 Task: Find and review baby clothing options on Amazon.
Action: Mouse moved to (313, 29)
Screenshot: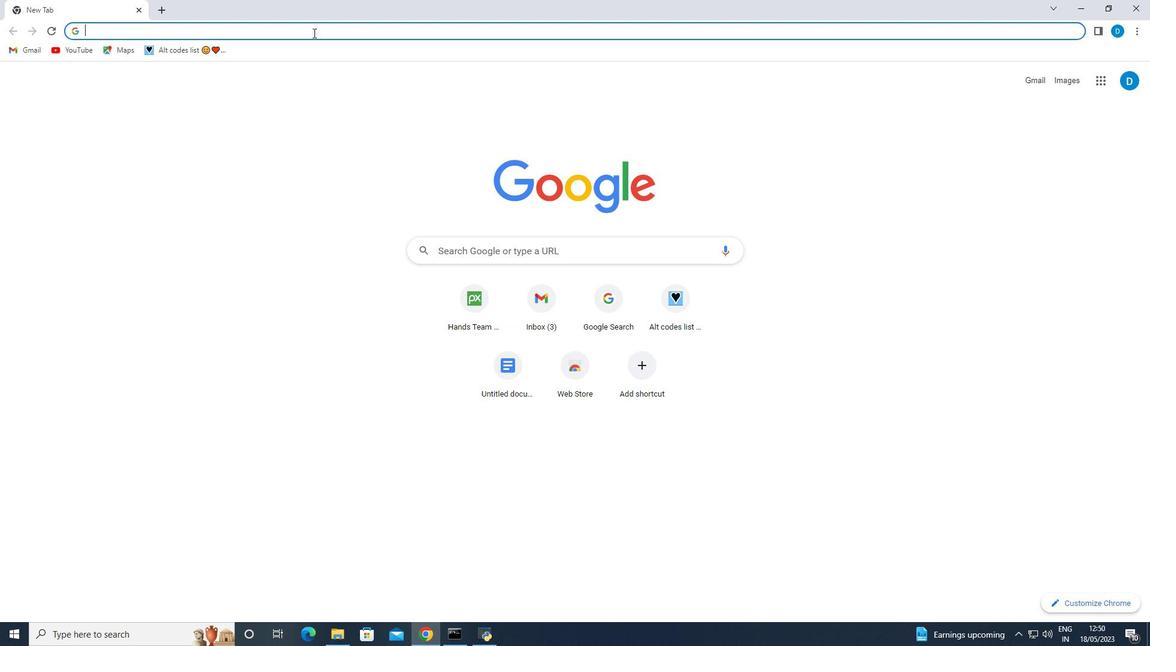 
Action: Mouse pressed left at (313, 29)
Screenshot: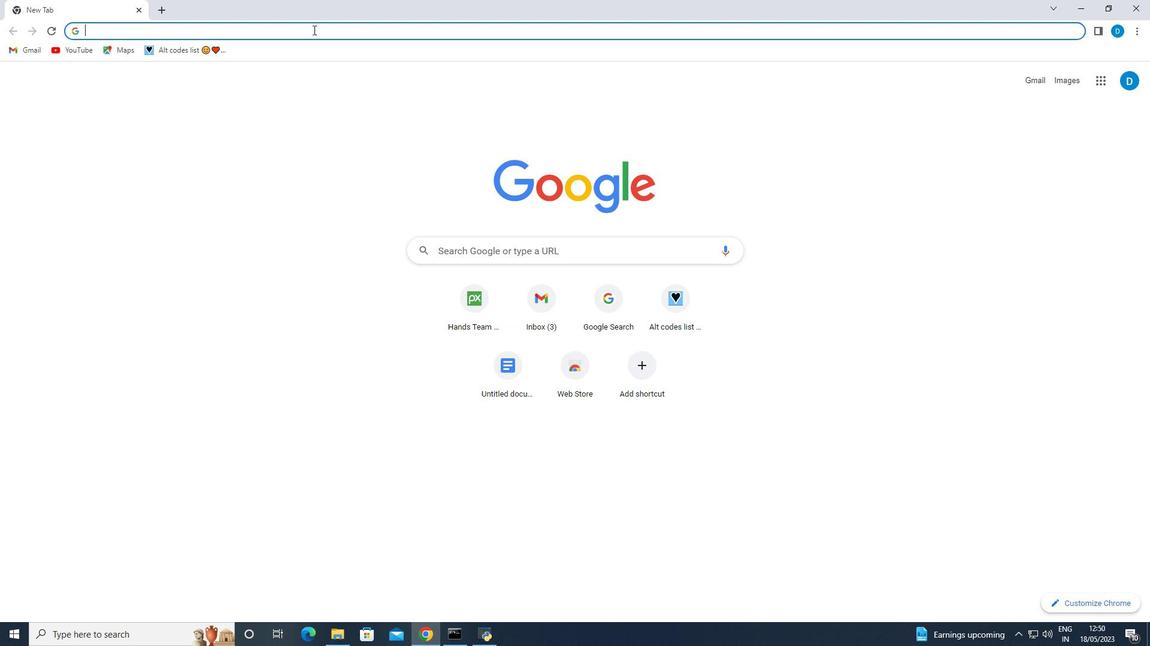
Action: Key pressed amazone<Key.enter>
Screenshot: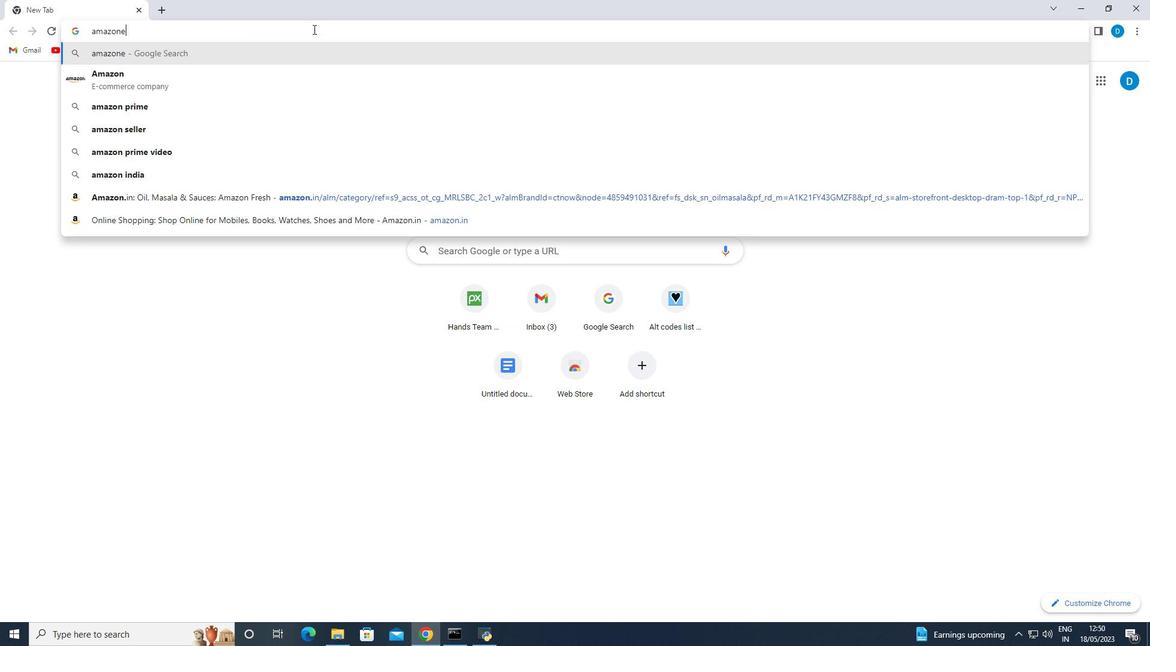 
Action: Mouse moved to (176, 331)
Screenshot: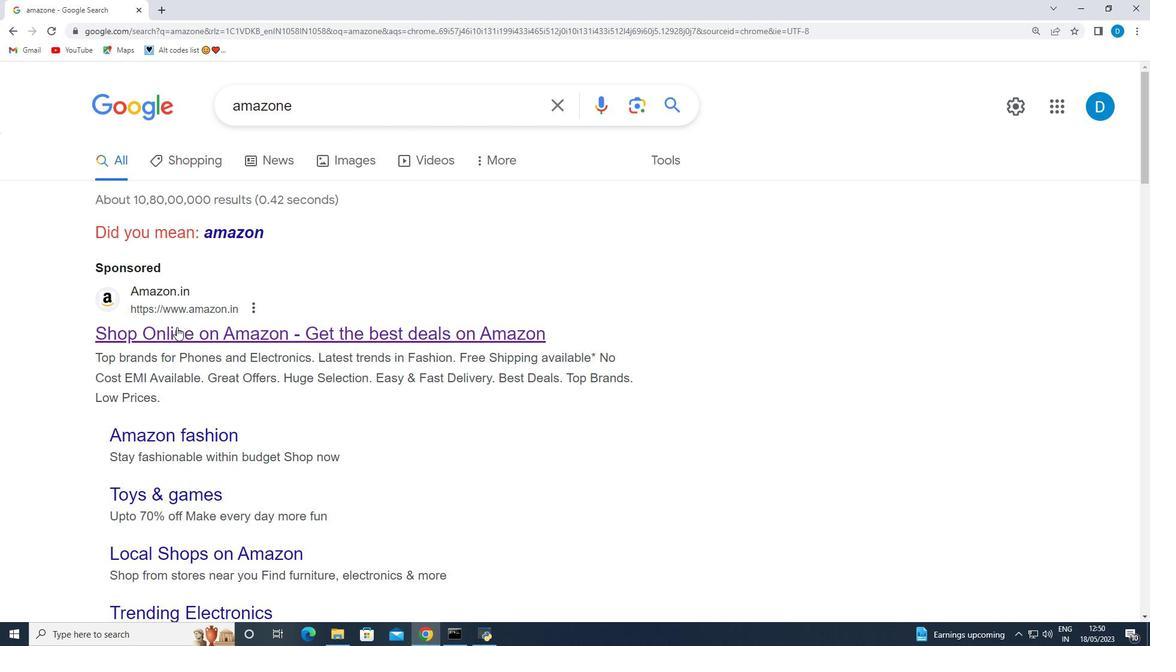 
Action: Mouse pressed left at (176, 331)
Screenshot: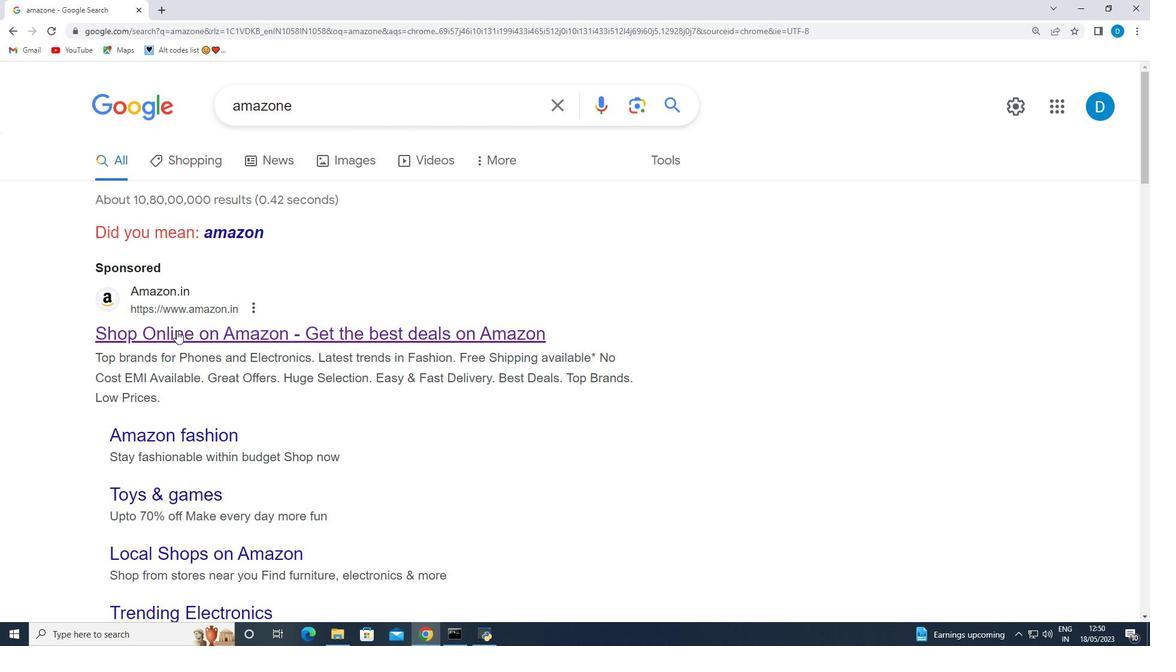 
Action: Mouse moved to (329, 76)
Screenshot: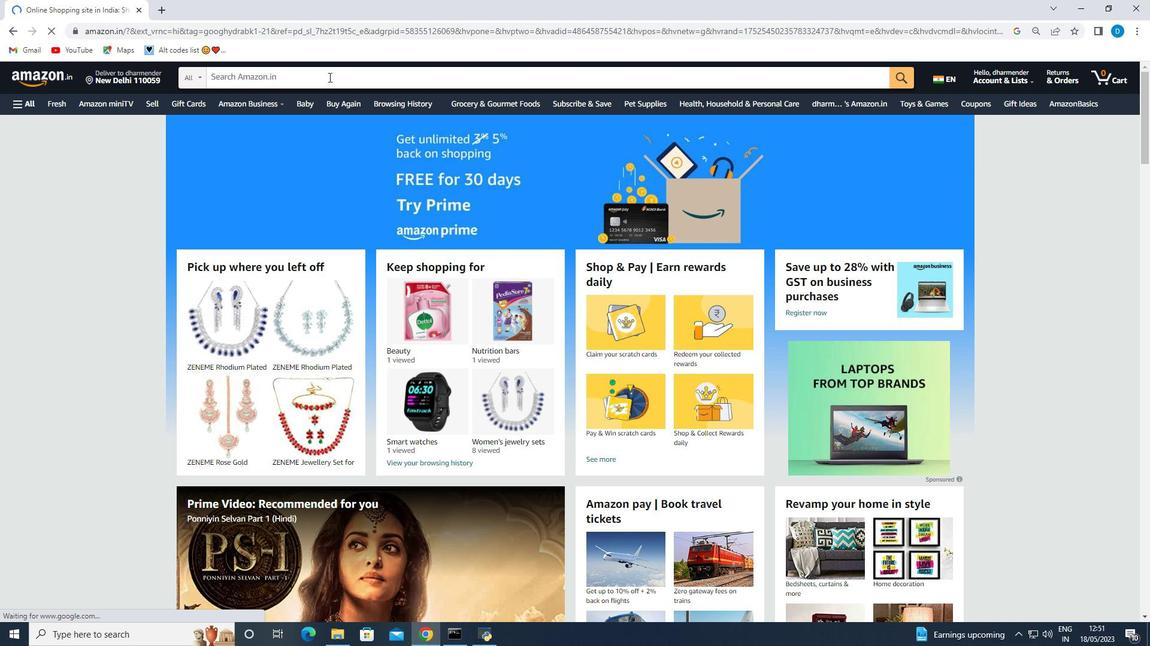 
Action: Mouse pressed left at (329, 76)
Screenshot: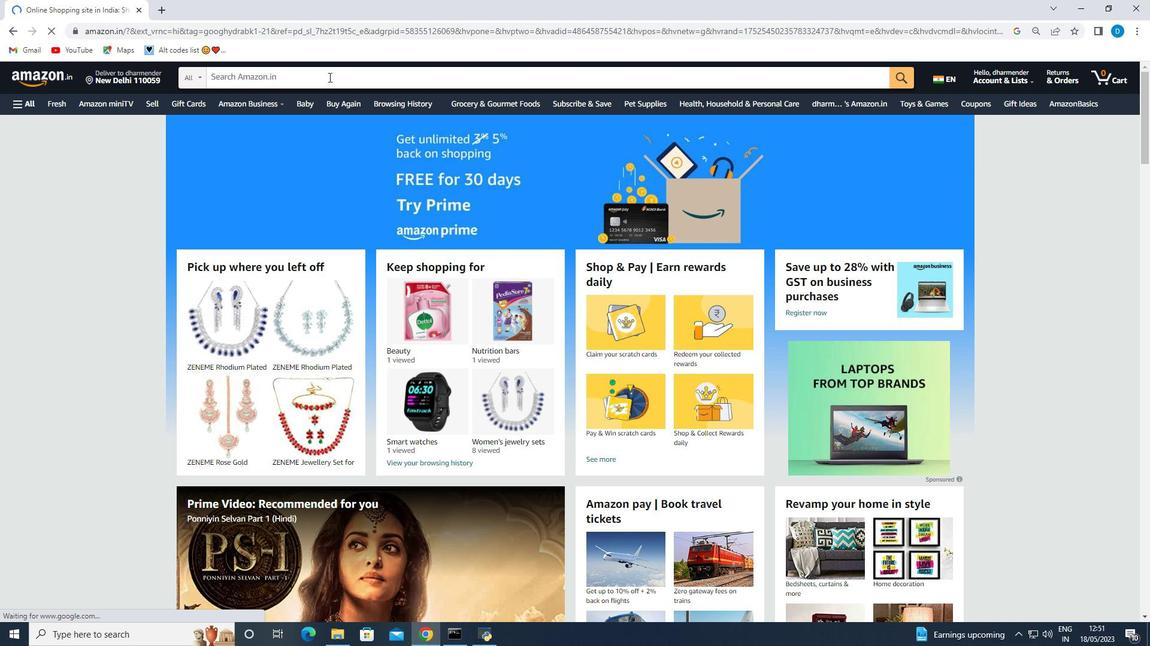 
Action: Mouse moved to (119, 205)
Screenshot: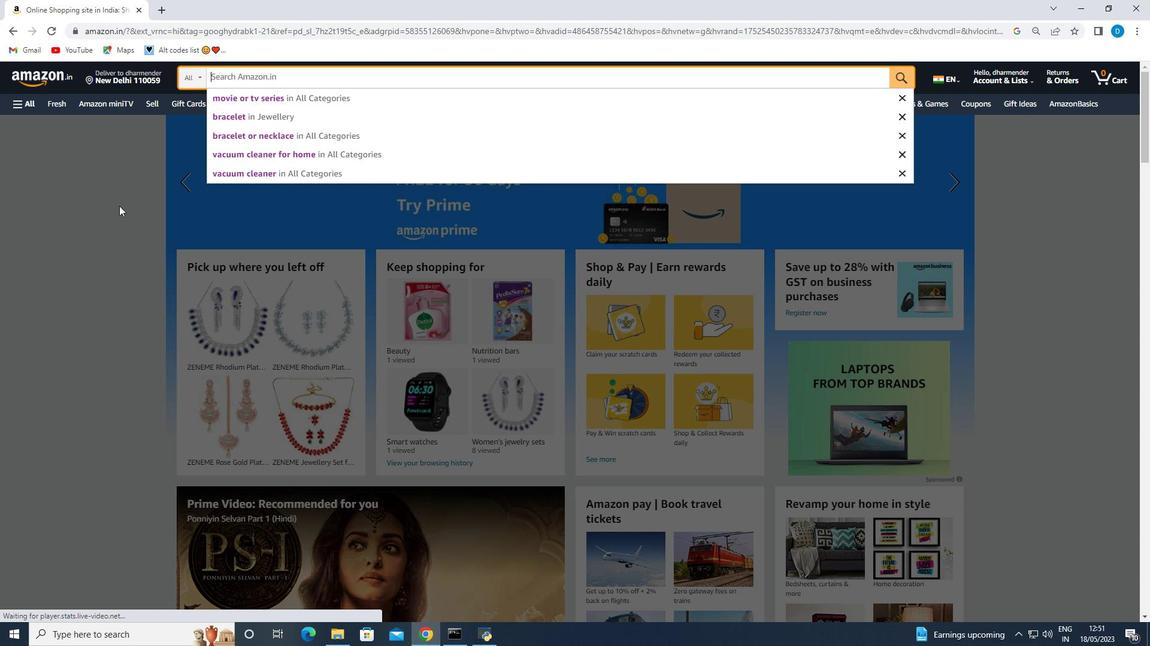 
Action: Mouse pressed left at (119, 205)
Screenshot: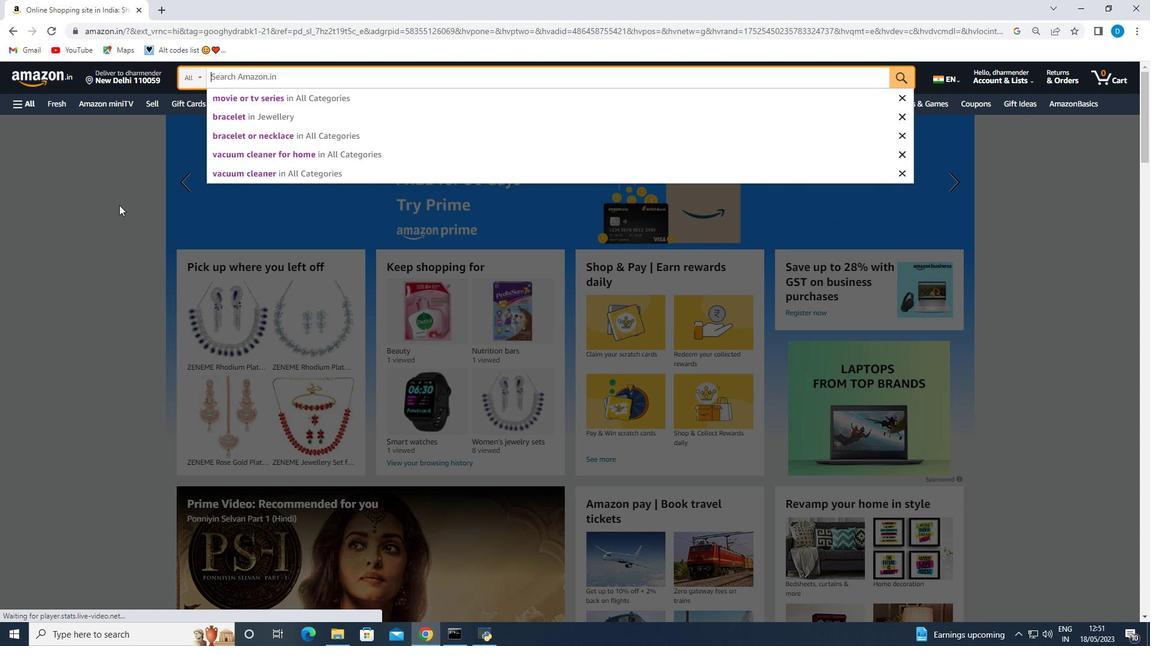 
Action: Mouse moved to (297, 76)
Screenshot: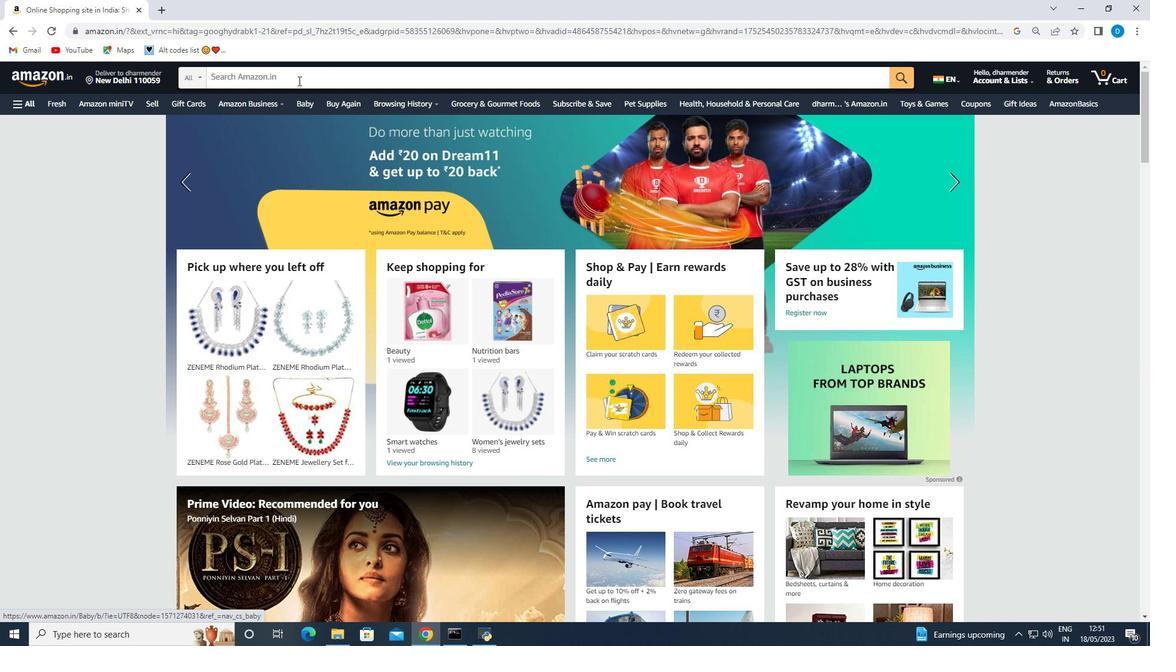 
Action: Mouse pressed left at (297, 76)
Screenshot: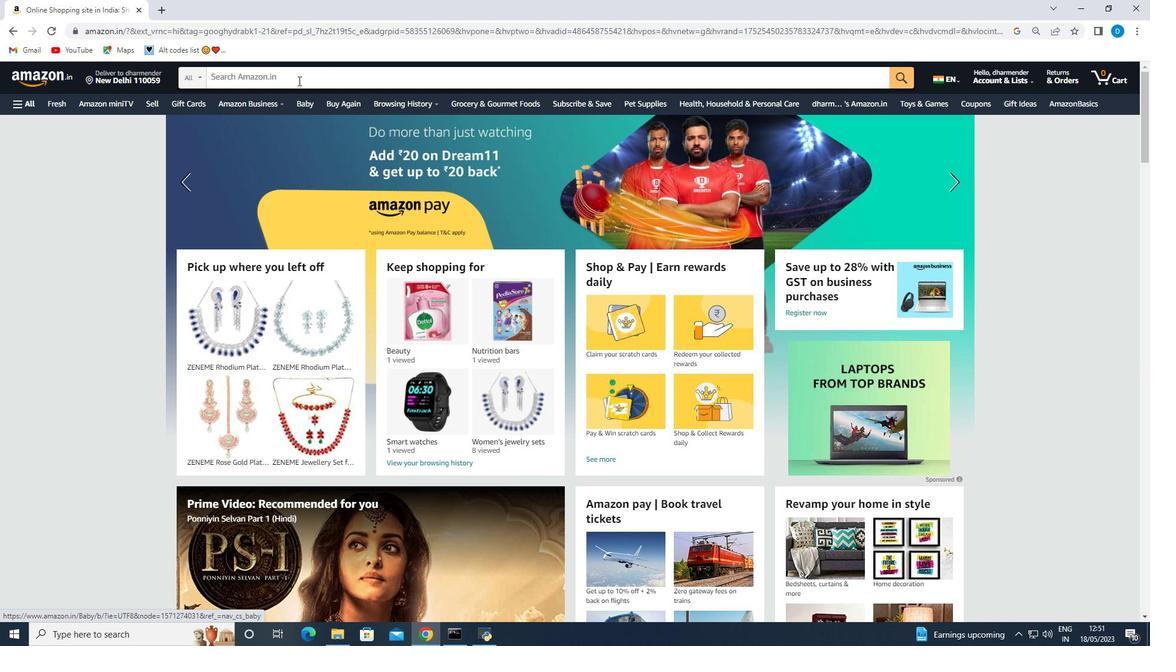 
Action: Mouse moved to (297, 82)
Screenshot: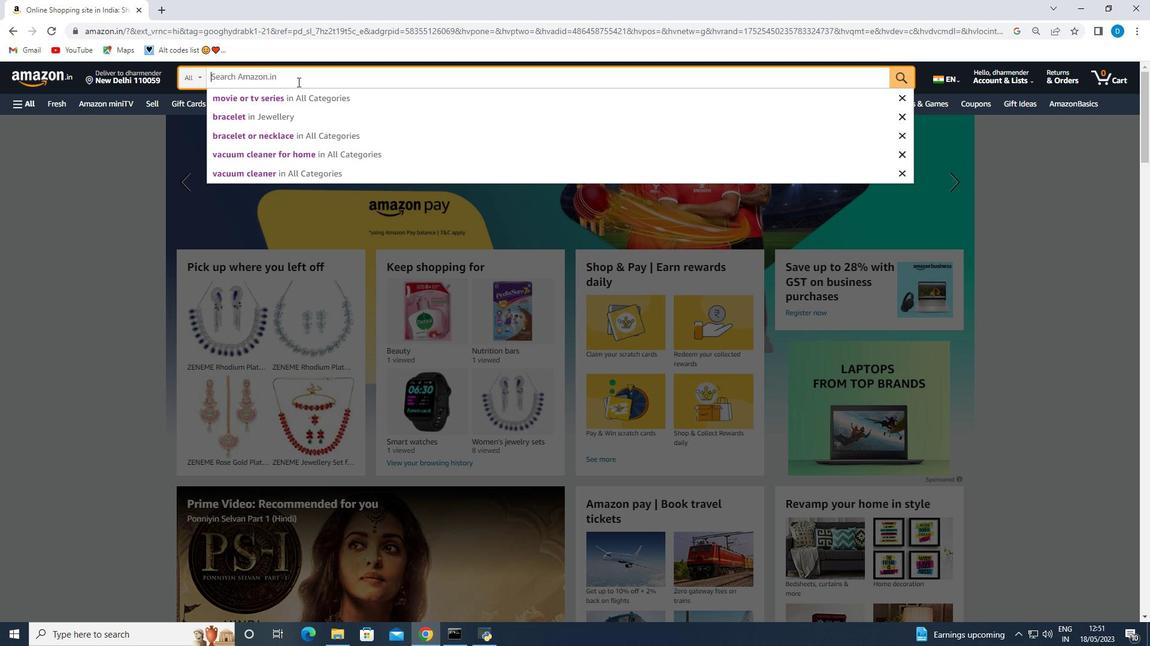 
Action: Key pressed baby
Screenshot: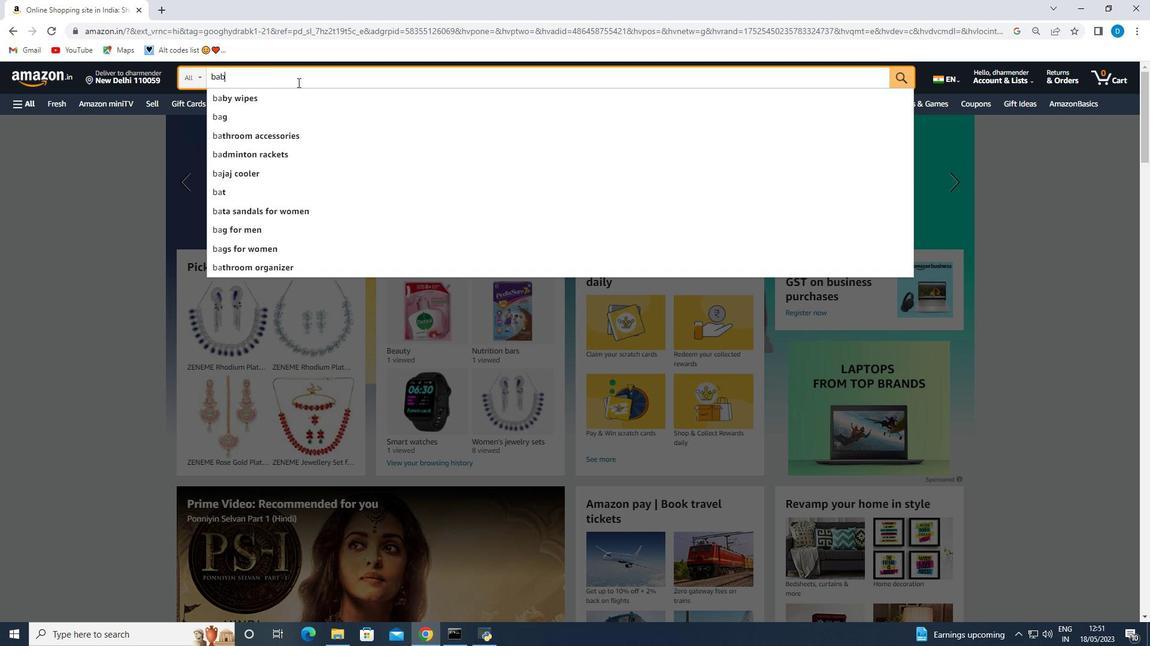 
Action: Mouse moved to (297, 82)
Screenshot: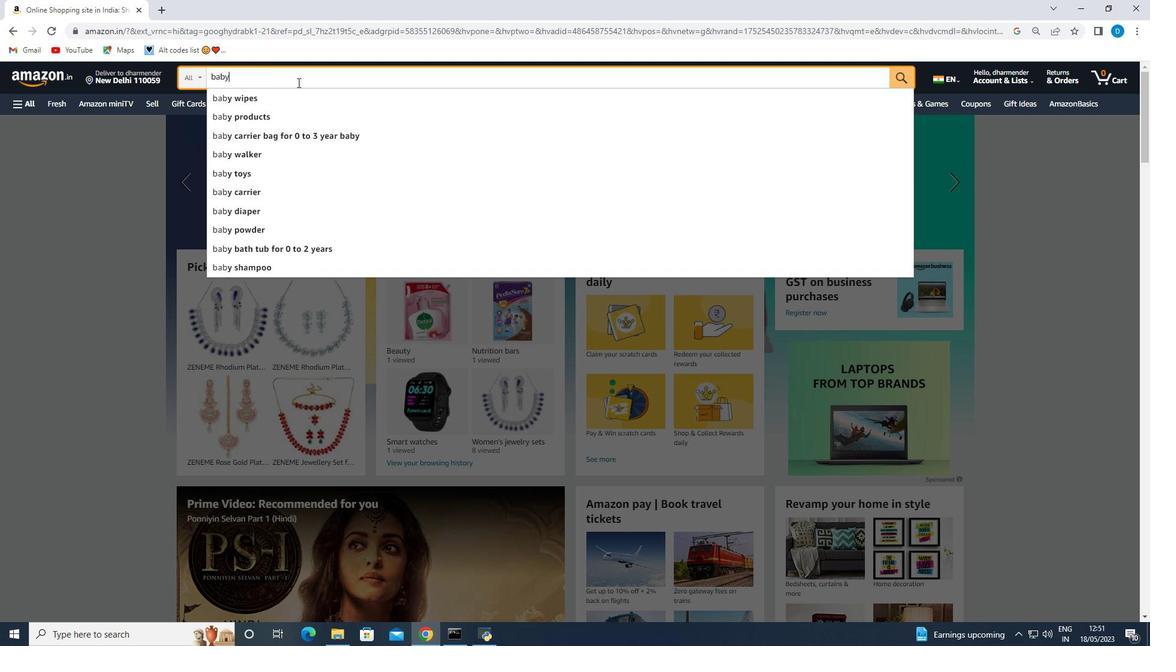 
Action: Key pressed <Key.space>clothing<Key.enter>
Screenshot: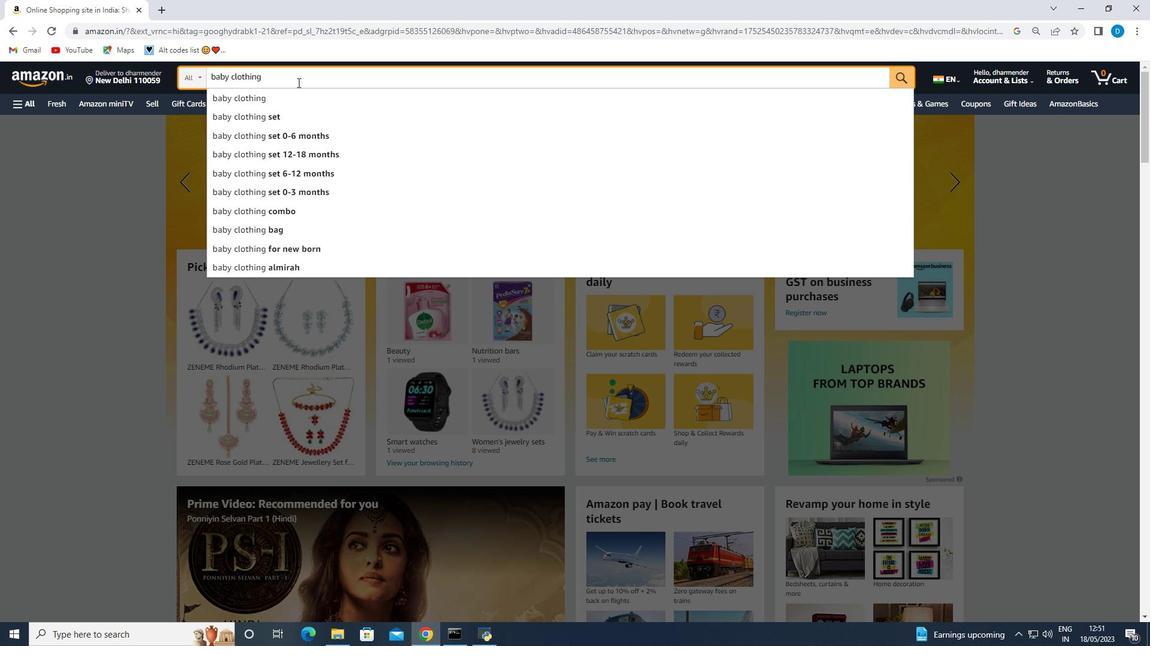 
Action: Mouse moved to (91, 455)
Screenshot: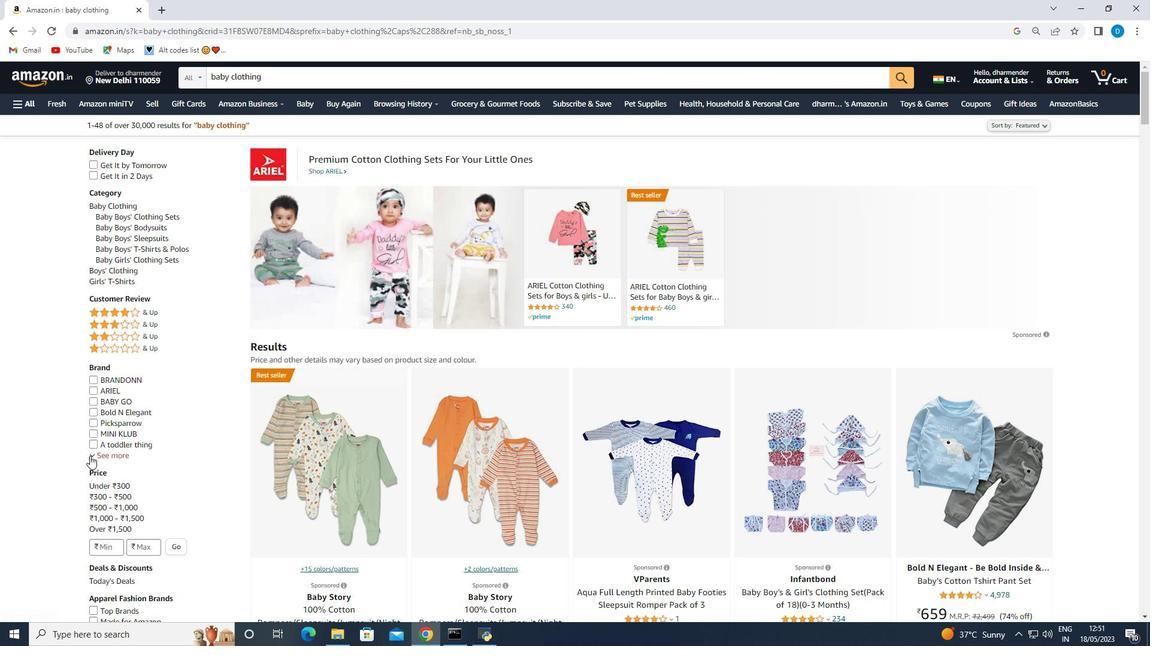 
Action: Mouse pressed left at (91, 455)
Screenshot: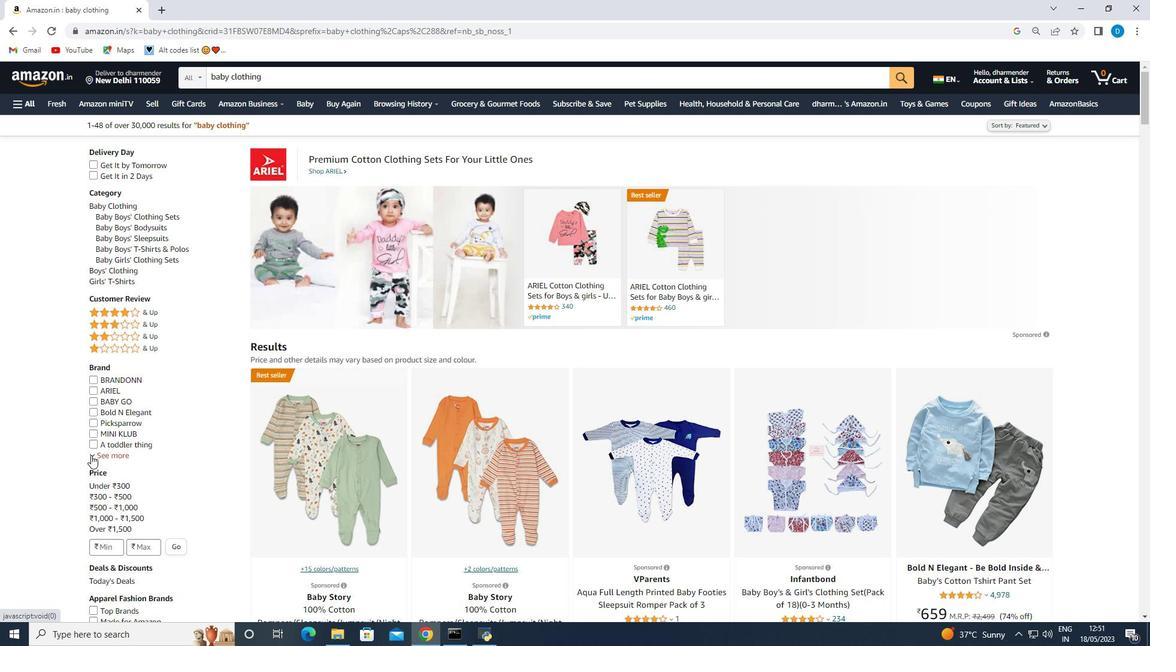 
Action: Mouse moved to (96, 458)
Screenshot: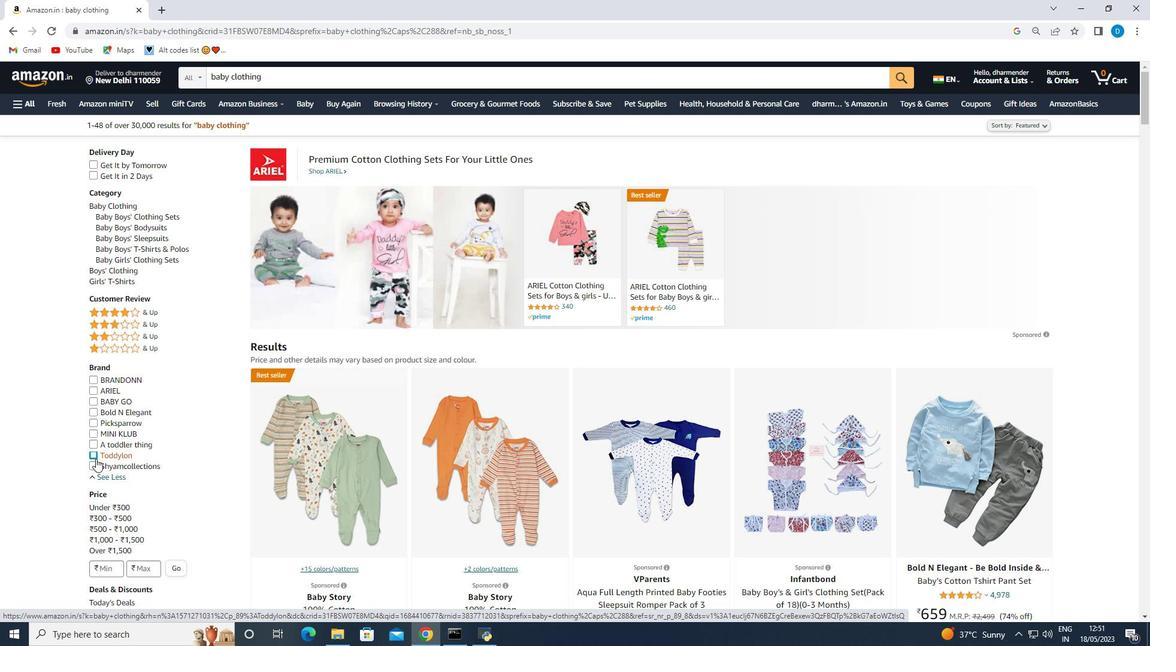 
Action: Mouse pressed left at (96, 458)
Screenshot: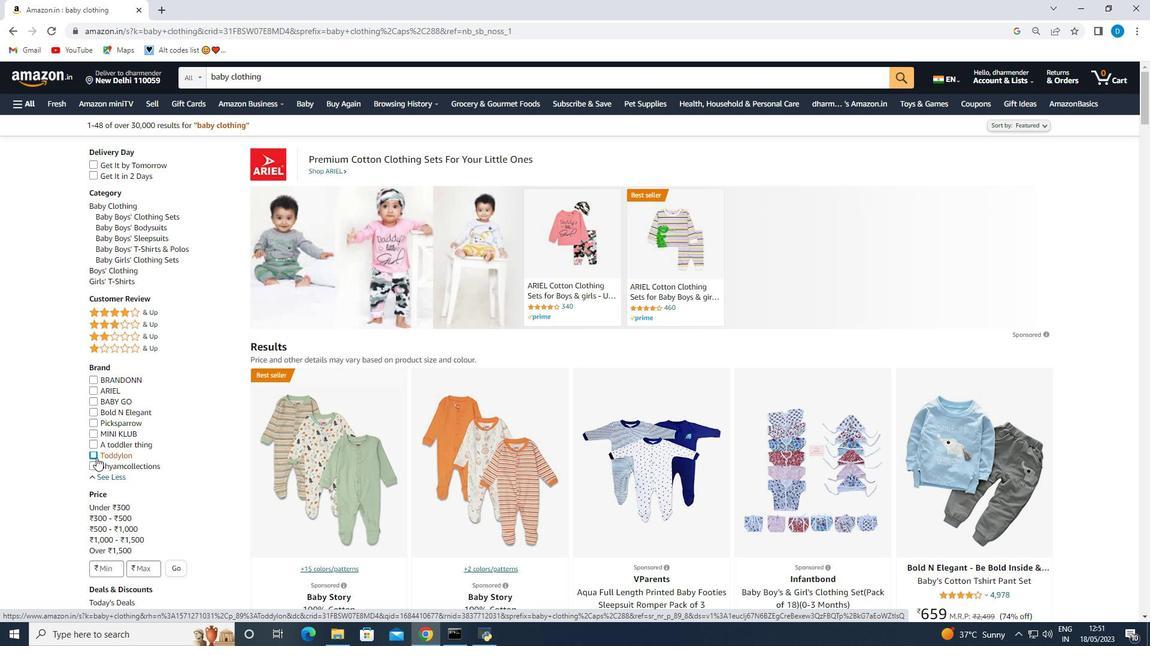 
Action: Mouse moved to (374, 371)
Screenshot: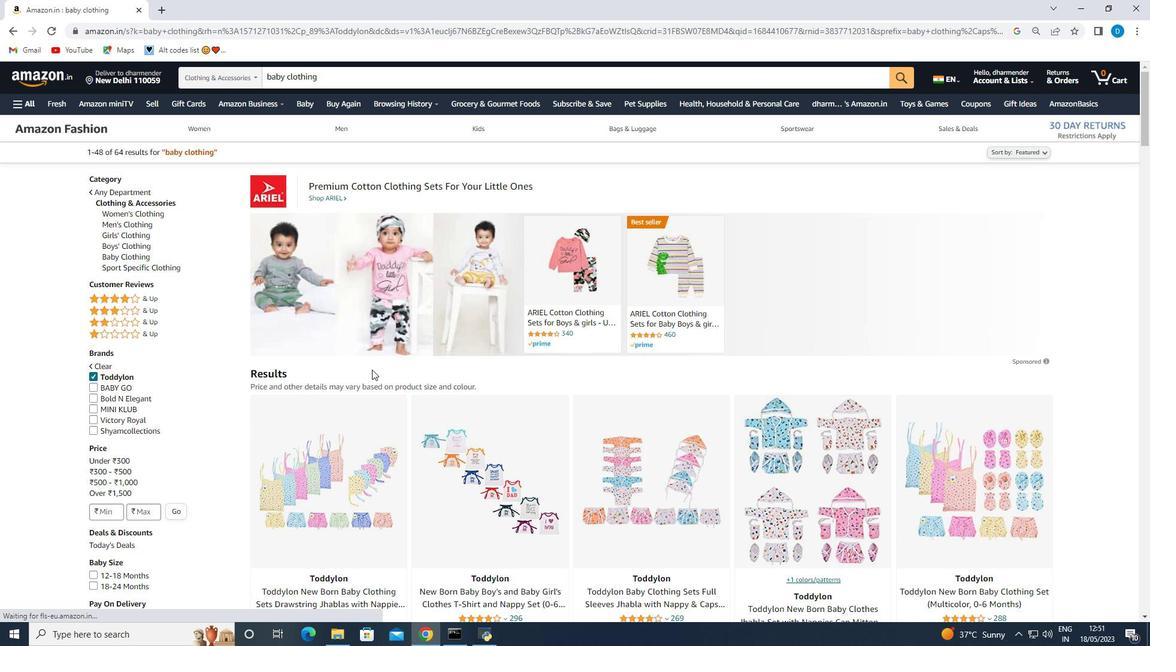 
Action: Mouse scrolled (374, 370) with delta (0, 0)
Screenshot: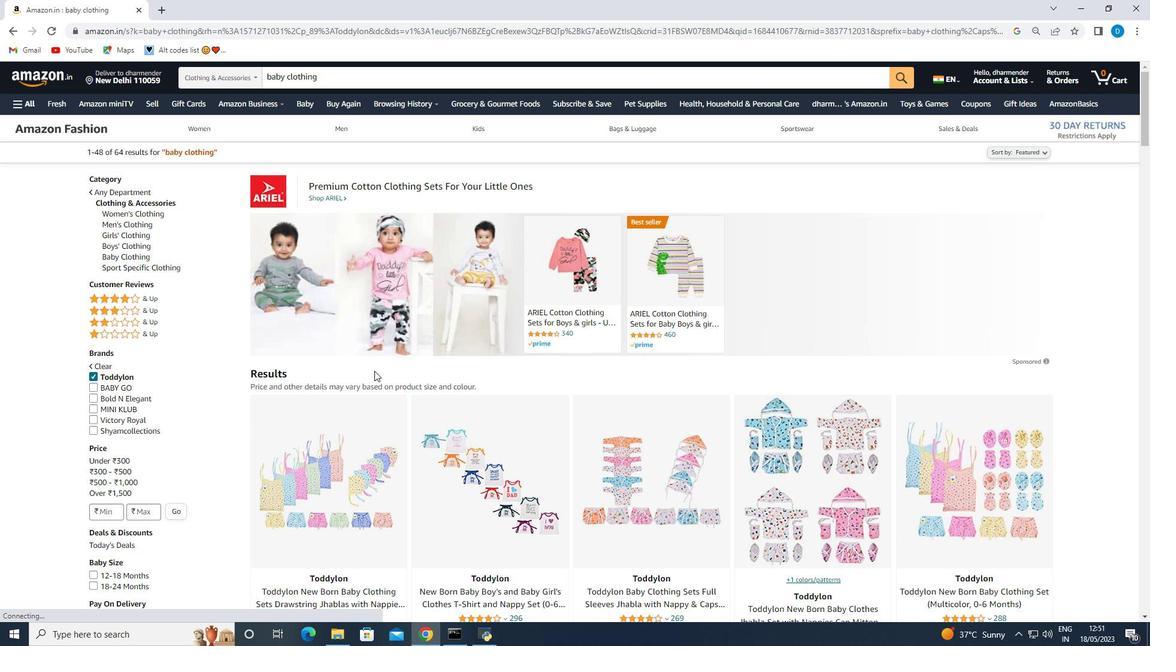 
Action: Mouse scrolled (374, 370) with delta (0, 0)
Screenshot: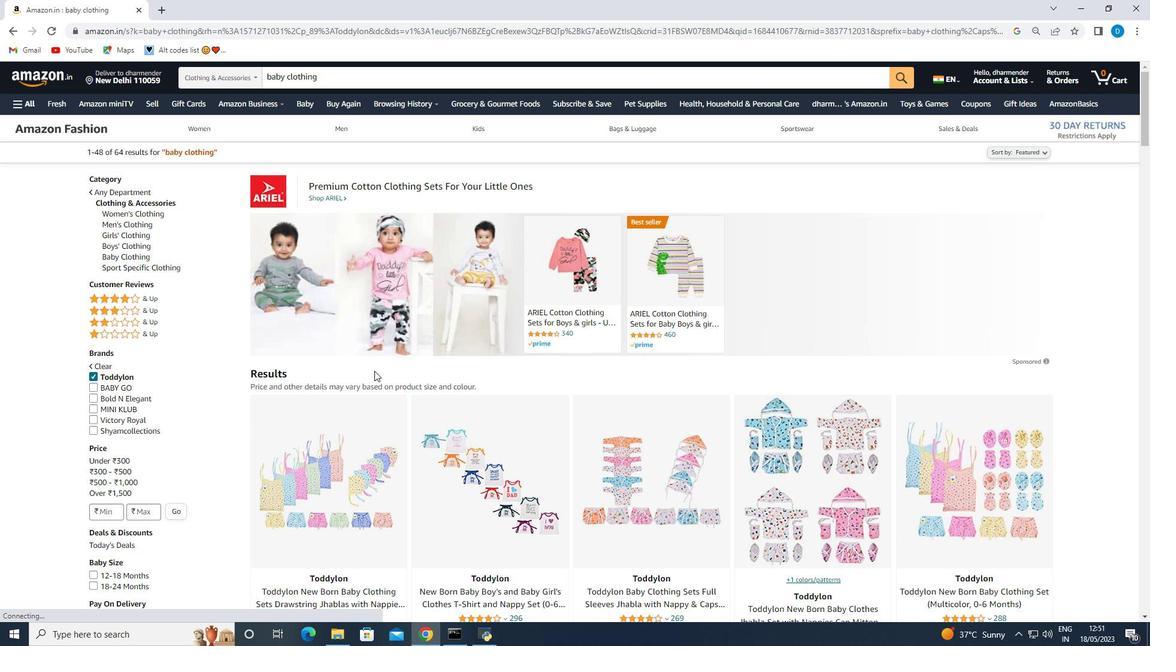 
Action: Mouse scrolled (374, 370) with delta (0, 0)
Screenshot: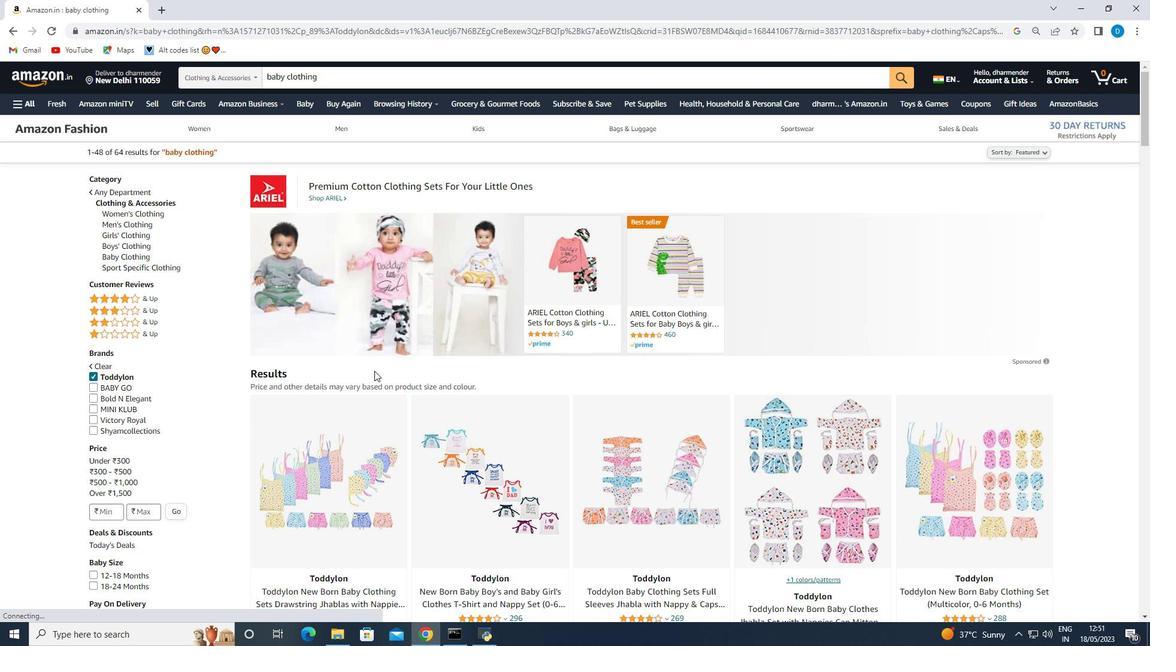 
Action: Mouse scrolled (374, 370) with delta (0, 0)
Screenshot: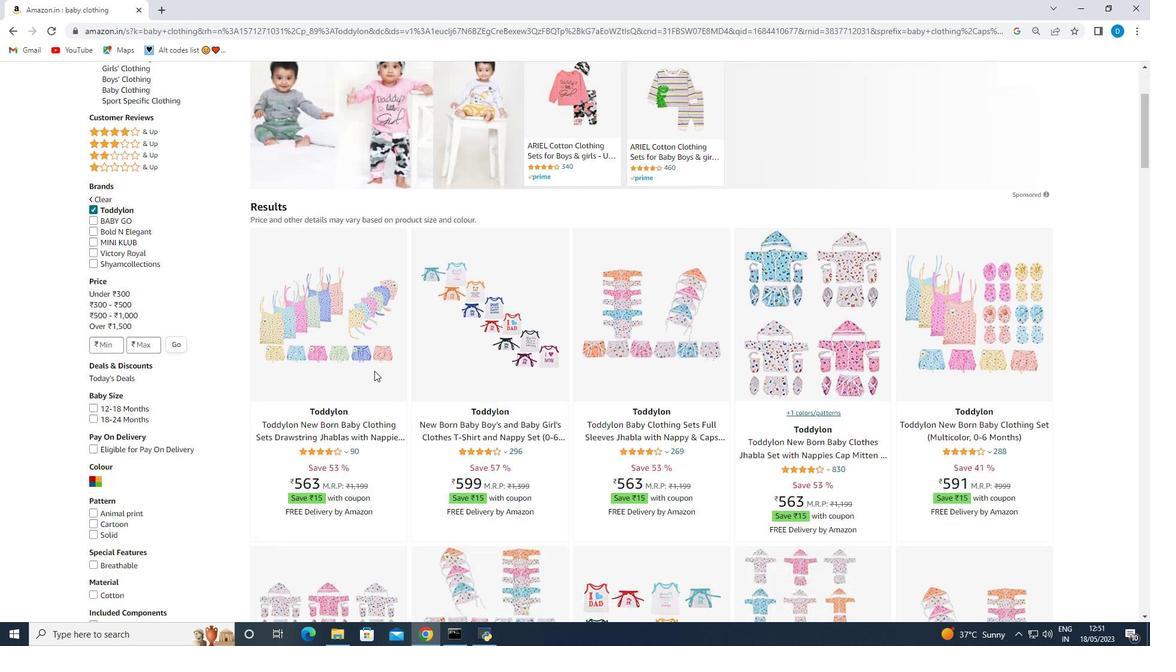 
Action: Mouse scrolled (374, 370) with delta (0, 0)
Screenshot: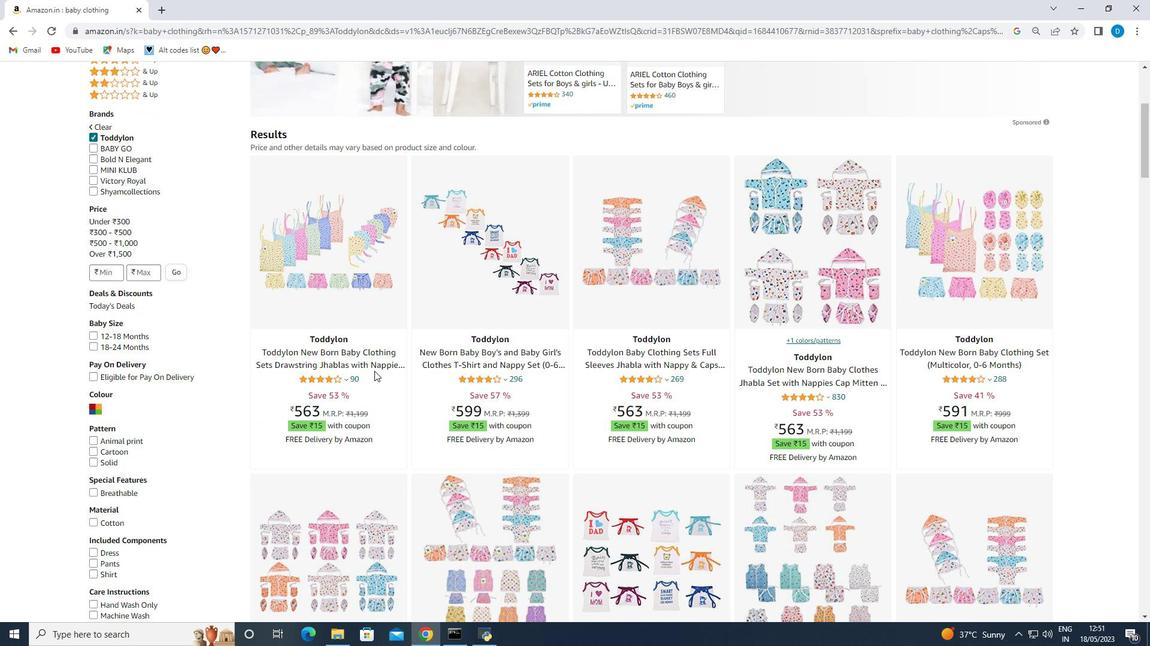 
Action: Mouse scrolled (374, 370) with delta (0, 0)
Screenshot: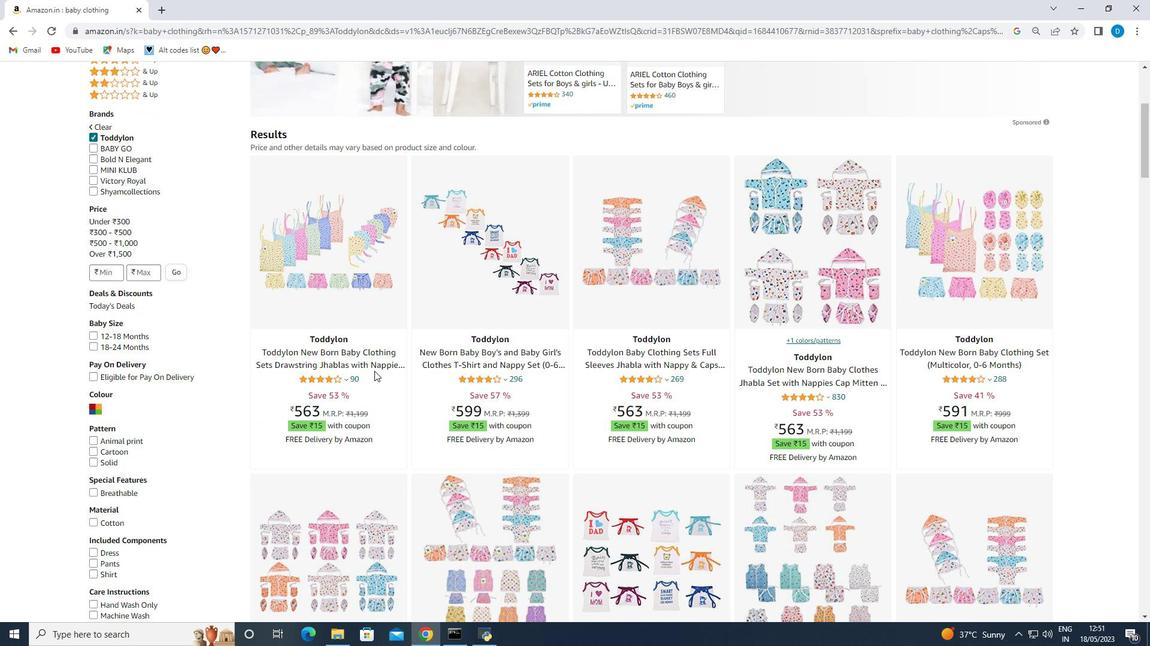 
Action: Mouse scrolled (374, 370) with delta (0, 0)
Screenshot: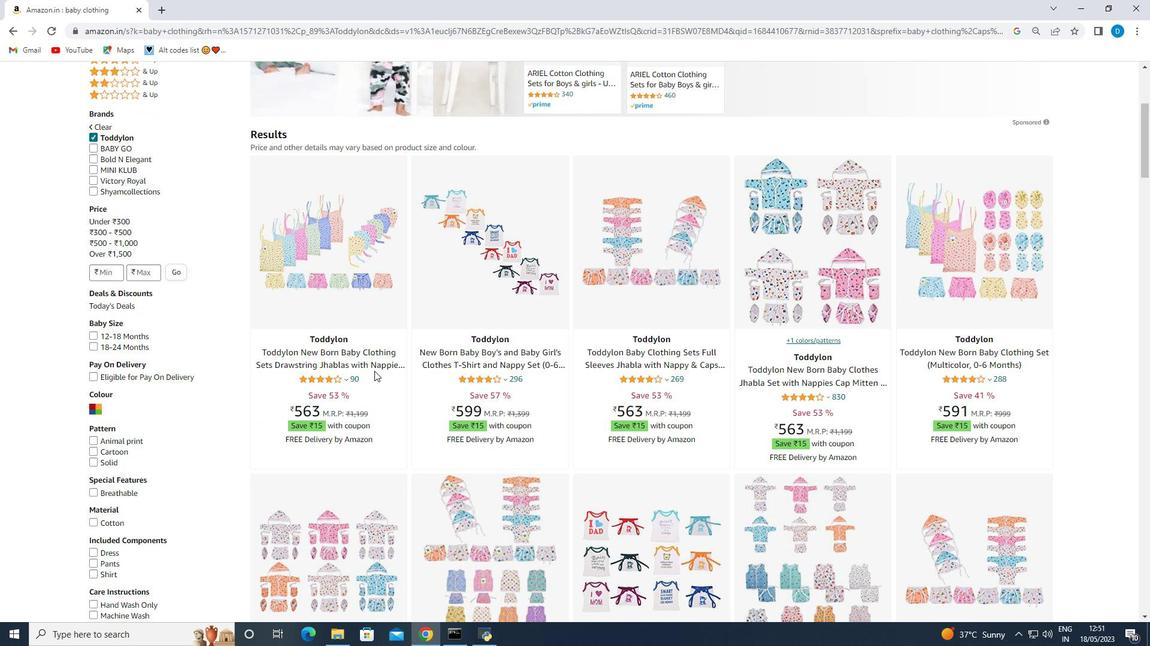 
Action: Mouse scrolled (374, 370) with delta (0, 0)
Screenshot: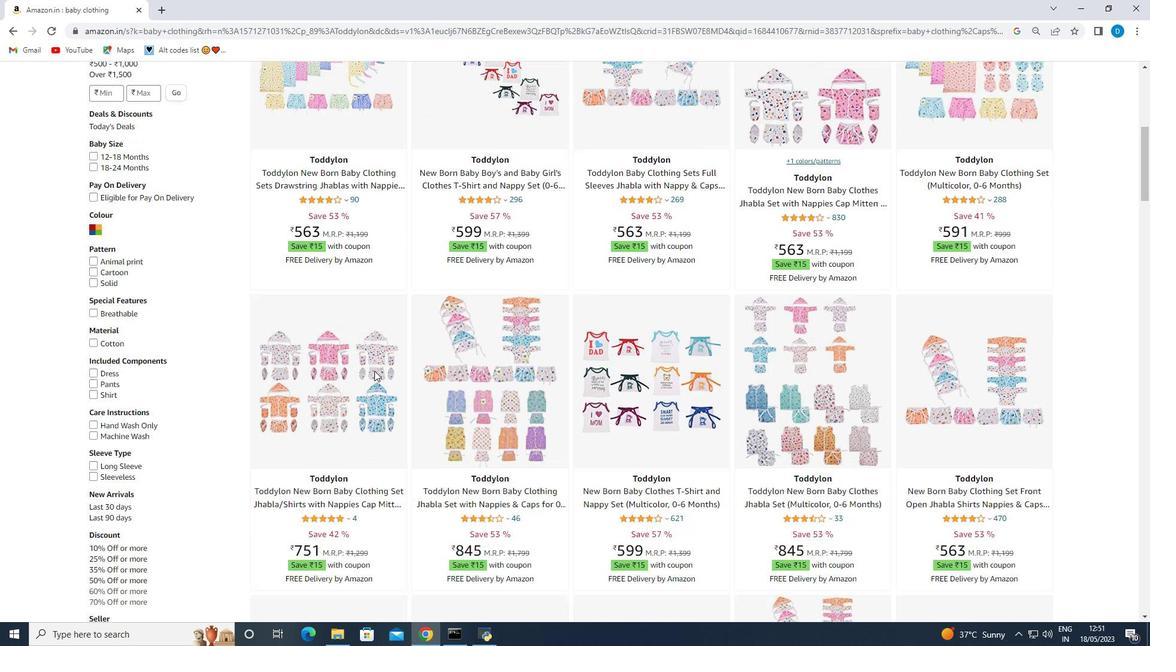 
Action: Mouse scrolled (374, 370) with delta (0, 0)
Screenshot: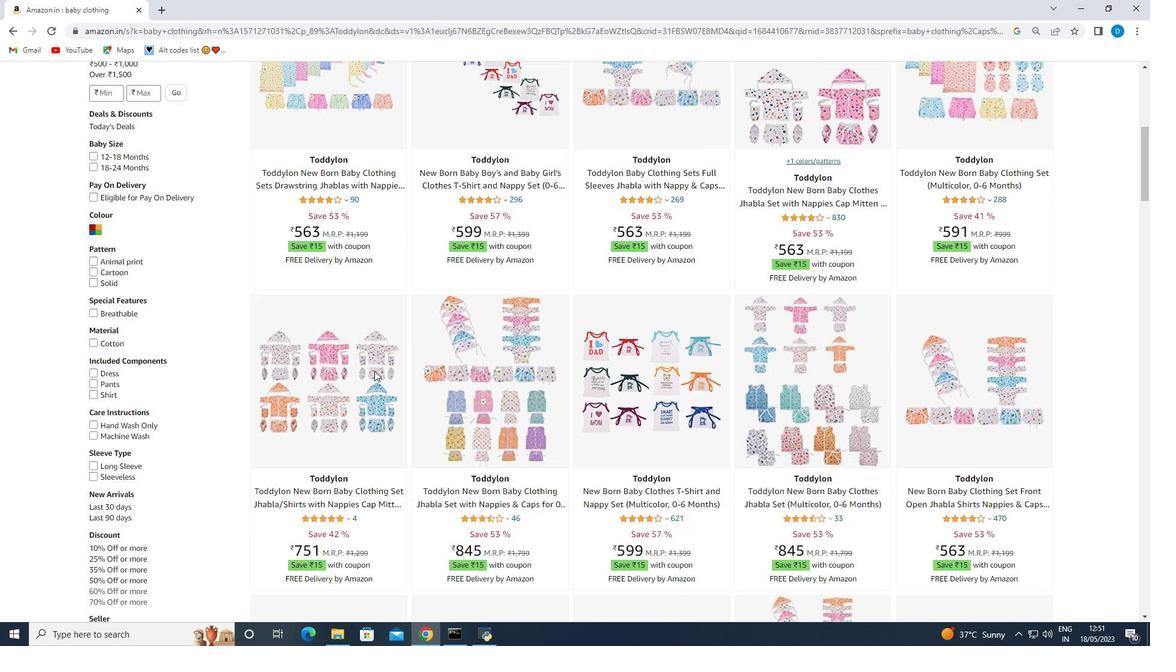 
Action: Mouse scrolled (374, 370) with delta (0, 0)
Screenshot: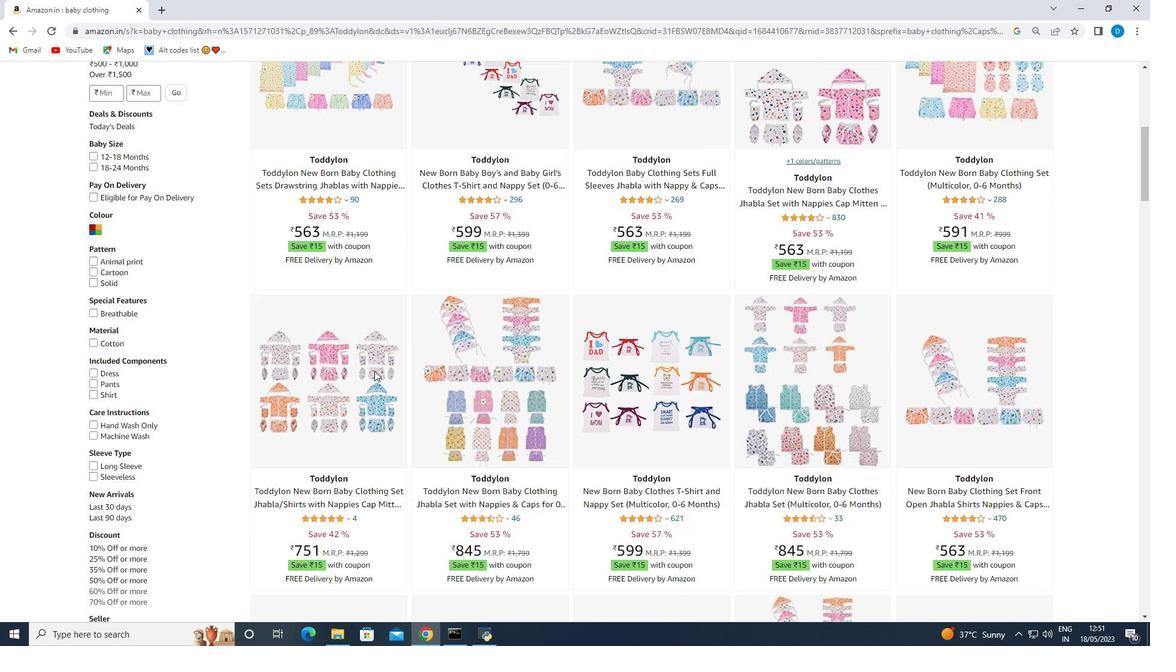
Action: Mouse scrolled (374, 370) with delta (0, 0)
Screenshot: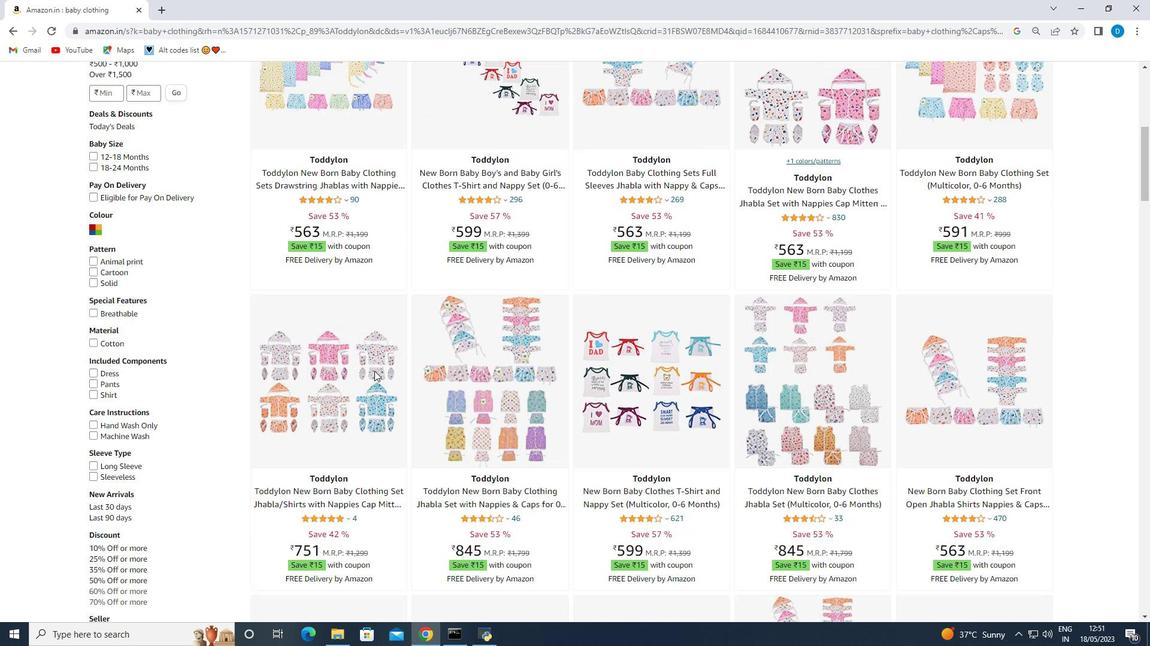 
Action: Mouse scrolled (374, 370) with delta (0, 0)
Screenshot: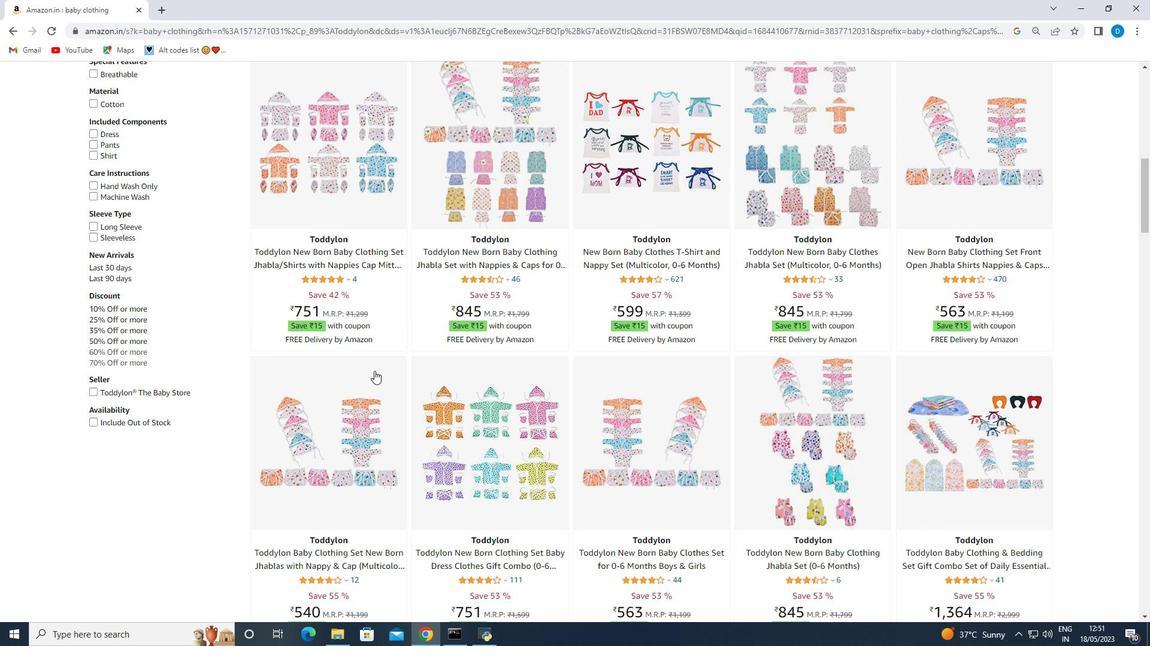 
Action: Mouse scrolled (374, 370) with delta (0, 0)
Screenshot: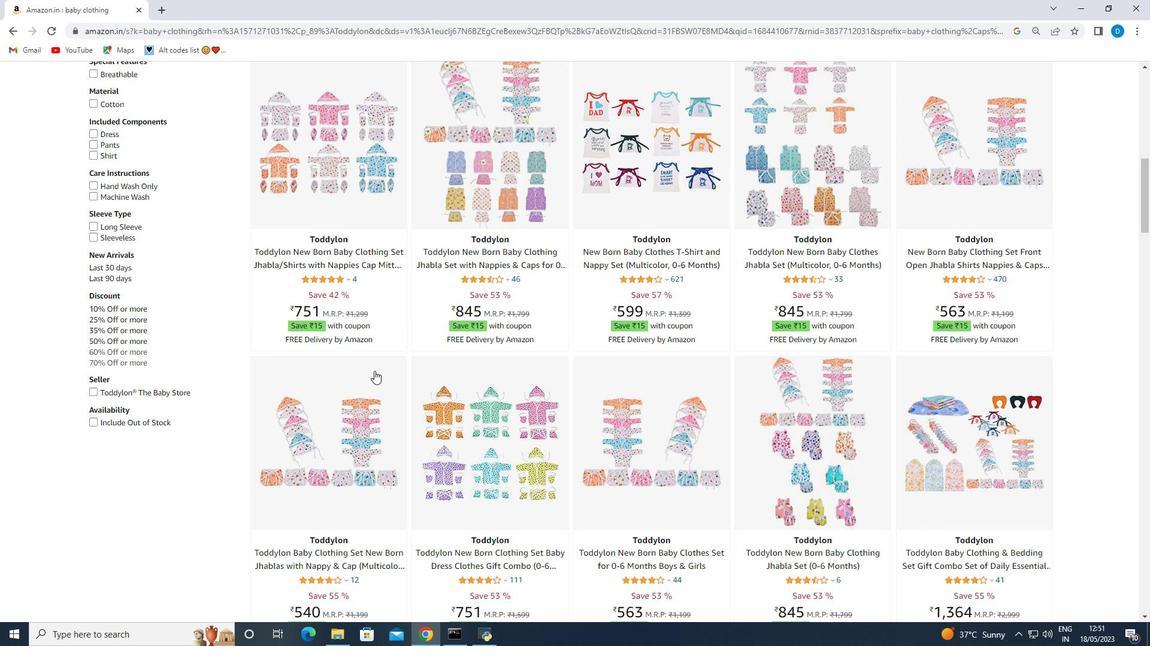 
Action: Mouse scrolled (374, 370) with delta (0, 0)
Screenshot: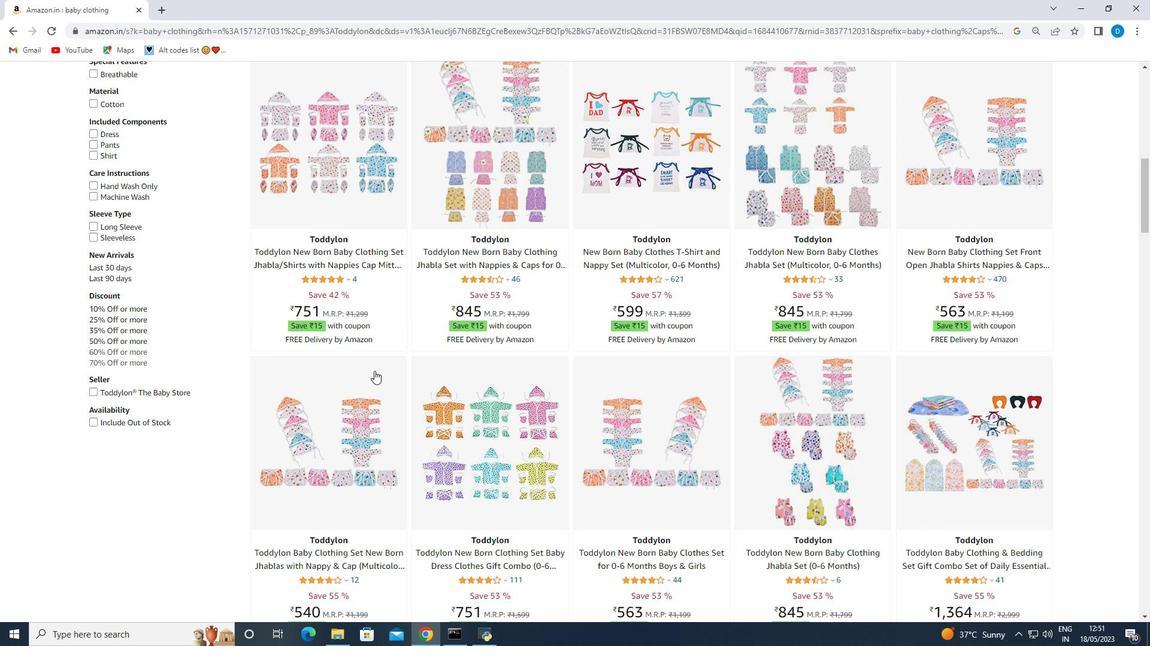 
Action: Mouse scrolled (374, 370) with delta (0, 0)
Screenshot: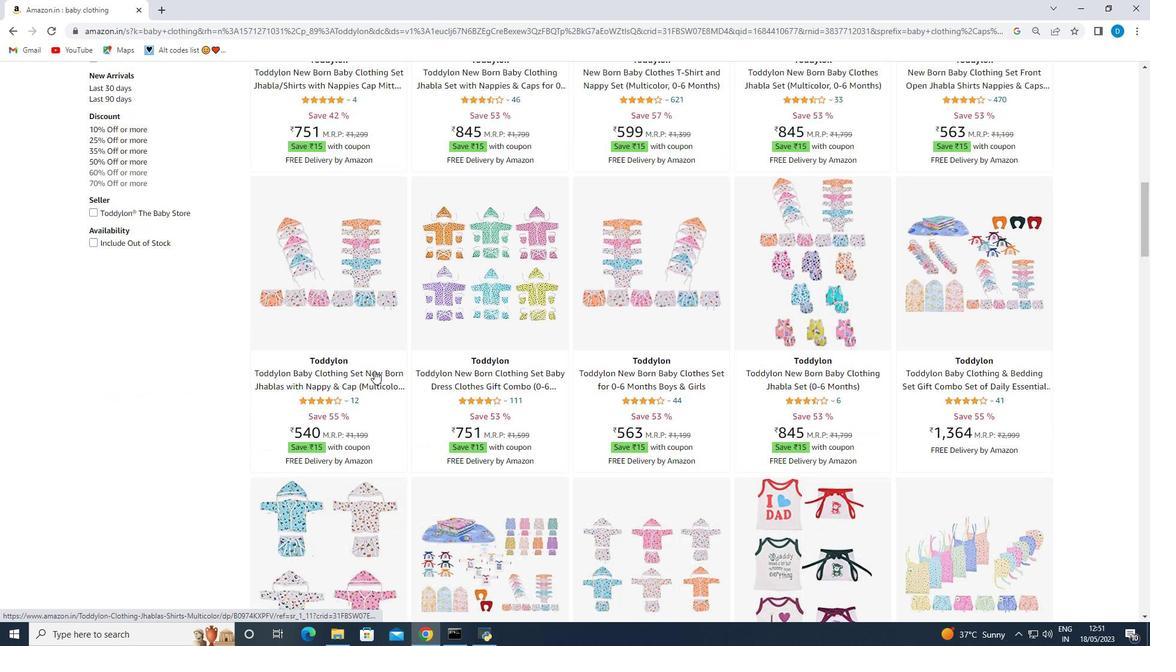 
Action: Mouse scrolled (374, 370) with delta (0, 0)
Screenshot: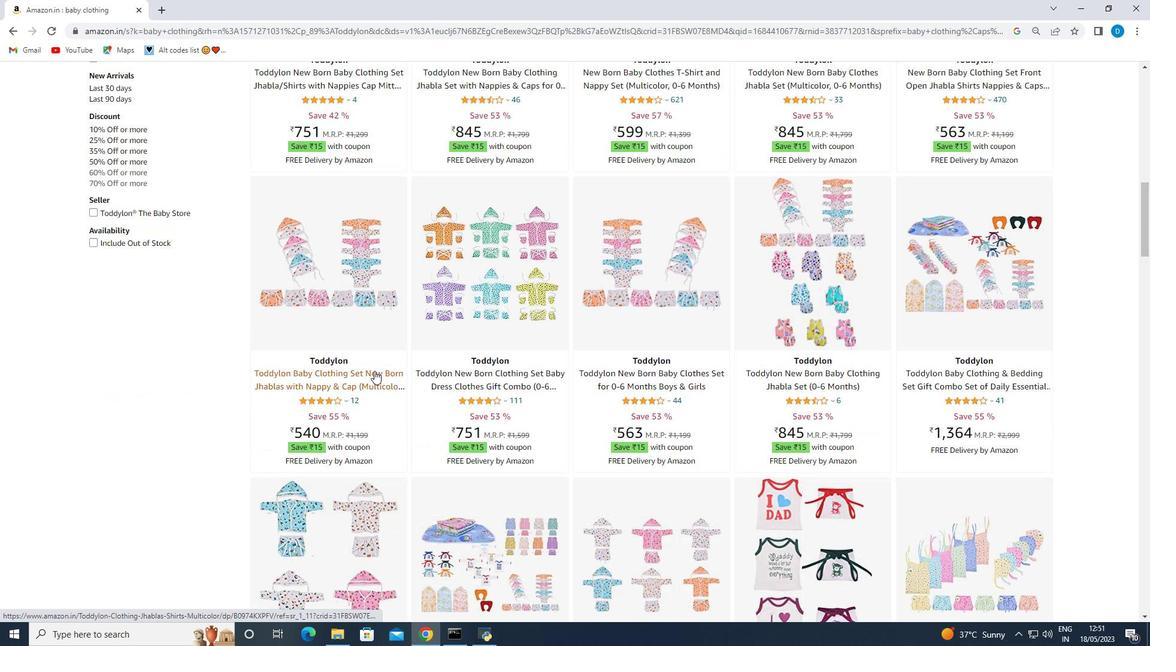 
Action: Mouse scrolled (374, 370) with delta (0, 0)
Screenshot: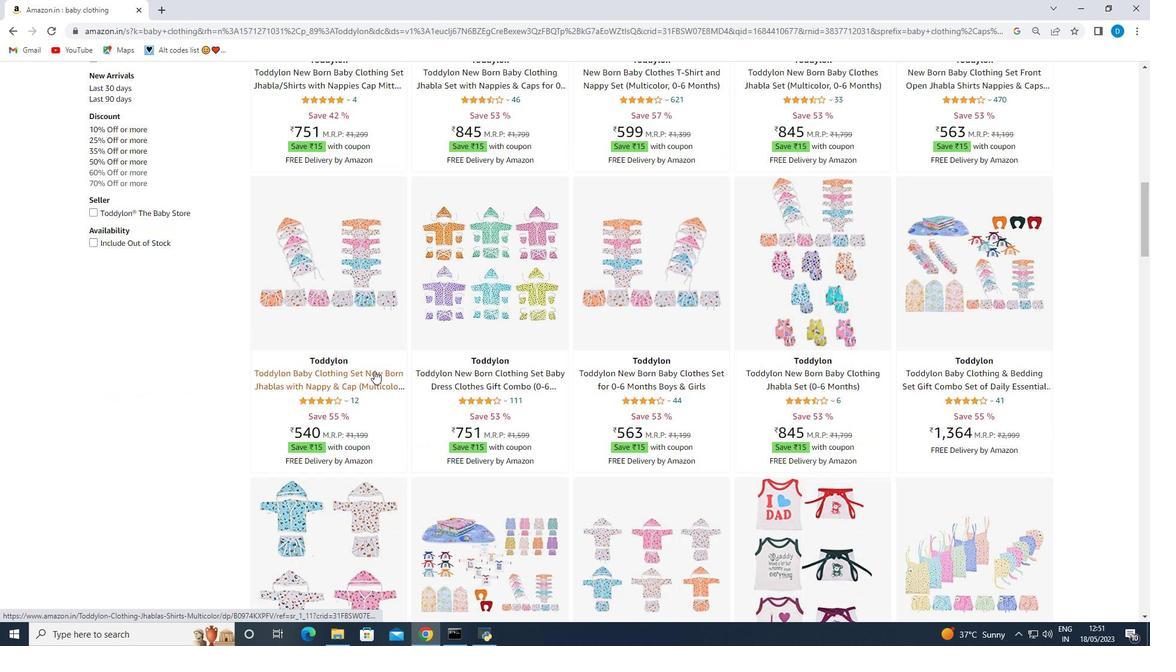 
Action: Mouse scrolled (374, 370) with delta (0, 0)
Screenshot: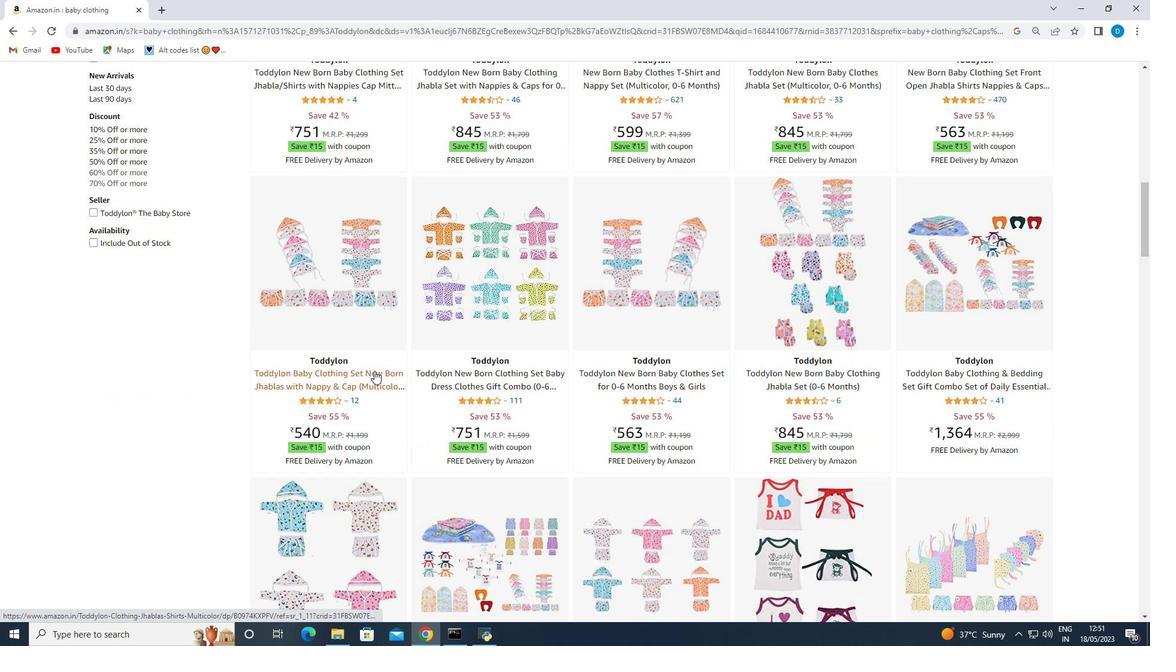 
Action: Mouse scrolled (374, 370) with delta (0, 0)
Screenshot: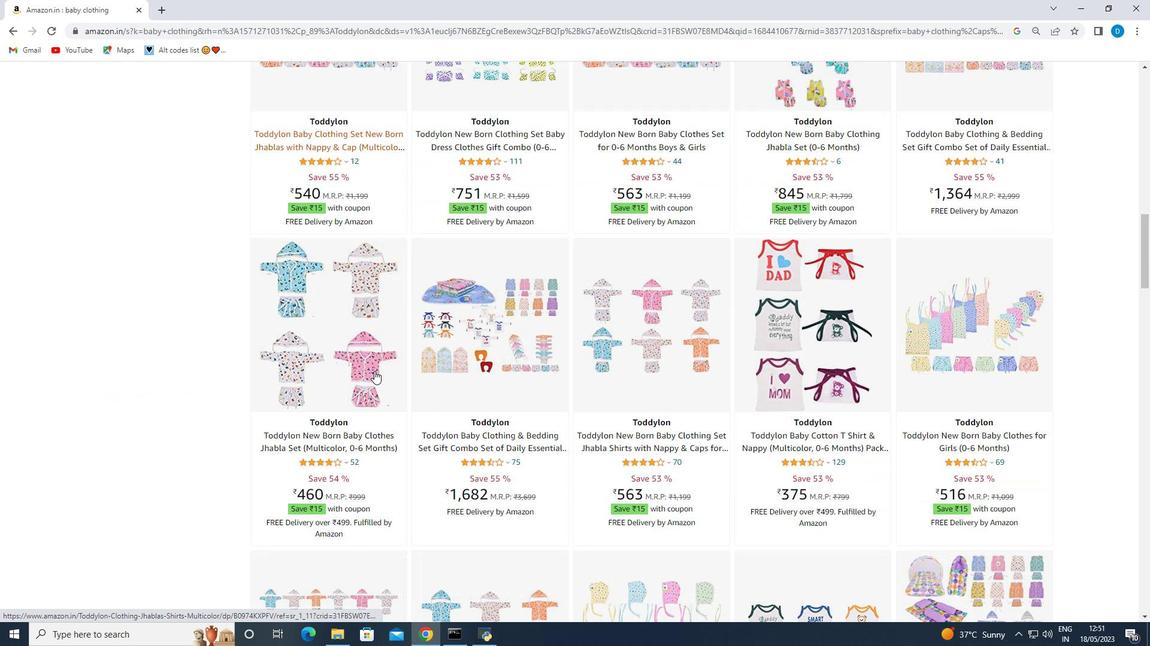 
Action: Mouse scrolled (374, 370) with delta (0, 0)
Screenshot: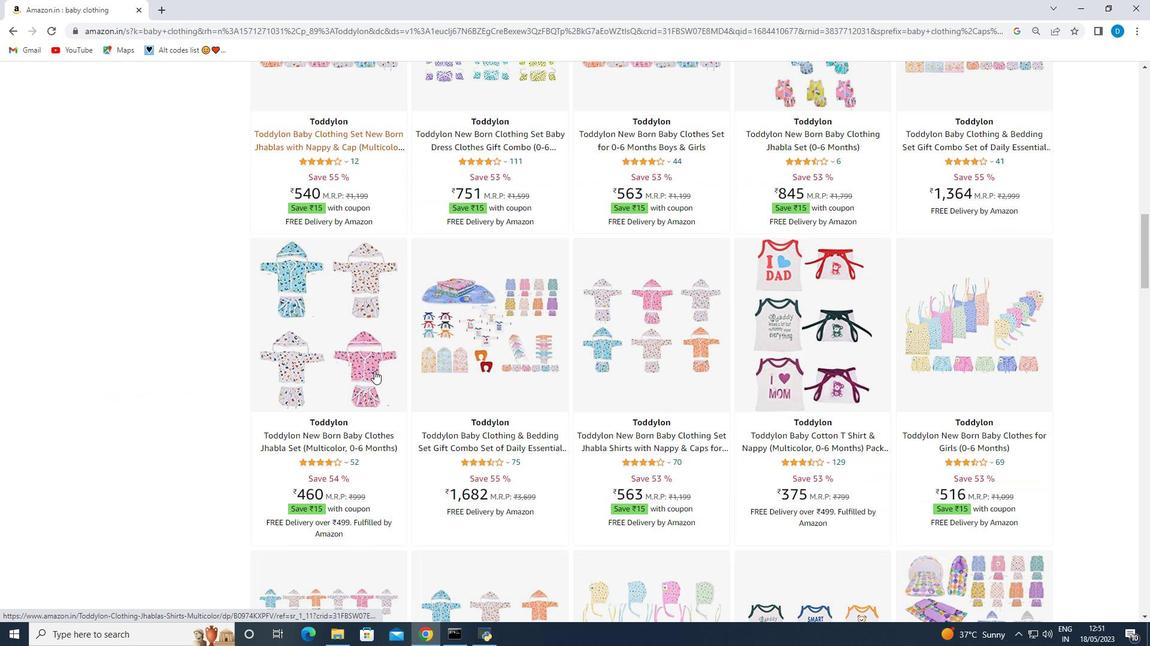 
Action: Mouse scrolled (374, 370) with delta (0, 0)
Screenshot: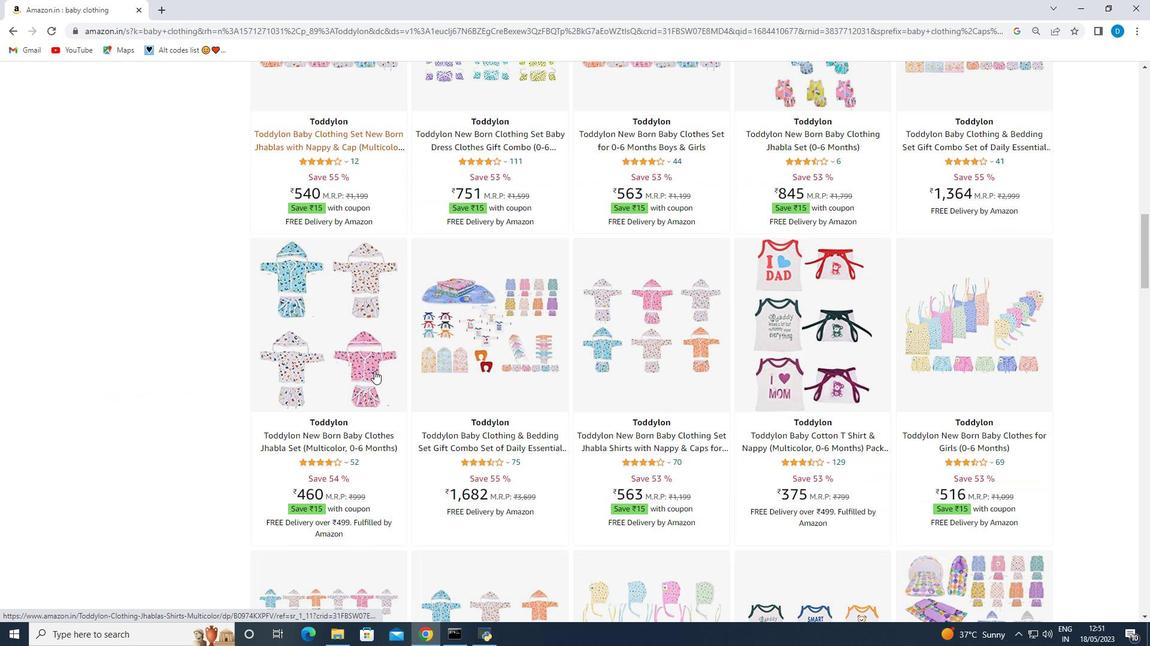 
Action: Mouse scrolled (374, 370) with delta (0, 0)
Screenshot: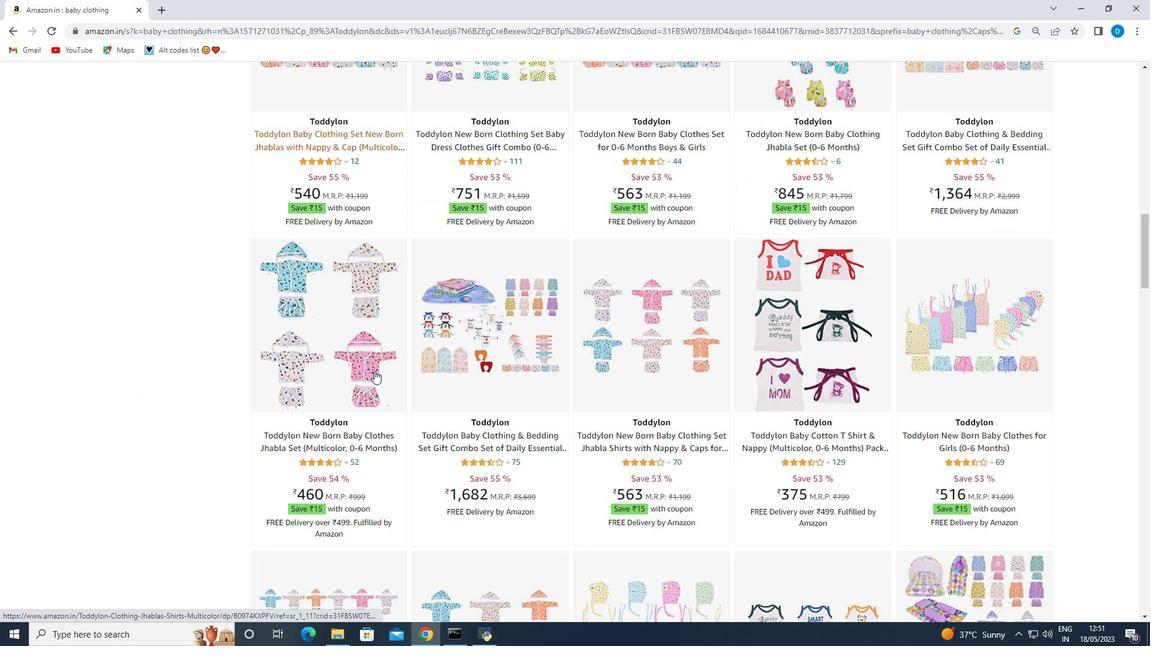 
Action: Mouse scrolled (374, 370) with delta (0, 0)
Screenshot: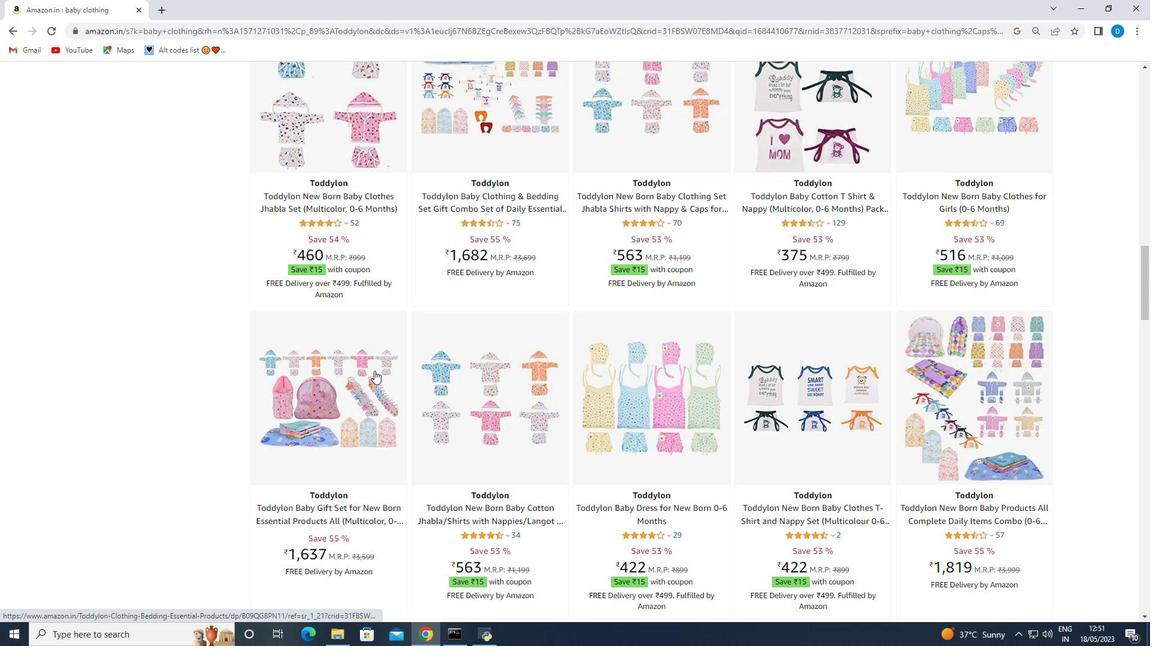 
Action: Mouse scrolled (374, 370) with delta (0, 0)
Screenshot: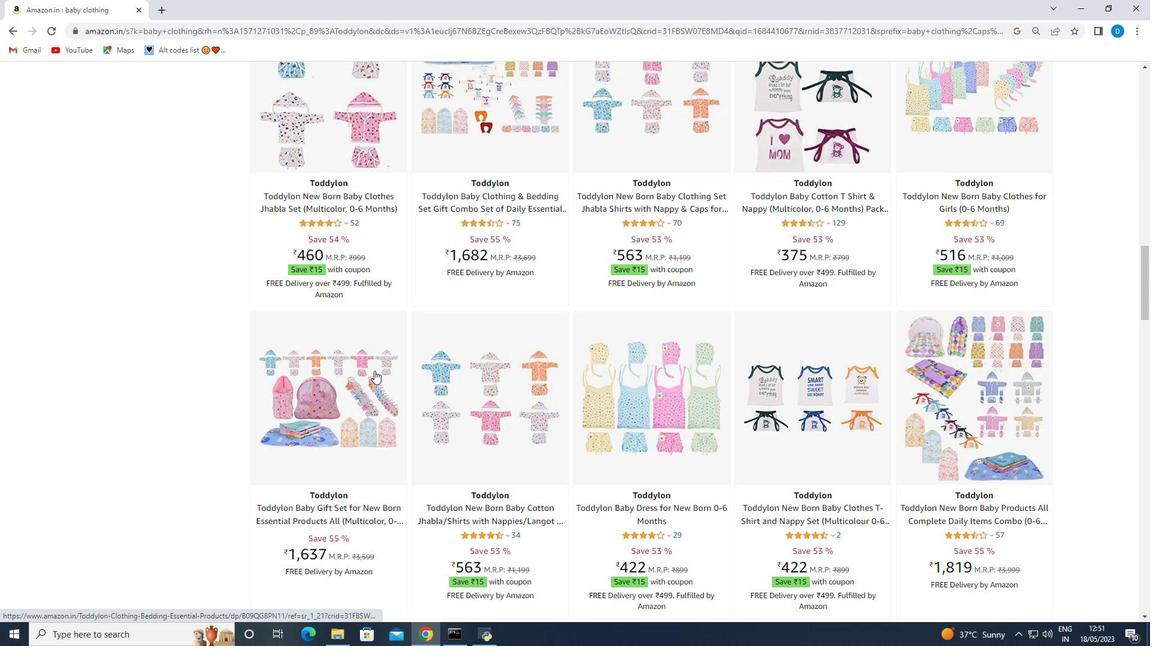
Action: Mouse scrolled (374, 370) with delta (0, 0)
Screenshot: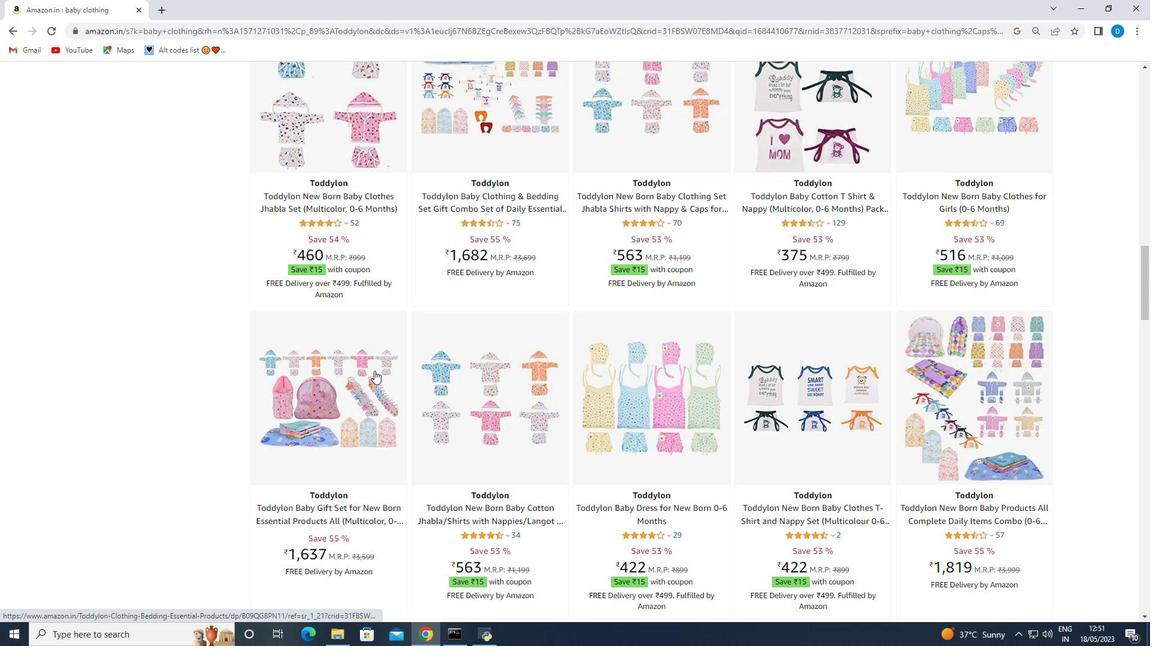 
Action: Mouse scrolled (374, 370) with delta (0, 0)
Screenshot: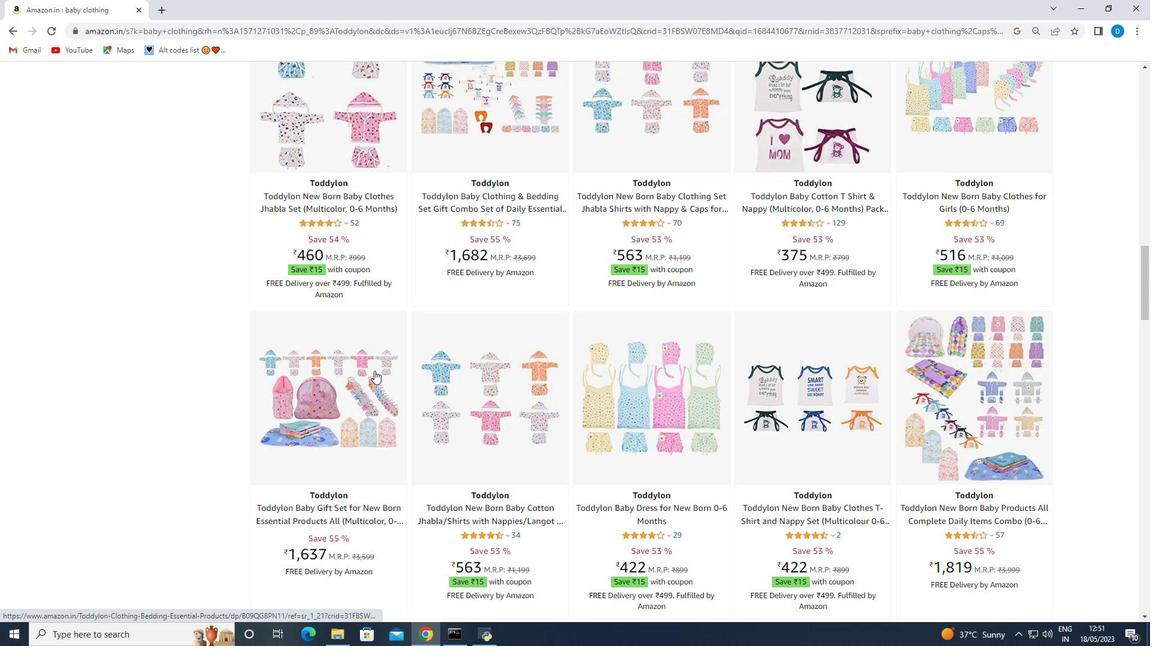
Action: Mouse scrolled (374, 370) with delta (0, 0)
Screenshot: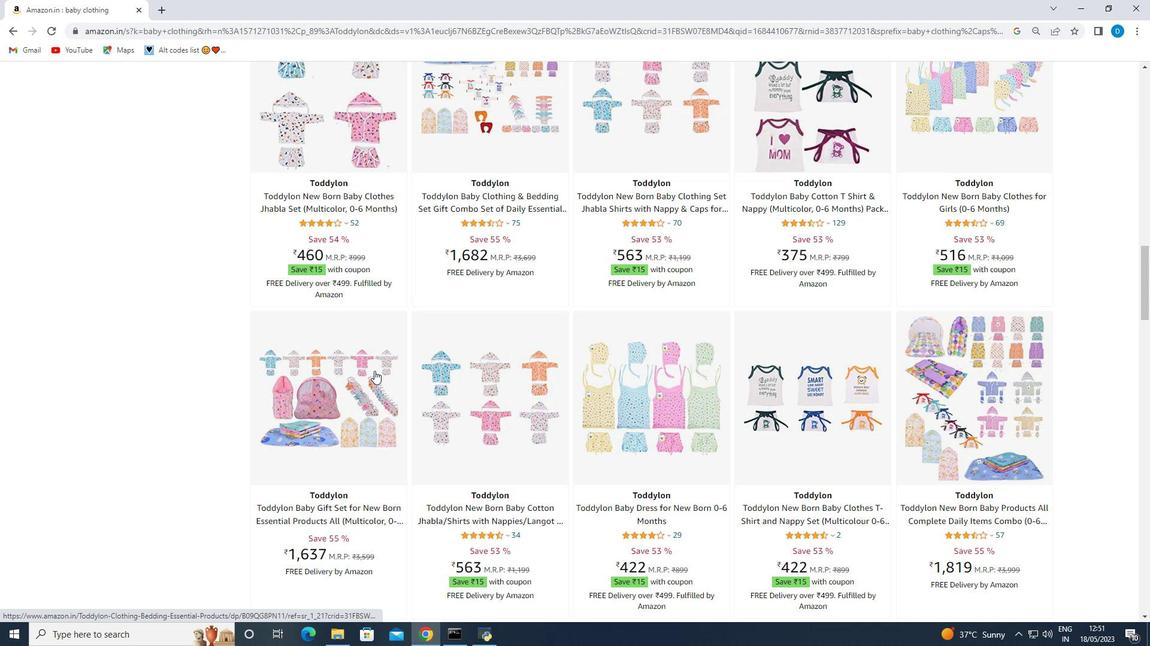 
Action: Mouse scrolled (374, 370) with delta (0, 0)
Screenshot: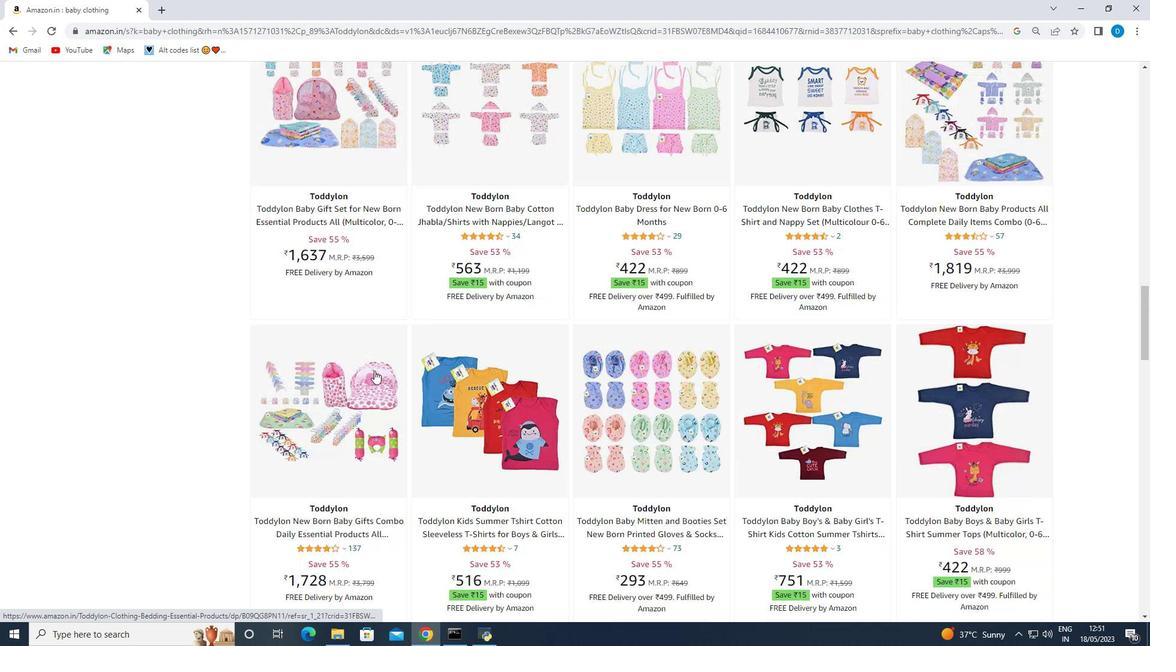 
Action: Mouse scrolled (374, 370) with delta (0, 0)
Screenshot: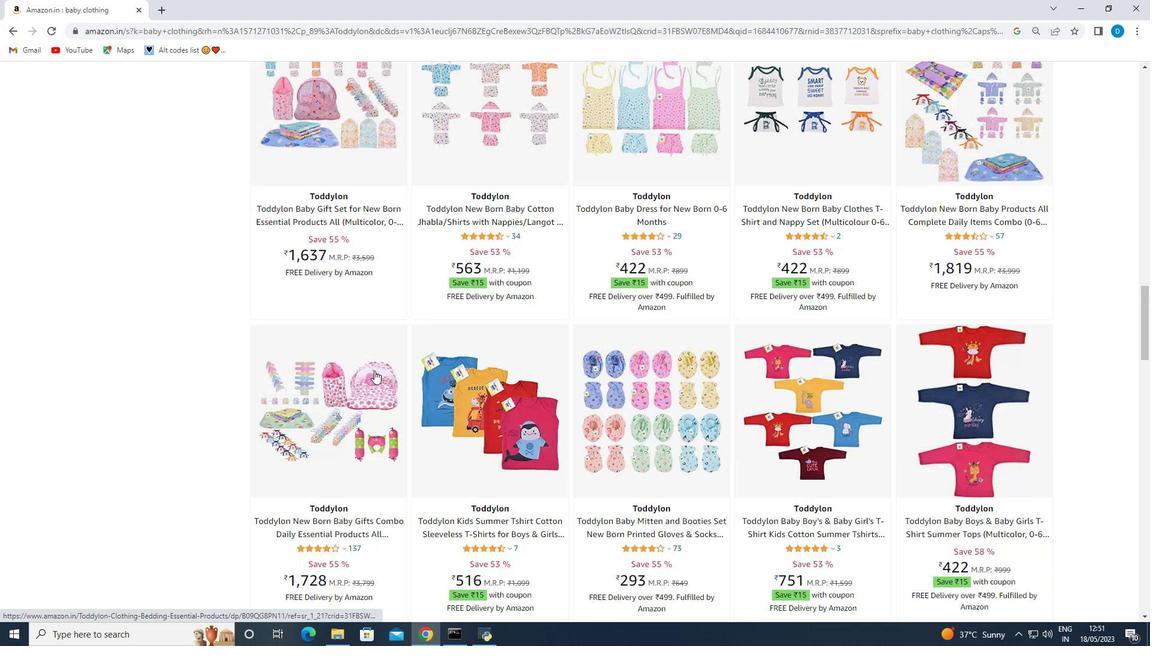 
Action: Mouse scrolled (374, 370) with delta (0, 0)
Screenshot: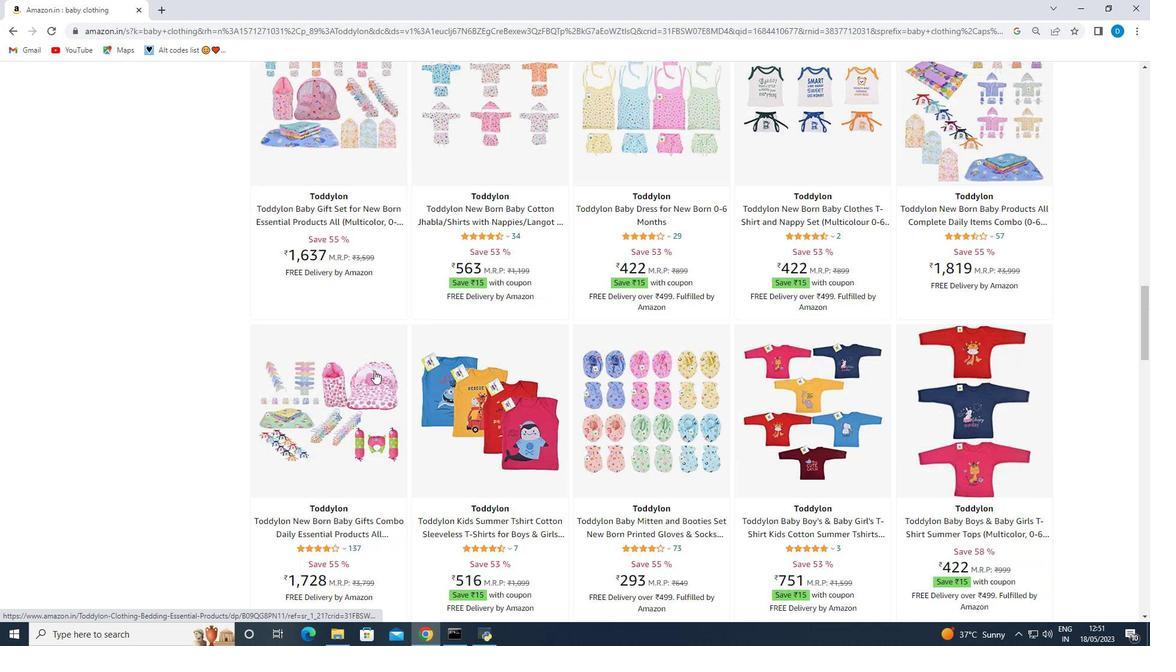 
Action: Mouse scrolled (374, 370) with delta (0, 0)
Screenshot: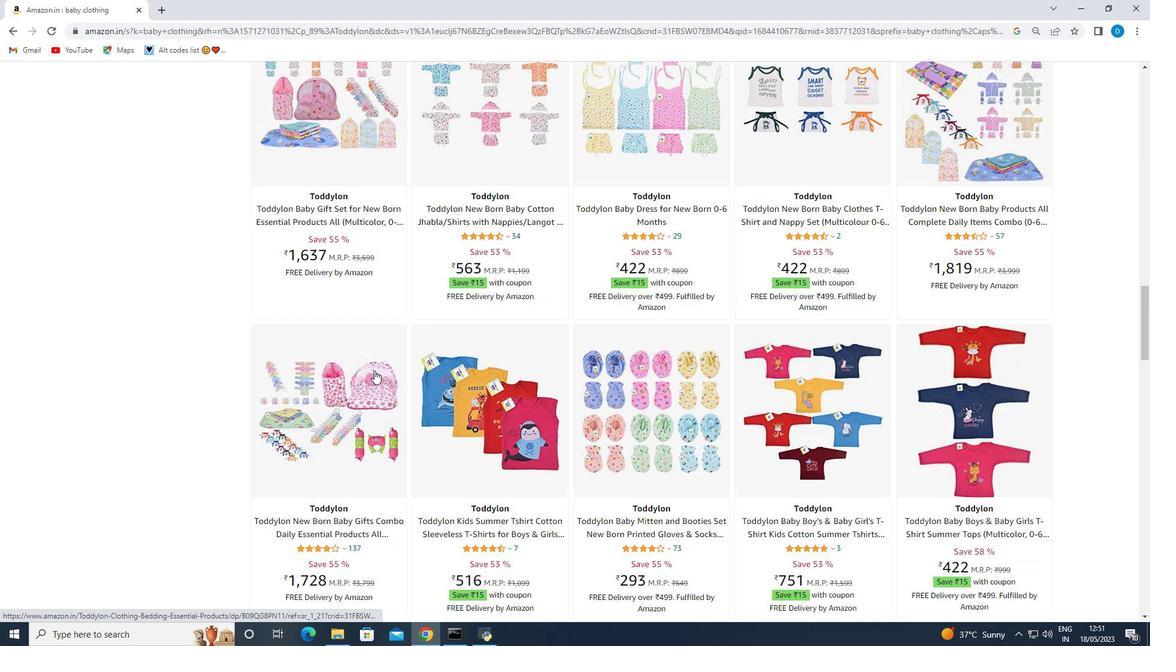 
Action: Mouse scrolled (374, 372) with delta (0, 0)
Screenshot: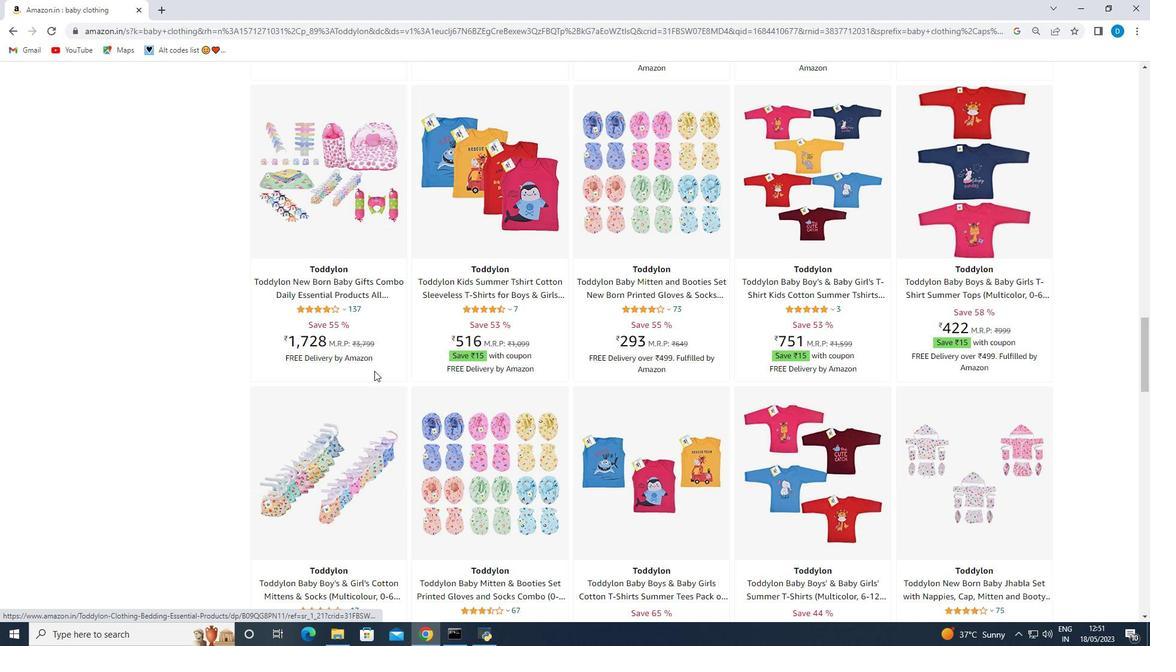 
Action: Mouse scrolled (374, 372) with delta (0, 0)
Screenshot: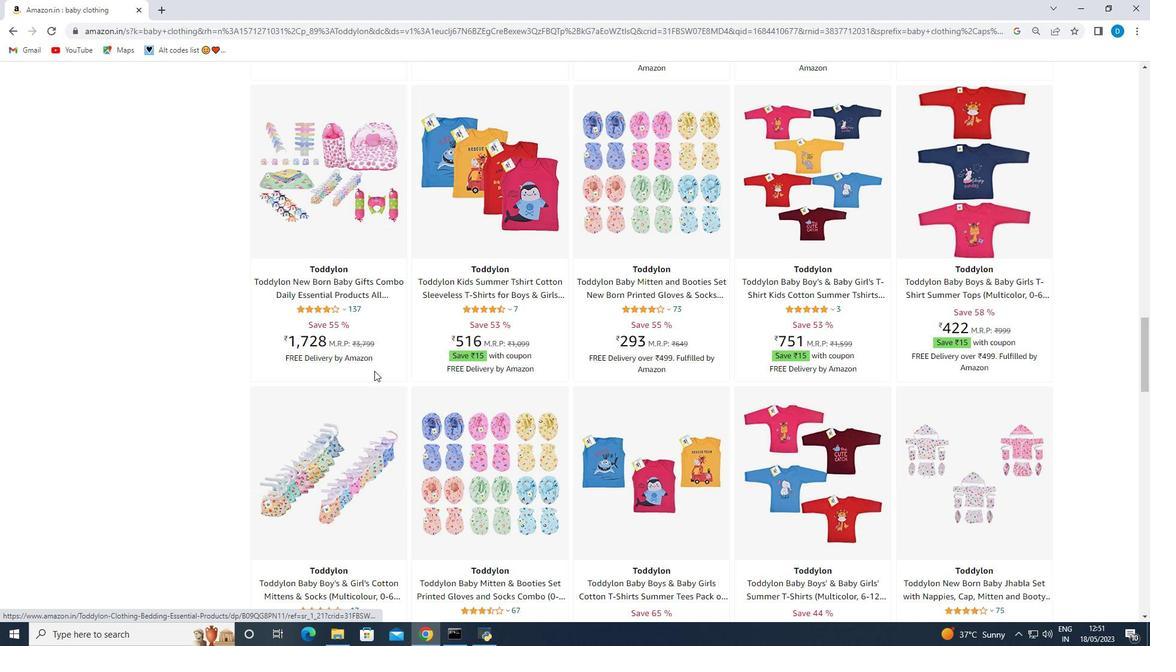 
Action: Mouse scrolled (374, 372) with delta (0, 0)
Screenshot: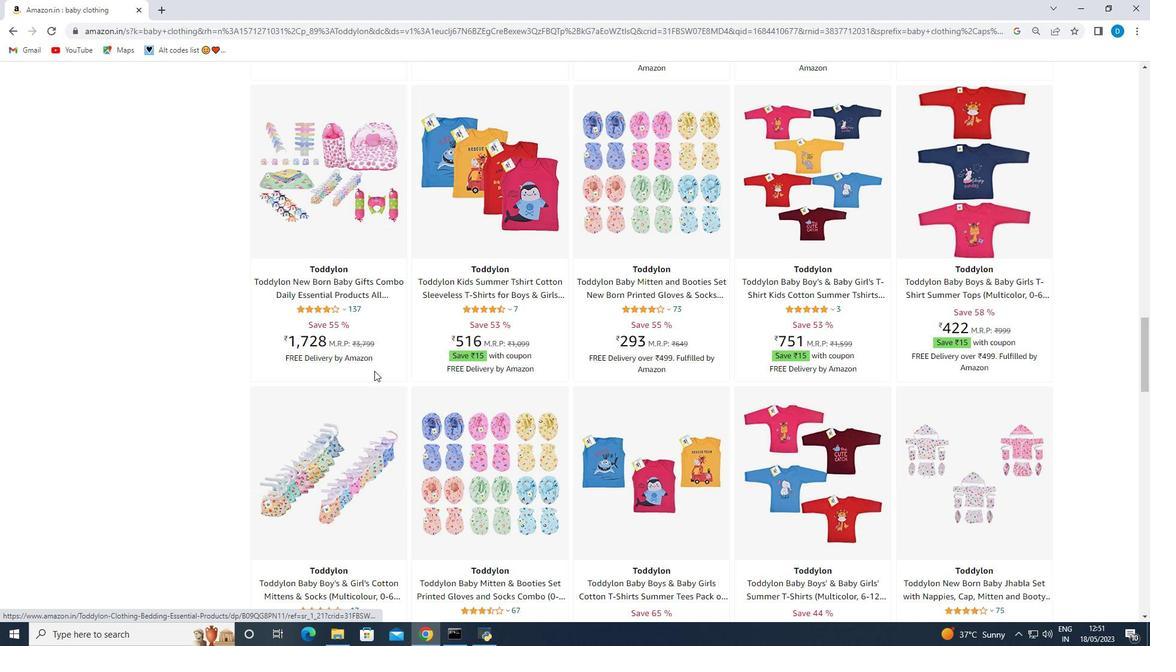 
Action: Mouse scrolled (374, 372) with delta (0, 0)
Screenshot: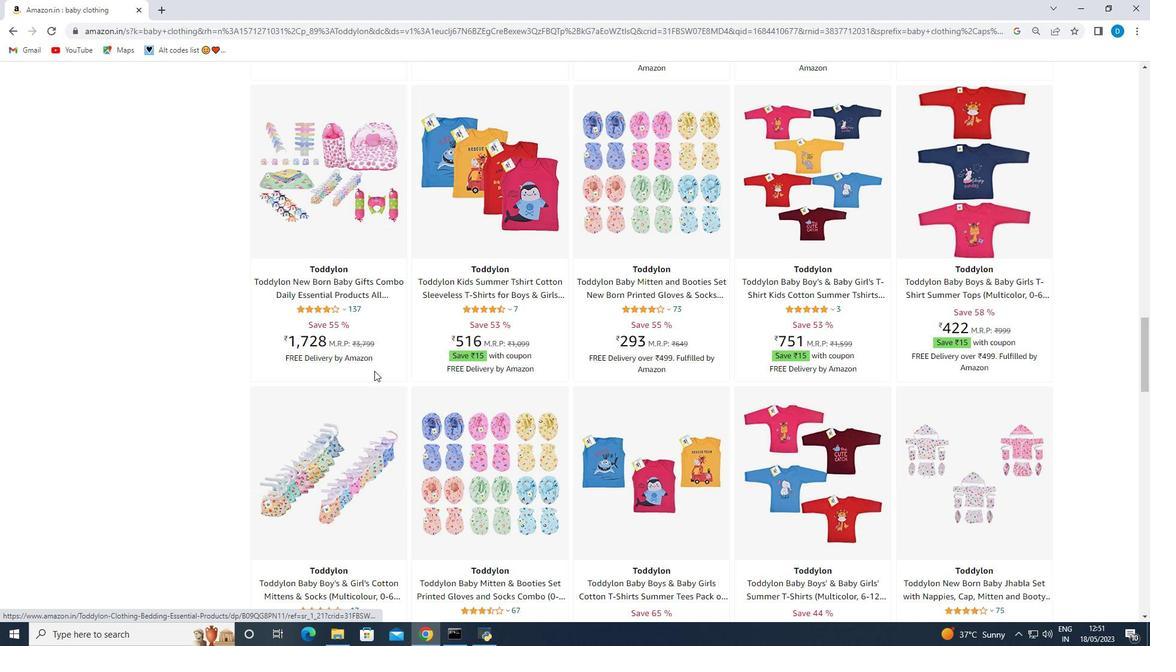 
Action: Mouse moved to (352, 372)
Screenshot: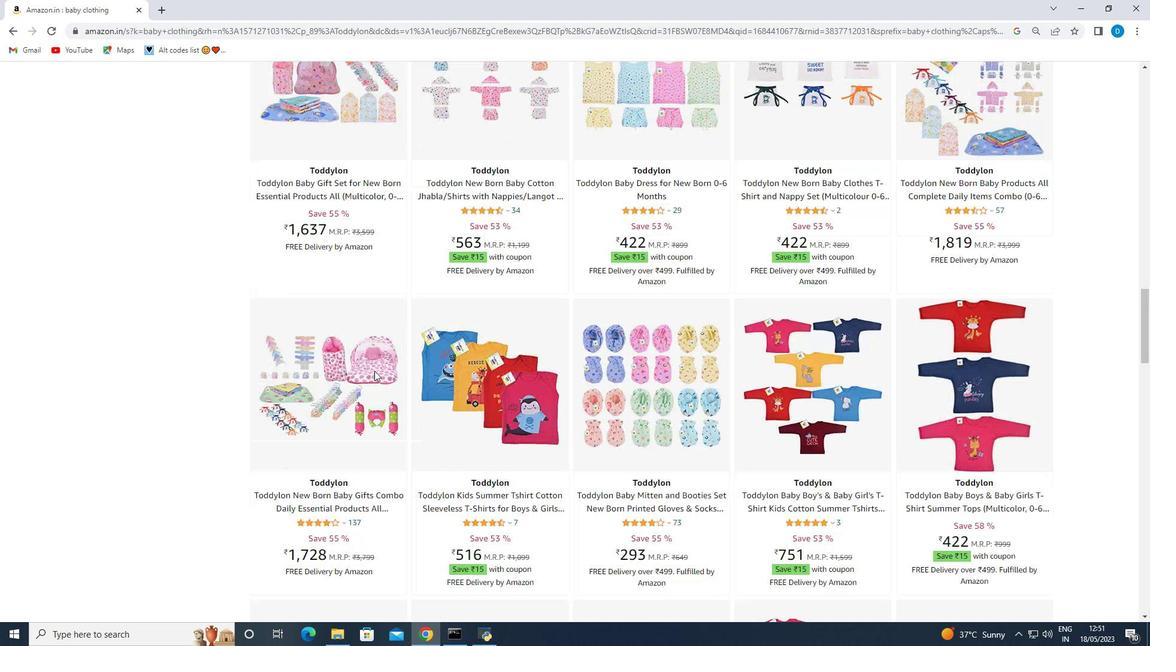 
Action: Mouse scrolled (352, 372) with delta (0, 0)
Screenshot: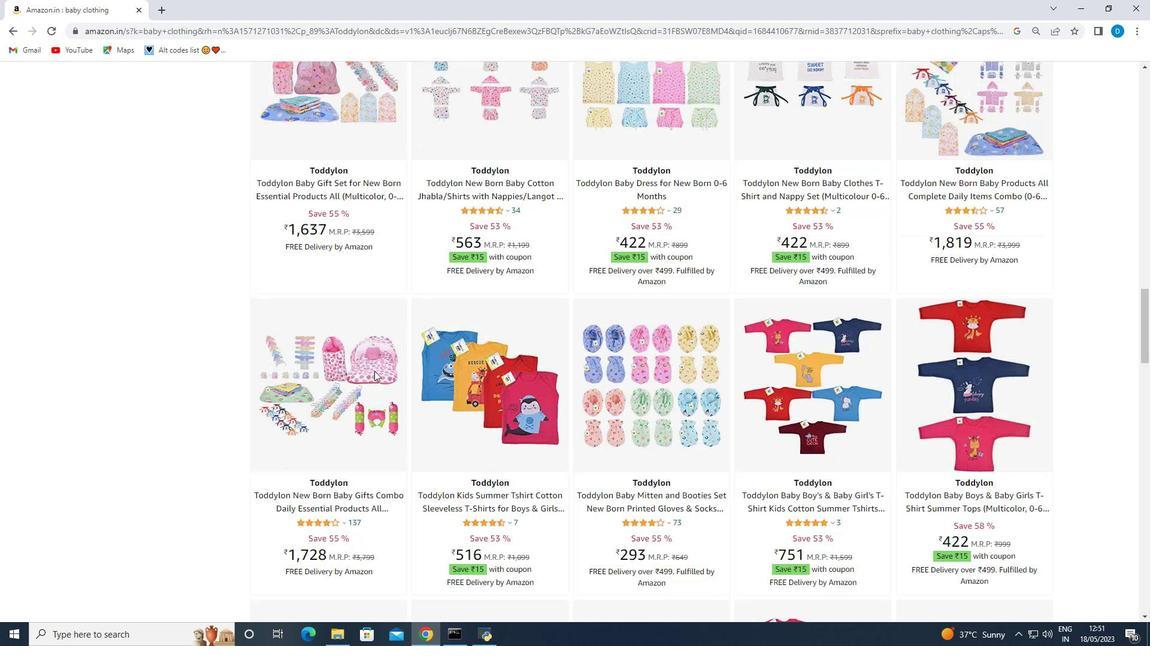 
Action: Mouse scrolled (352, 372) with delta (0, 0)
Screenshot: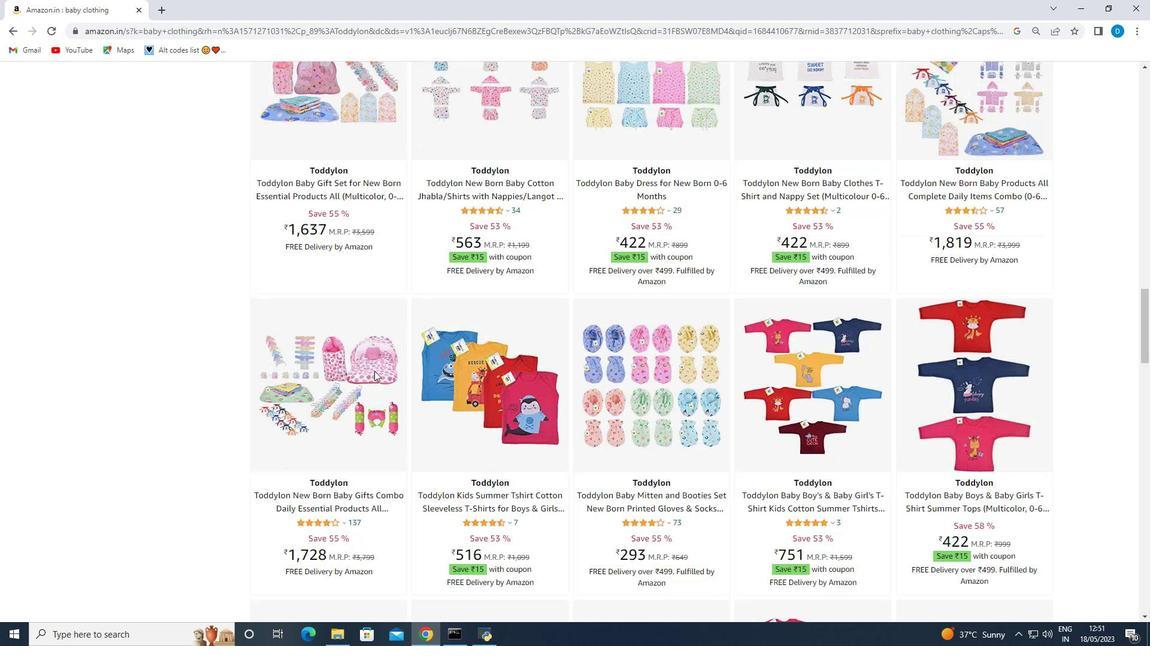 
Action: Mouse scrolled (352, 372) with delta (0, 0)
Screenshot: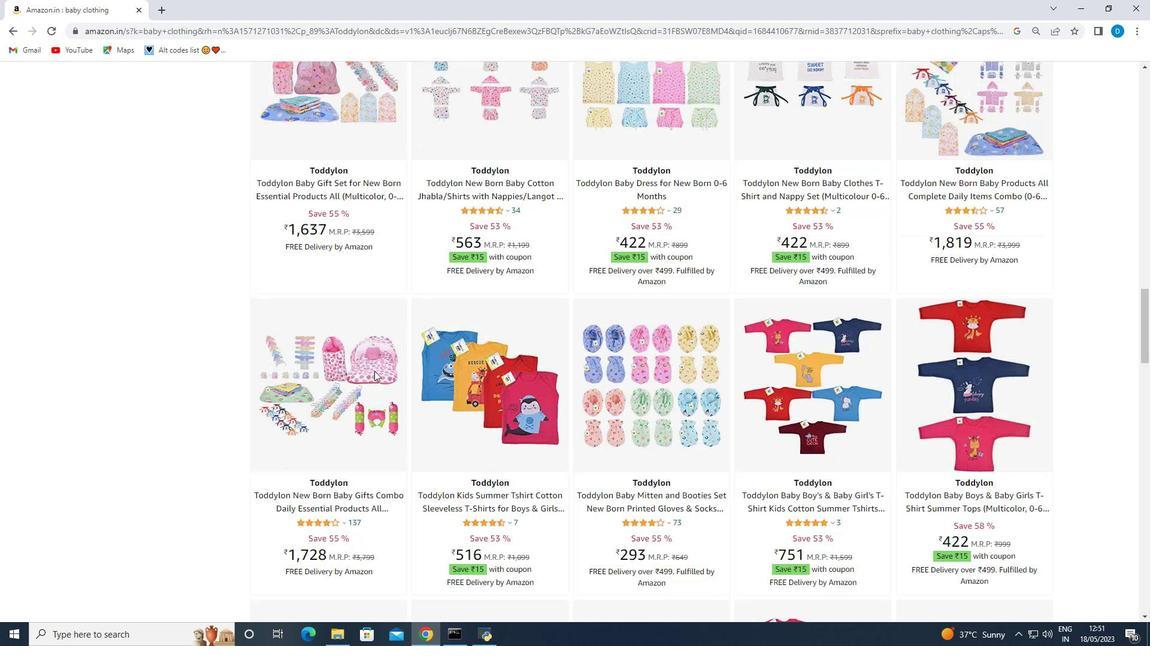 
Action: Mouse scrolled (352, 372) with delta (0, 0)
Screenshot: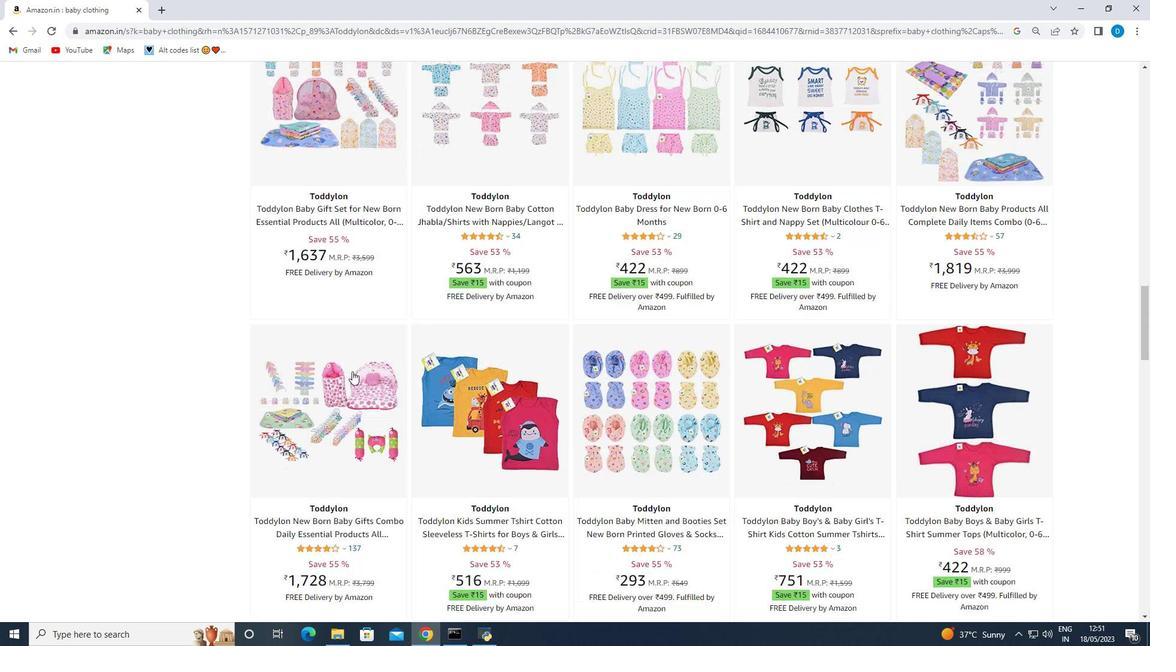 
Action: Mouse scrolled (352, 372) with delta (0, 0)
Screenshot: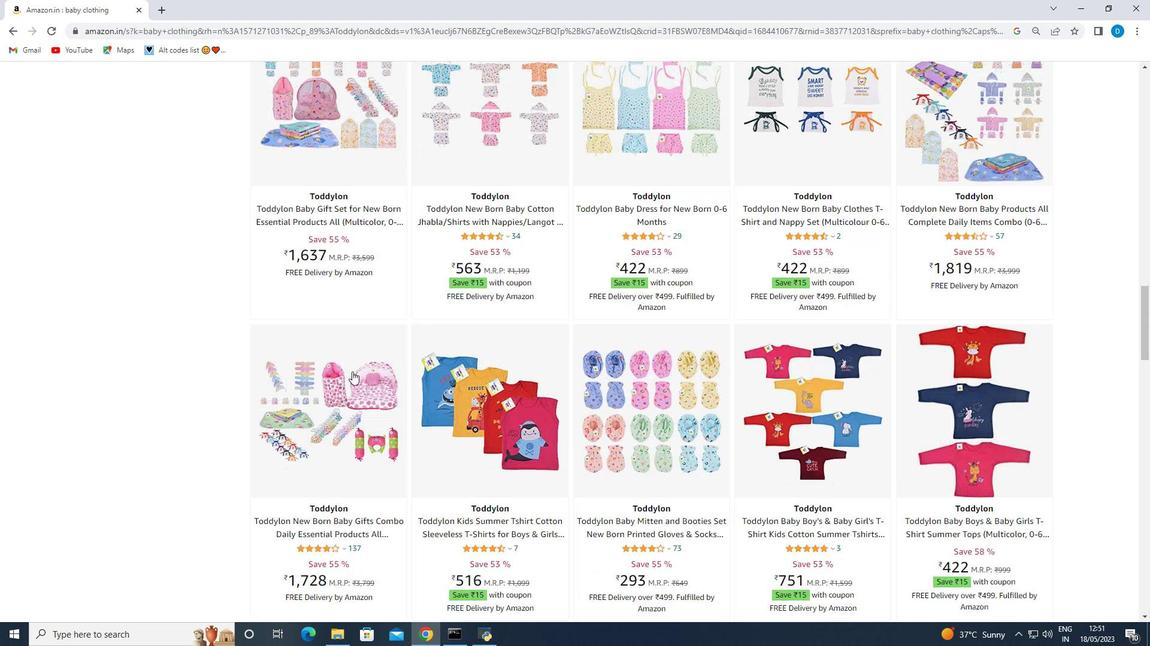 
Action: Mouse moved to (236, 339)
Screenshot: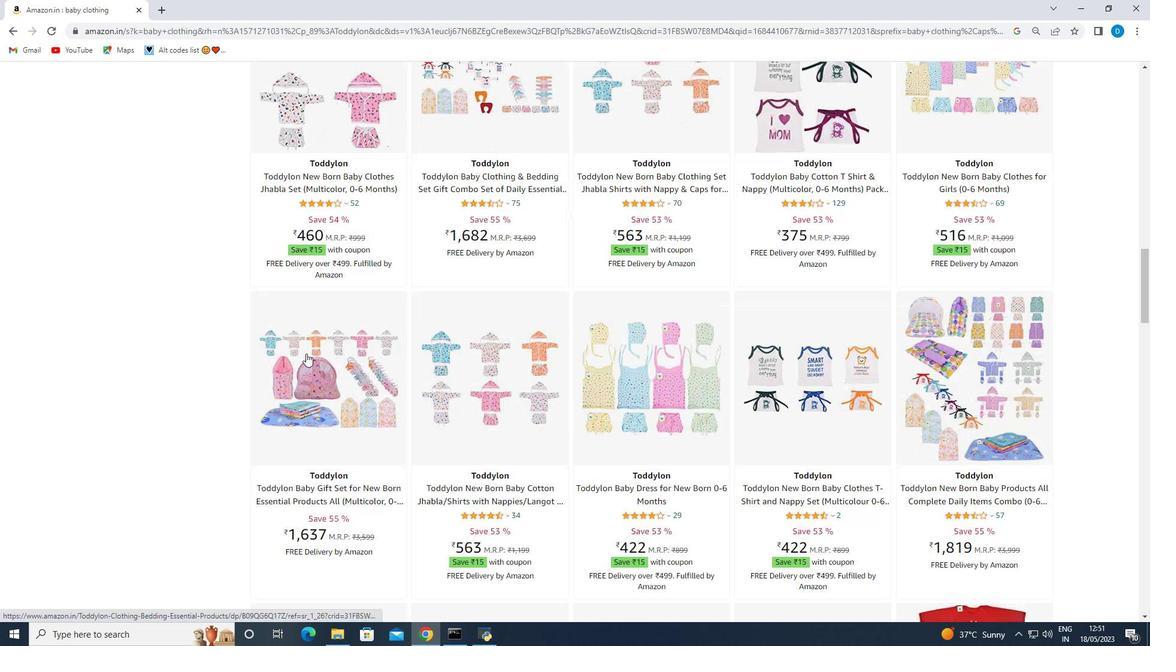 
Action: Mouse scrolled (236, 340) with delta (0, 0)
Screenshot: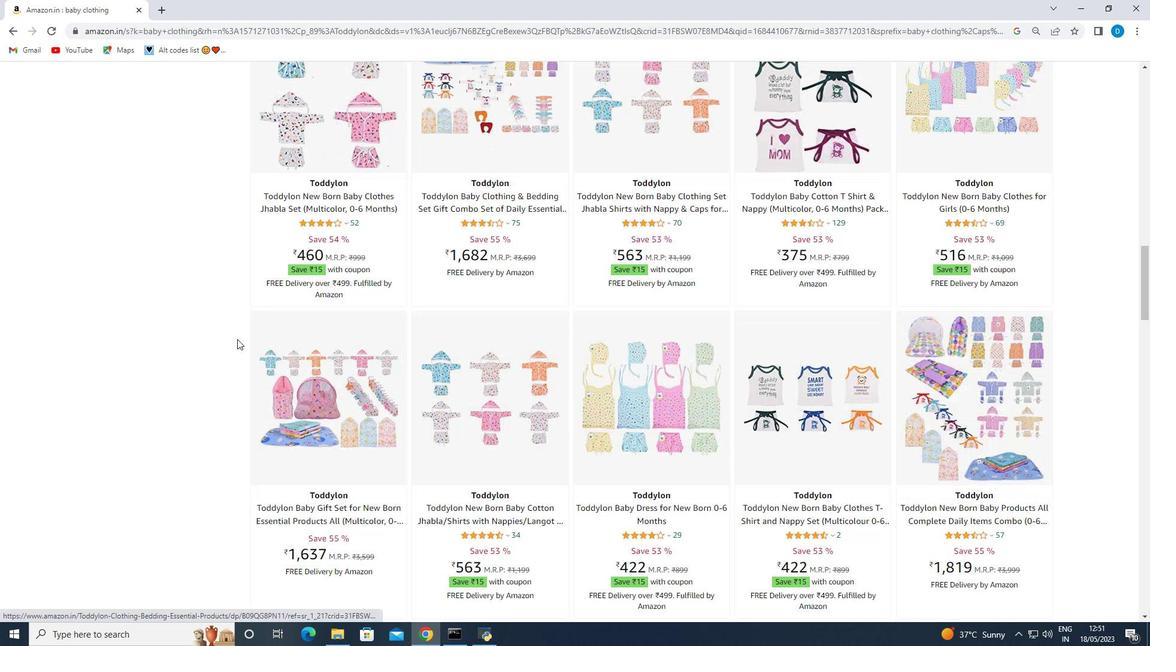 
Action: Mouse scrolled (236, 340) with delta (0, 0)
Screenshot: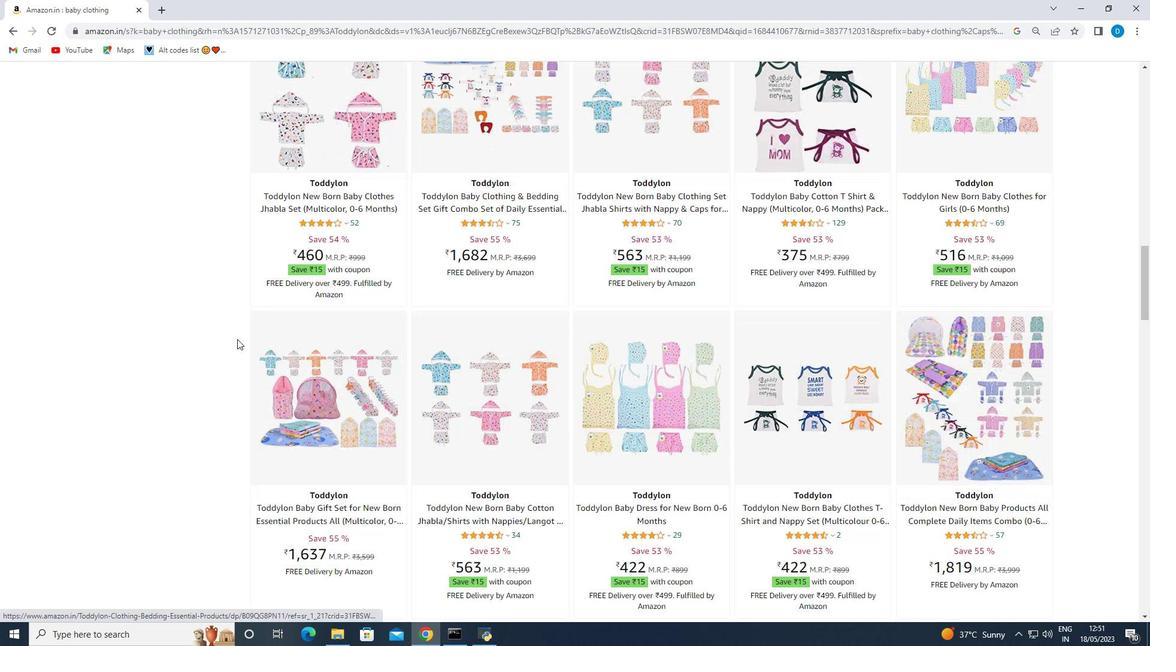 
Action: Mouse scrolled (236, 340) with delta (0, 0)
Screenshot: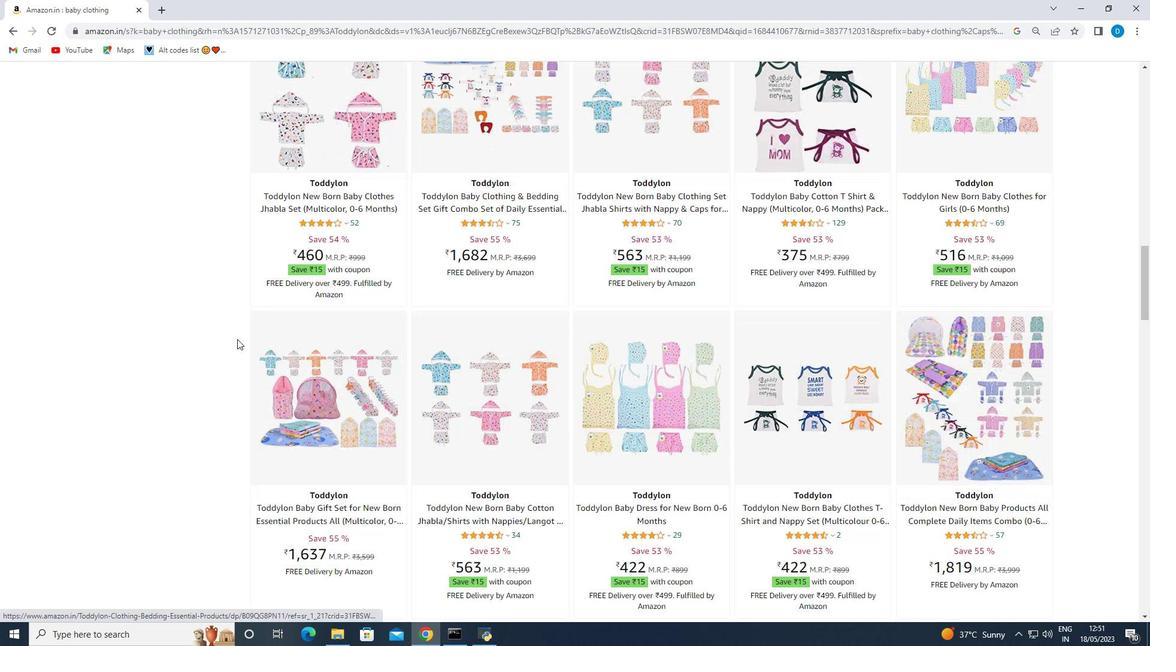 
Action: Mouse scrolled (236, 340) with delta (0, 0)
Screenshot: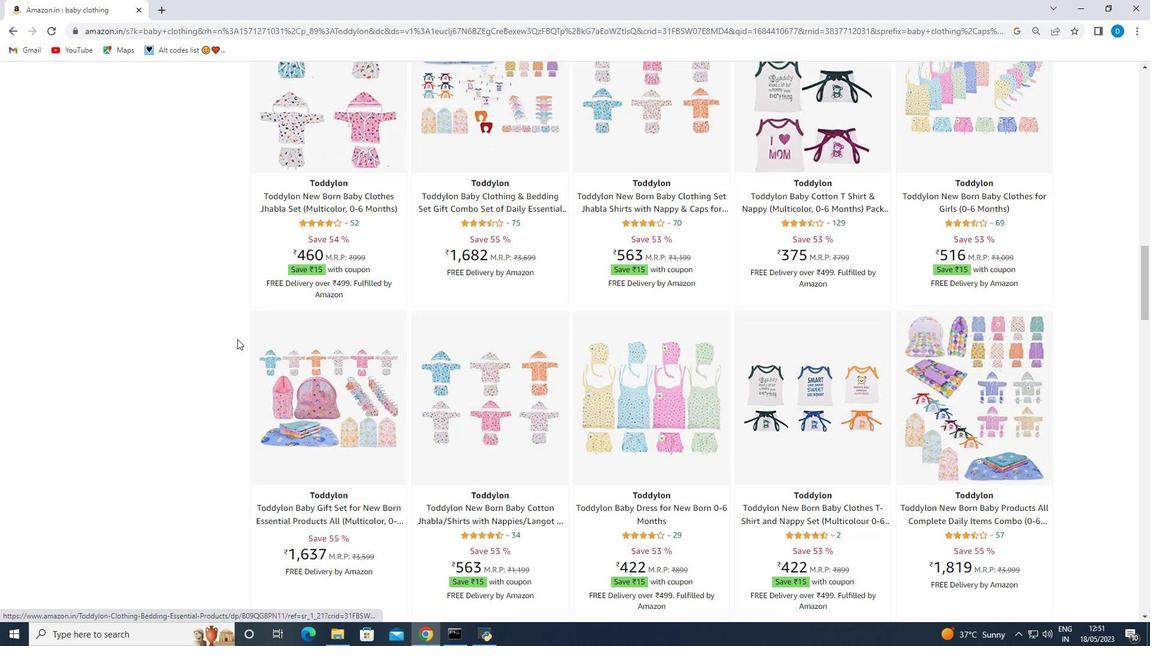 
Action: Mouse scrolled (236, 340) with delta (0, 0)
Screenshot: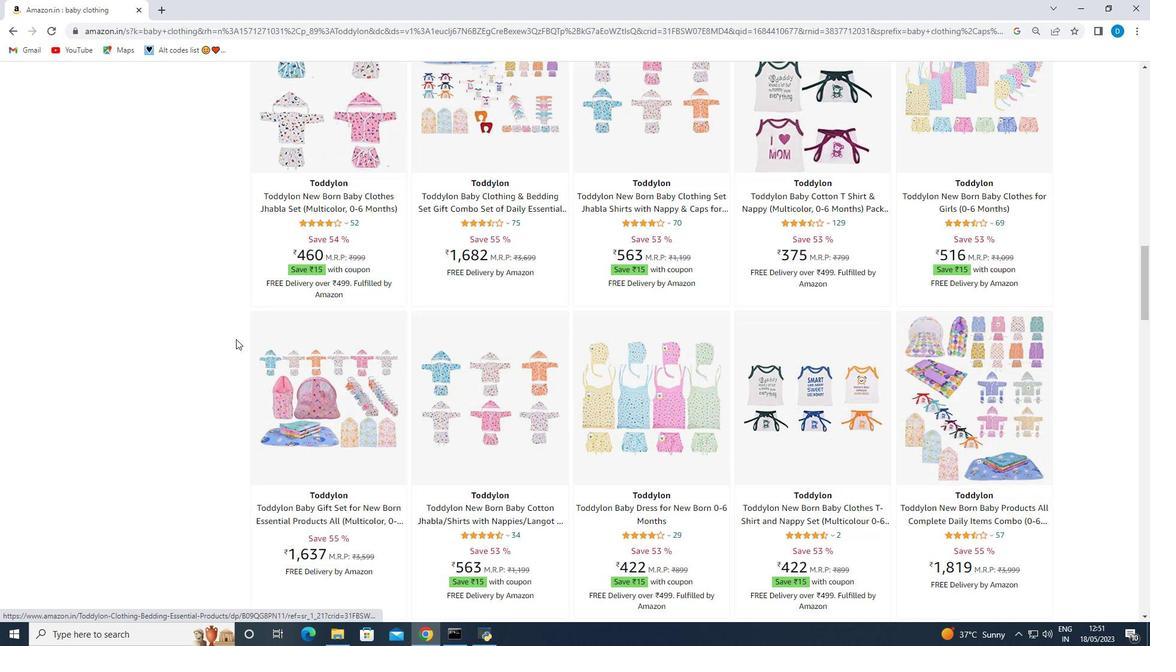 
Action: Mouse moved to (153, 316)
Screenshot: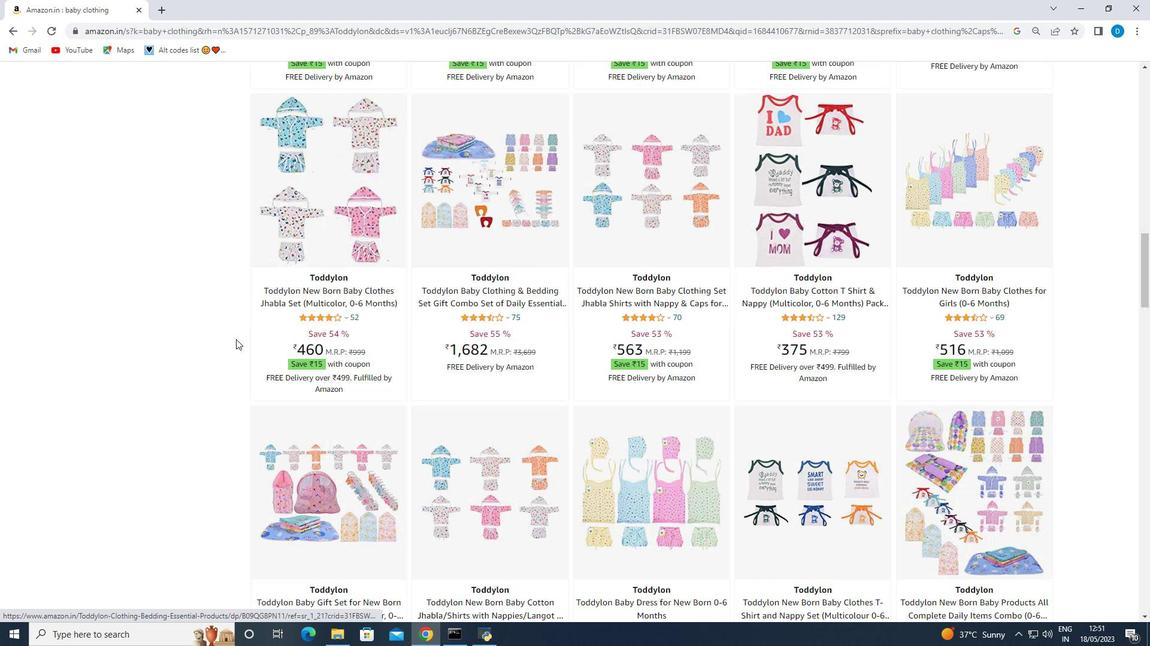 
Action: Mouse scrolled (153, 317) with delta (0, 0)
Screenshot: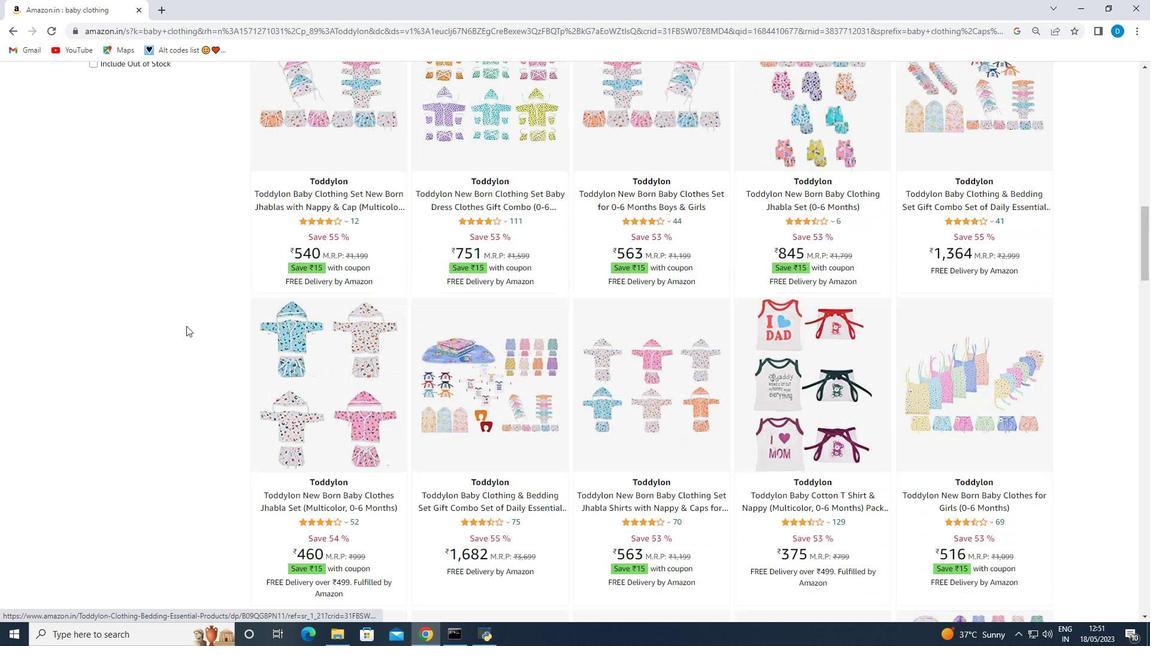 
Action: Mouse scrolled (153, 317) with delta (0, 0)
Screenshot: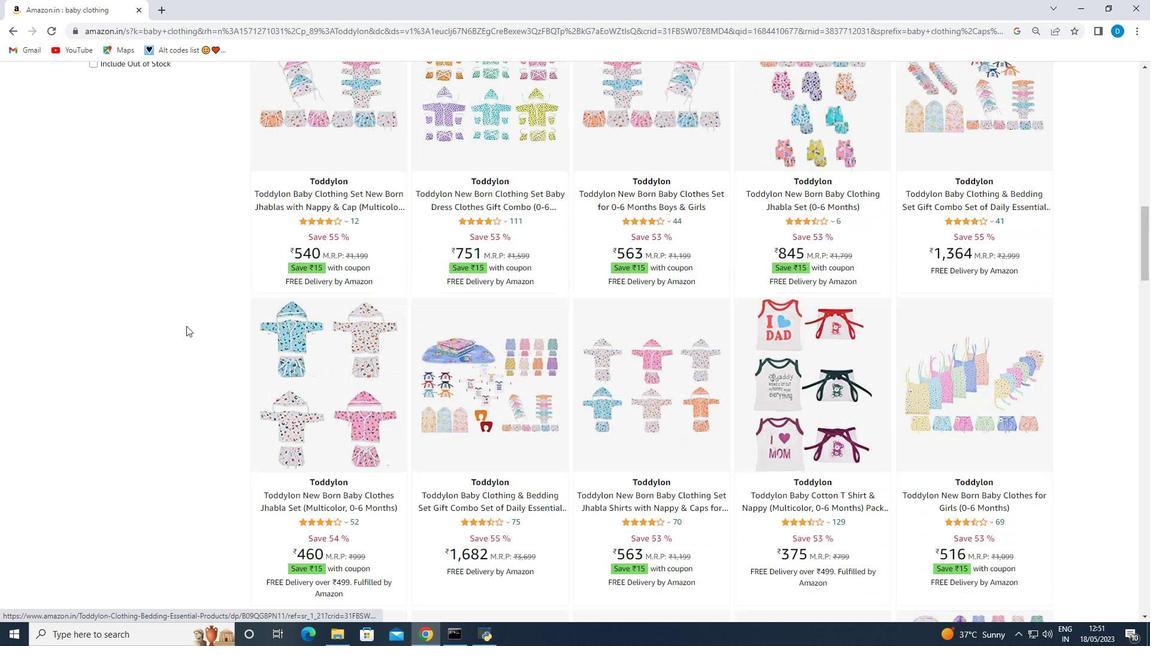 
Action: Mouse scrolled (153, 317) with delta (0, 0)
Screenshot: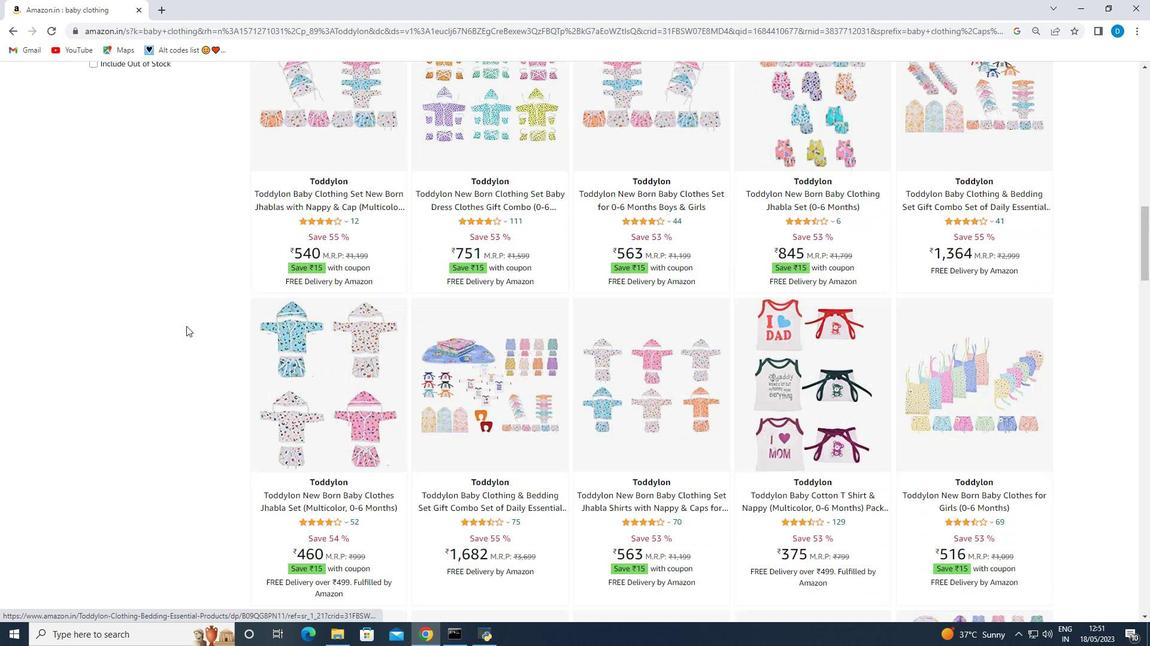 
Action: Mouse scrolled (153, 317) with delta (0, 0)
Screenshot: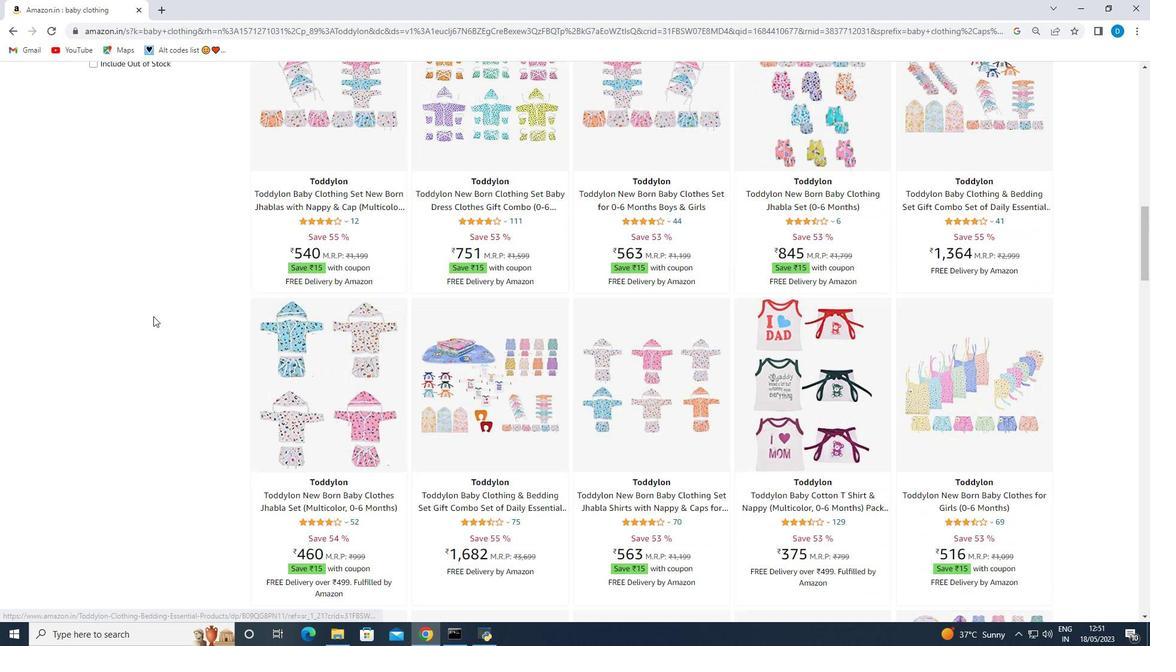 
Action: Mouse scrolled (153, 317) with delta (0, 0)
Screenshot: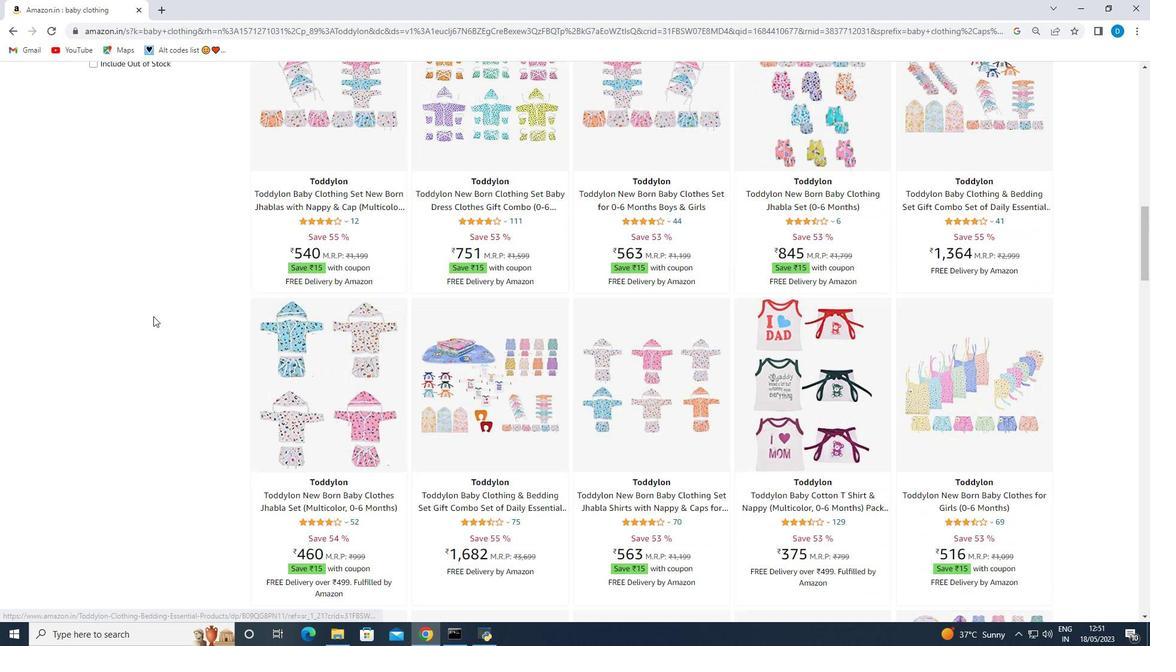 
Action: Mouse scrolled (153, 317) with delta (0, 0)
Screenshot: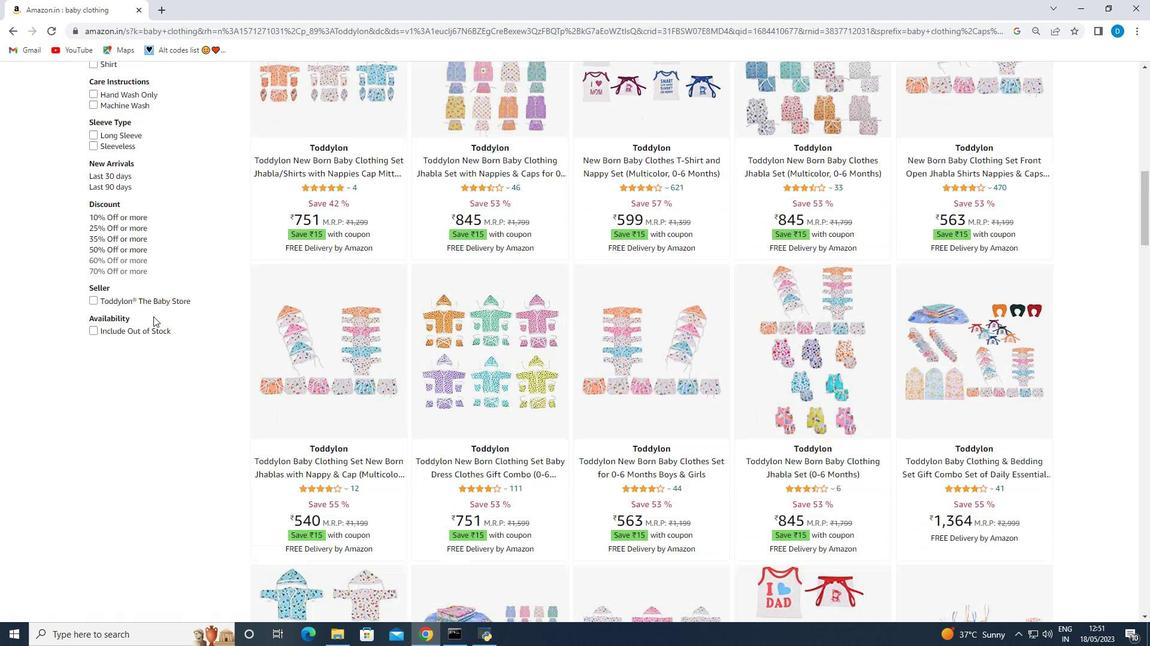 
Action: Mouse scrolled (153, 317) with delta (0, 0)
Screenshot: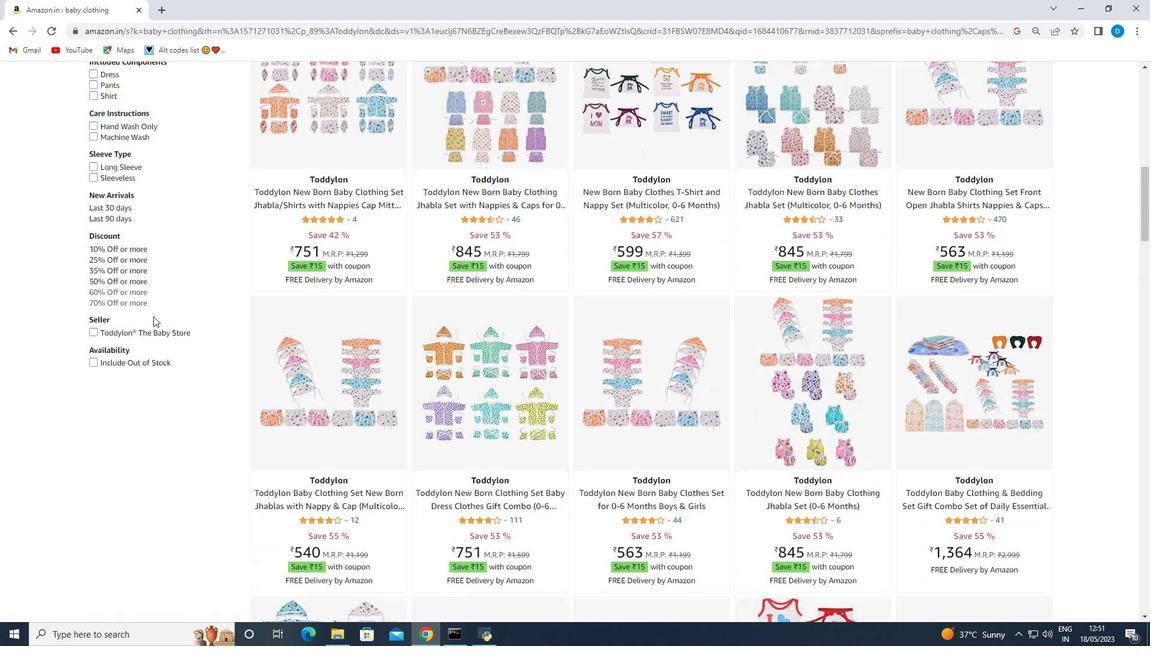 
Action: Mouse scrolled (153, 317) with delta (0, 0)
Screenshot: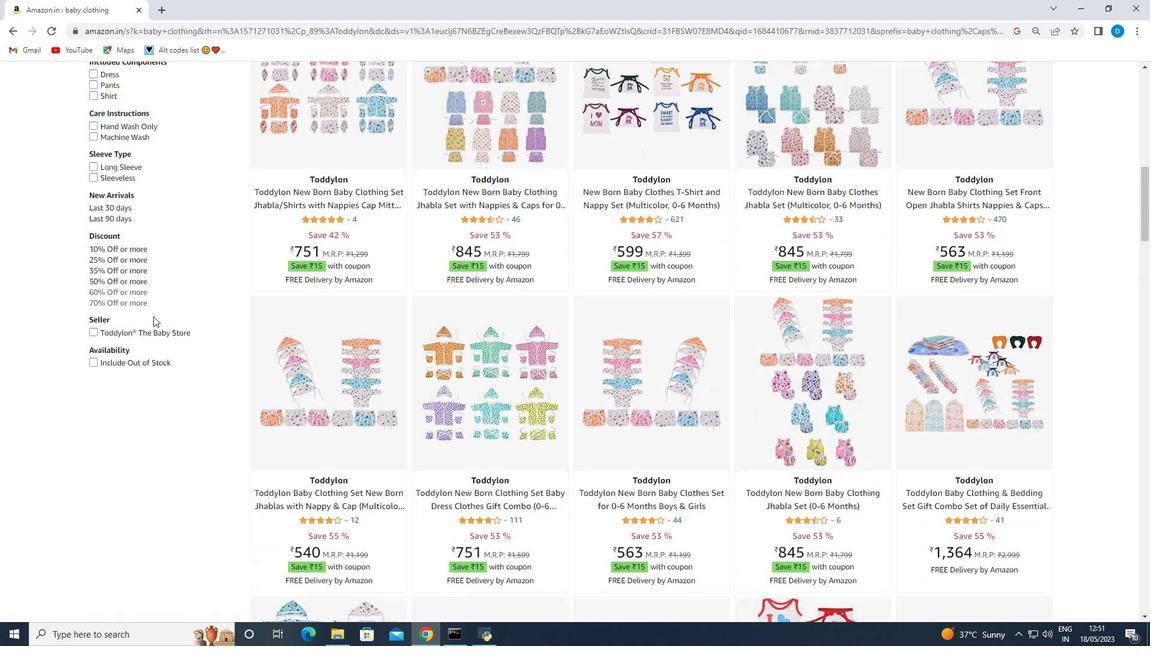 
Action: Mouse scrolled (153, 317) with delta (0, 0)
Screenshot: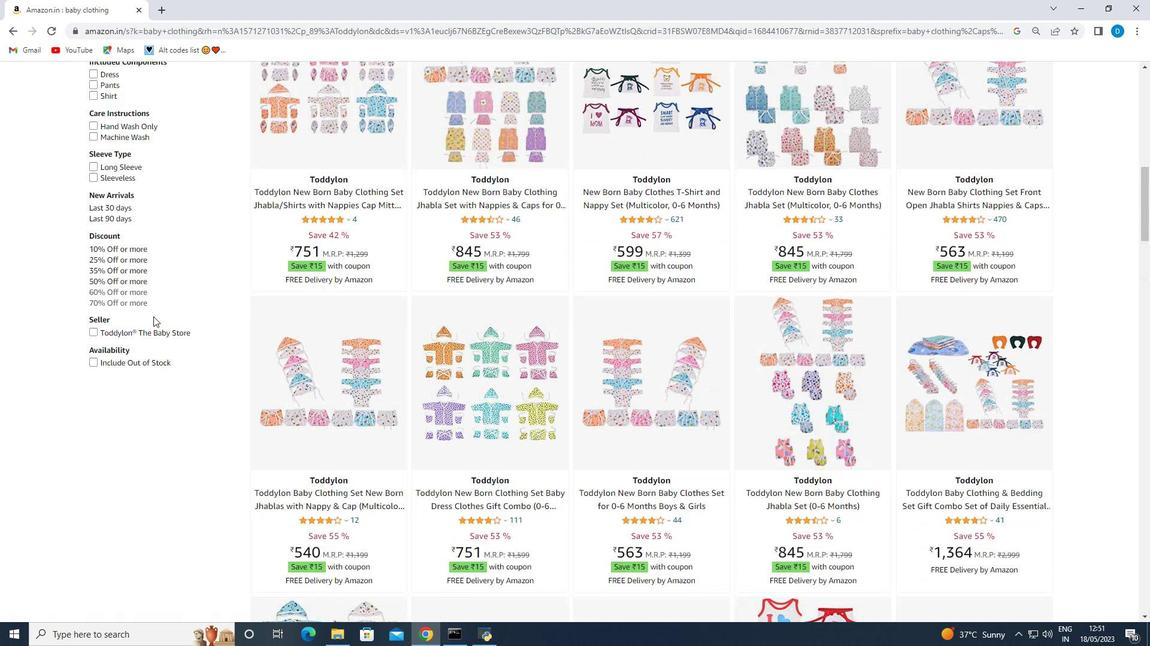 
Action: Mouse scrolled (153, 317) with delta (0, 0)
Screenshot: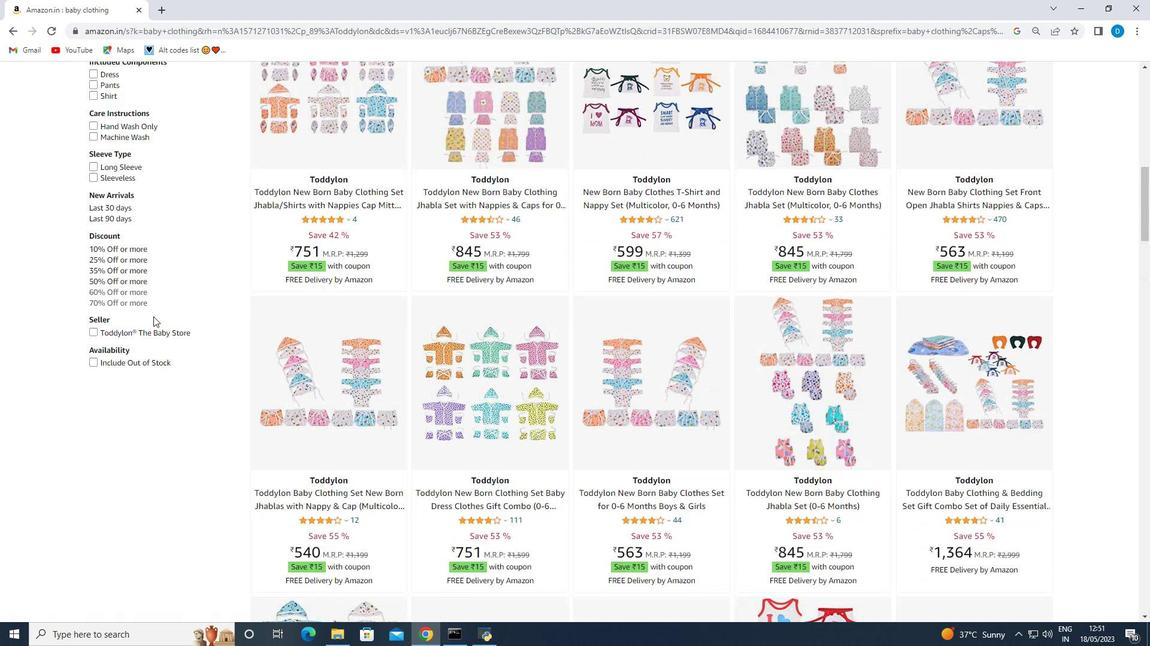 
Action: Mouse scrolled (153, 317) with delta (0, 0)
Screenshot: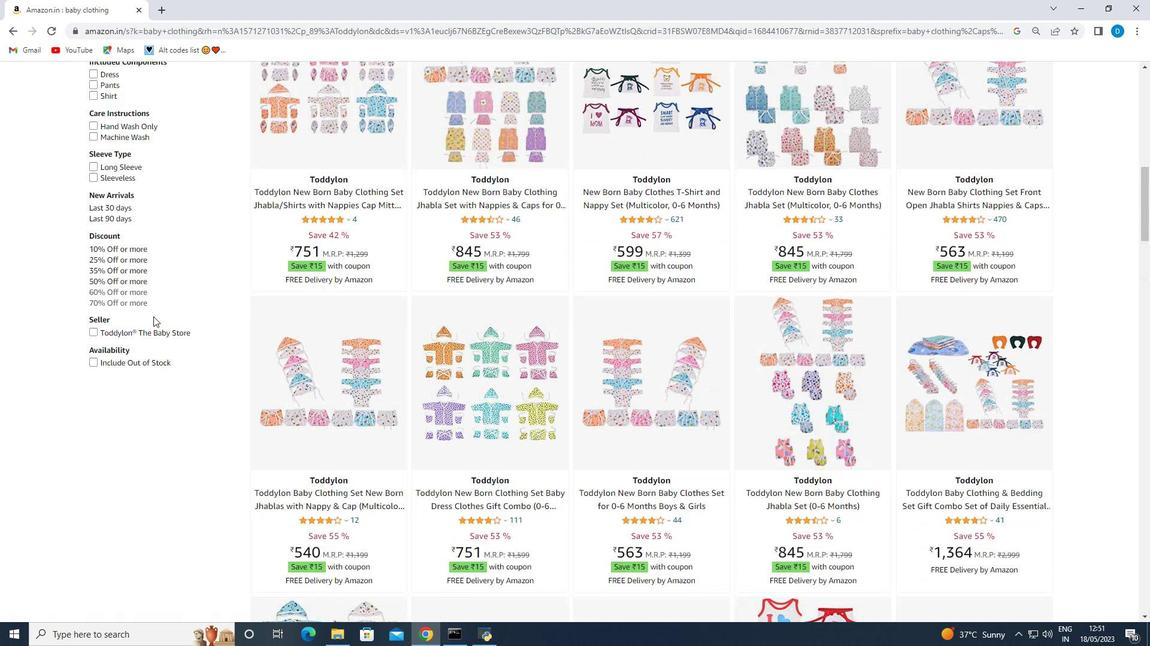 
Action: Mouse moved to (109, 355)
Screenshot: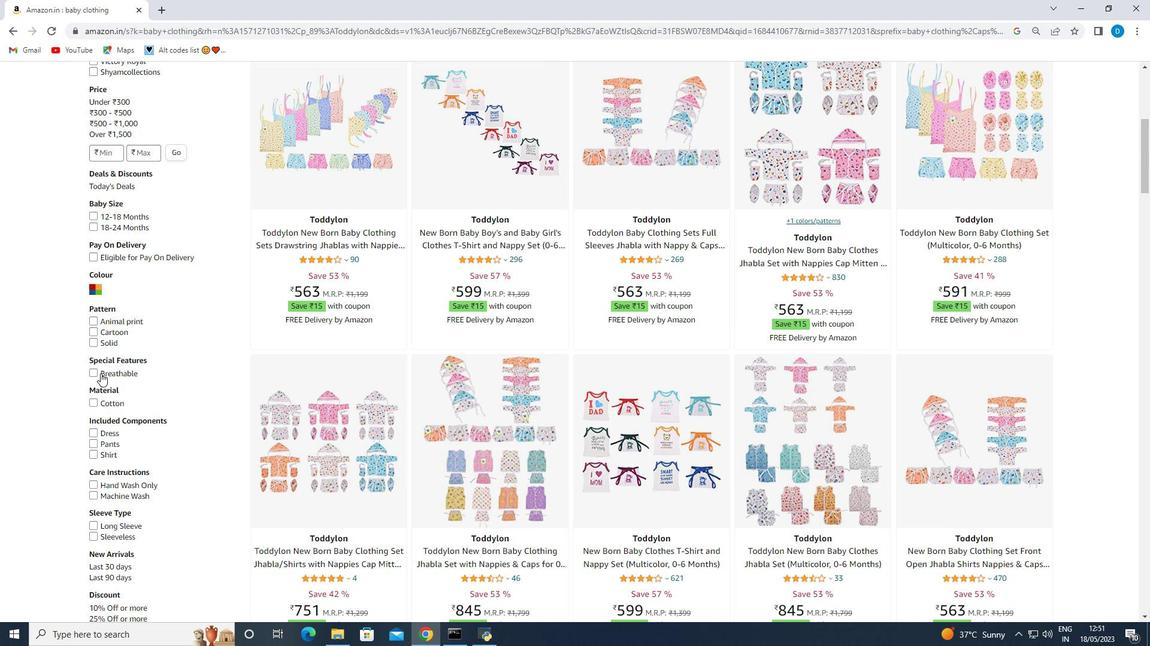 
Action: Mouse scrolled (109, 356) with delta (0, 0)
Screenshot: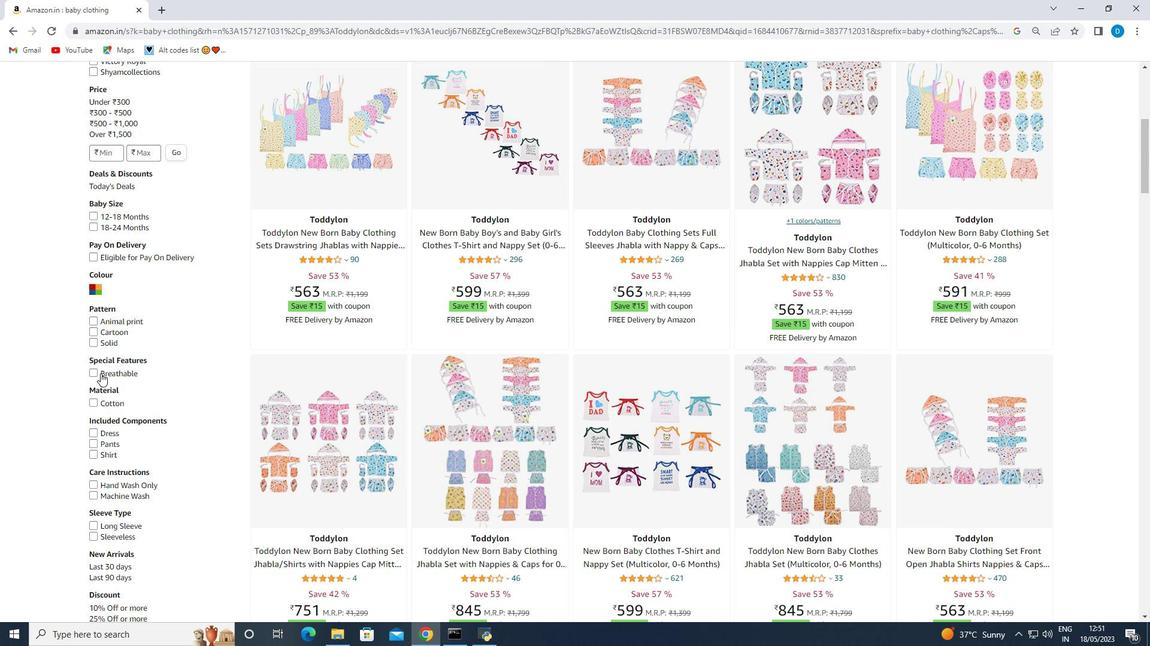 
Action: Mouse scrolled (109, 356) with delta (0, 0)
Screenshot: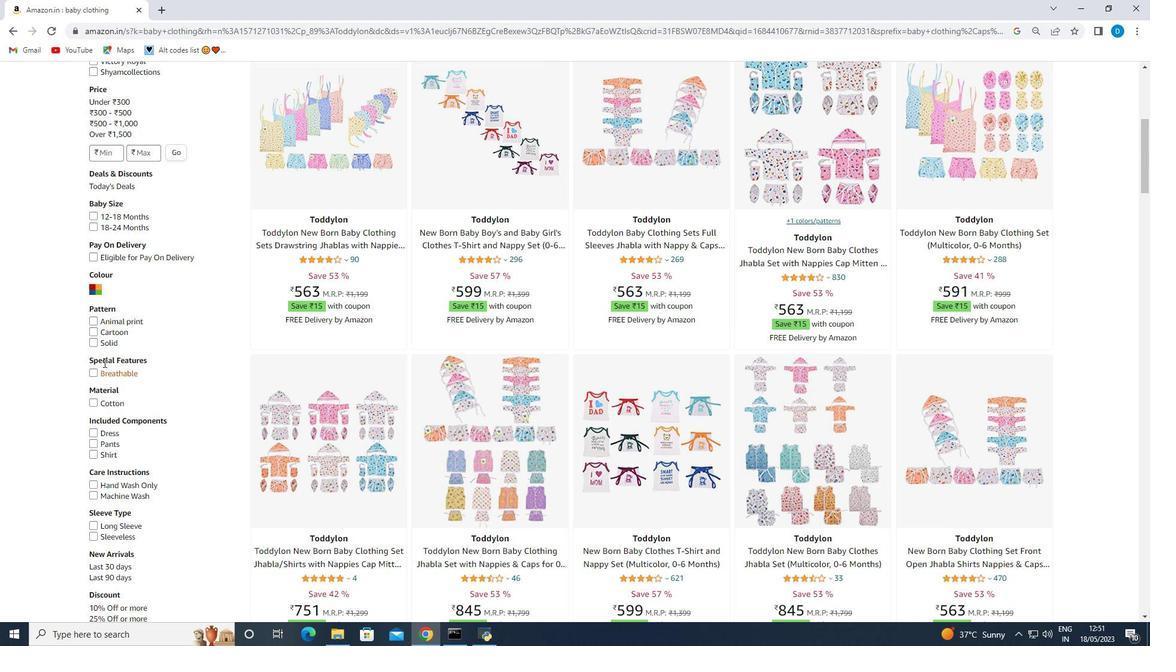 
Action: Mouse scrolled (109, 356) with delta (0, 0)
Screenshot: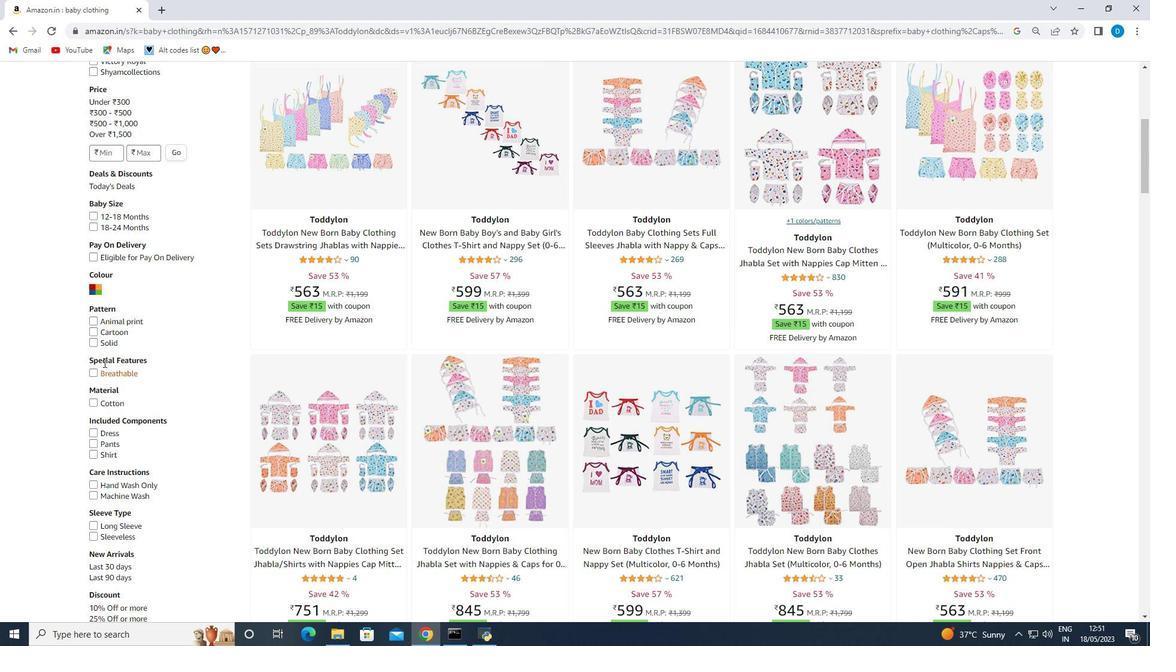 
Action: Mouse moved to (110, 363)
Screenshot: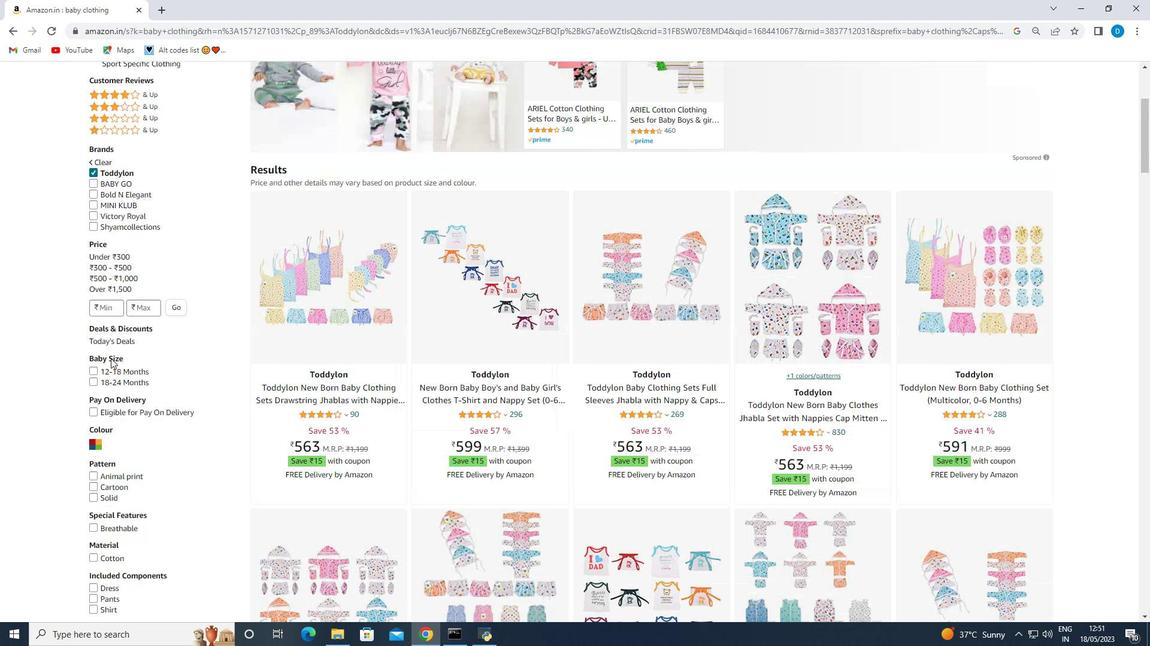 
Action: Mouse scrolled (110, 363) with delta (0, 0)
Screenshot: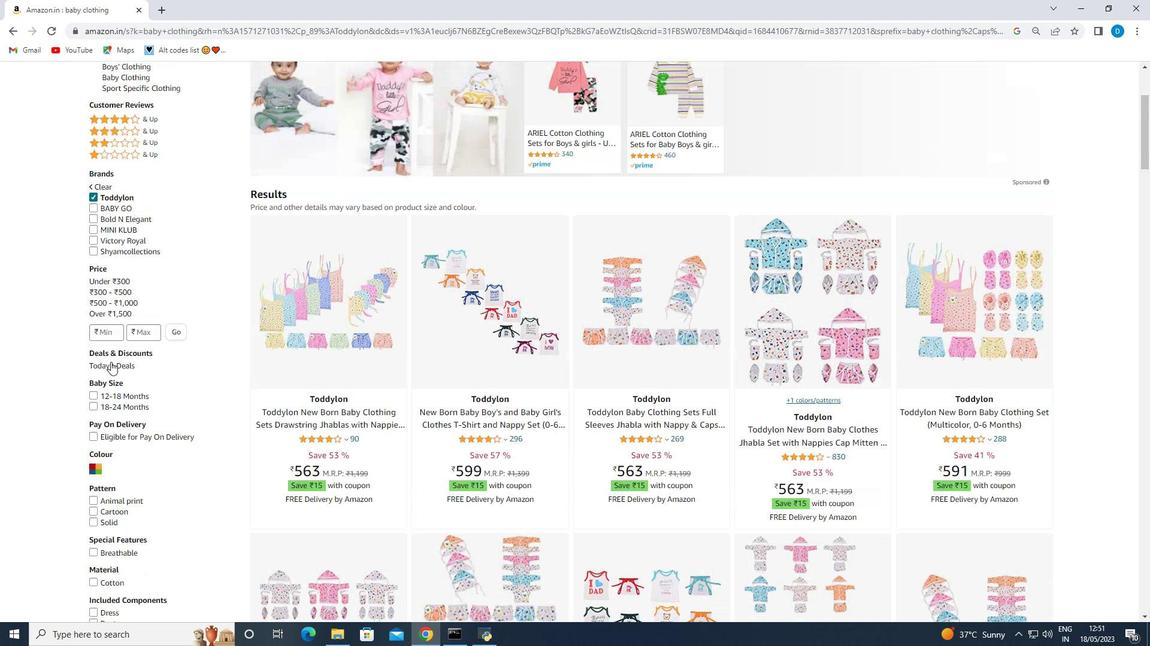 
Action: Mouse scrolled (110, 363) with delta (0, 0)
Screenshot: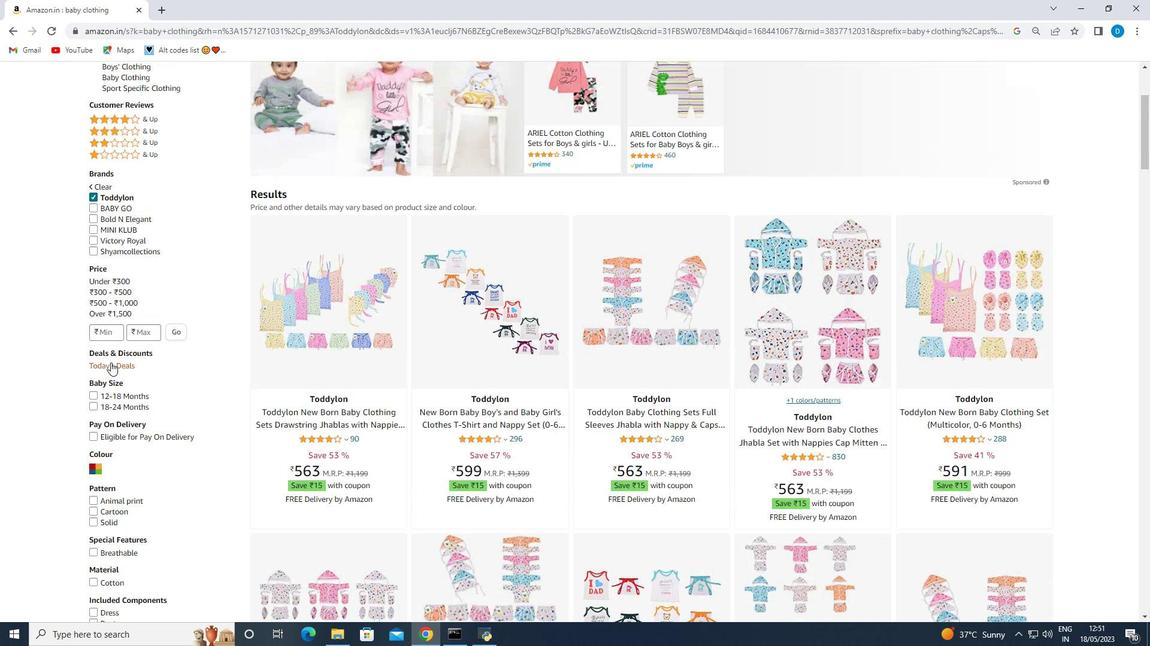
Action: Mouse scrolled (110, 363) with delta (0, 0)
Screenshot: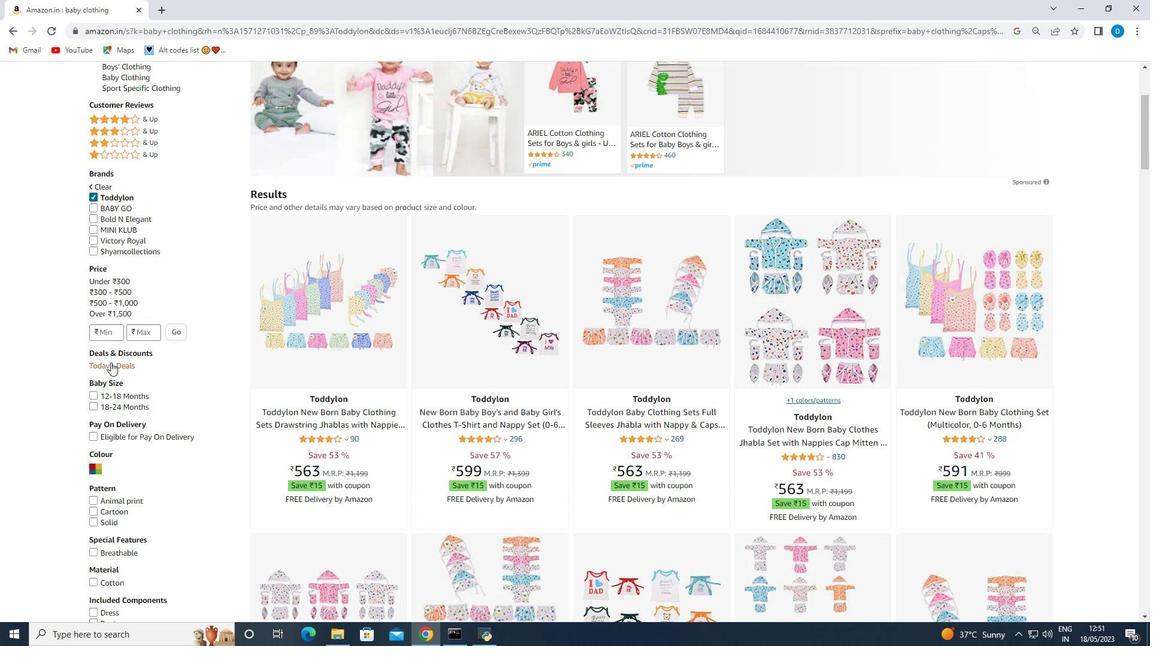 
Action: Mouse moved to (91, 373)
Screenshot: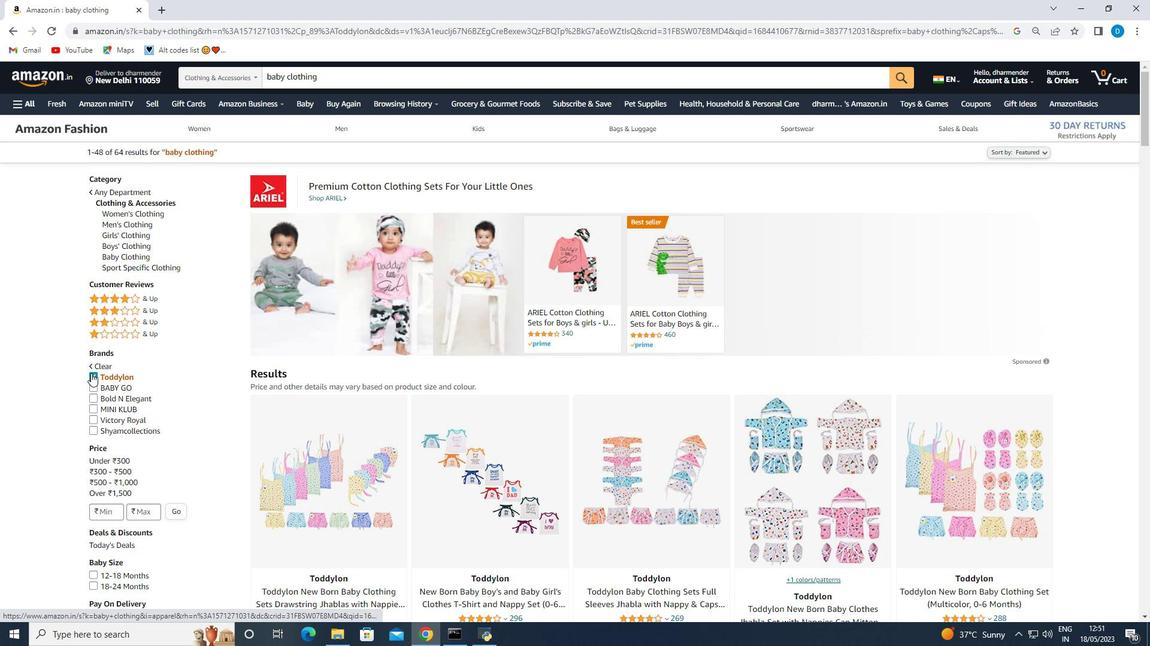 
Action: Mouse pressed left at (91, 373)
Screenshot: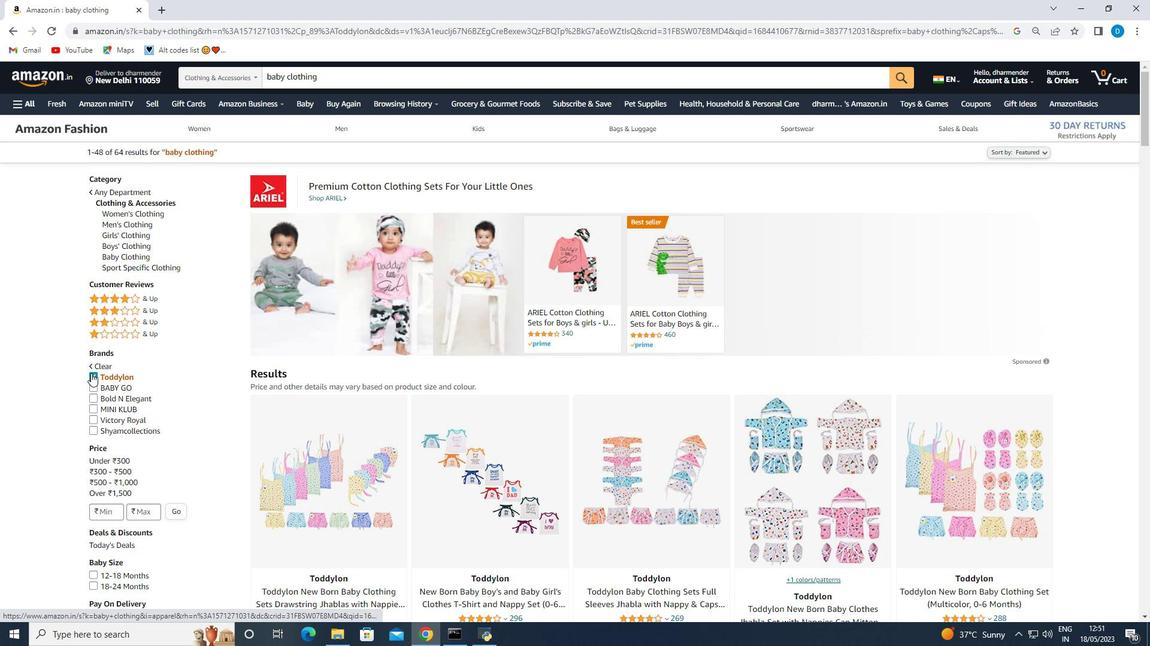 
Action: Mouse moved to (94, 409)
Screenshot: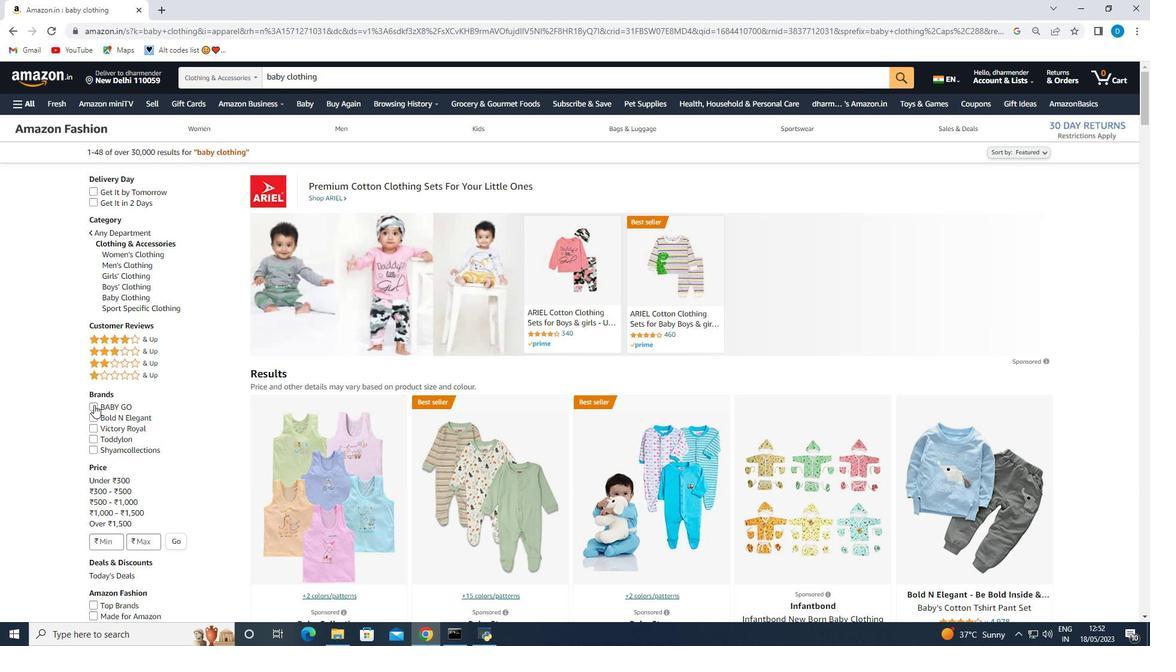
Action: Mouse pressed left at (94, 409)
Screenshot: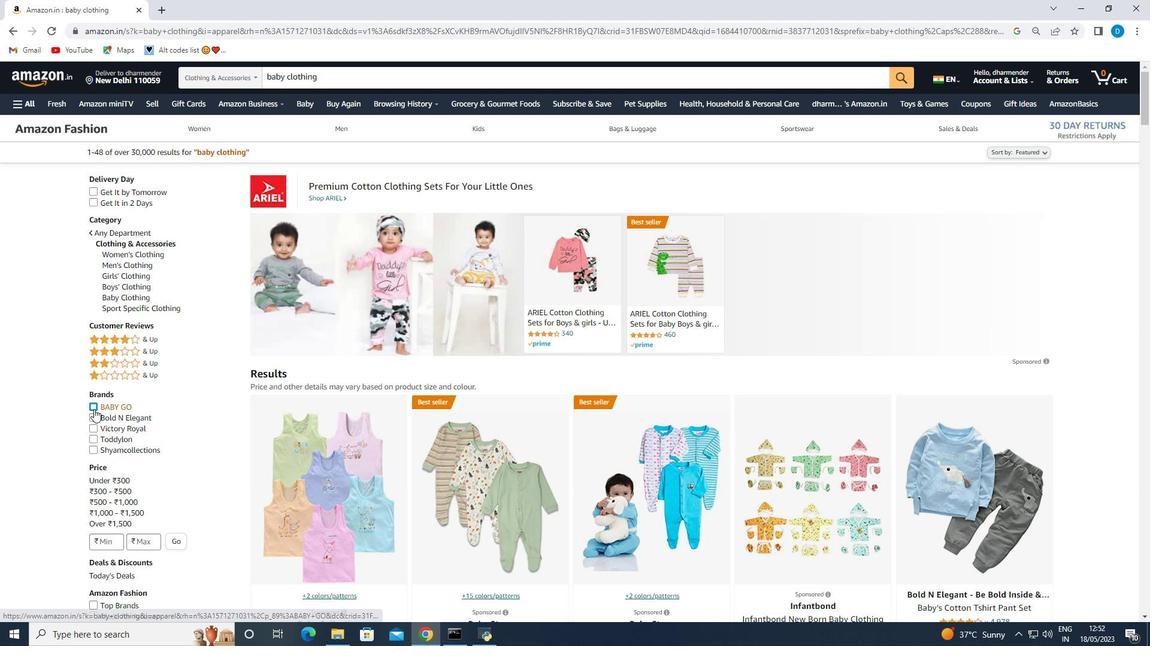 
Action: Mouse moved to (766, 391)
Screenshot: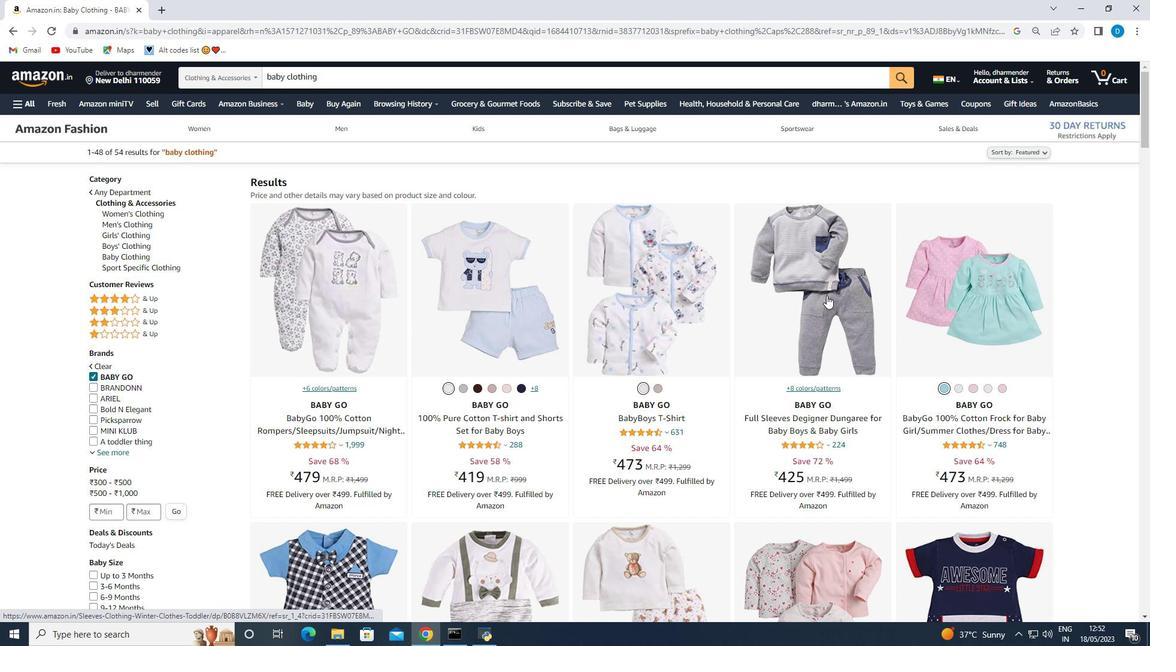 
Action: Mouse scrolled (766, 390) with delta (0, 0)
Screenshot: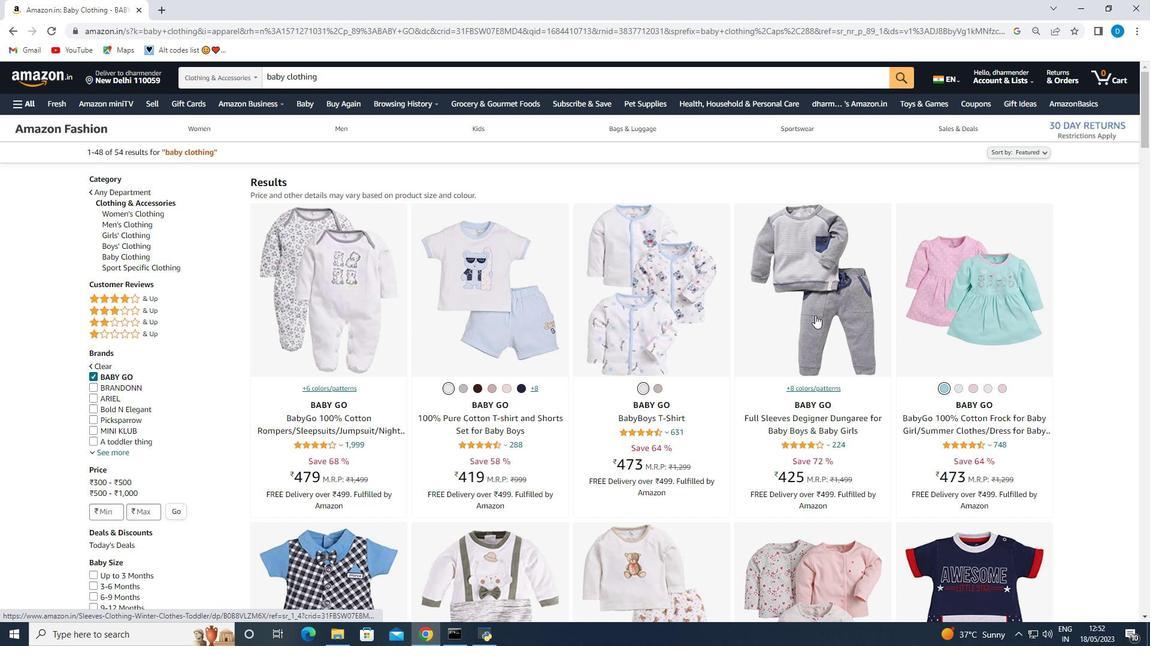 
Action: Mouse moved to (733, 422)
Screenshot: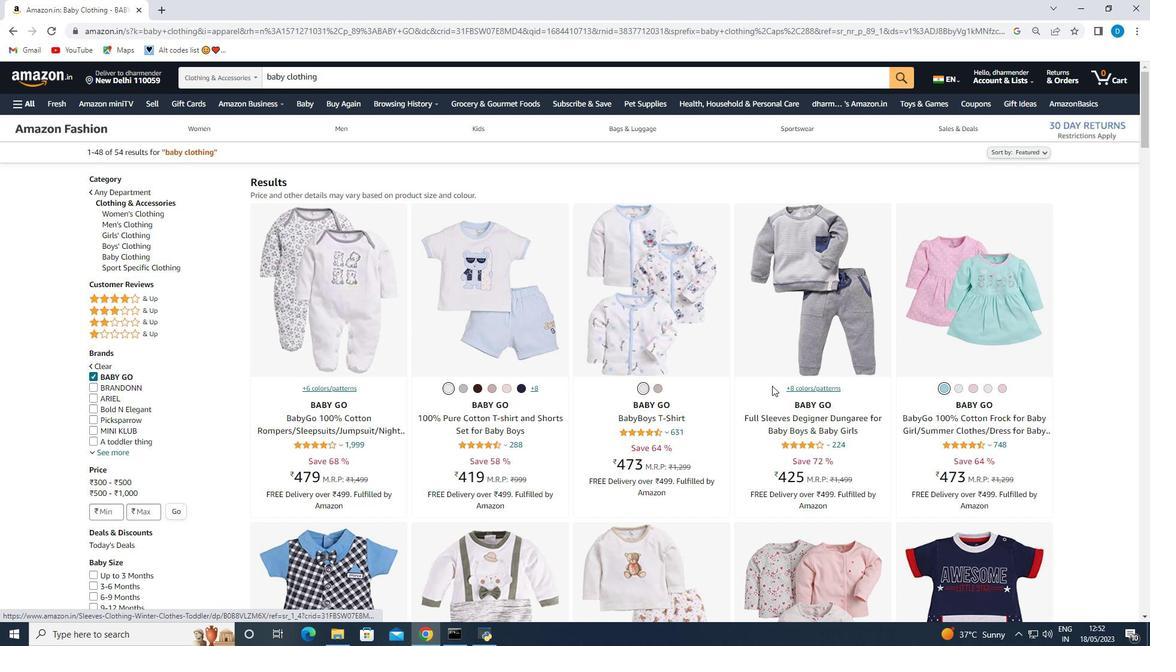 
Action: Mouse scrolled (733, 421) with delta (0, 0)
Screenshot: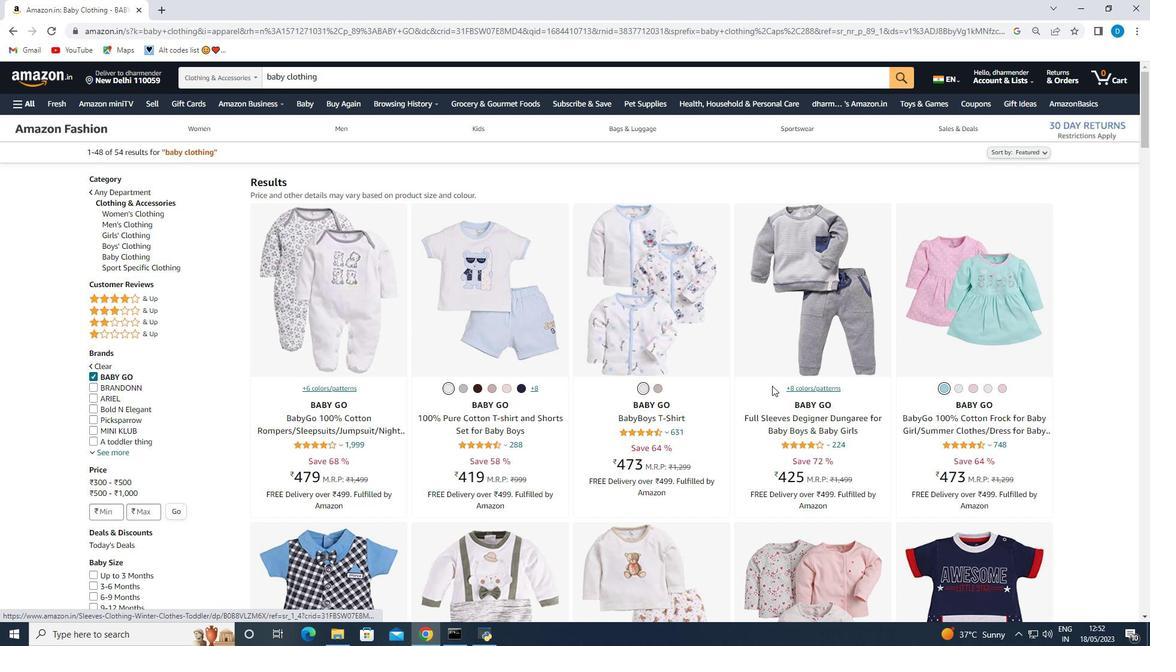 
Action: Mouse moved to (391, 464)
Screenshot: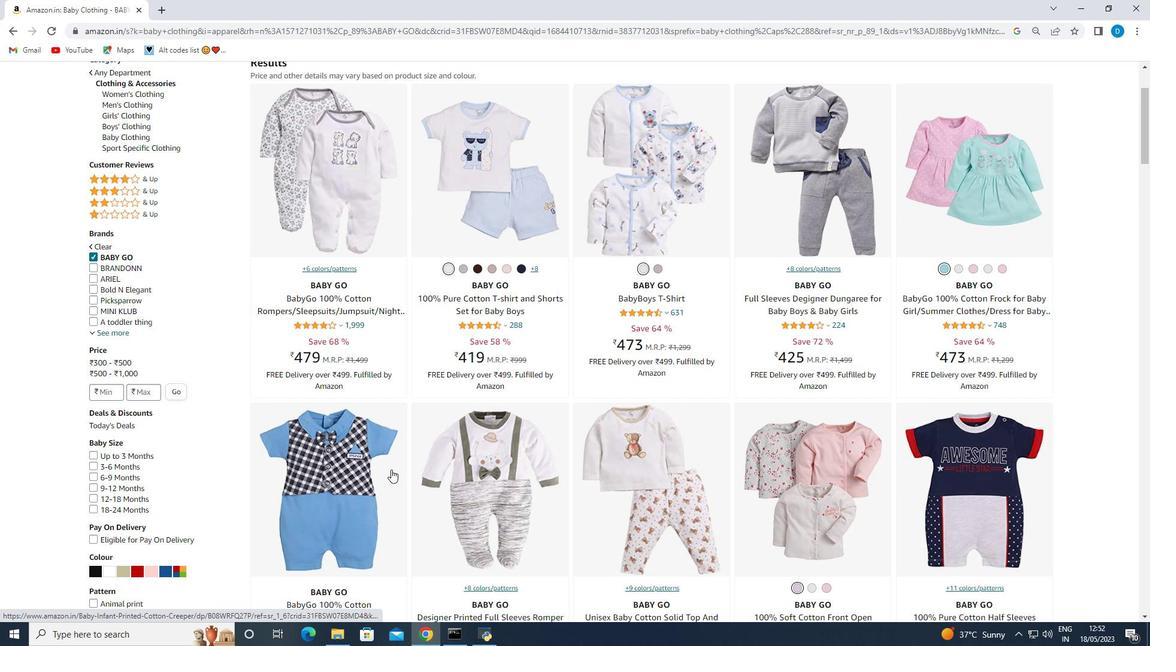 
Action: Mouse scrolled (391, 464) with delta (0, 0)
Screenshot: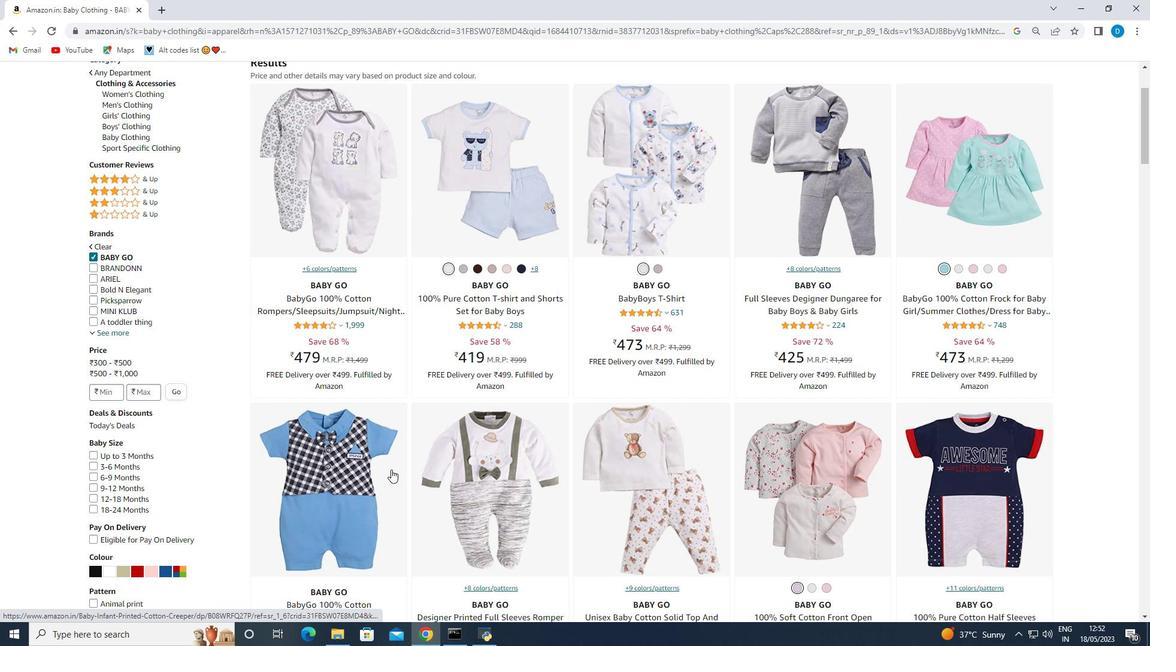 
Action: Mouse moved to (404, 430)
Screenshot: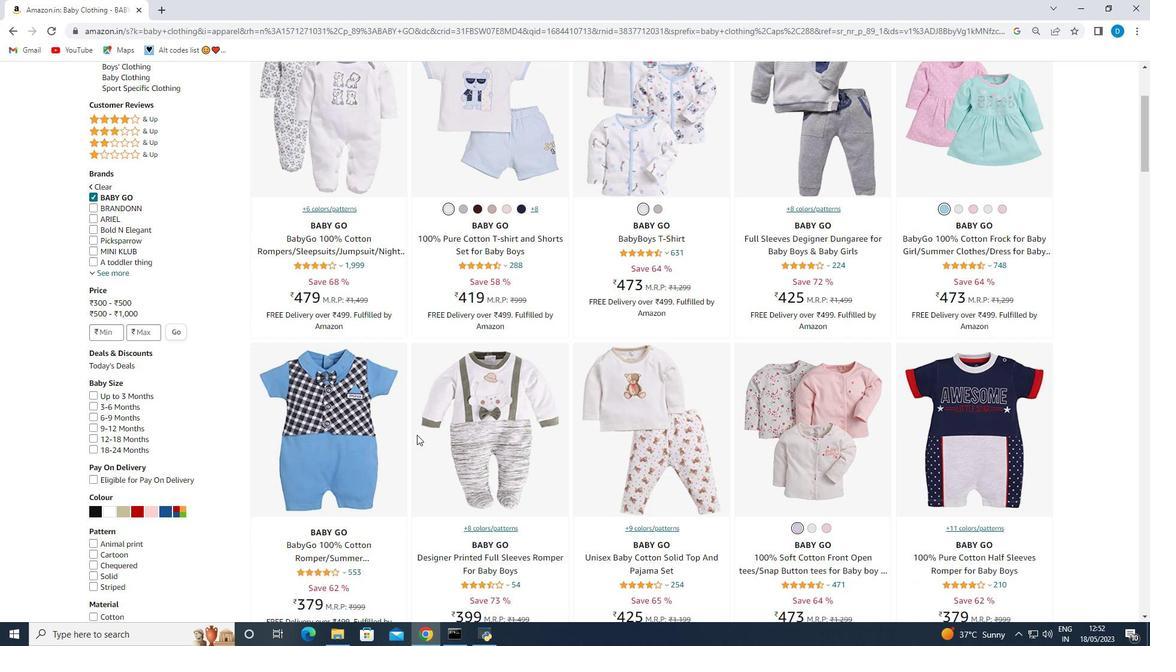
Action: Mouse scrolled (404, 430) with delta (0, 0)
Screenshot: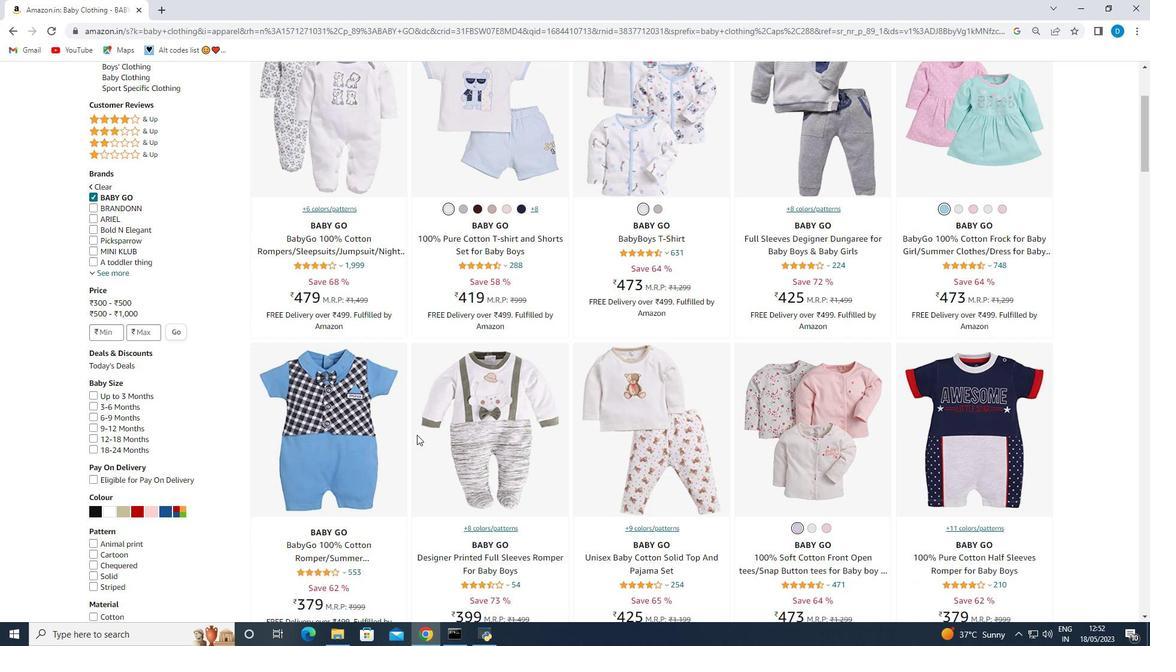 
Action: Mouse scrolled (404, 430) with delta (0, 0)
Screenshot: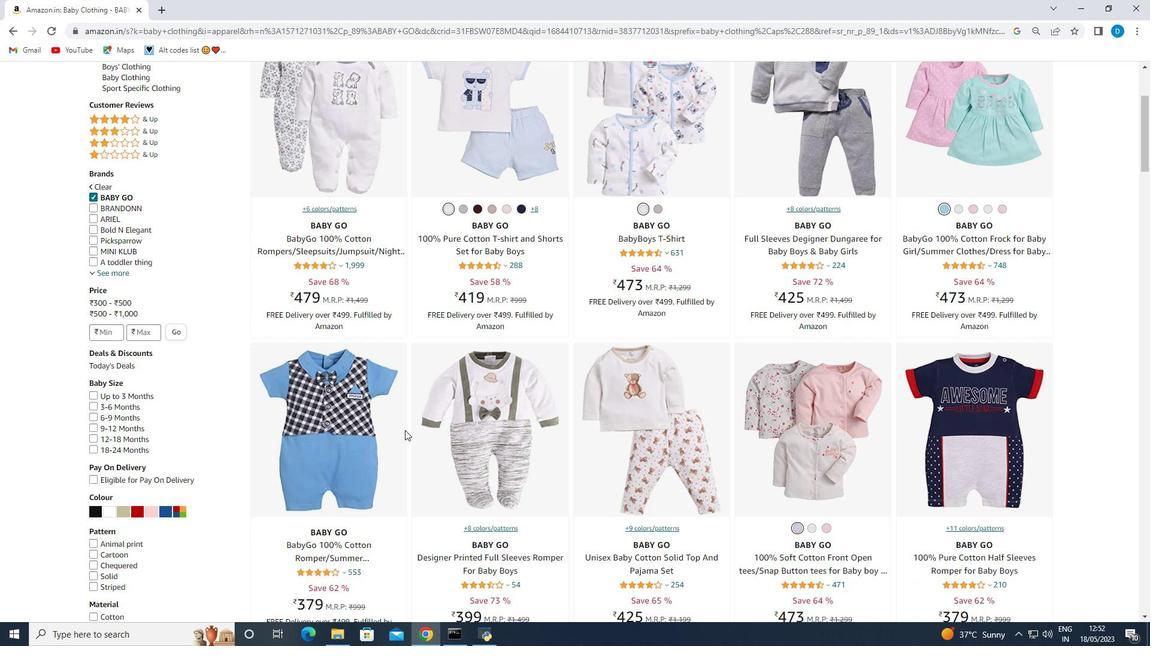 
Action: Mouse moved to (349, 361)
Screenshot: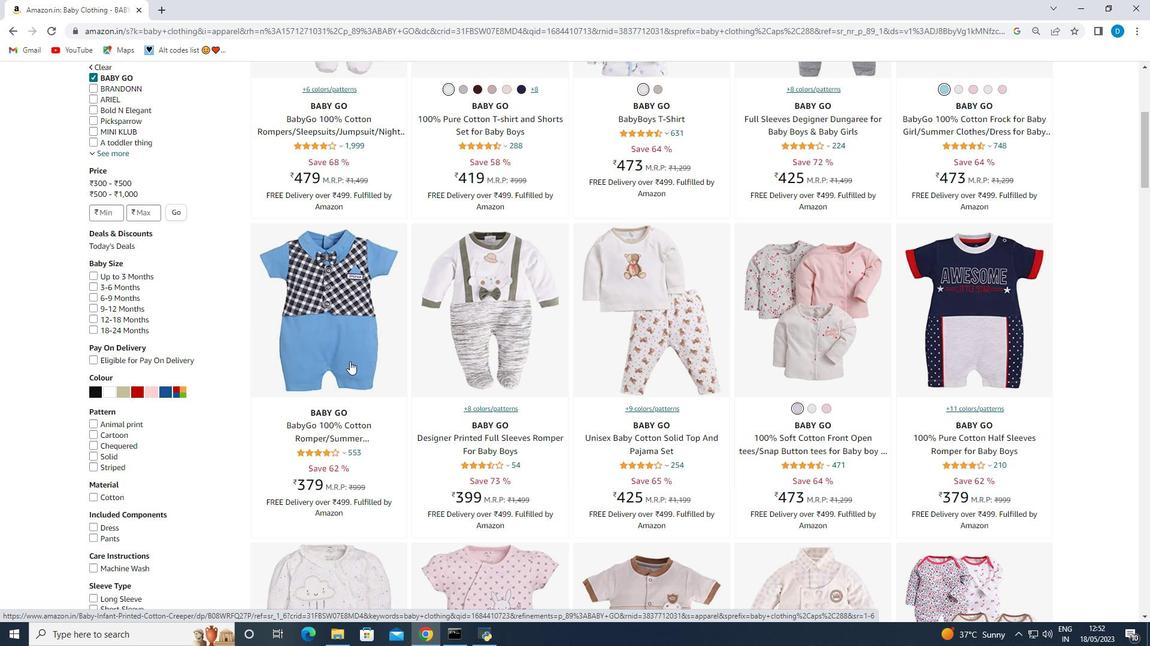 
Action: Mouse pressed left at (349, 361)
Screenshot: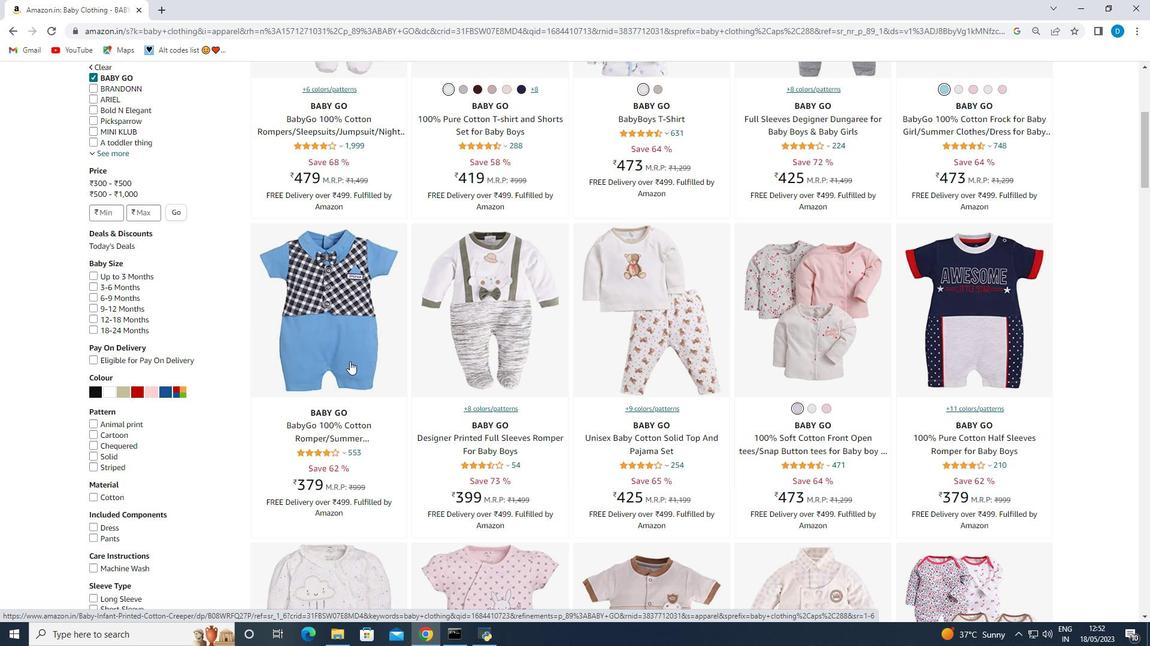 
Action: Mouse moved to (180, 261)
Screenshot: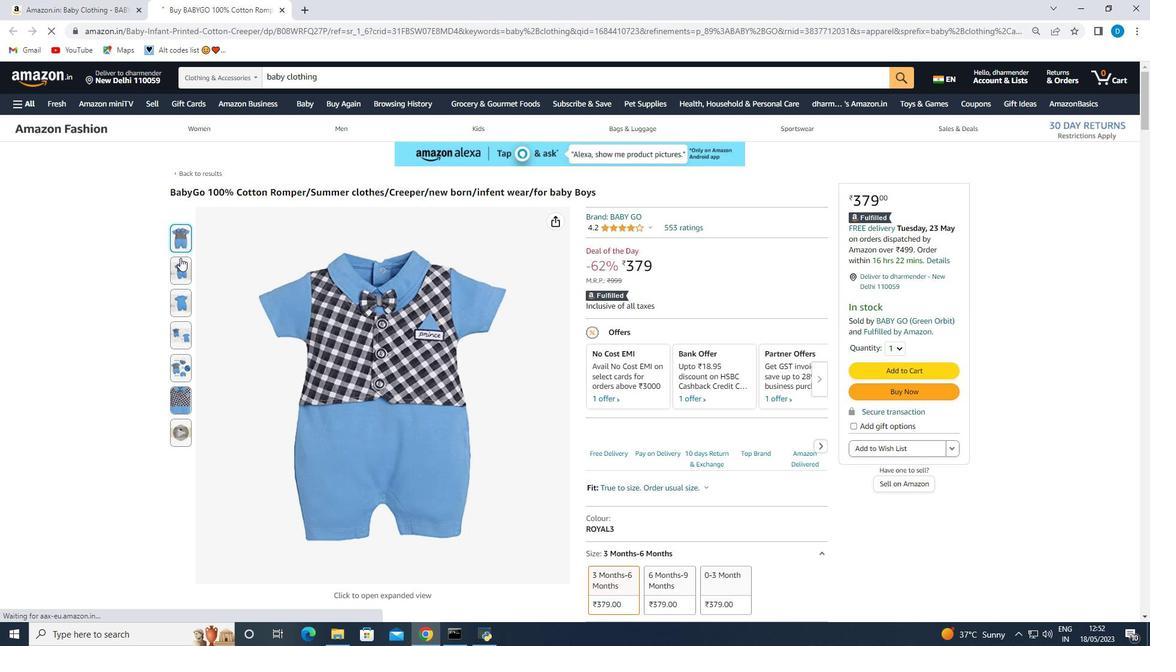 
Action: Mouse pressed left at (180, 261)
Screenshot: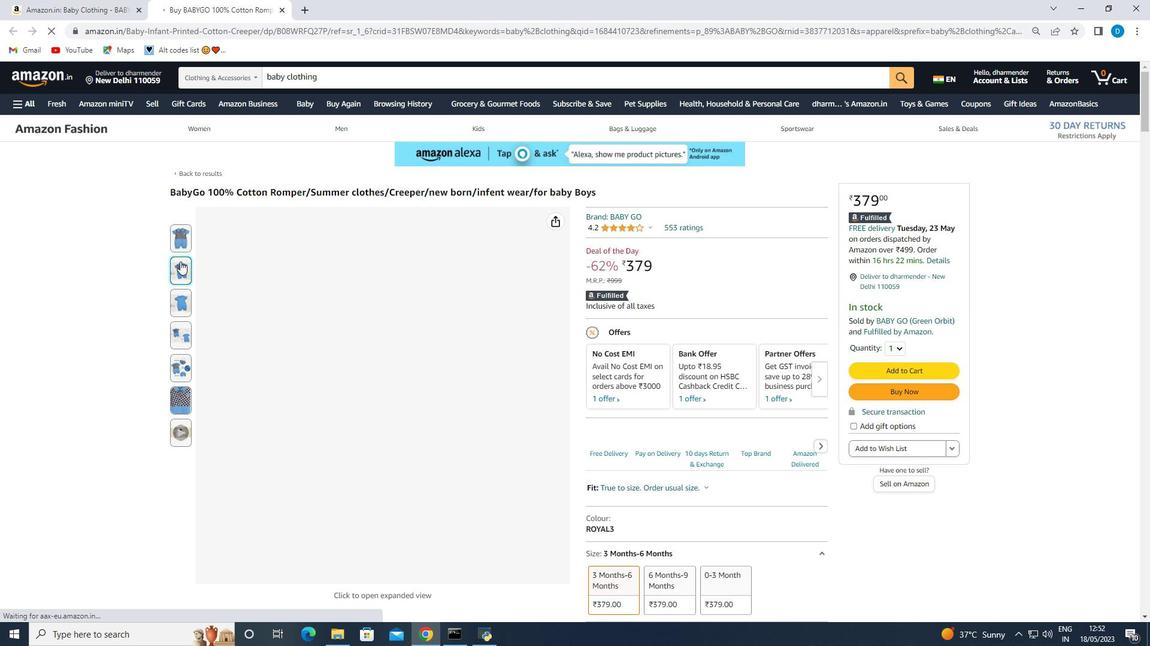 
Action: Mouse moved to (180, 299)
Screenshot: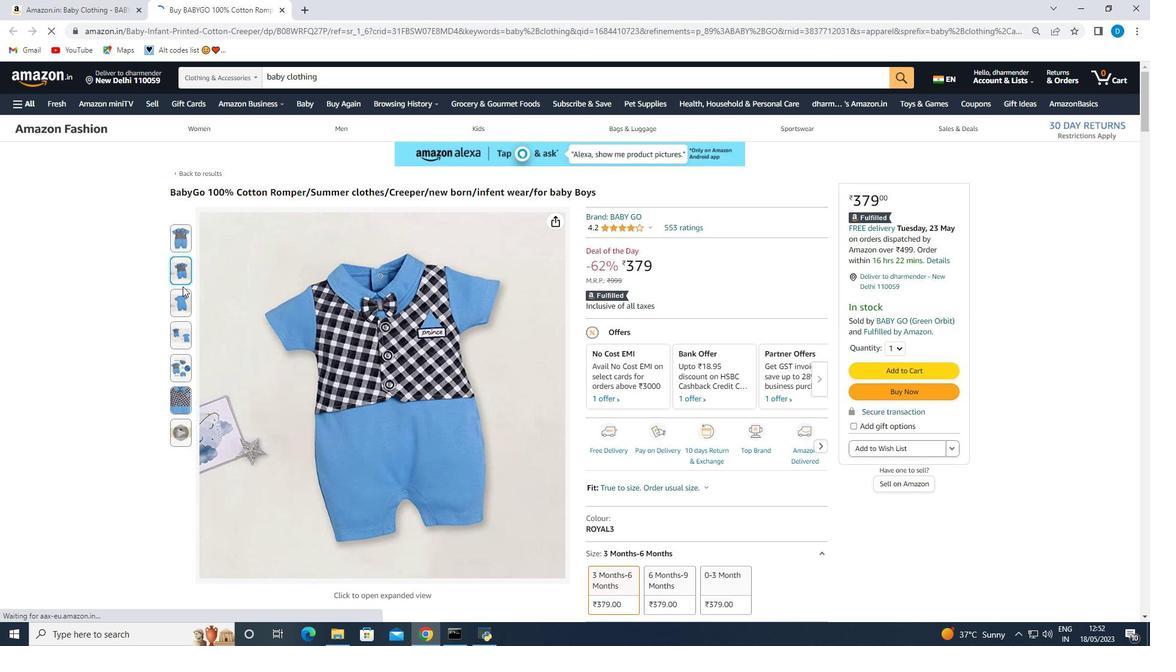 
Action: Mouse pressed left at (180, 299)
Screenshot: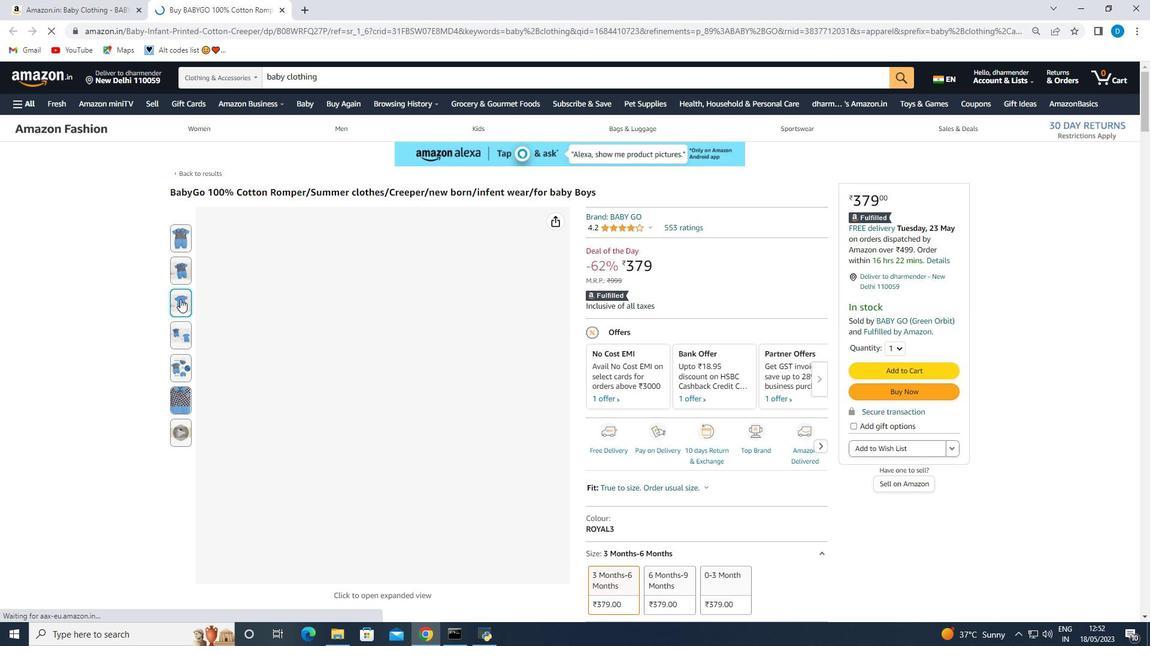 
Action: Mouse moved to (186, 334)
Screenshot: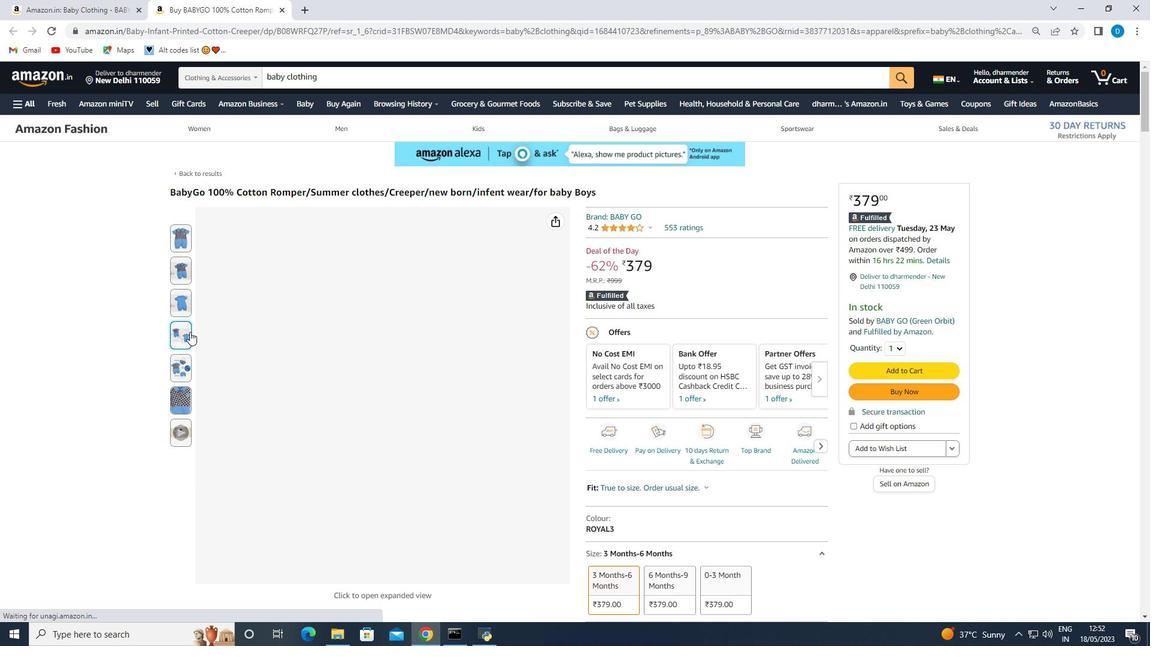
Action: Mouse pressed left at (186, 334)
Screenshot: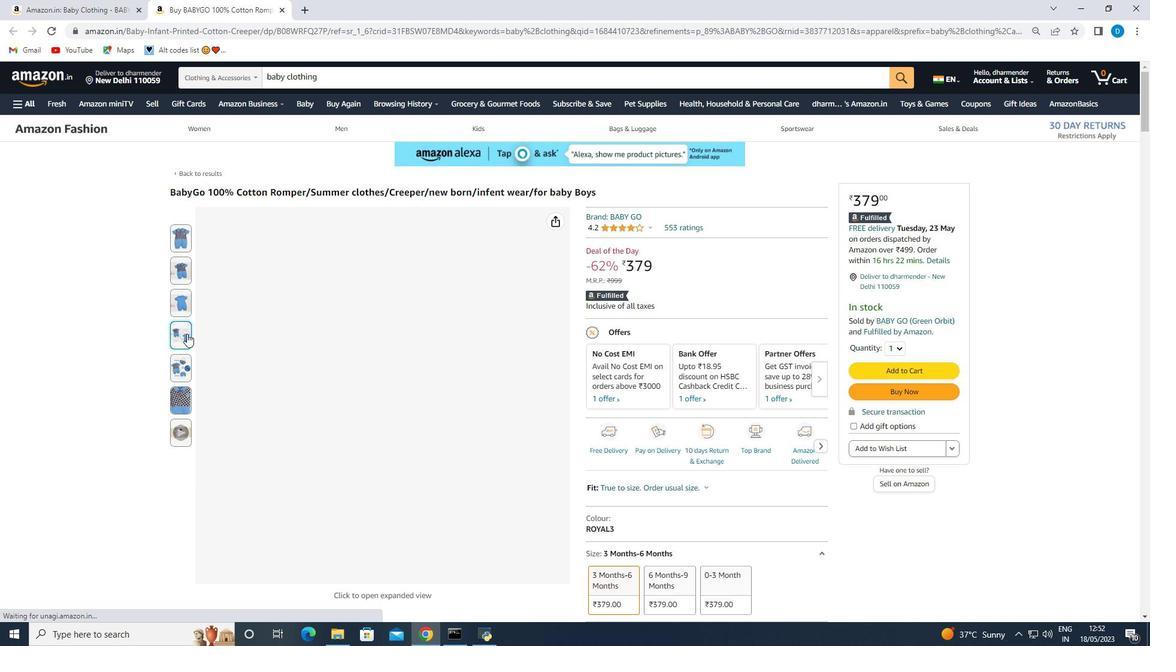 
Action: Mouse moved to (178, 359)
Screenshot: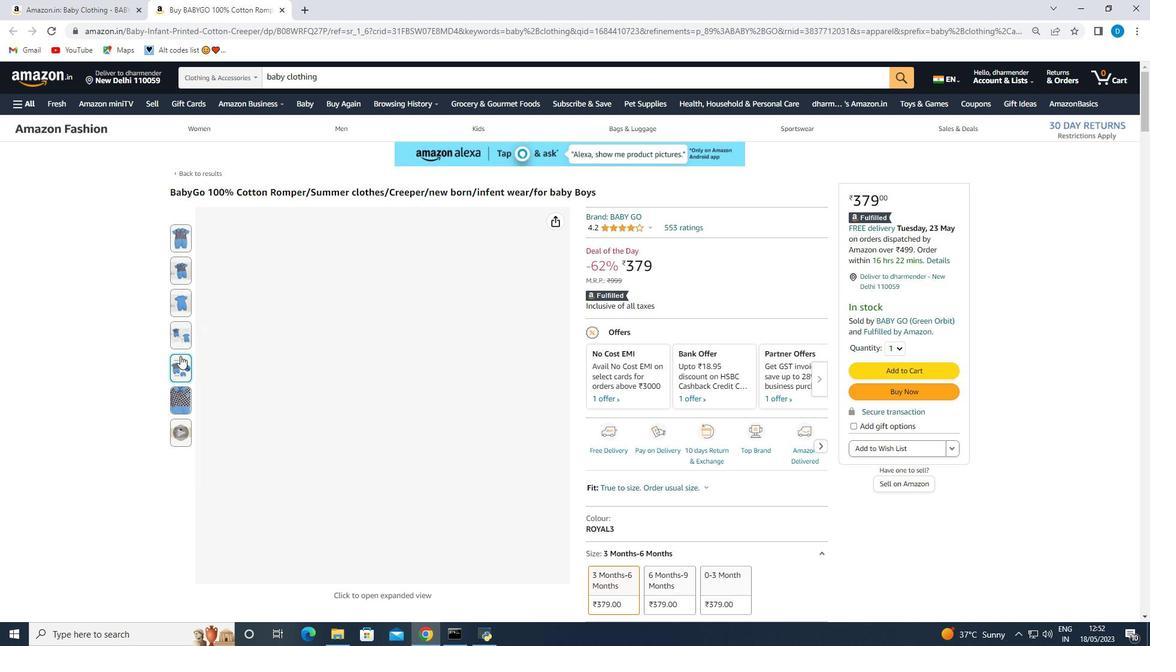 
Action: Mouse pressed left at (178, 359)
Screenshot: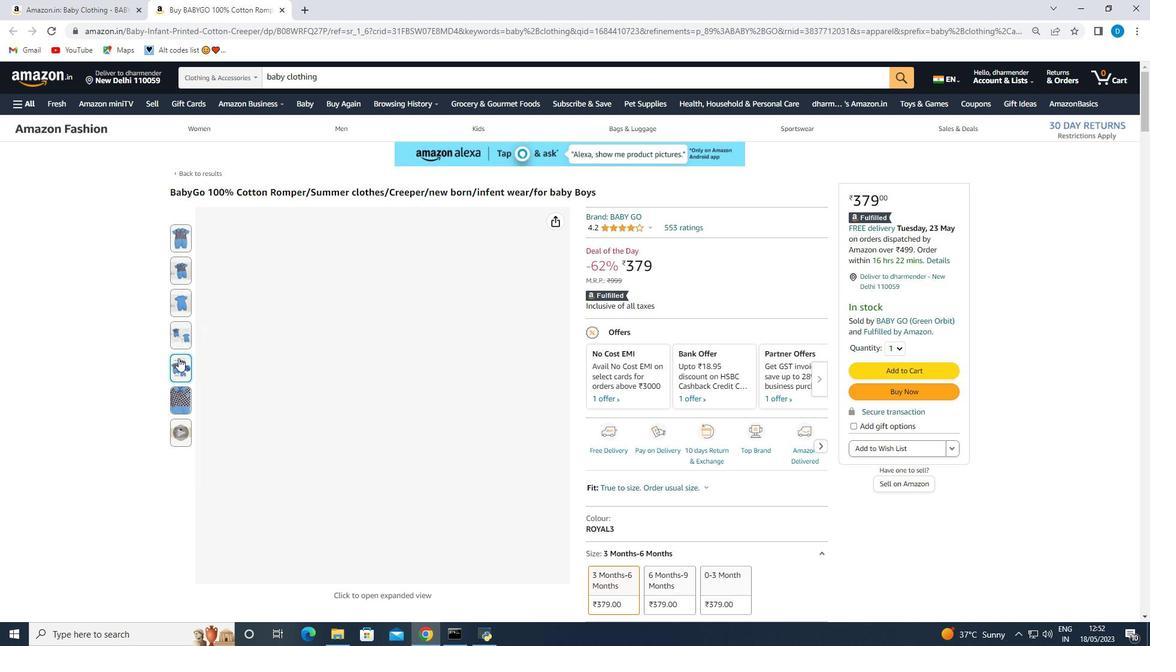 
Action: Mouse moved to (180, 403)
Screenshot: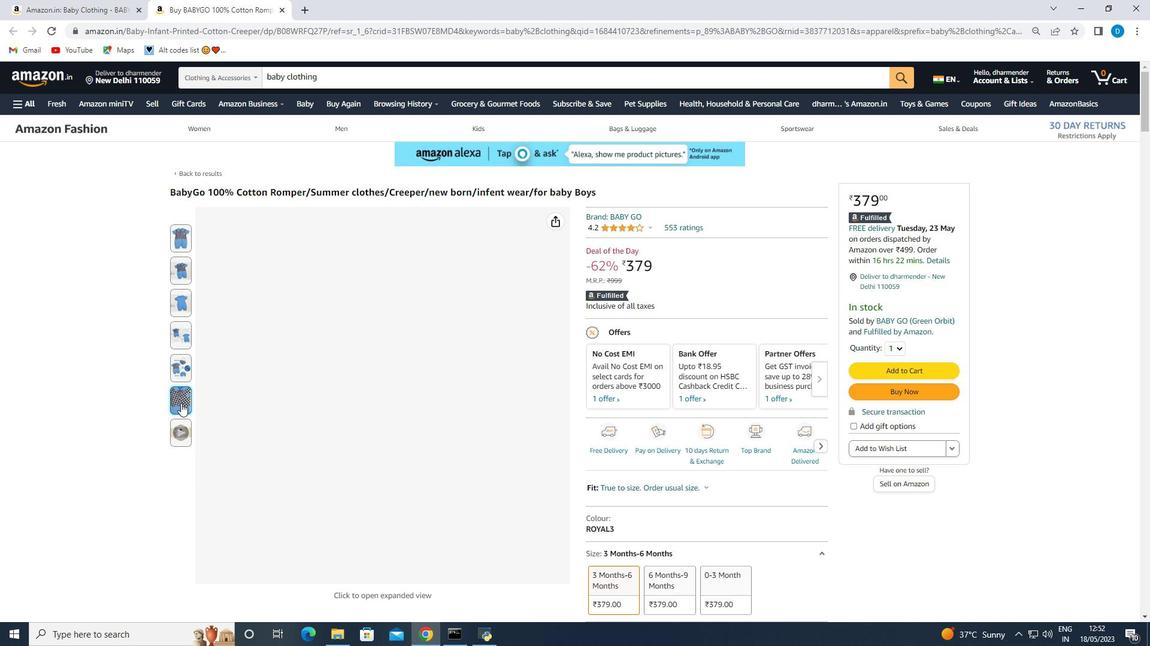 
Action: Mouse pressed left at (180, 403)
Screenshot: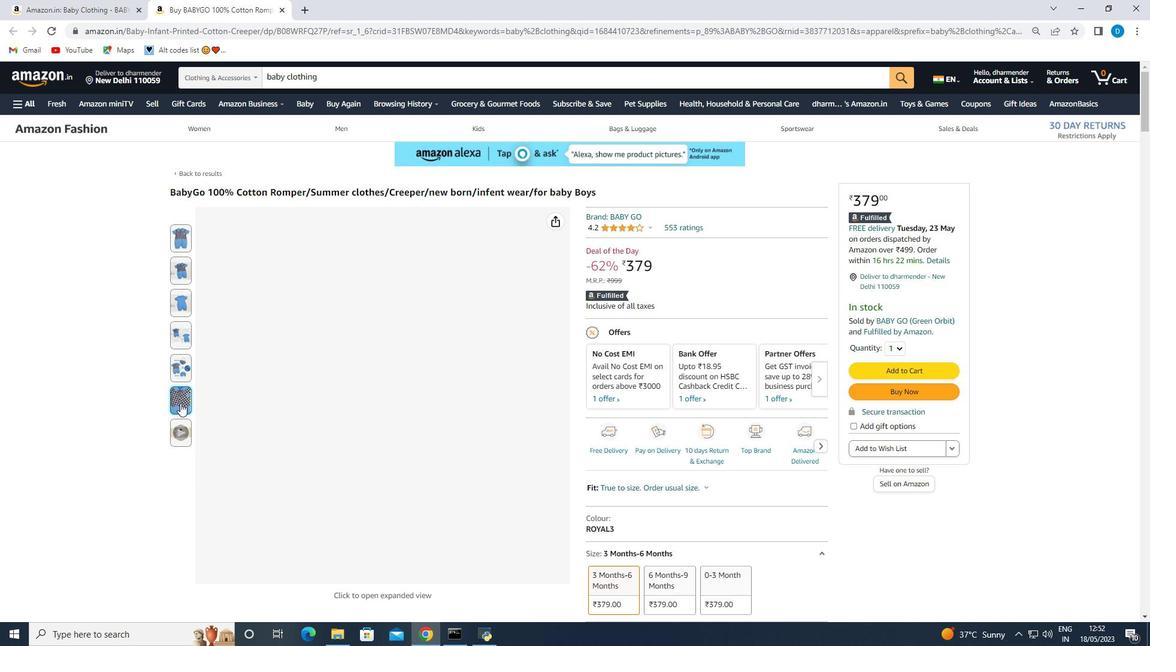 
Action: Mouse moved to (335, 391)
Screenshot: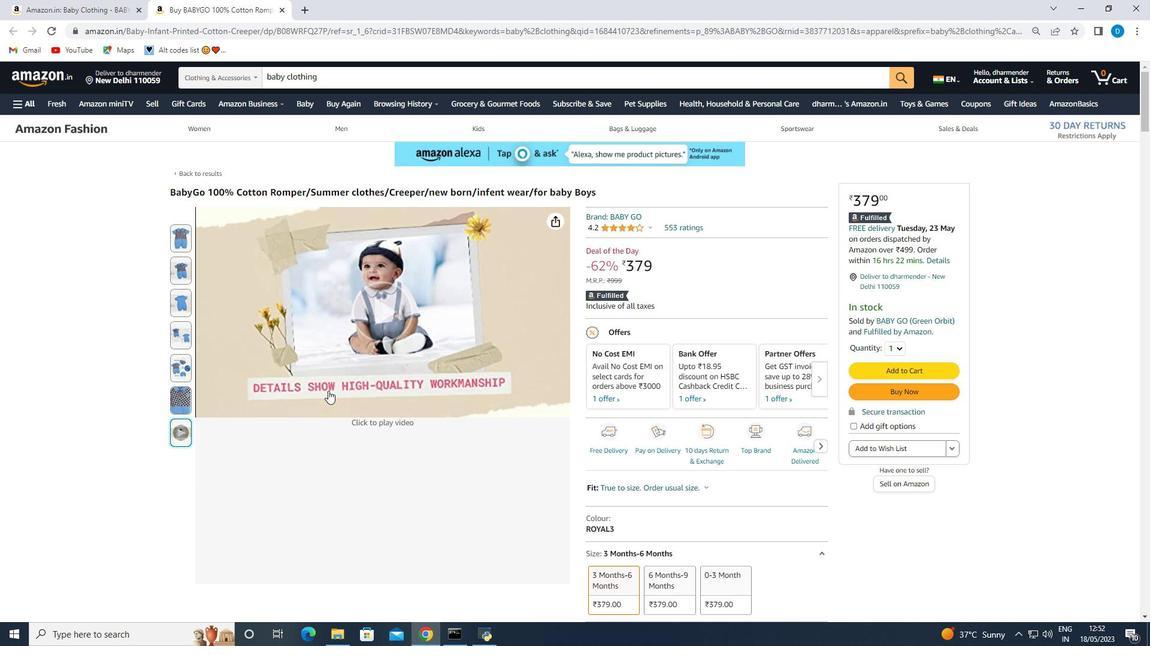 
Action: Mouse scrolled (335, 391) with delta (0, 0)
Screenshot: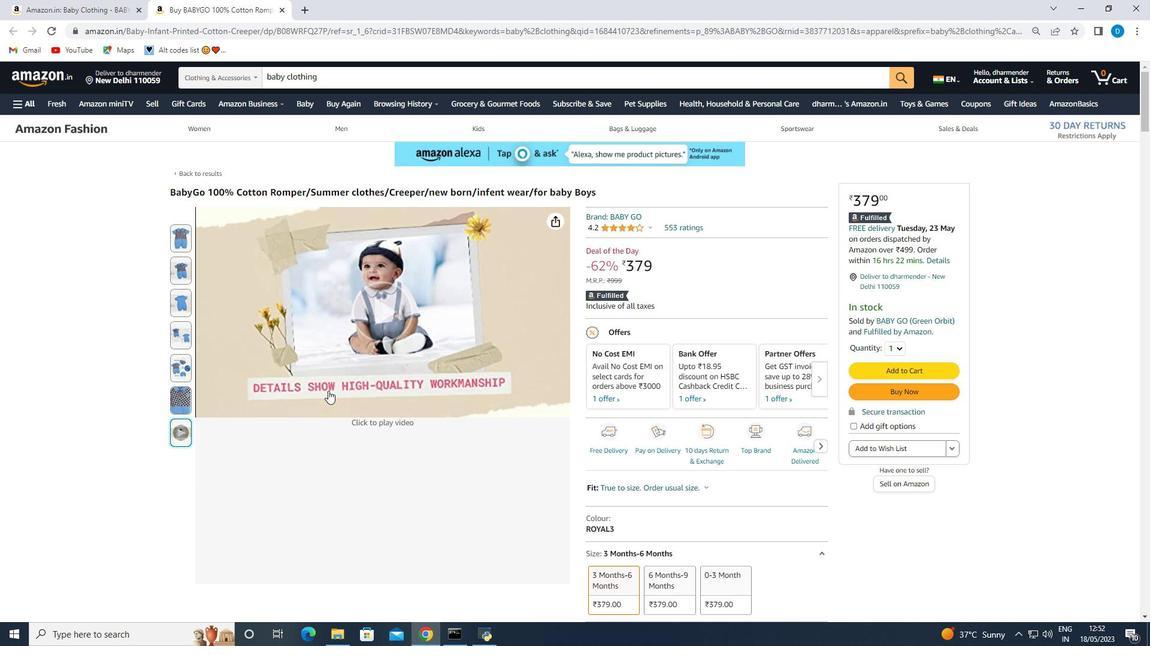 
Action: Mouse moved to (336, 392)
Screenshot: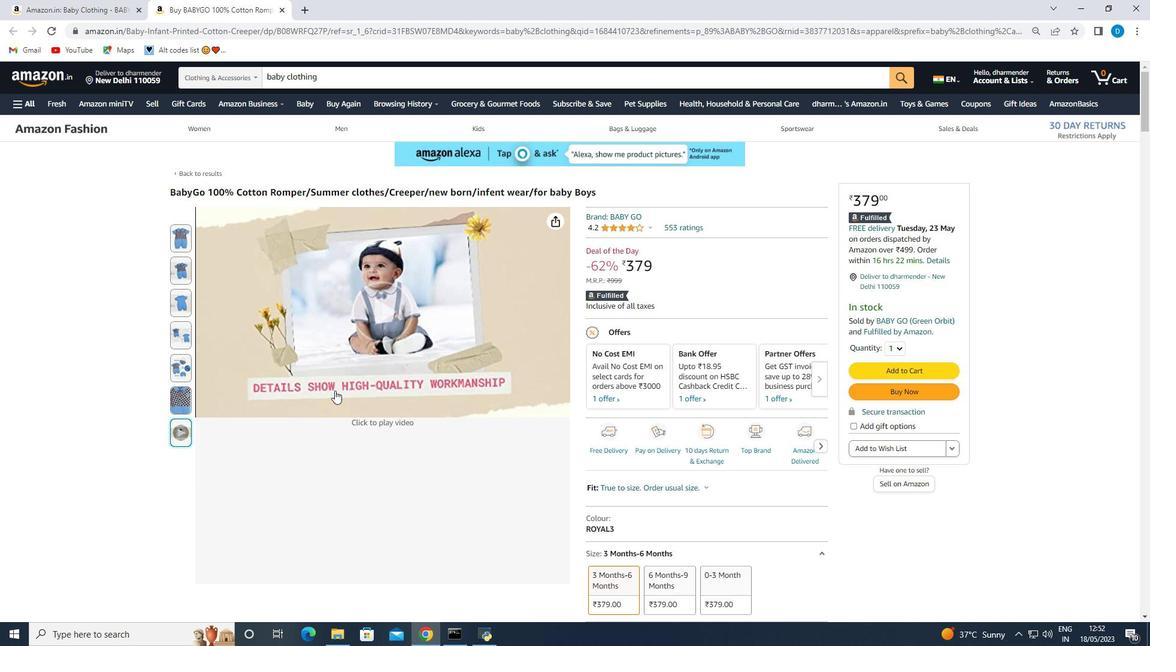 
Action: Mouse scrolled (335, 391) with delta (0, 0)
Screenshot: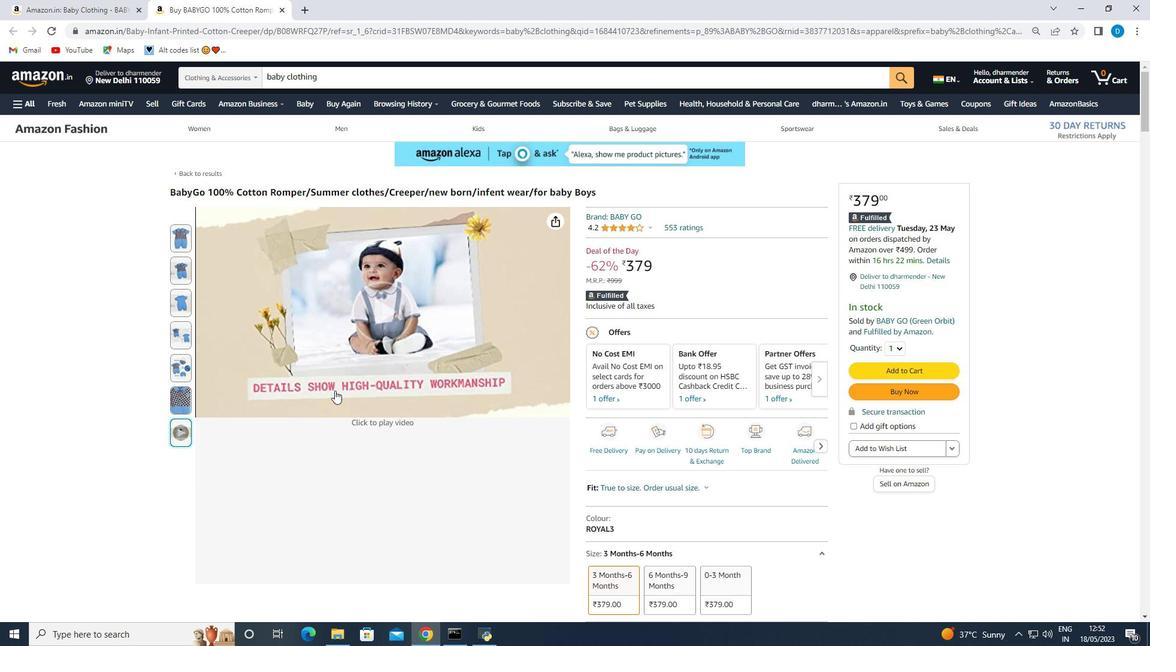 
Action: Mouse moved to (337, 393)
Screenshot: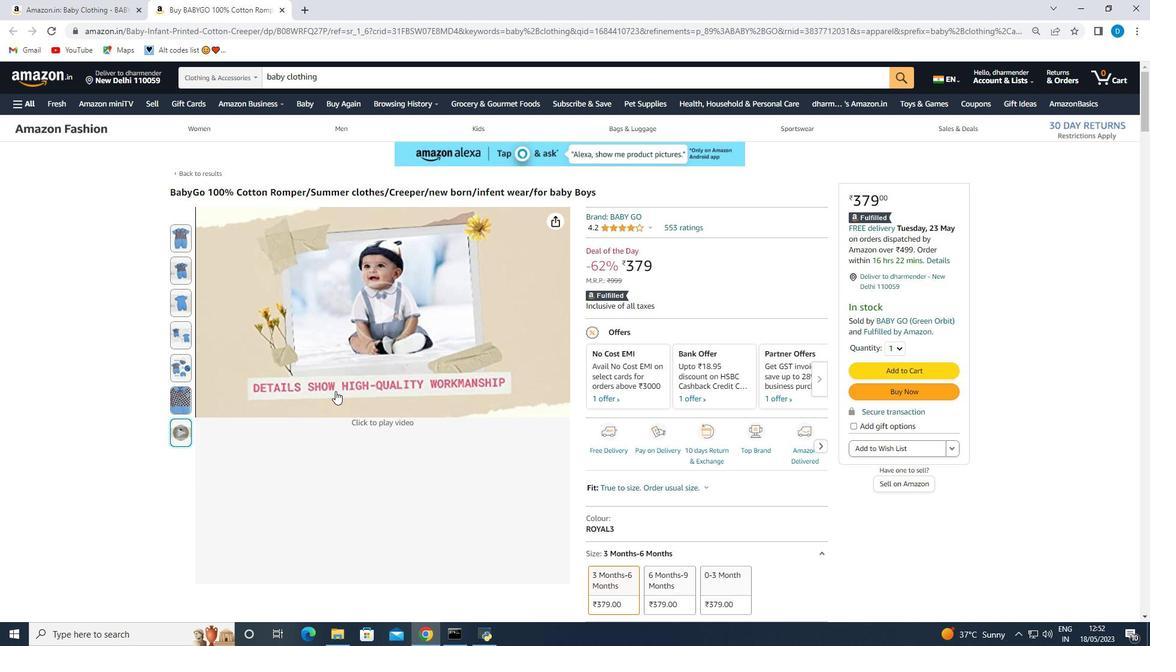 
Action: Mouse scrolled (337, 392) with delta (0, 0)
Screenshot: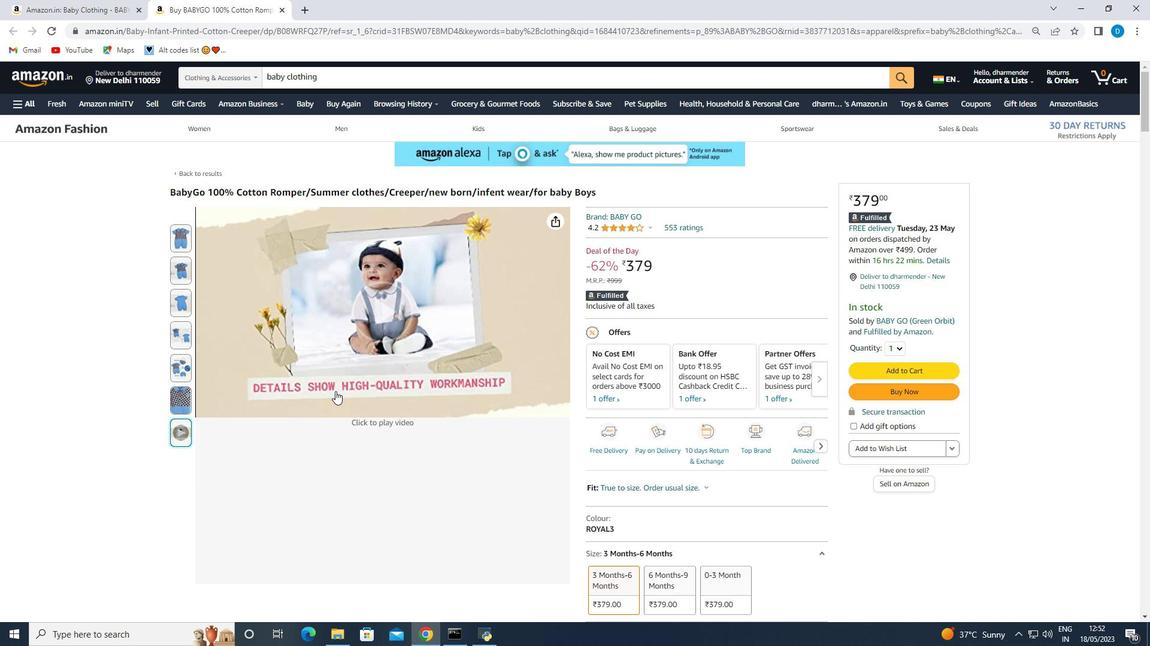 
Action: Mouse moved to (789, 308)
Screenshot: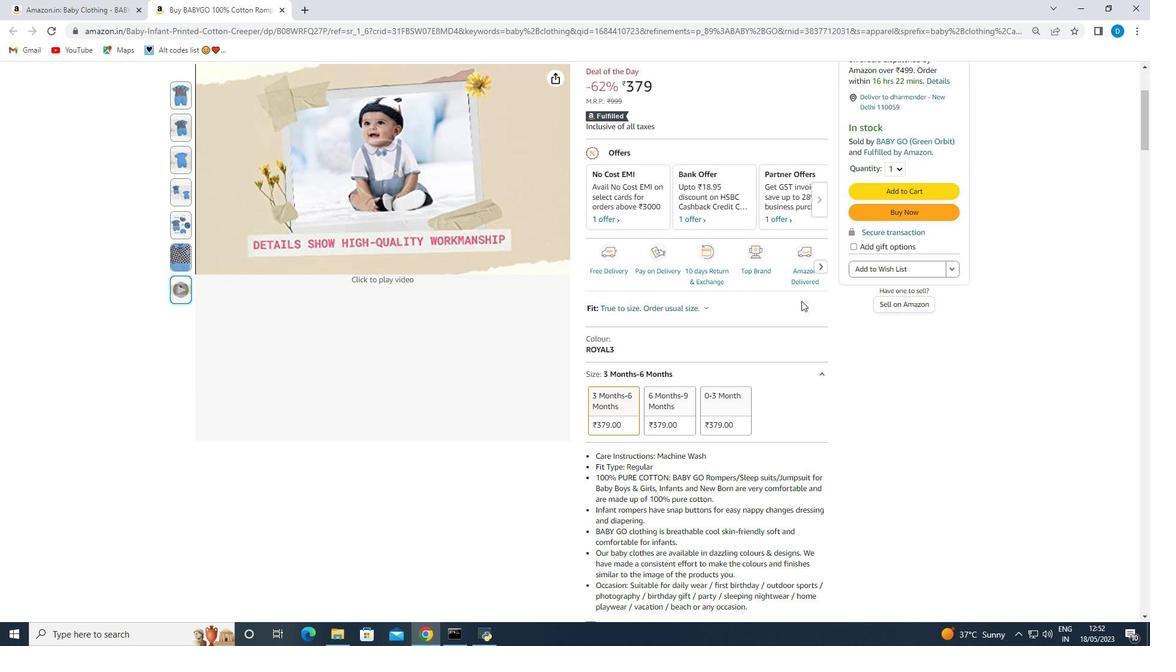 
Action: Mouse scrolled (789, 307) with delta (0, 0)
Screenshot: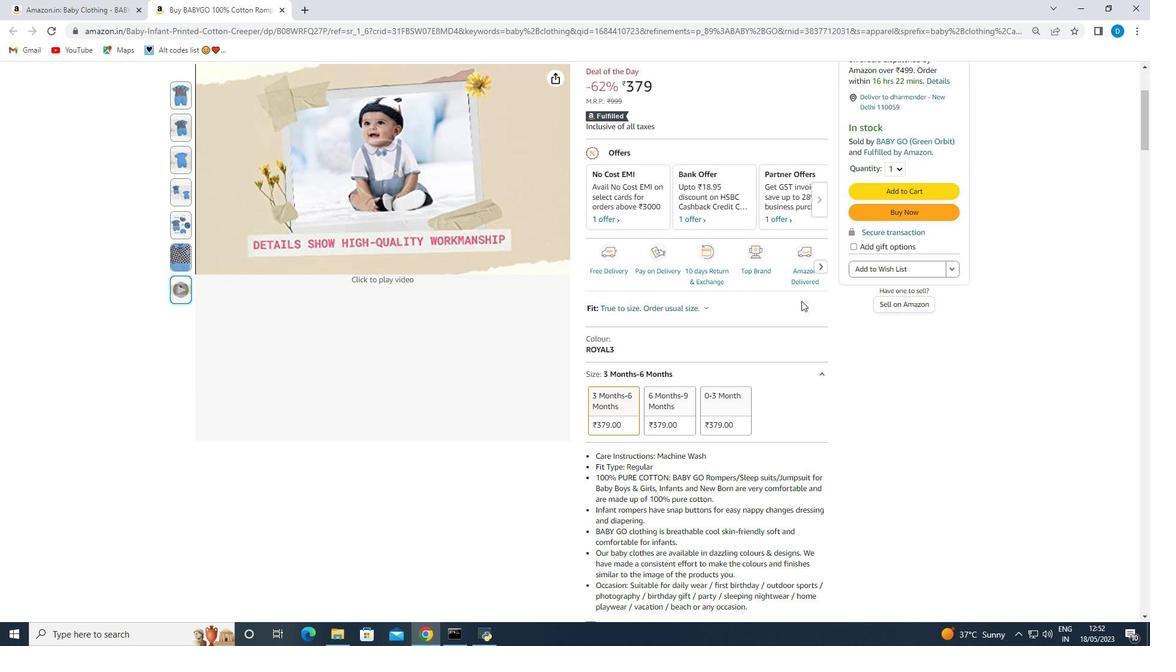 
Action: Mouse moved to (787, 310)
Screenshot: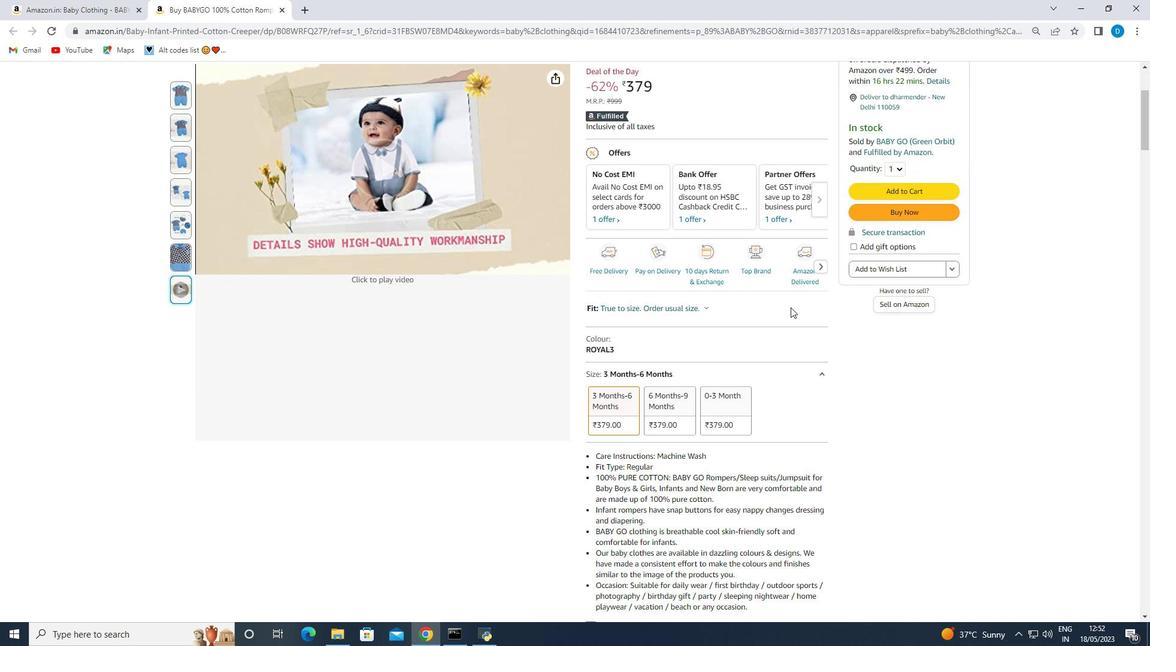 
Action: Mouse scrolled (787, 309) with delta (0, 0)
Screenshot: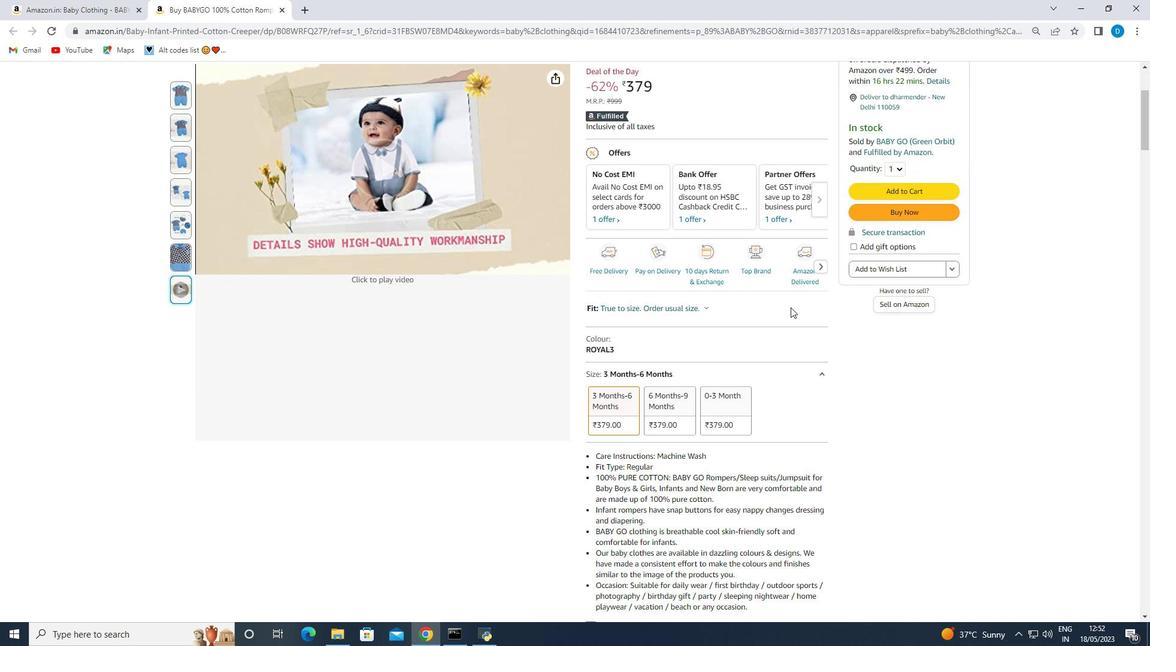 
Action: Mouse moved to (724, 331)
Screenshot: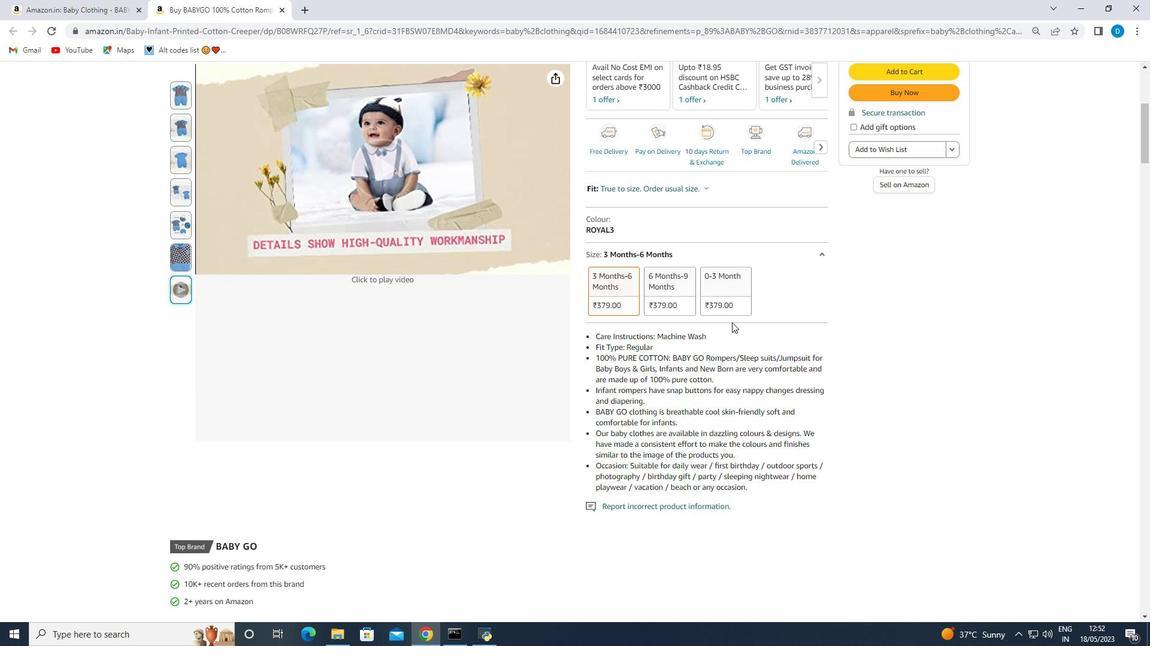 
Action: Mouse scrolled (724, 330) with delta (0, 0)
Screenshot: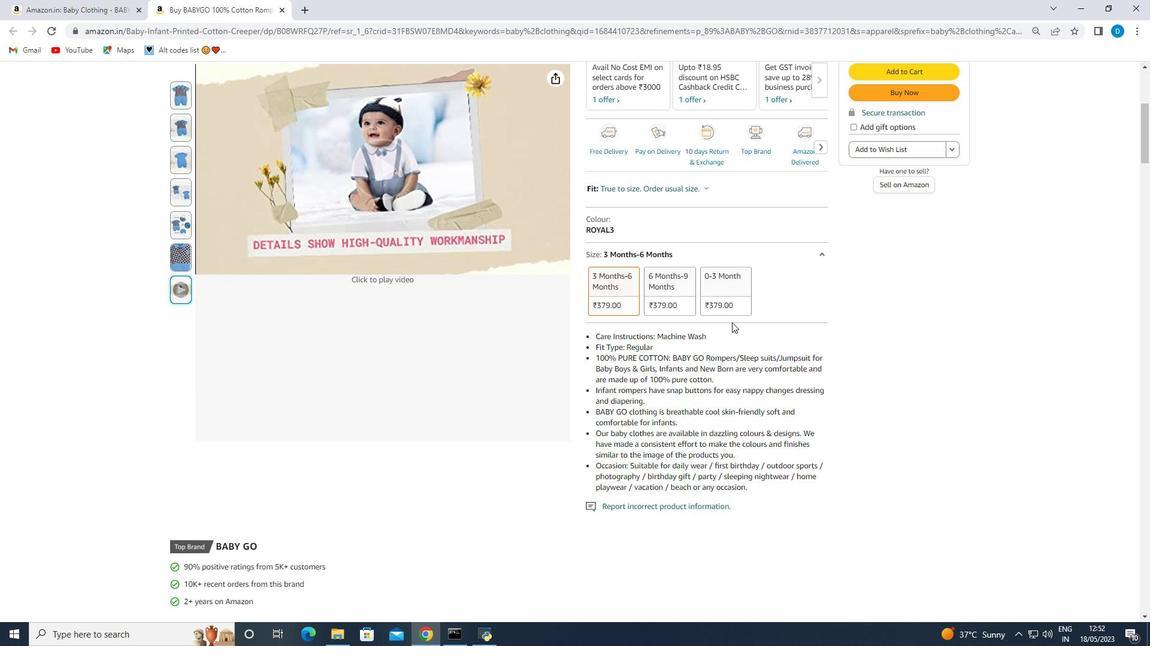 
Action: Mouse moved to (700, 353)
Screenshot: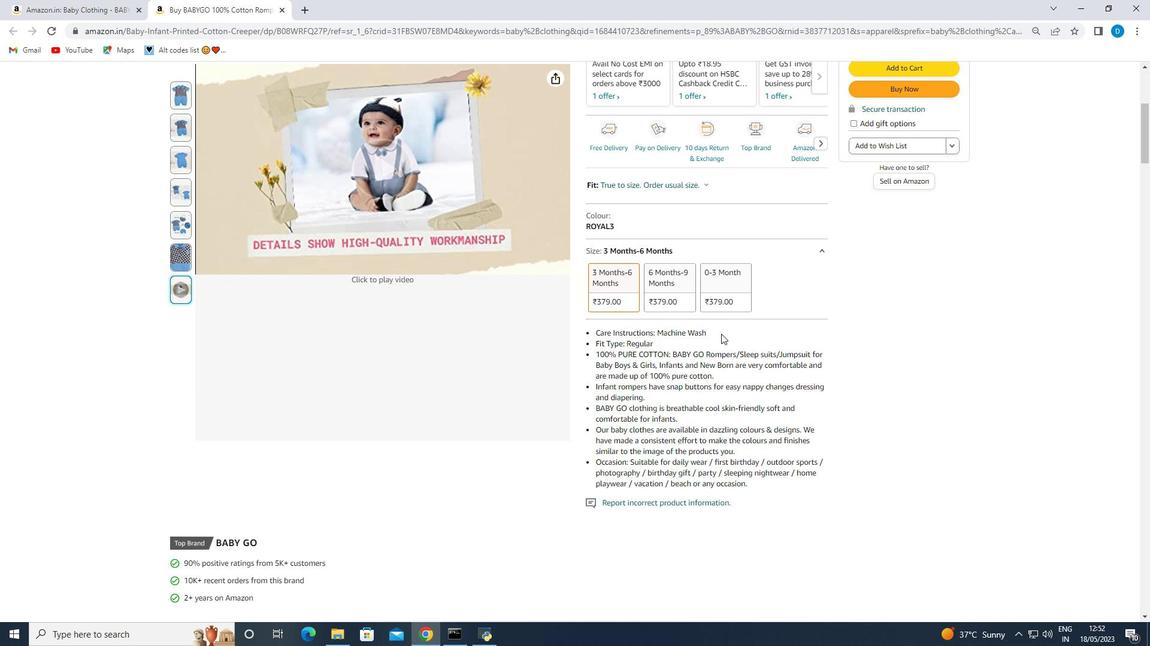 
Action: Mouse scrolled (710, 344) with delta (0, 0)
Screenshot: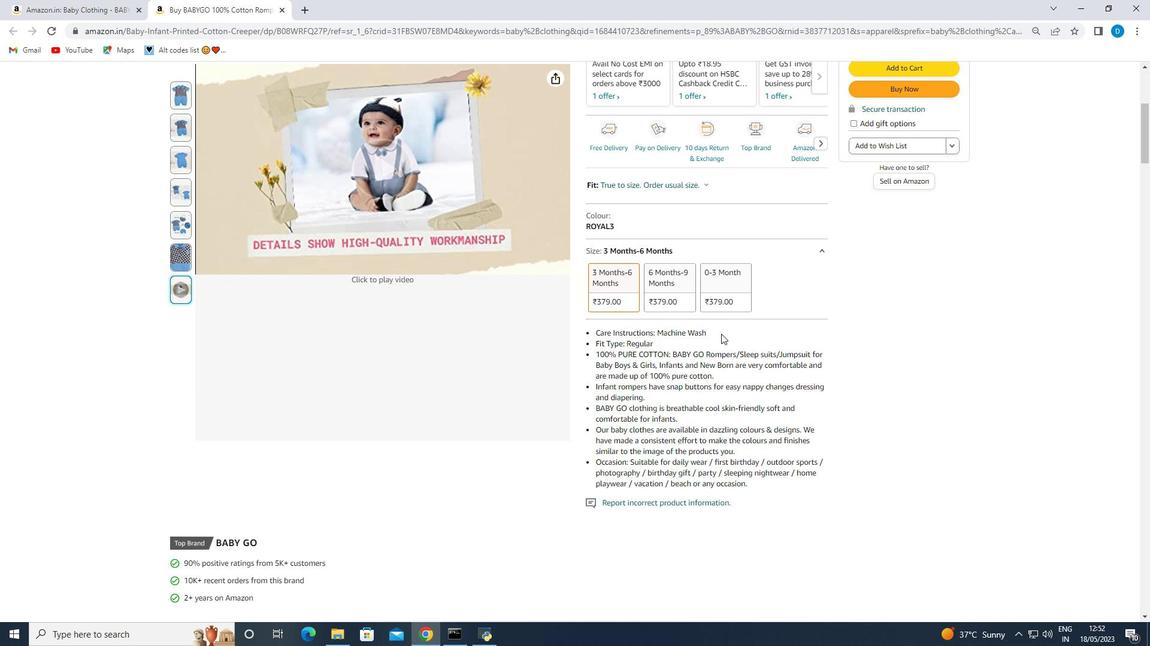 
Action: Mouse scrolled (700, 352) with delta (0, 0)
Screenshot: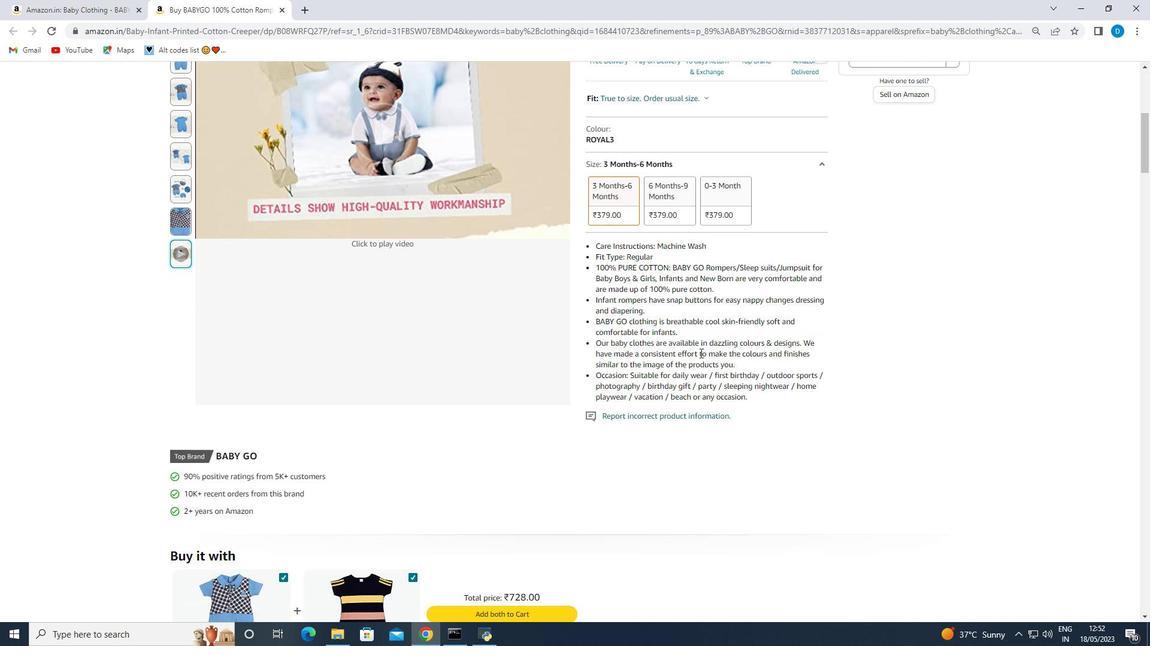 
Action: Mouse scrolled (700, 352) with delta (0, 0)
Screenshot: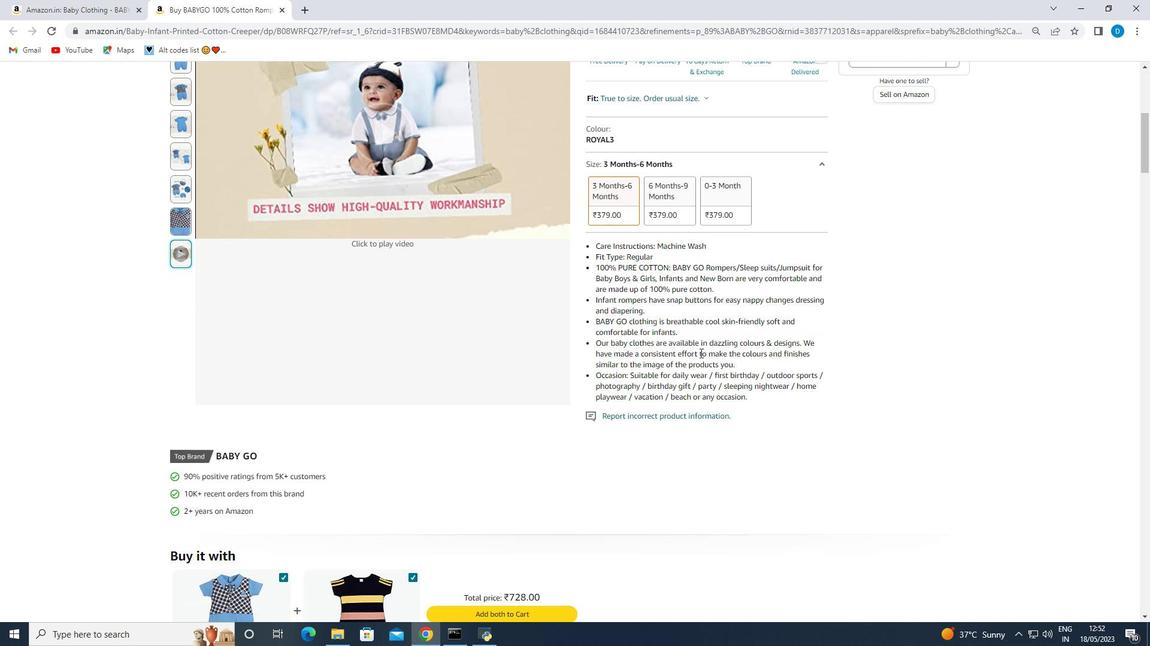 
Action: Mouse moved to (699, 354)
Screenshot: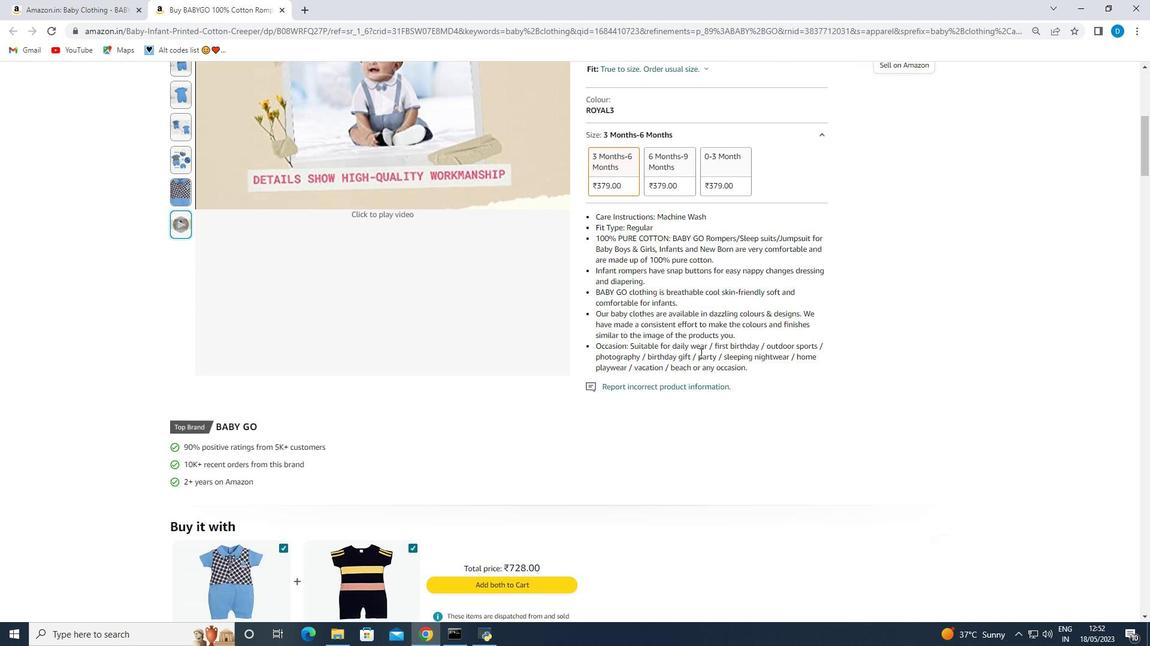 
Action: Mouse scrolled (699, 353) with delta (0, 0)
Screenshot: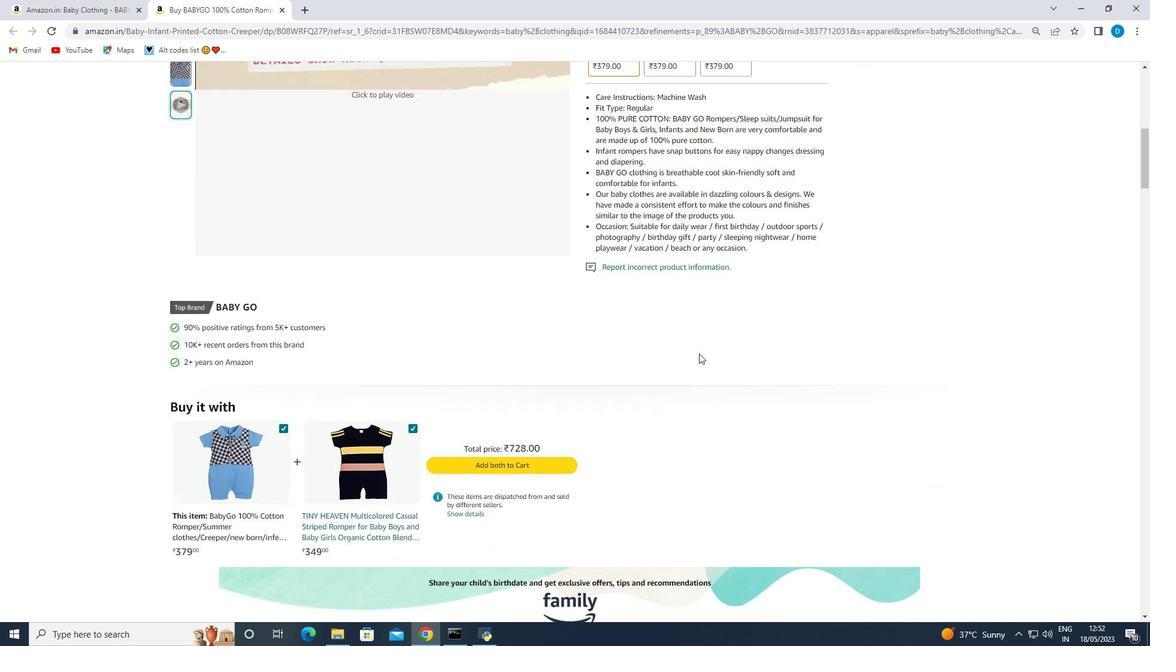 
Action: Mouse scrolled (699, 353) with delta (0, 0)
Screenshot: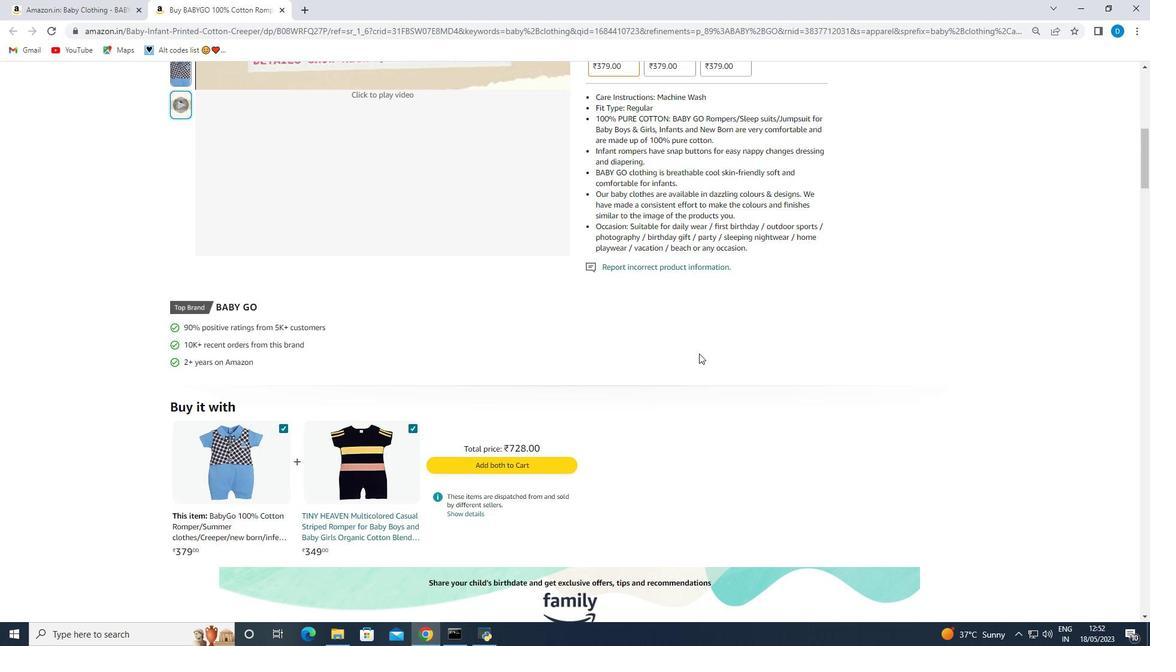 
Action: Mouse moved to (699, 354)
Screenshot: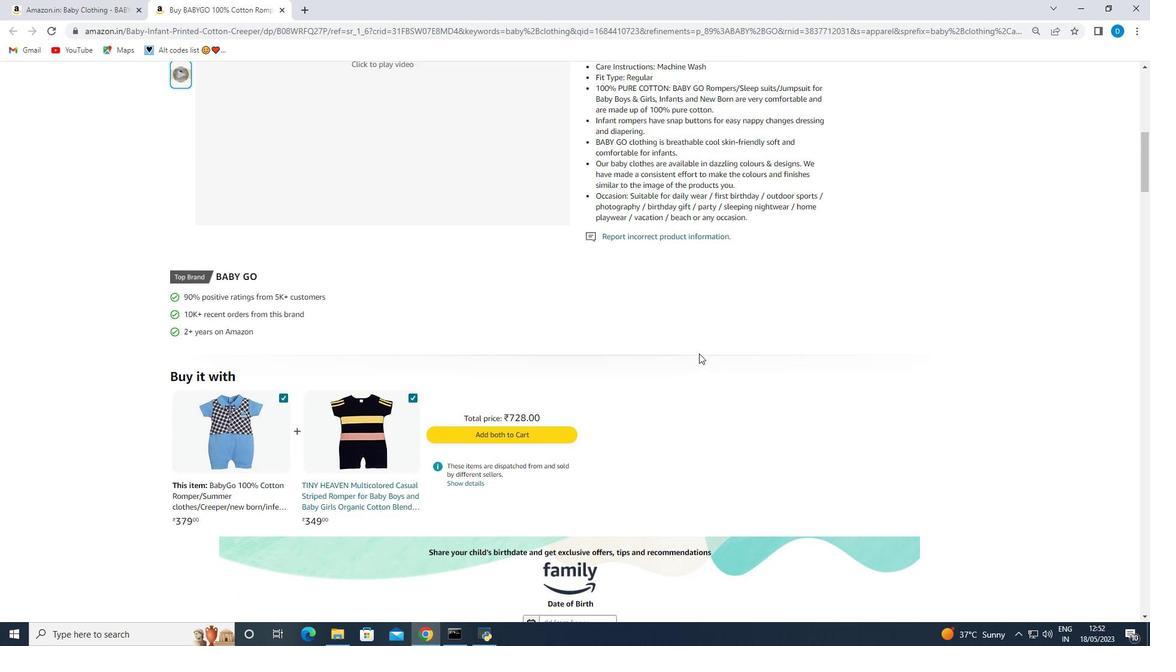 
Action: Mouse scrolled (699, 353) with delta (0, 0)
Screenshot: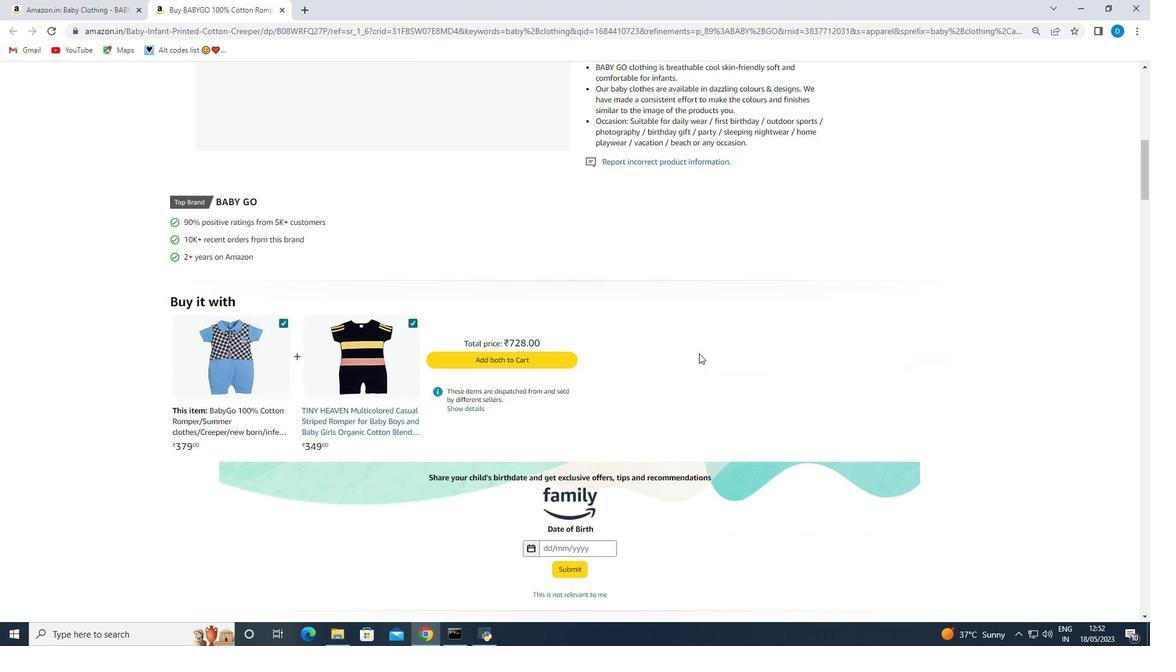 
Action: Mouse scrolled (699, 353) with delta (0, 0)
Screenshot: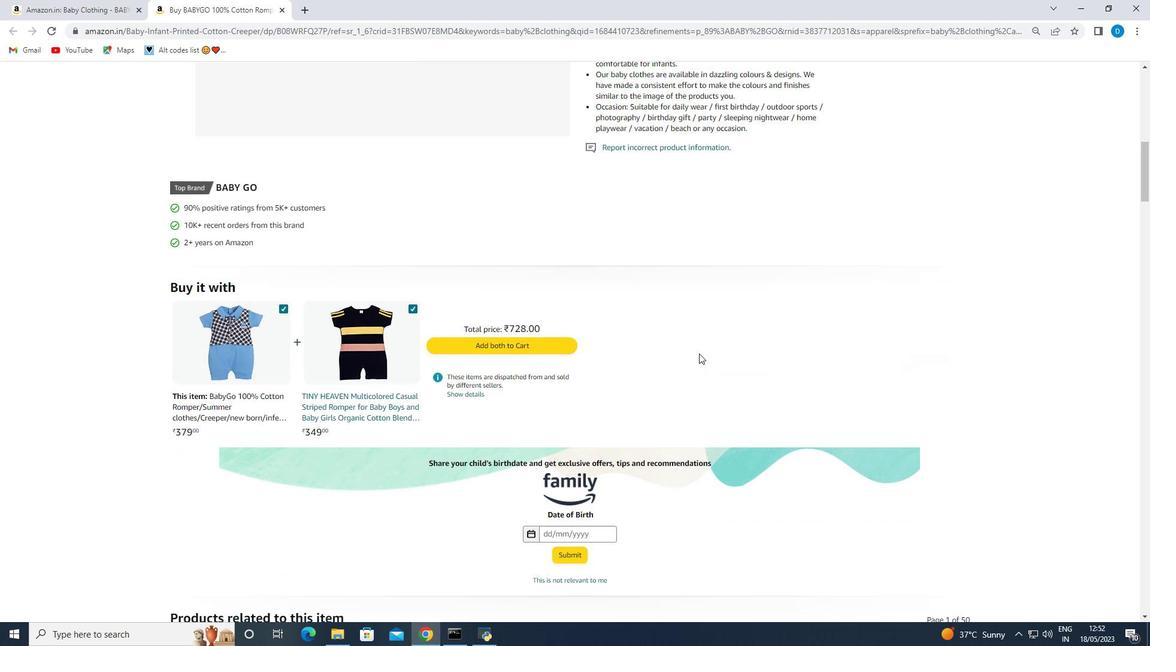 
Action: Mouse scrolled (699, 353) with delta (0, 0)
Screenshot: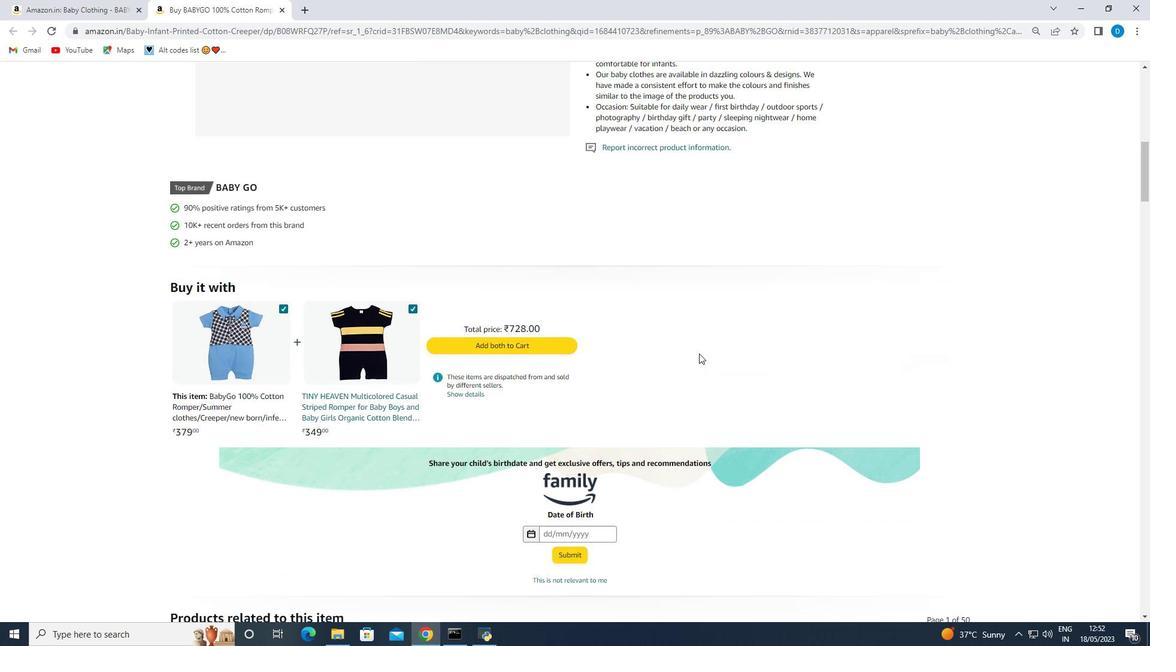 
Action: Mouse scrolled (699, 353) with delta (0, 0)
Screenshot: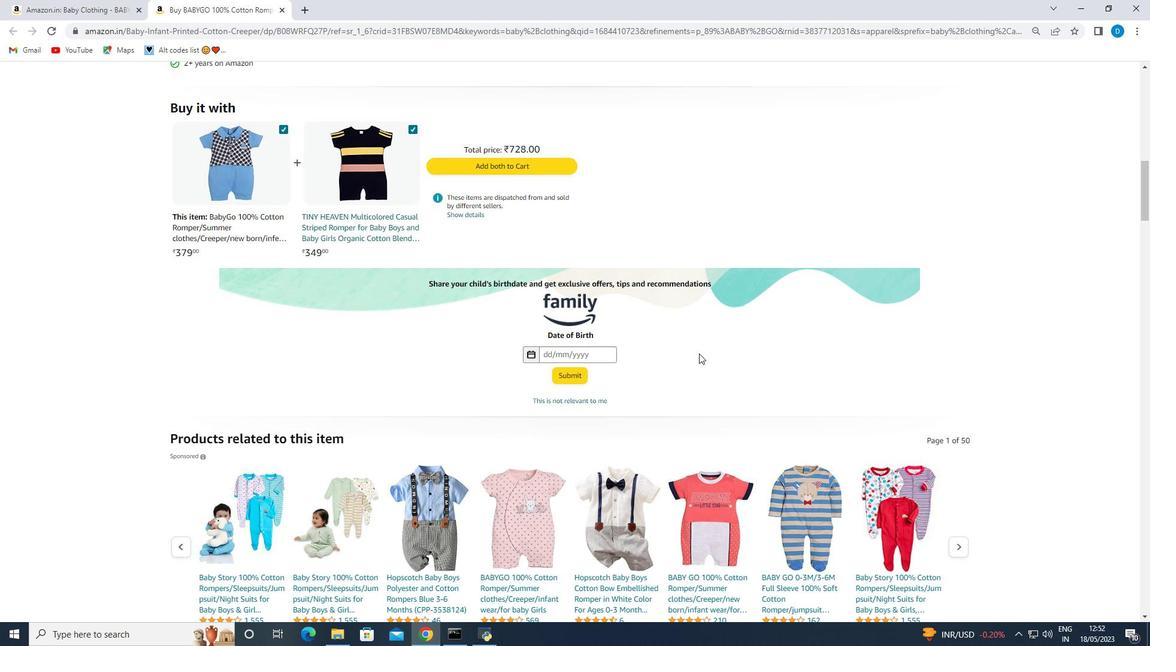 
Action: Mouse scrolled (699, 353) with delta (0, 0)
Screenshot: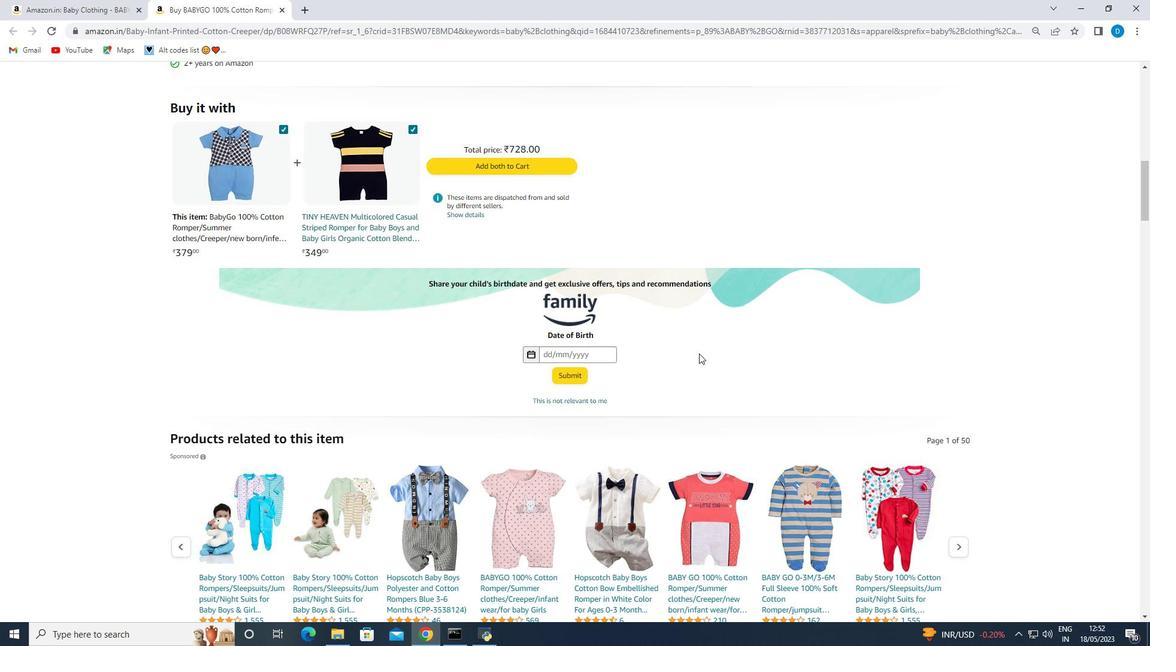 
Action: Mouse scrolled (699, 353) with delta (0, 0)
Screenshot: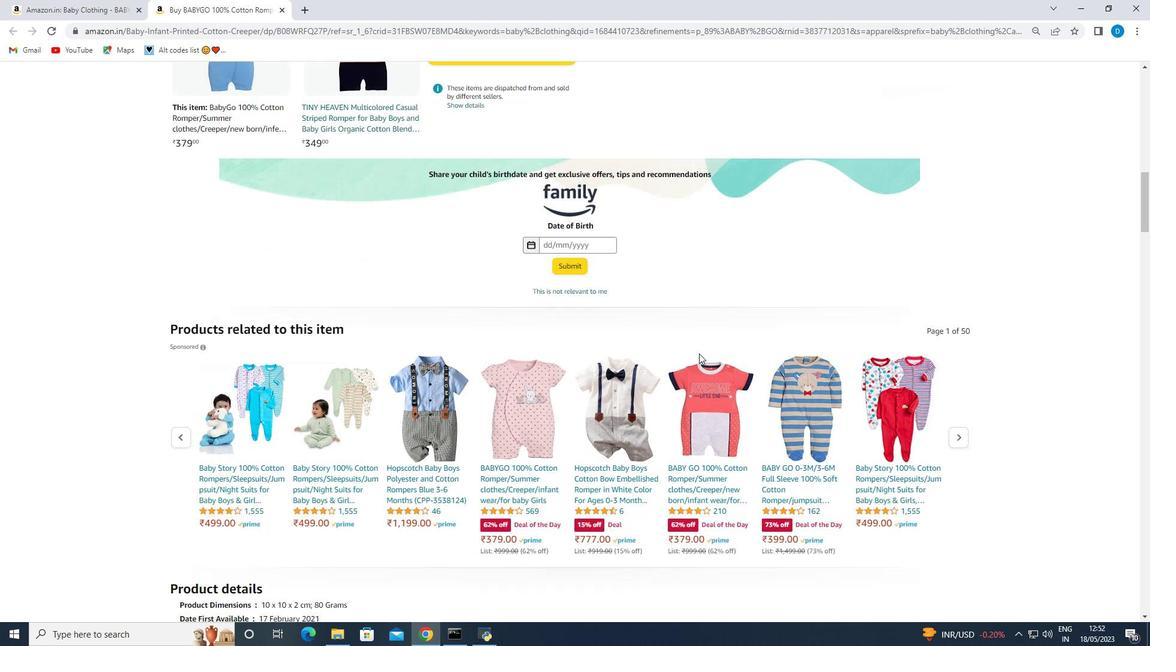 
Action: Mouse scrolled (699, 353) with delta (0, 0)
Screenshot: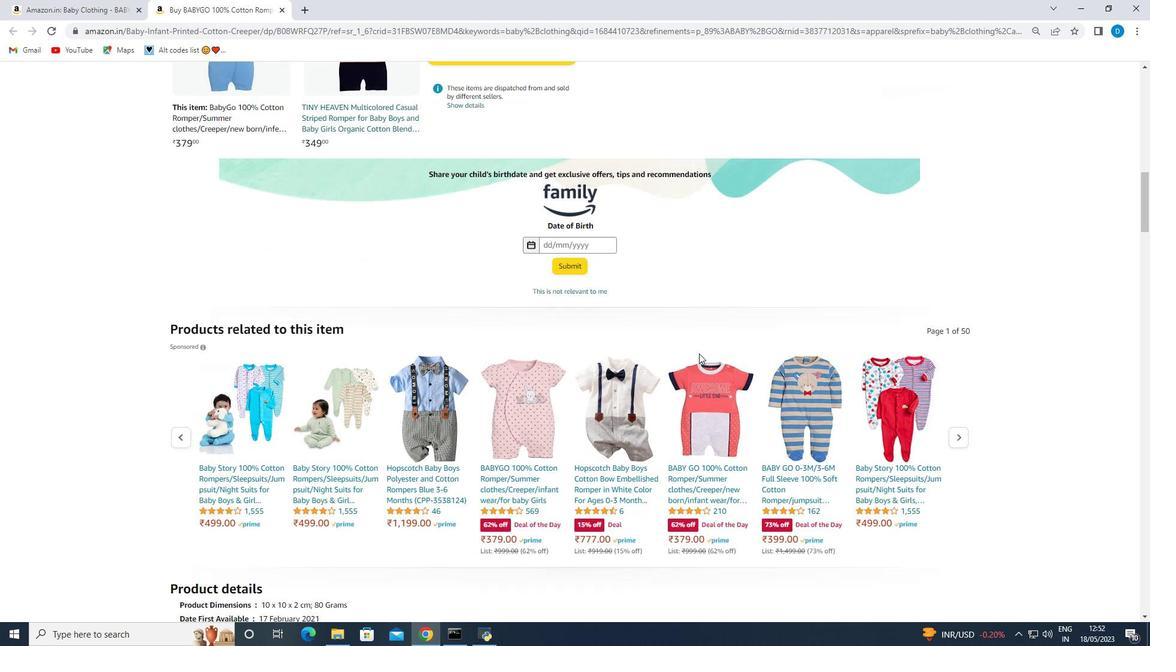 
Action: Mouse scrolled (699, 353) with delta (0, 0)
Screenshot: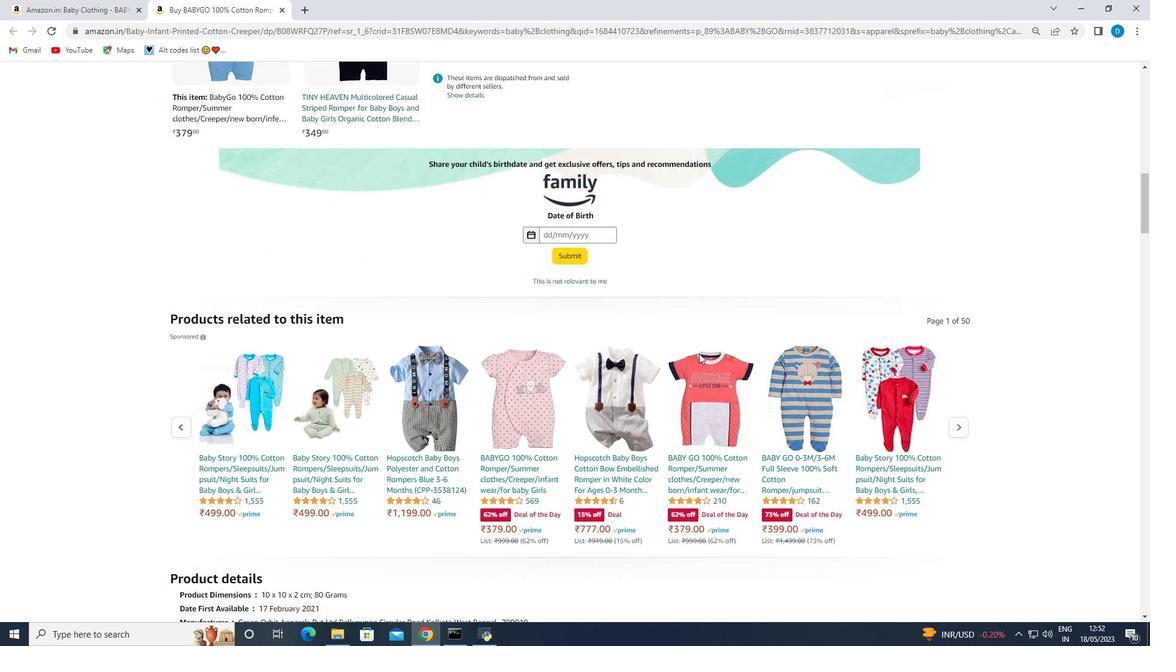 
Action: Mouse scrolled (699, 353) with delta (0, 0)
Screenshot: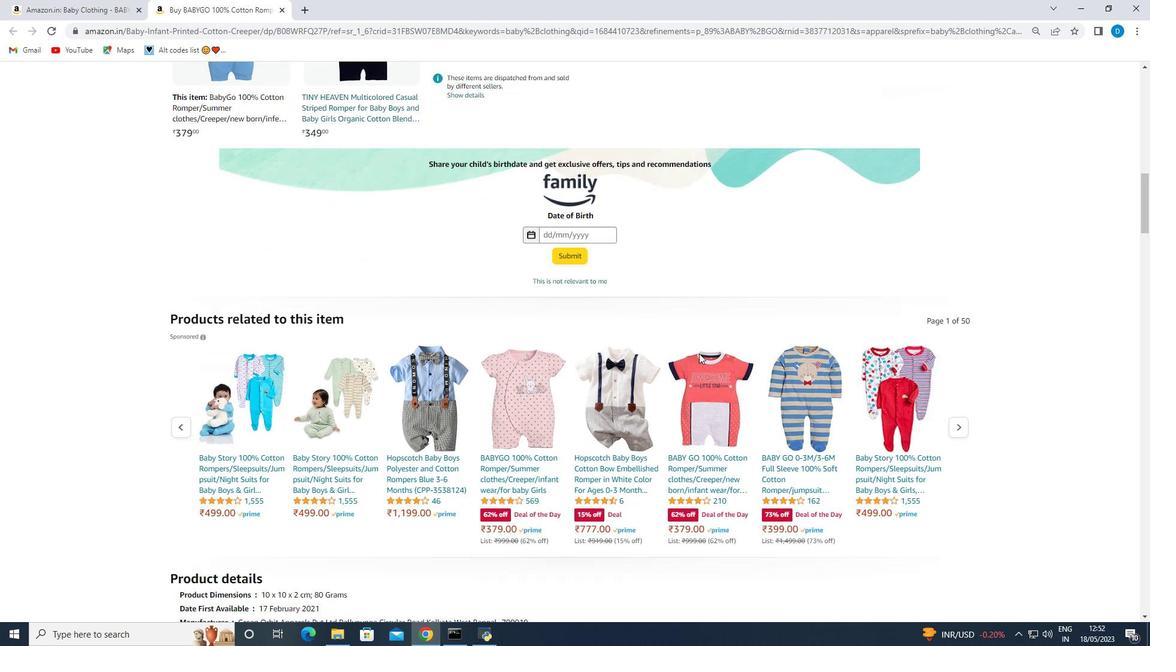 
Action: Mouse scrolled (699, 353) with delta (0, 0)
Screenshot: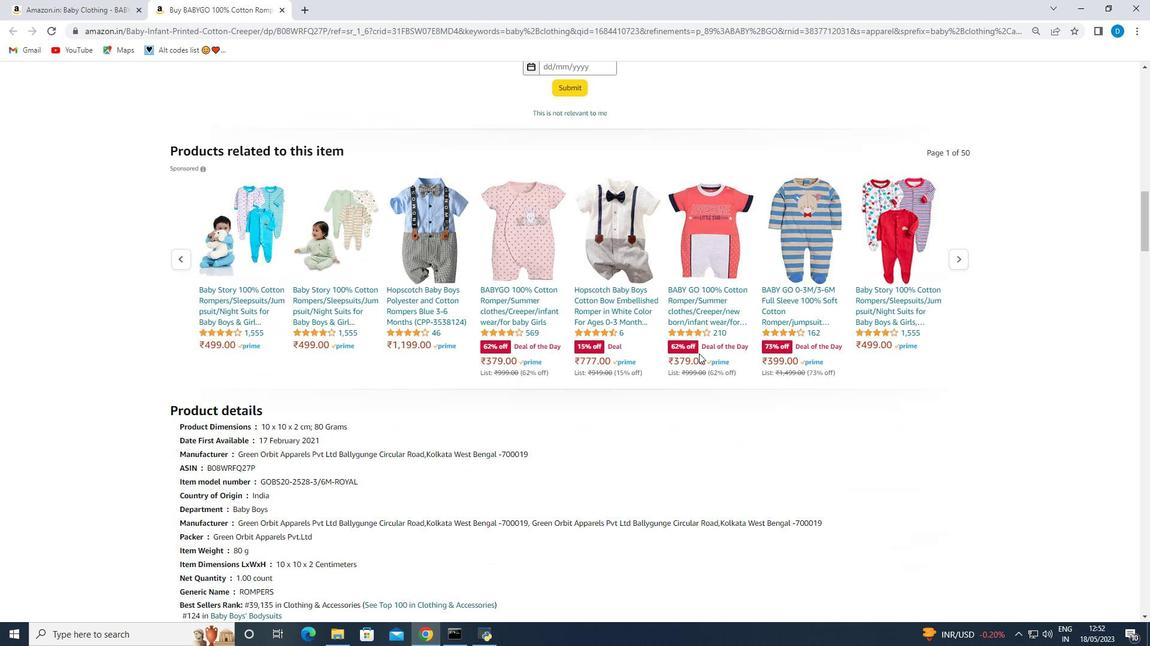 
Action: Mouse scrolled (699, 353) with delta (0, 0)
Screenshot: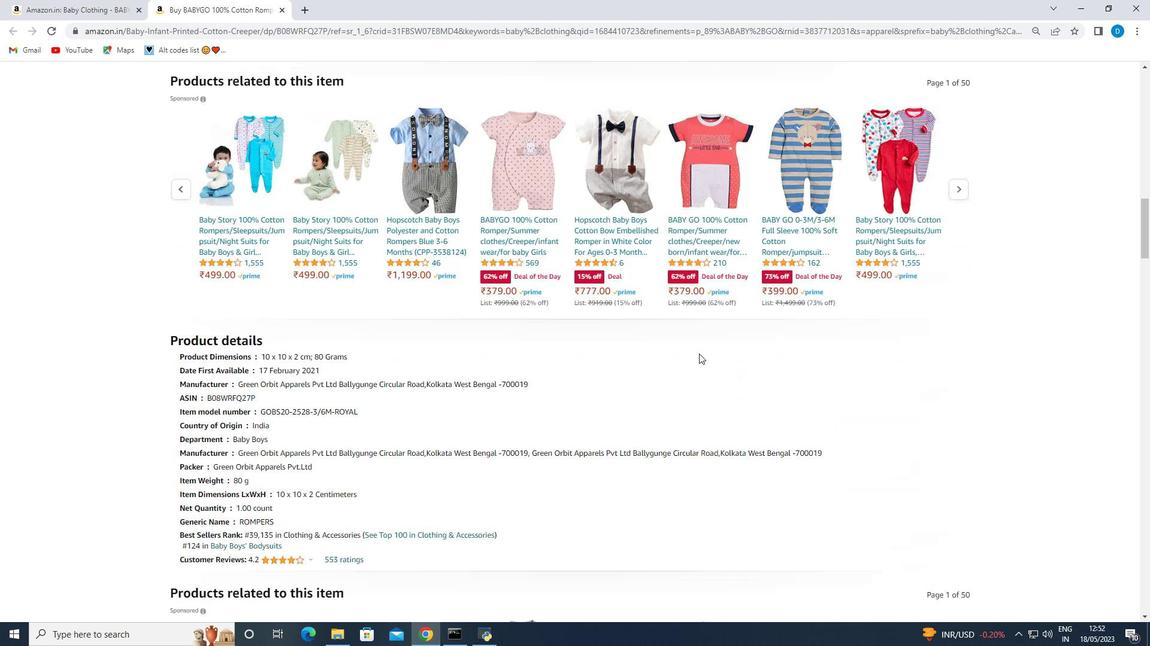 
Action: Mouse moved to (333, 437)
Screenshot: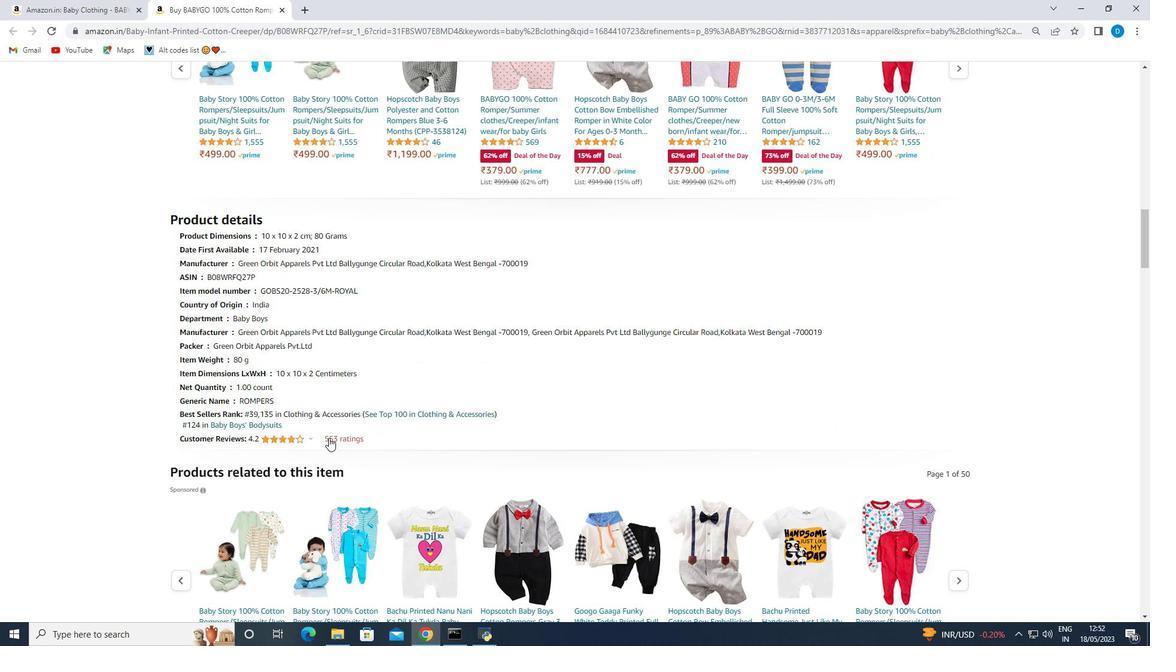 
Action: Mouse pressed left at (333, 437)
Screenshot: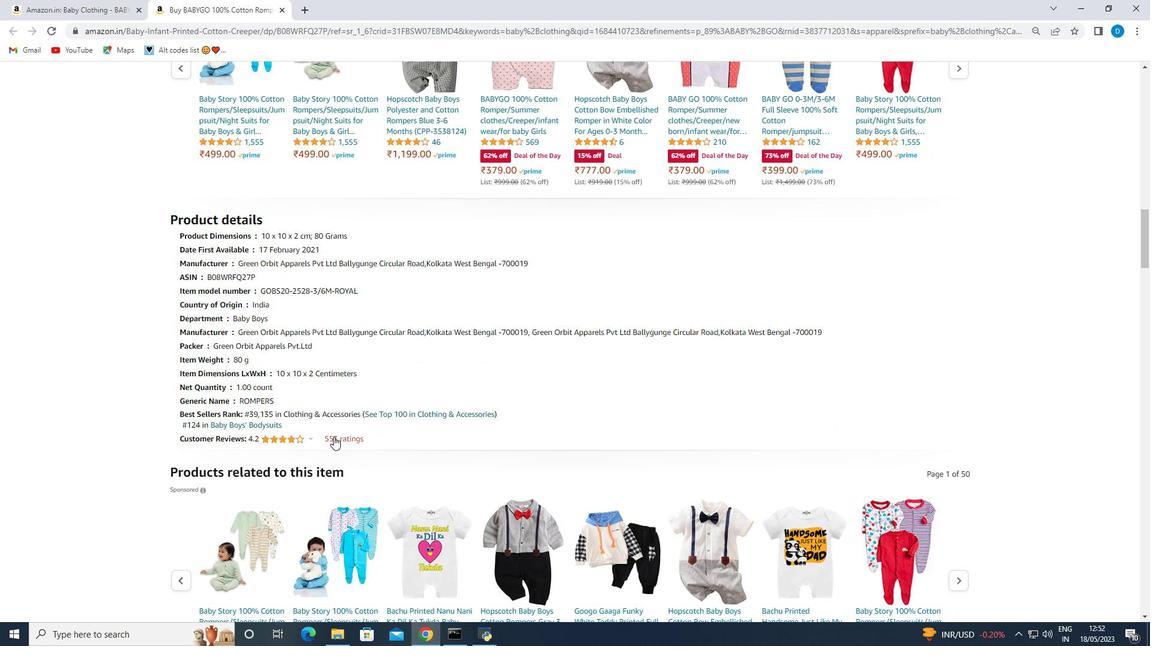 
Action: Mouse moved to (404, 273)
Screenshot: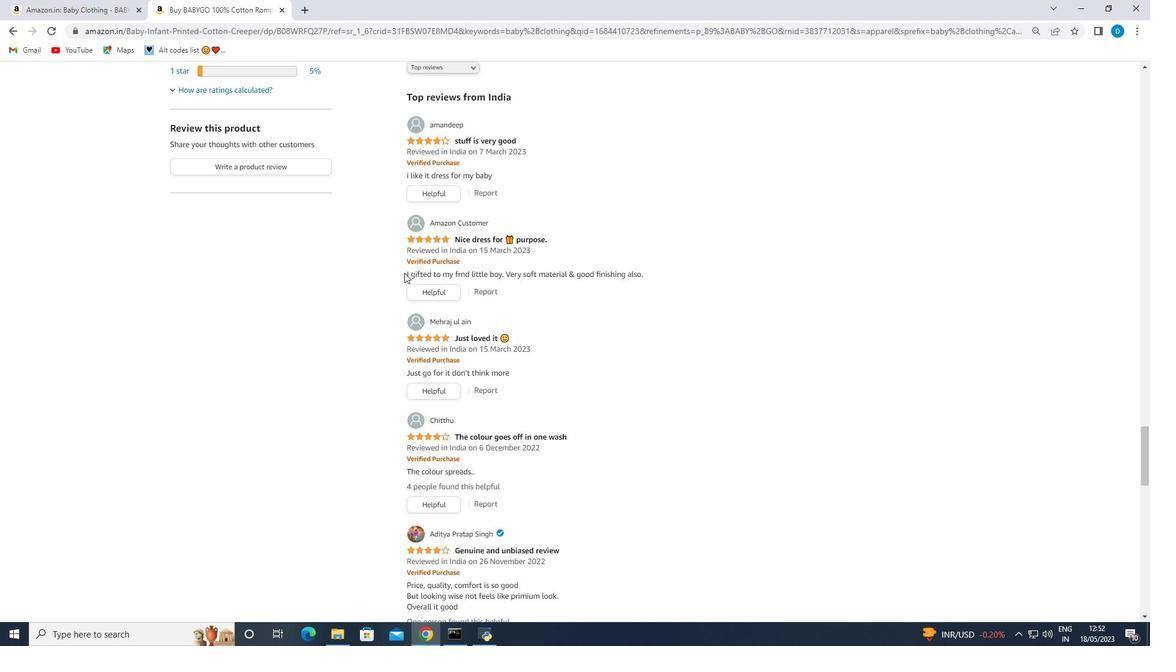 
Action: Mouse pressed left at (404, 273)
Screenshot: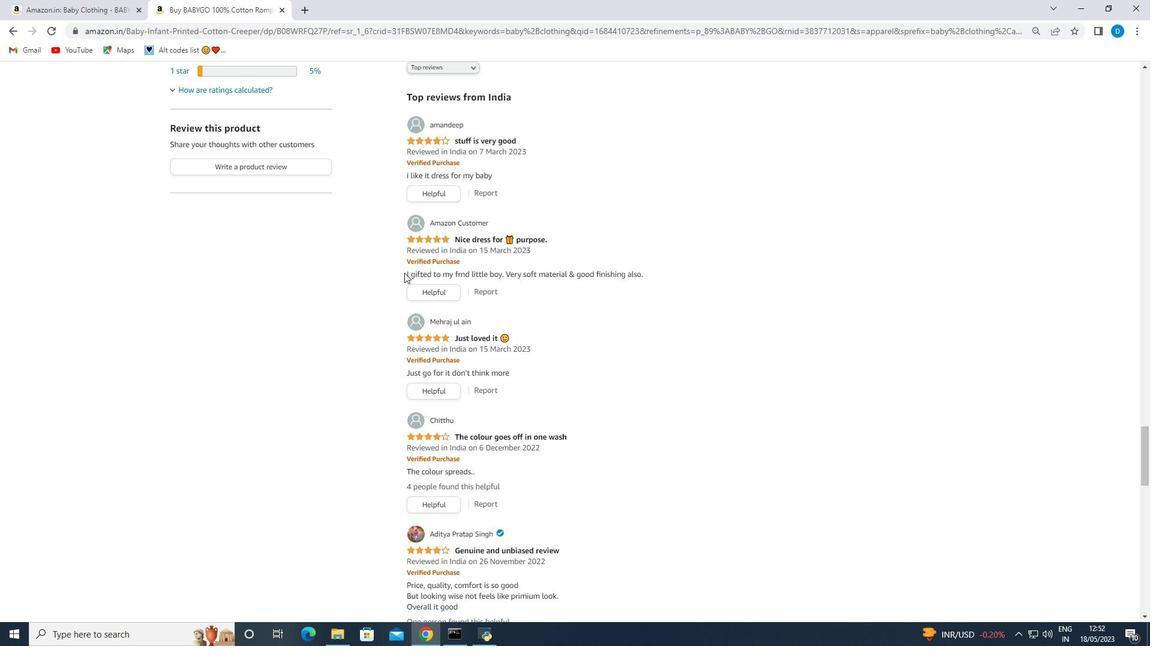 
Action: Mouse moved to (636, 282)
Screenshot: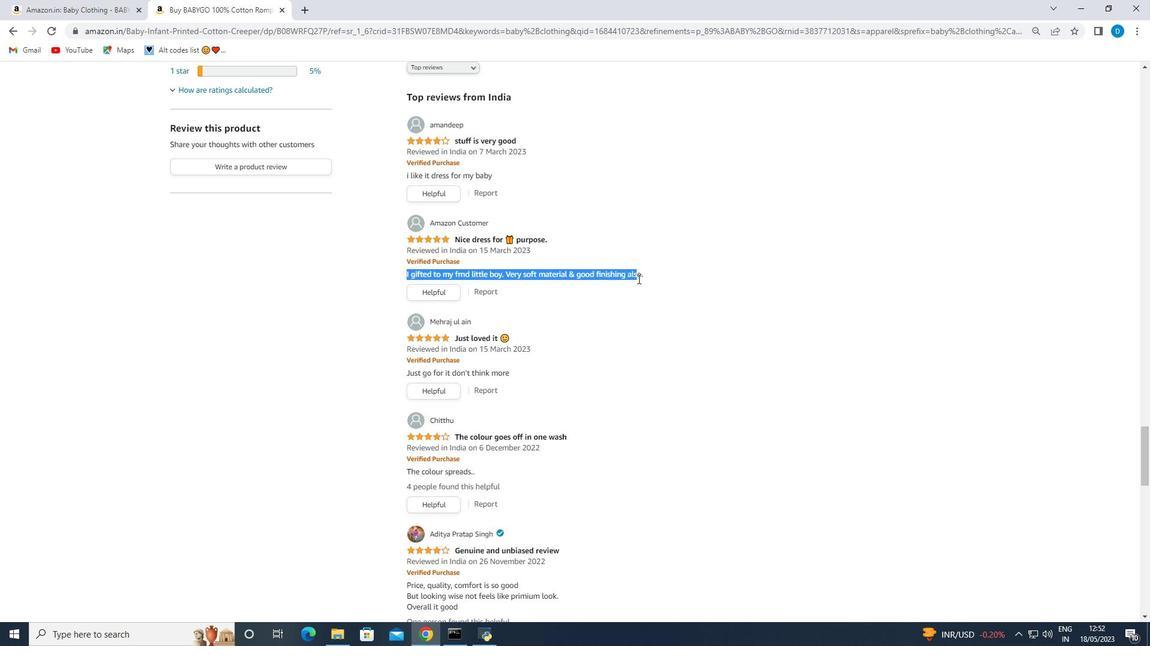 
Action: Mouse pressed left at (636, 282)
Screenshot: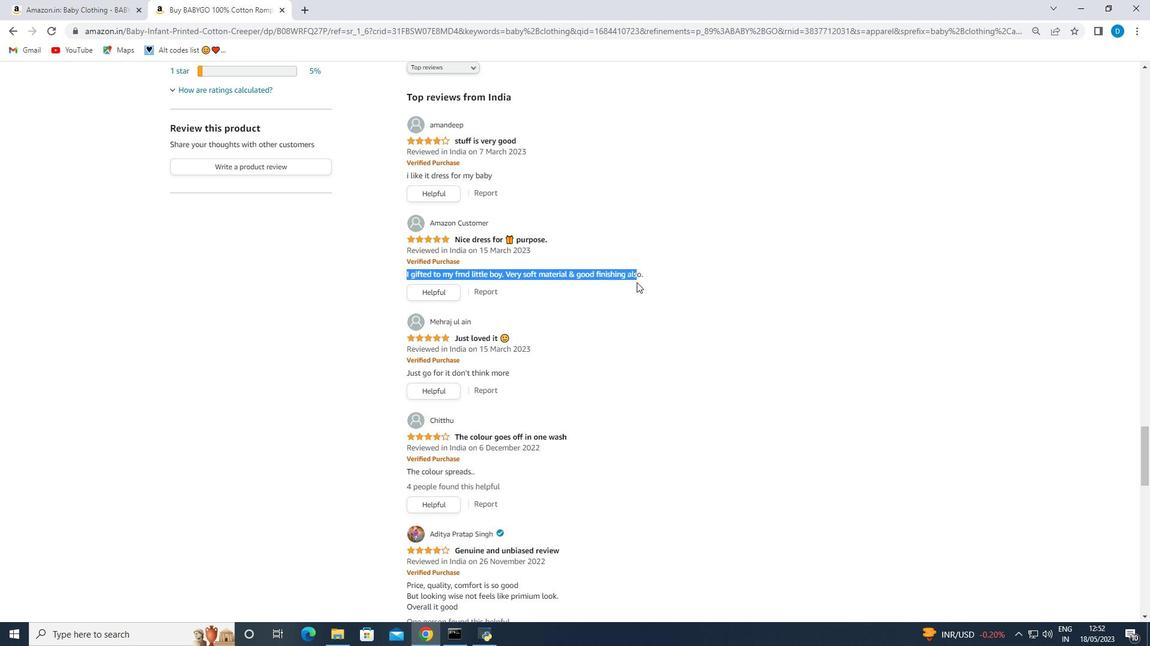 
Action: Mouse moved to (406, 377)
Screenshot: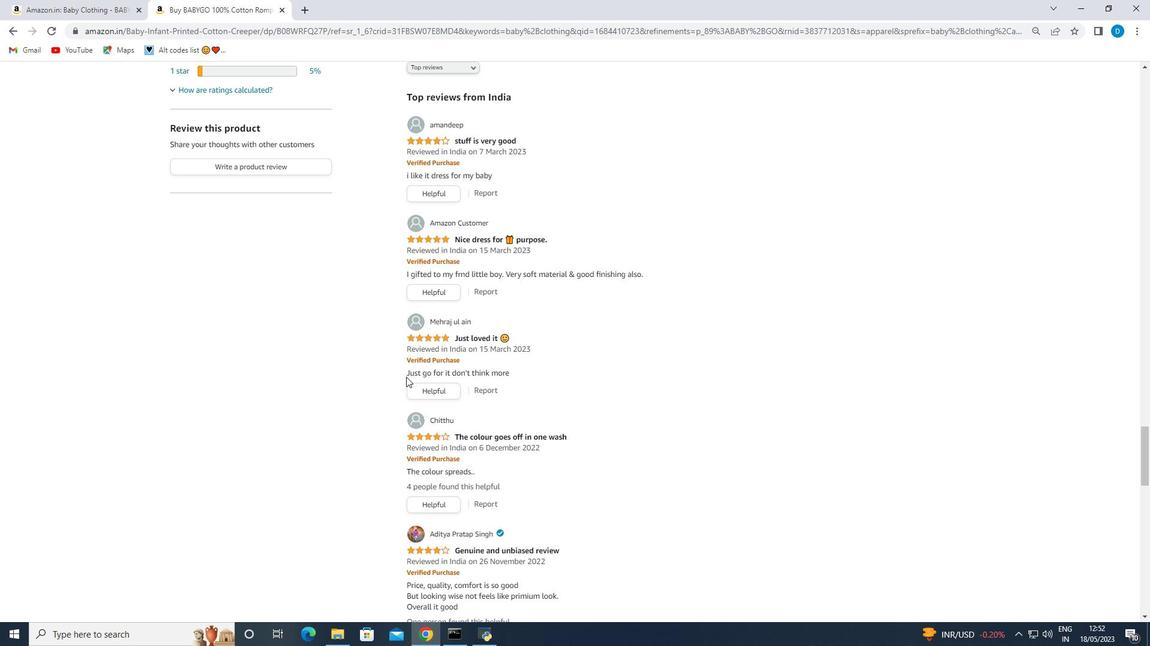
Action: Mouse pressed left at (406, 377)
Screenshot: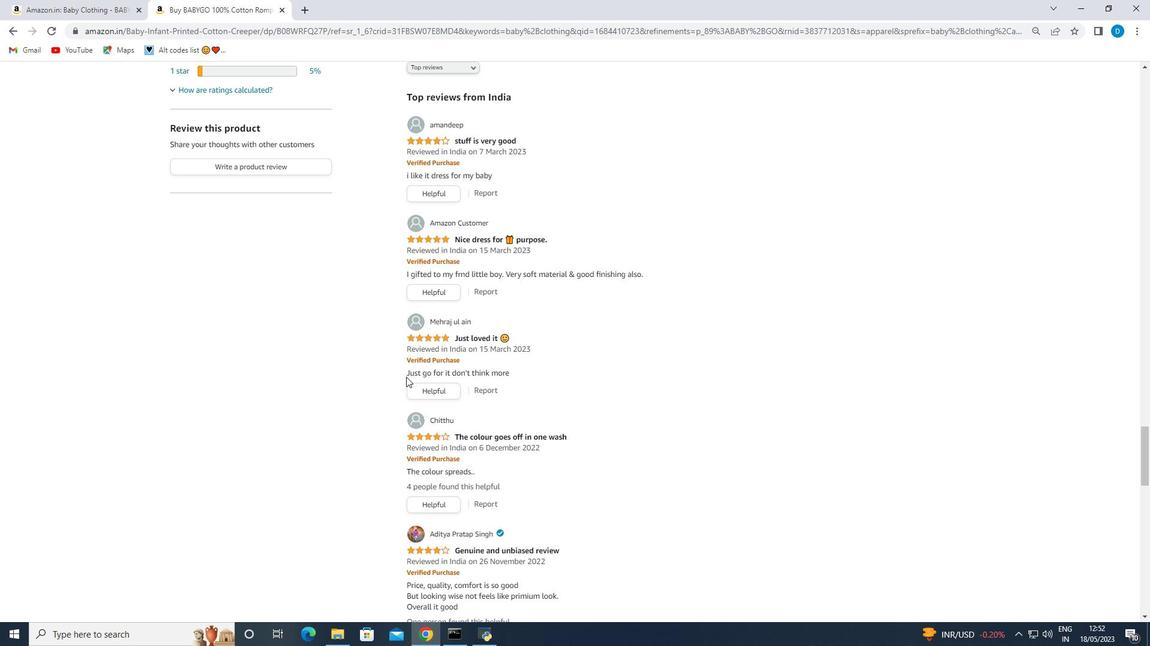 
Action: Mouse moved to (522, 372)
Screenshot: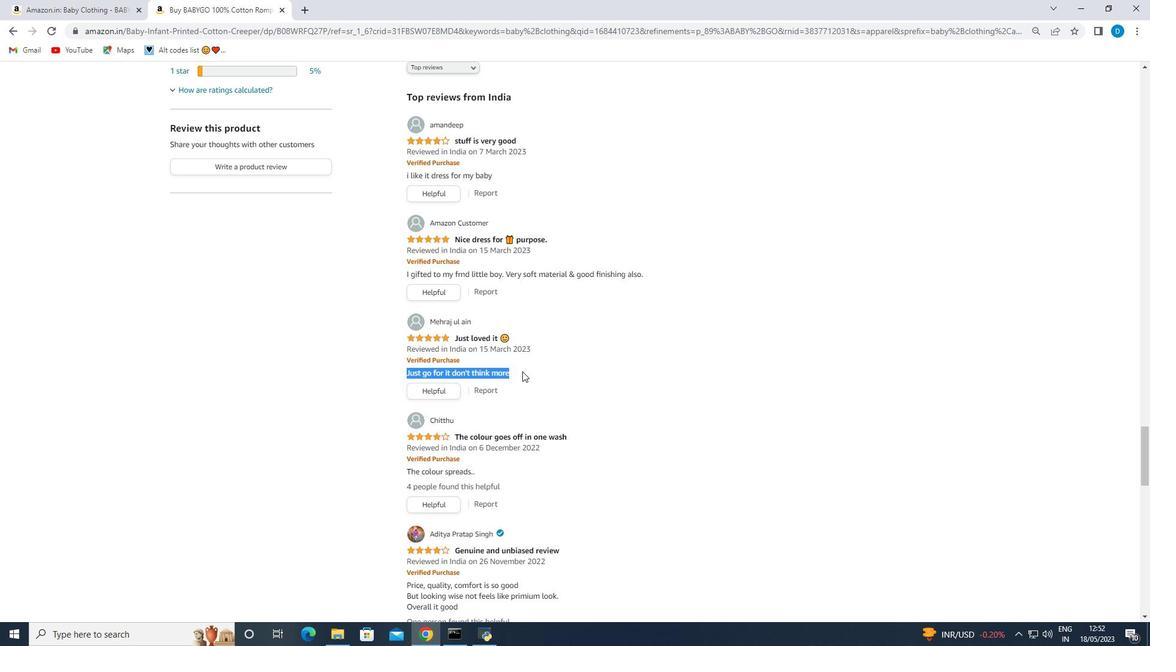 
Action: Mouse scrolled (522, 371) with delta (0, 0)
Screenshot: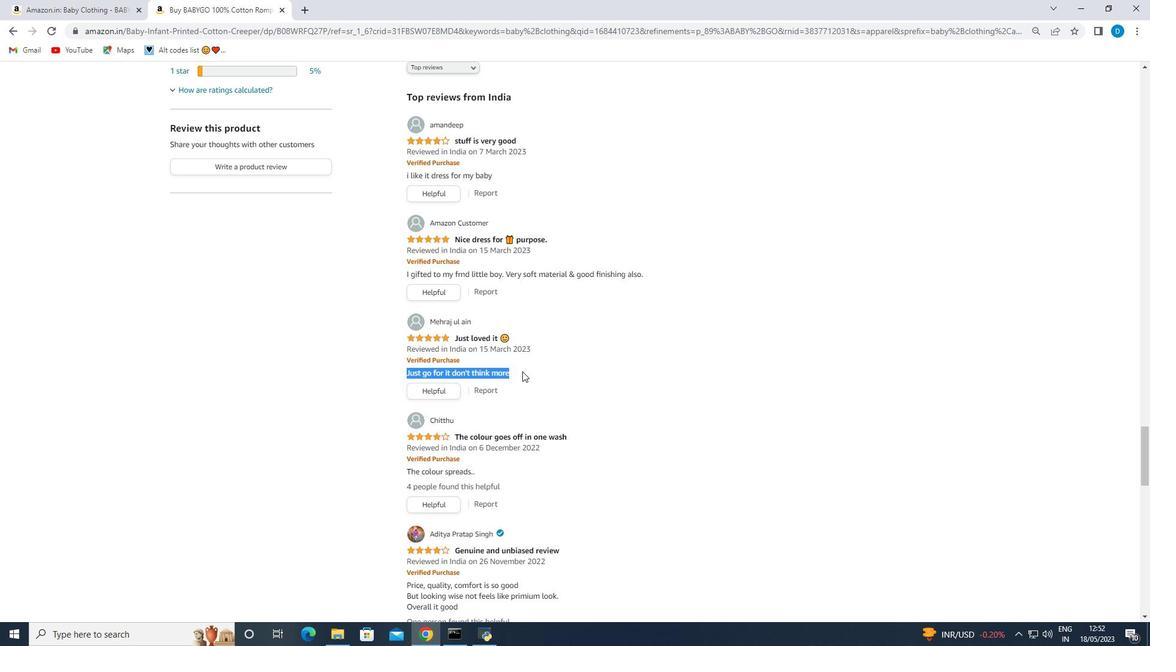 
Action: Mouse scrolled (522, 371) with delta (0, 0)
Screenshot: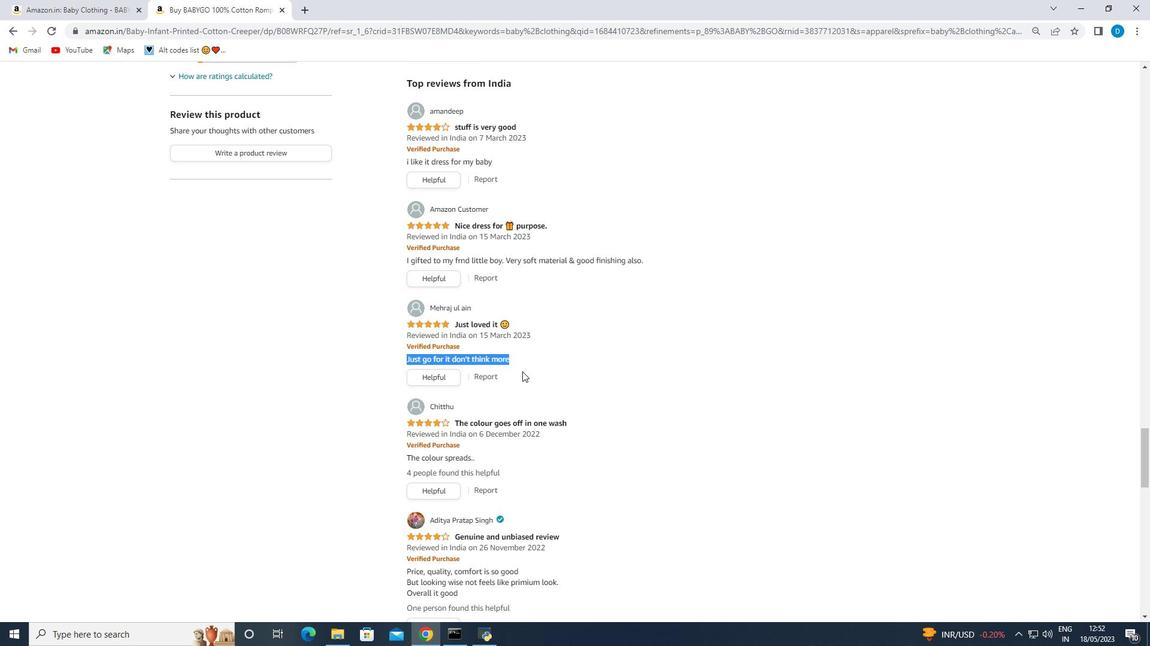
Action: Mouse scrolled (522, 371) with delta (0, 0)
Screenshot: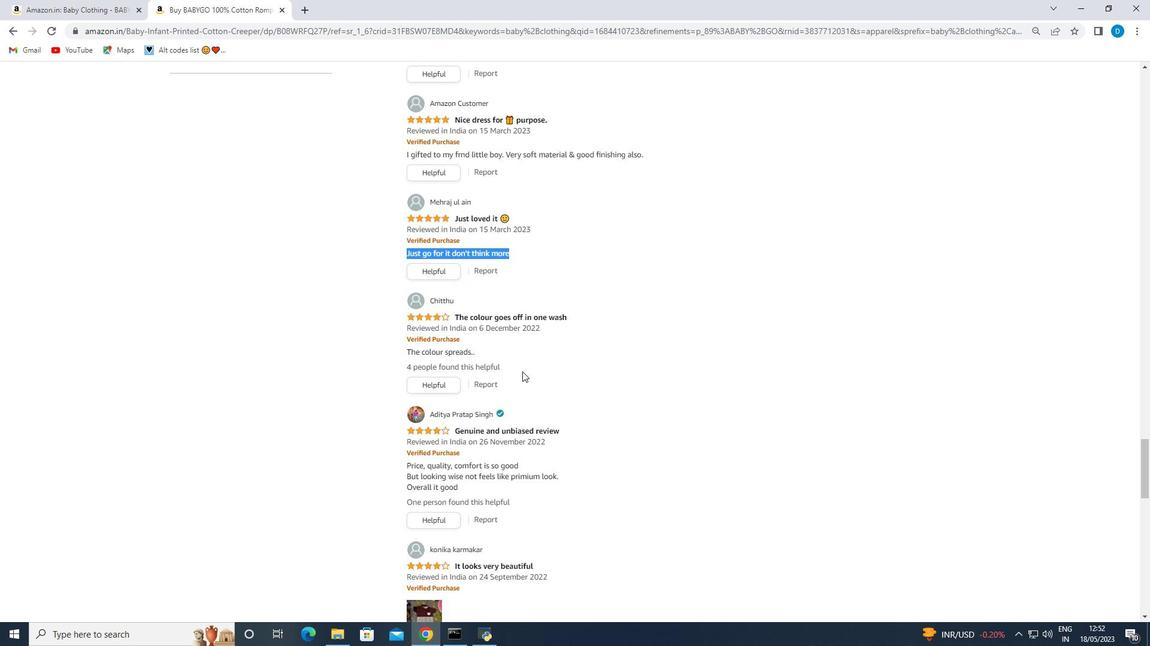 
Action: Mouse scrolled (522, 371) with delta (0, 0)
Screenshot: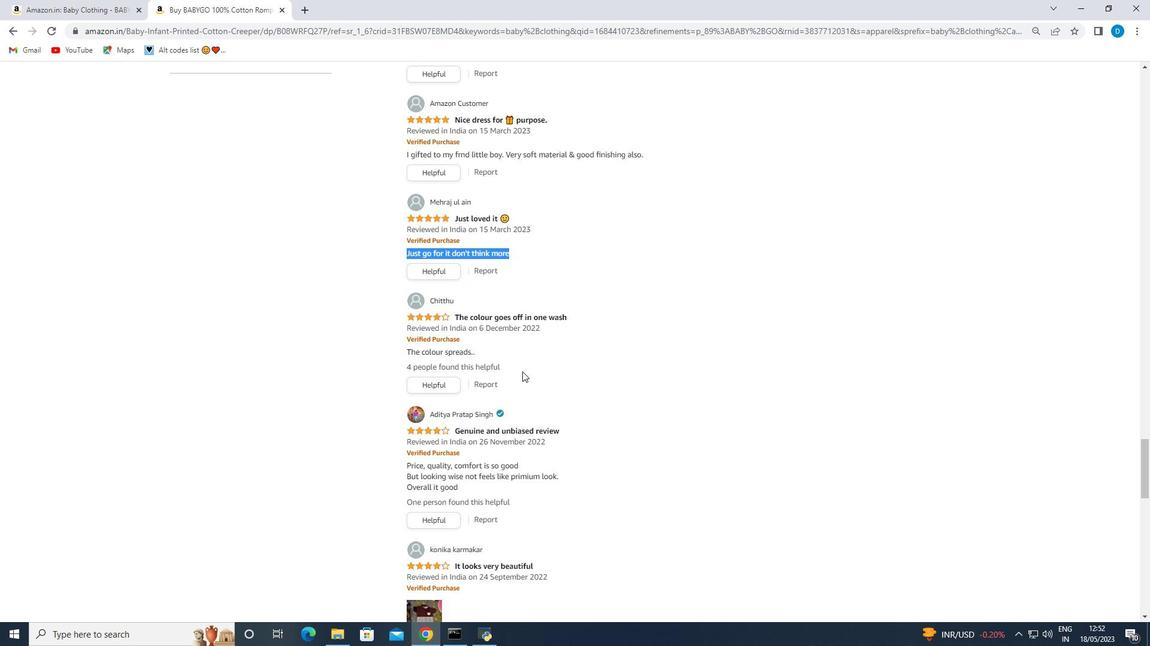 
Action: Mouse moved to (406, 344)
Screenshot: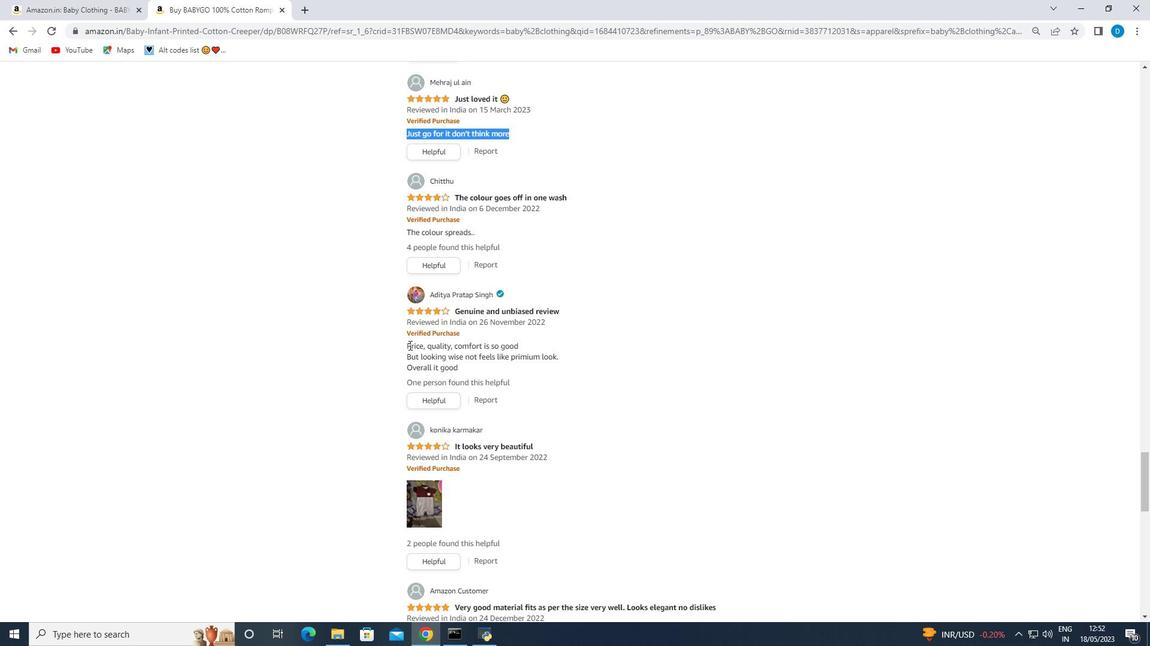 
Action: Mouse pressed left at (406, 344)
Screenshot: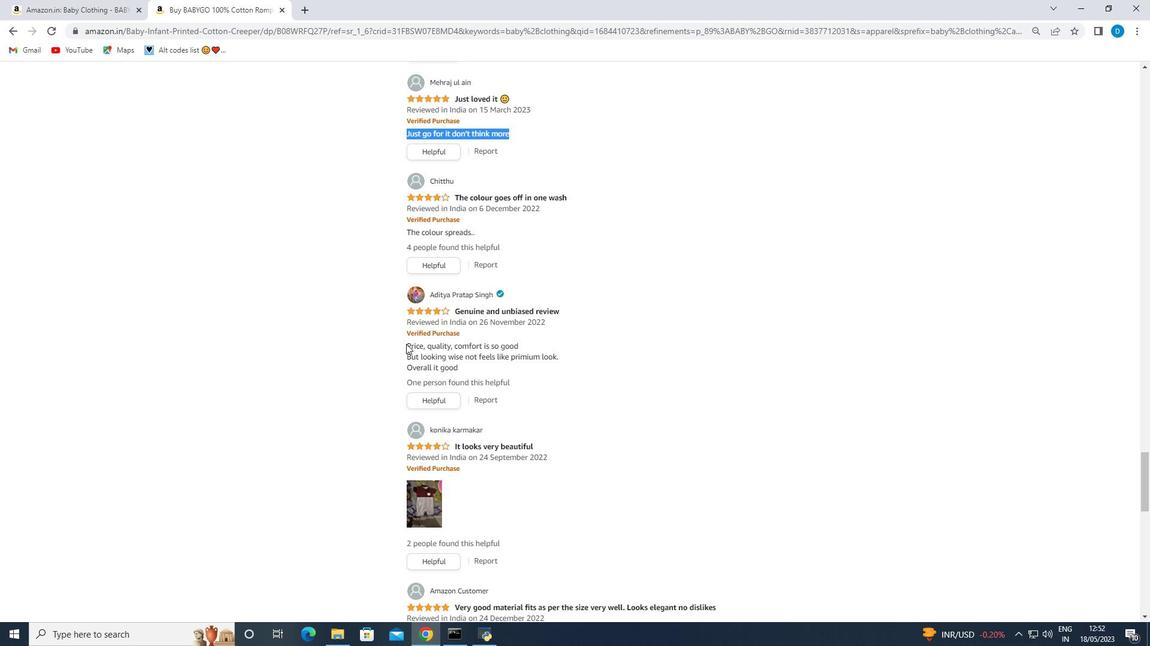 
Action: Mouse moved to (483, 370)
Screenshot: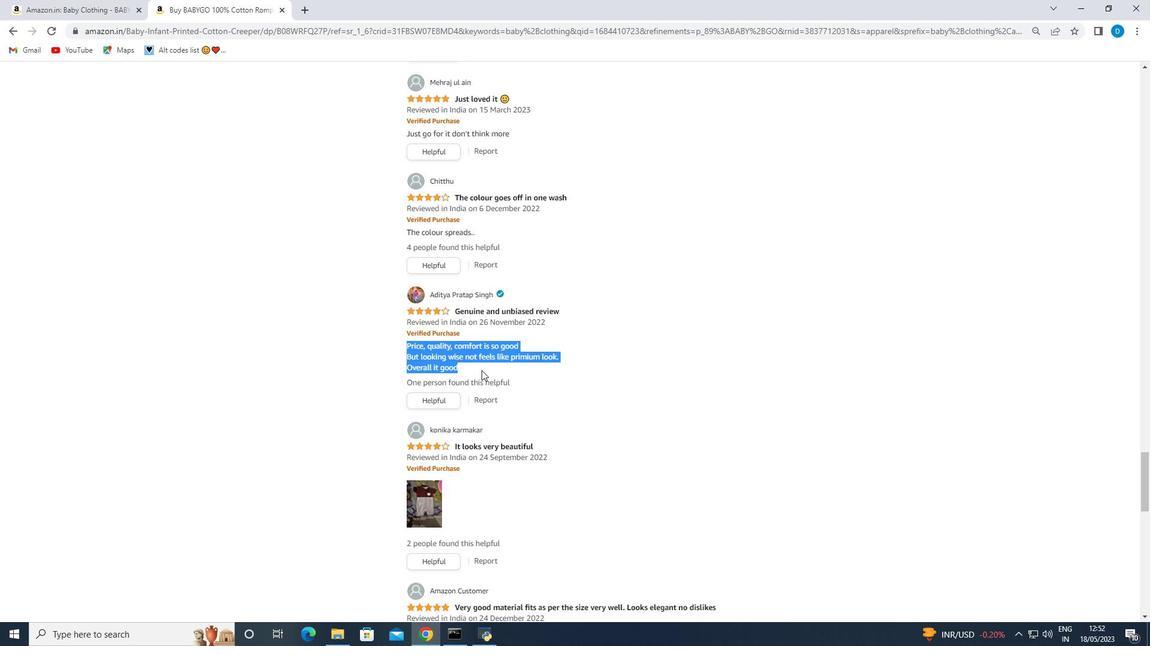 
Action: Mouse pressed left at (483, 370)
Screenshot: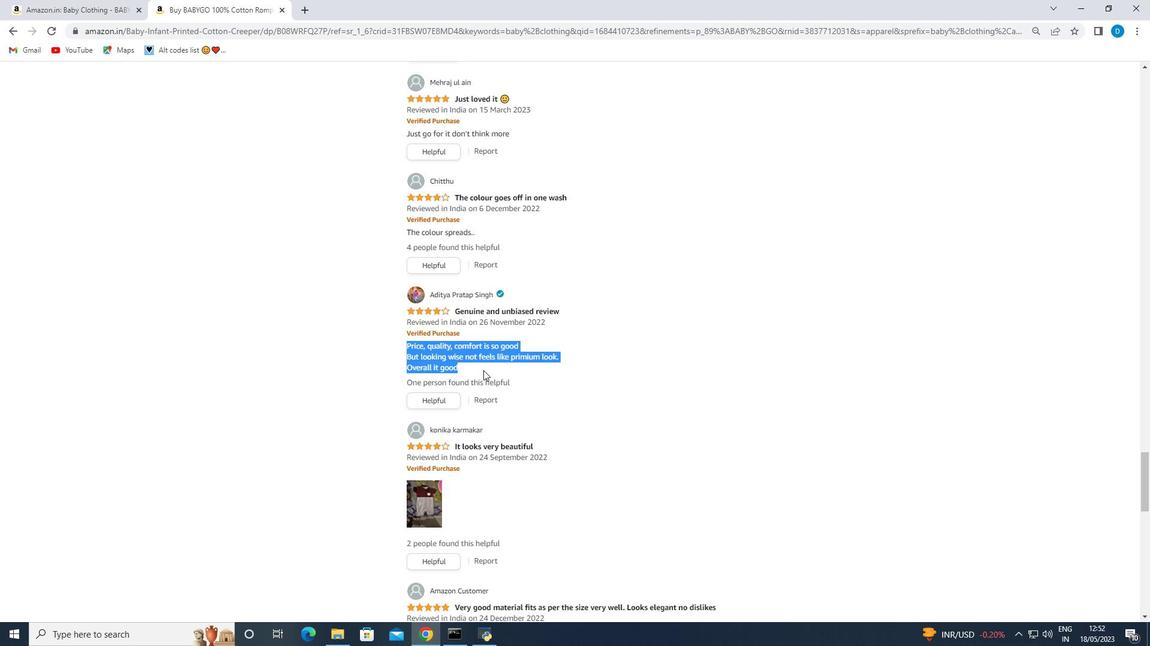
Action: Mouse scrolled (483, 370) with delta (0, 0)
Screenshot: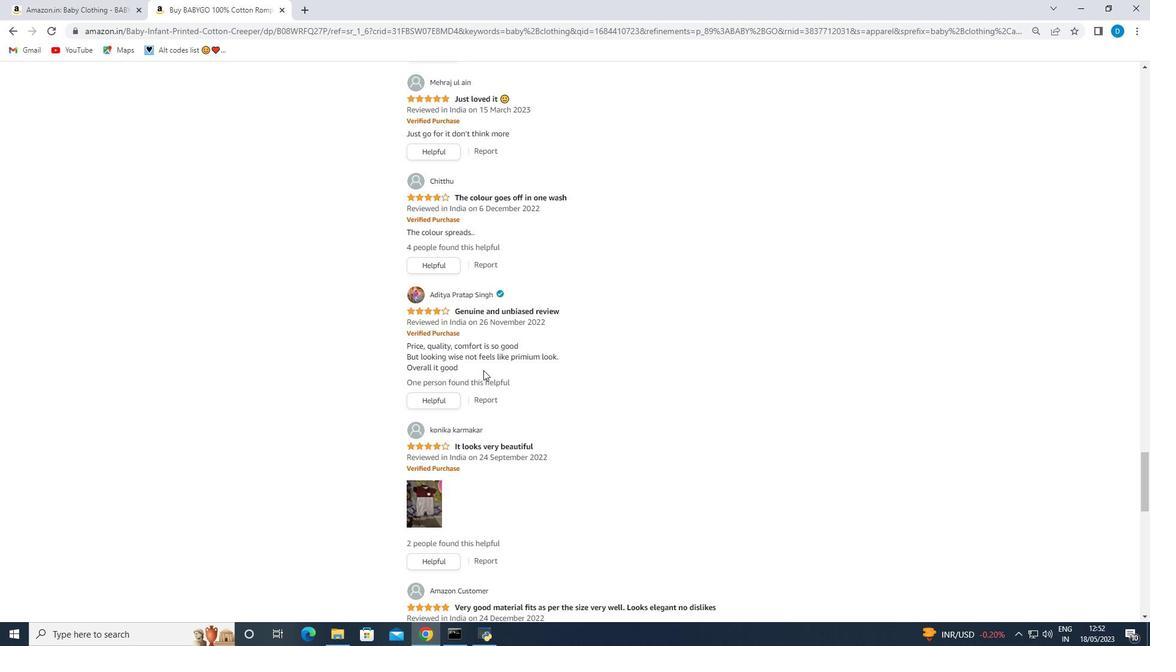 
Action: Mouse scrolled (483, 370) with delta (0, 0)
Screenshot: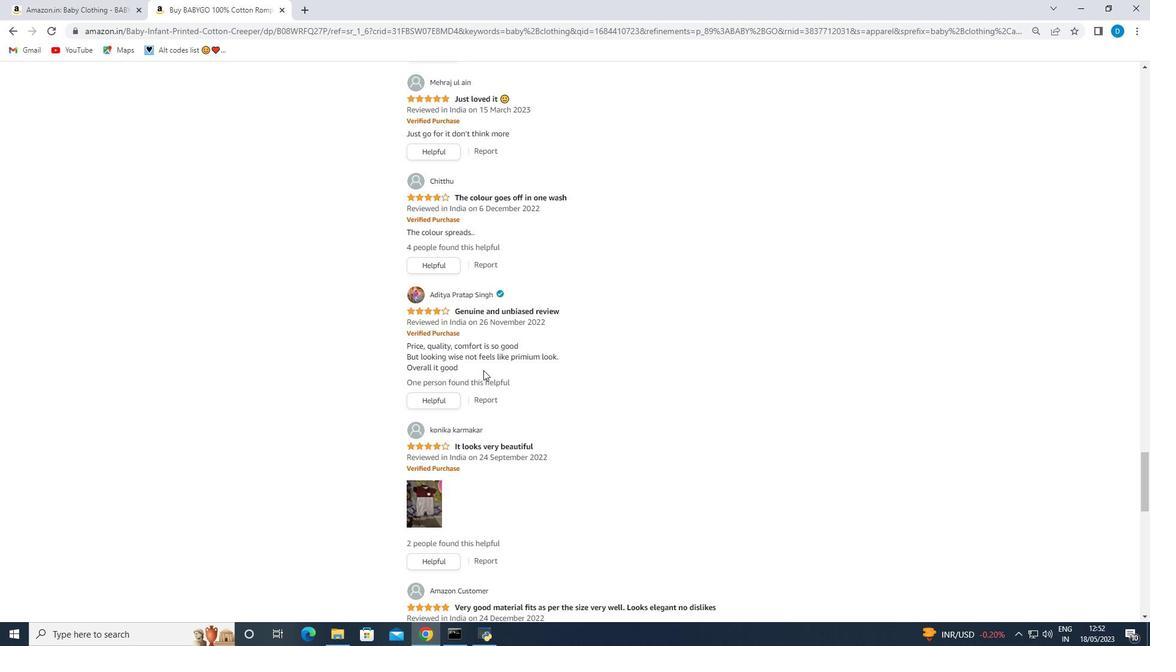 
Action: Mouse scrolled (483, 370) with delta (0, 0)
Screenshot: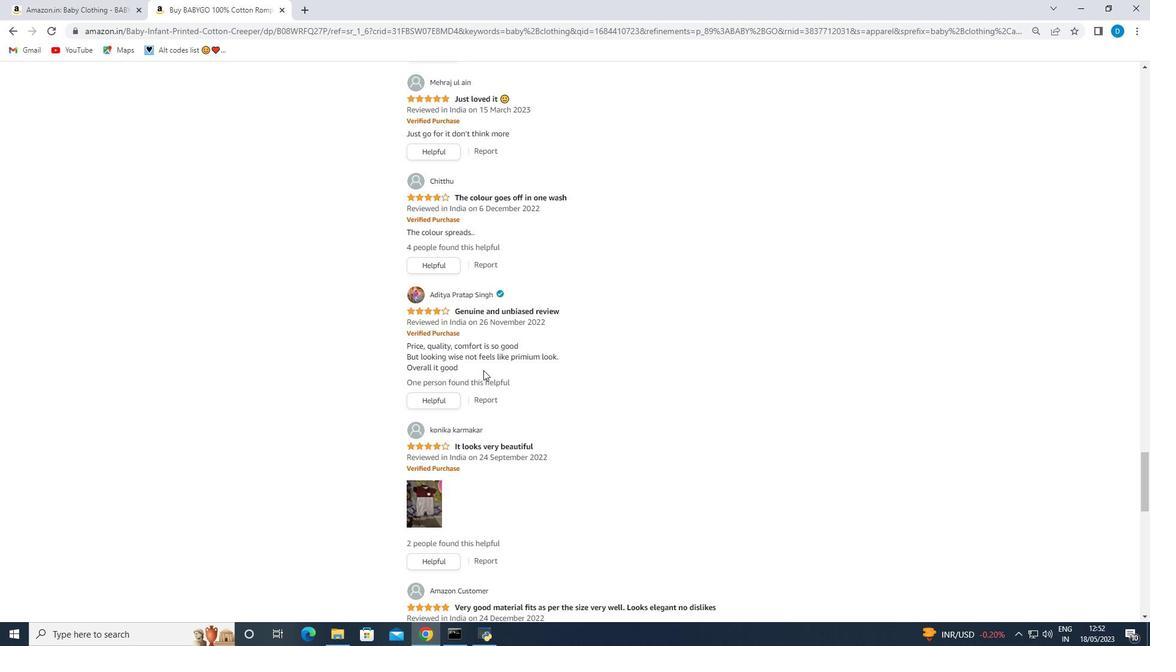 
Action: Mouse scrolled (483, 370) with delta (0, 0)
Screenshot: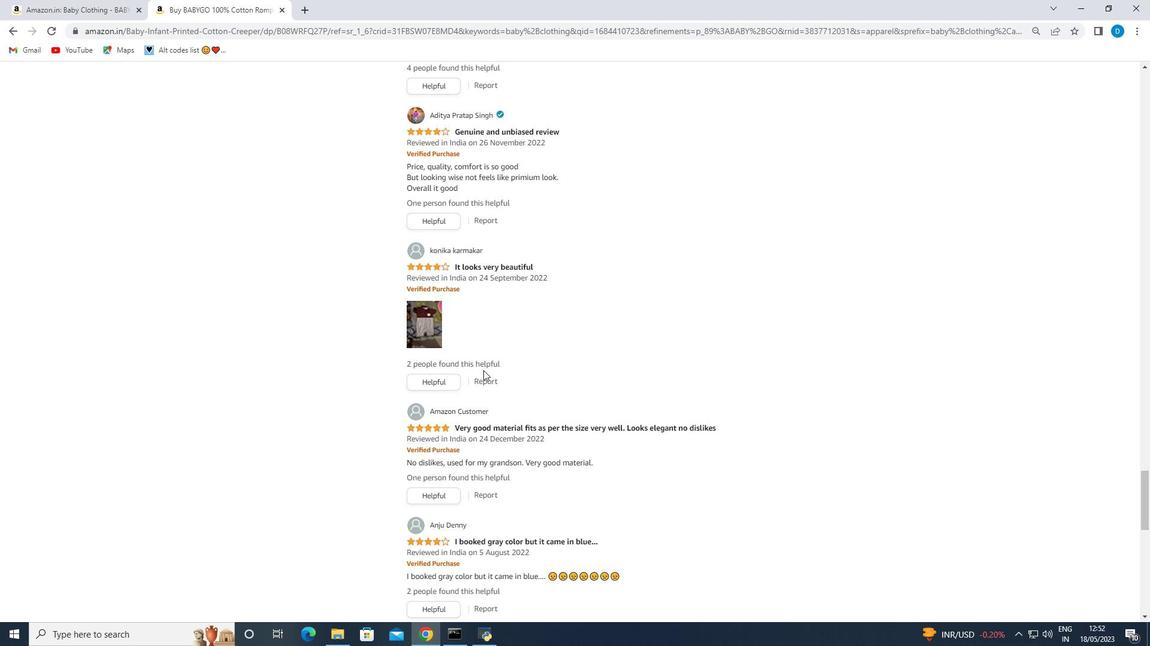 
Action: Mouse scrolled (483, 370) with delta (0, 0)
Screenshot: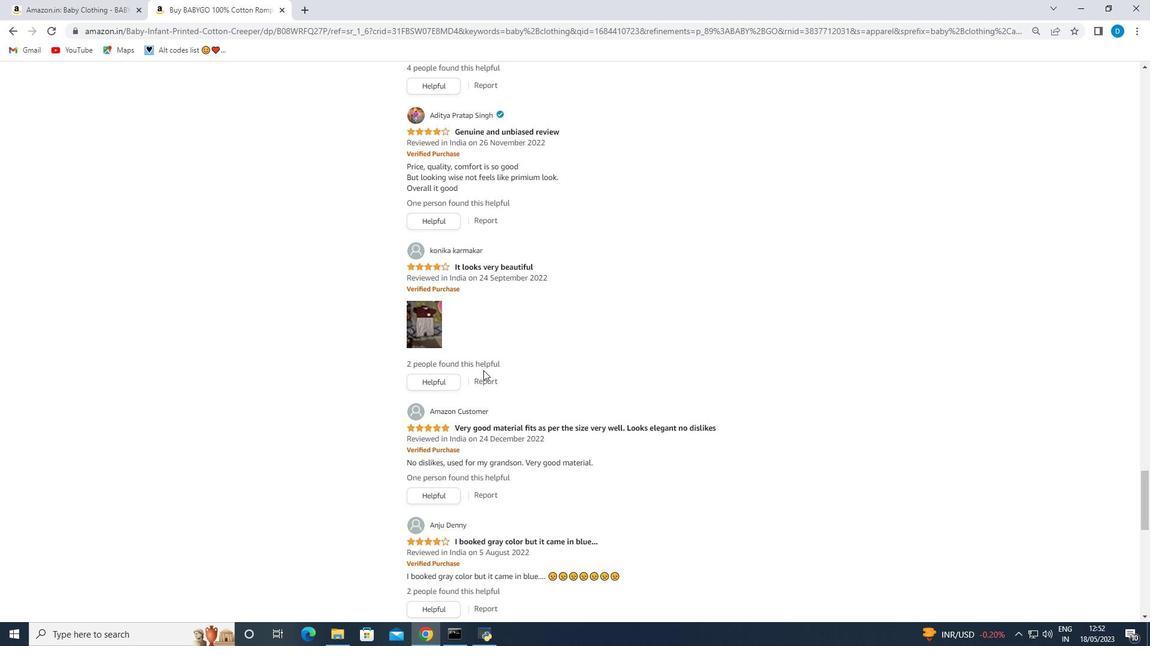 
Action: Mouse scrolled (483, 370) with delta (0, 0)
Screenshot: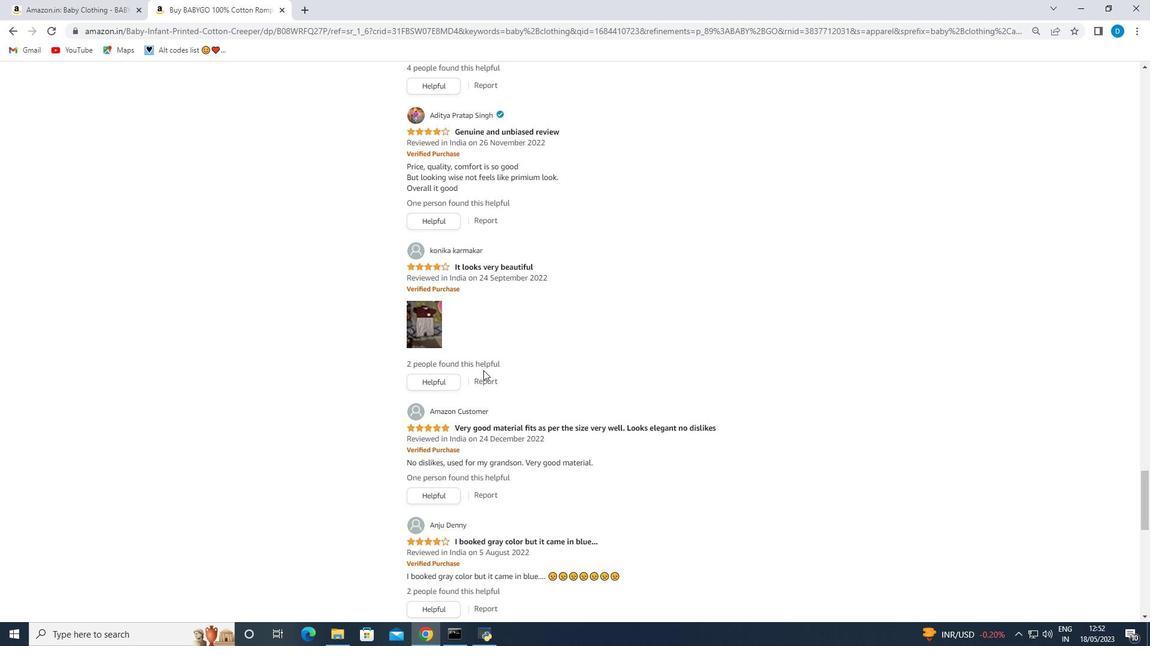 
Action: Mouse moved to (484, 370)
Screenshot: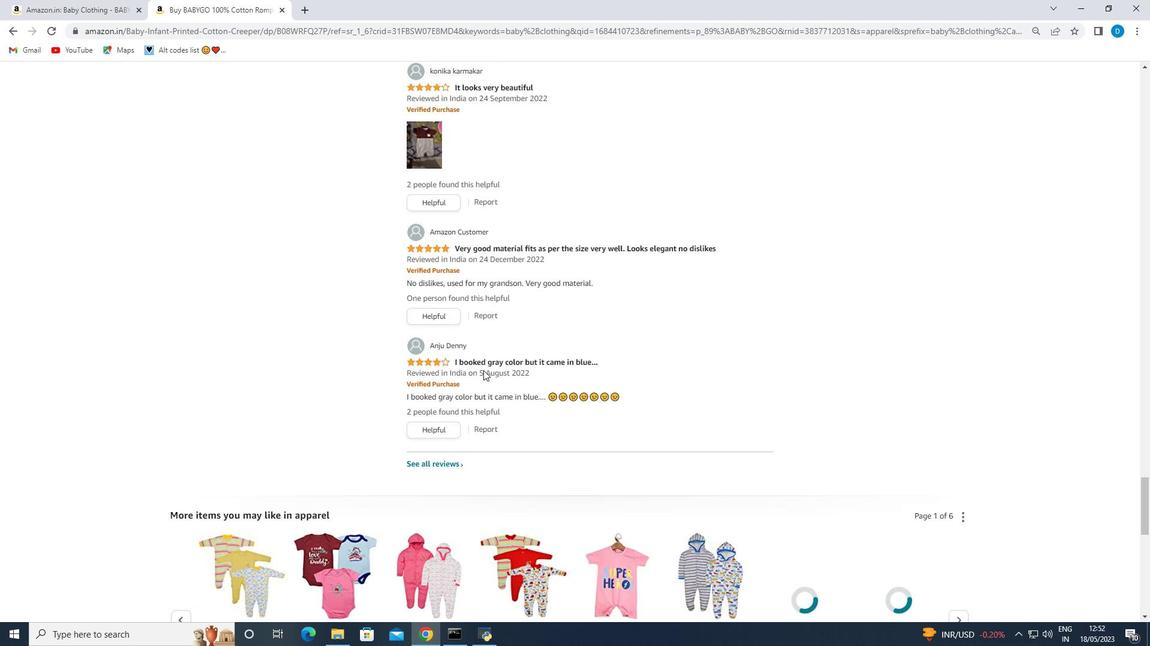 
Action: Mouse scrolled (484, 369) with delta (0, 0)
Screenshot: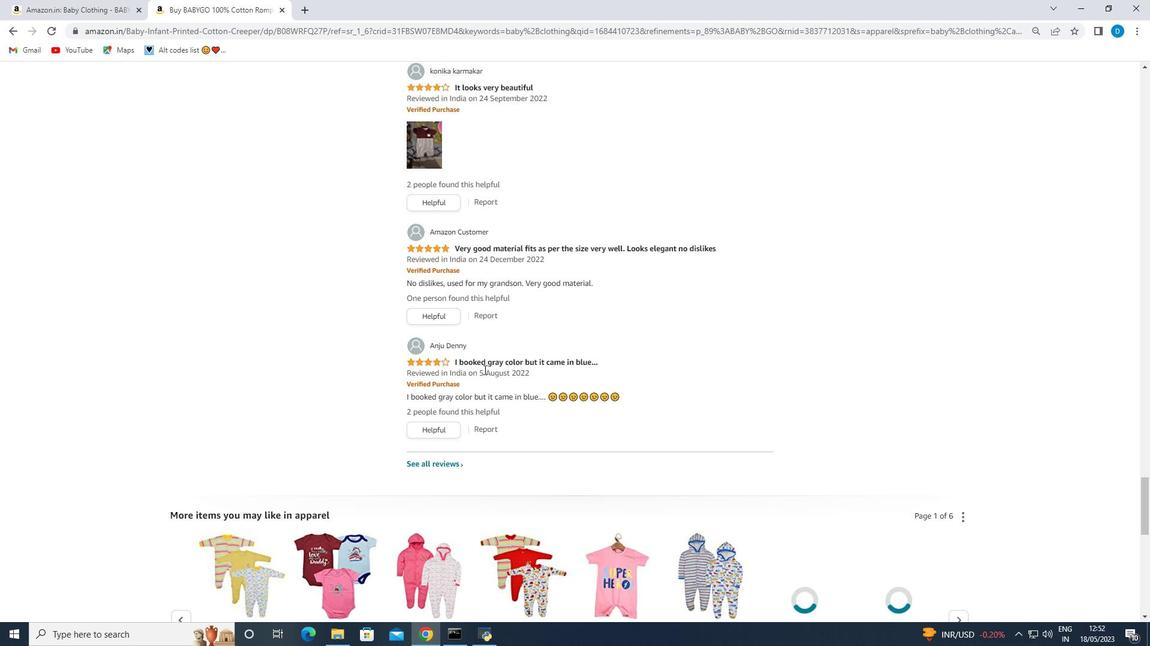 
Action: Mouse scrolled (484, 369) with delta (0, 0)
Screenshot: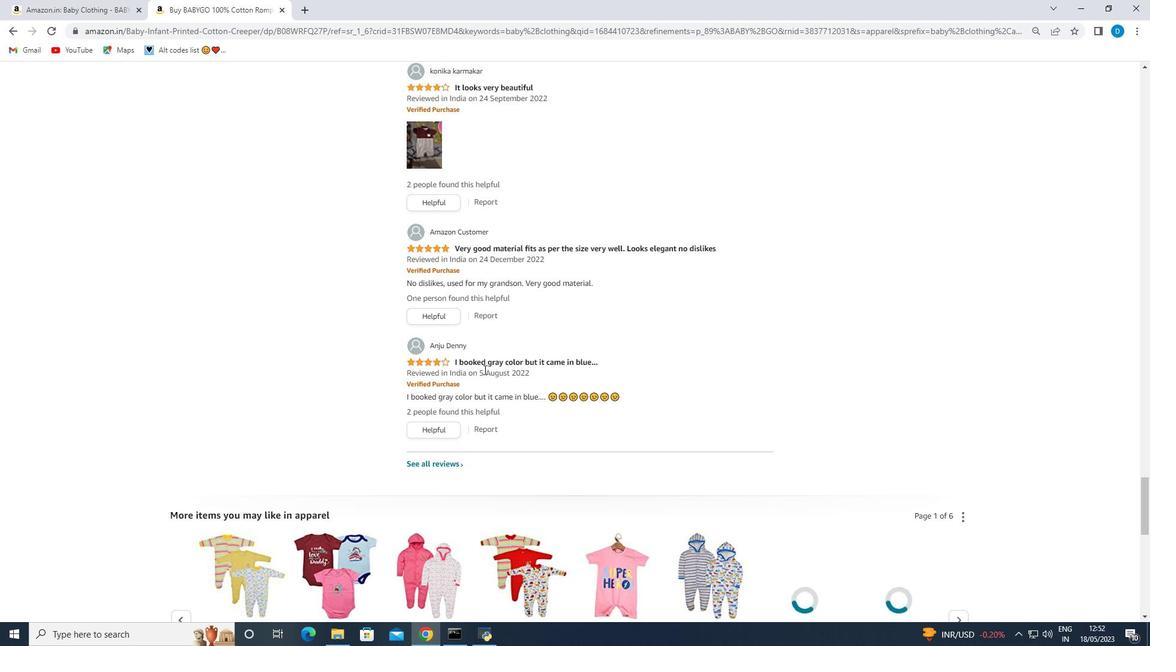 
Action: Mouse scrolled (484, 369) with delta (0, 0)
Screenshot: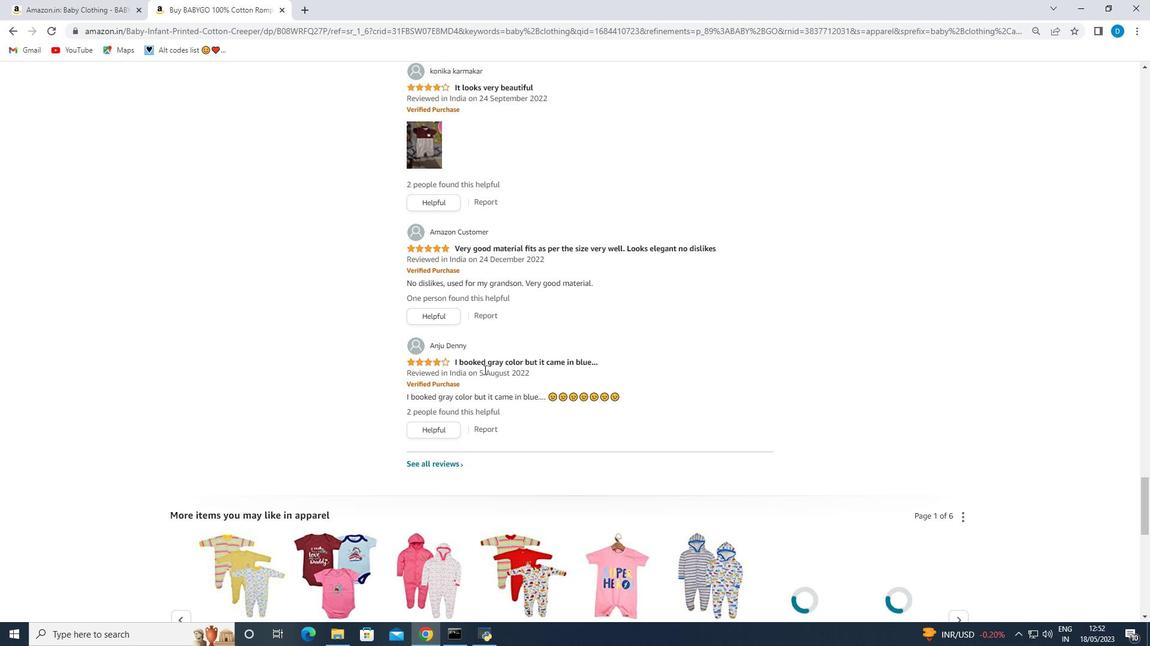 
Action: Mouse moved to (506, 266)
Screenshot: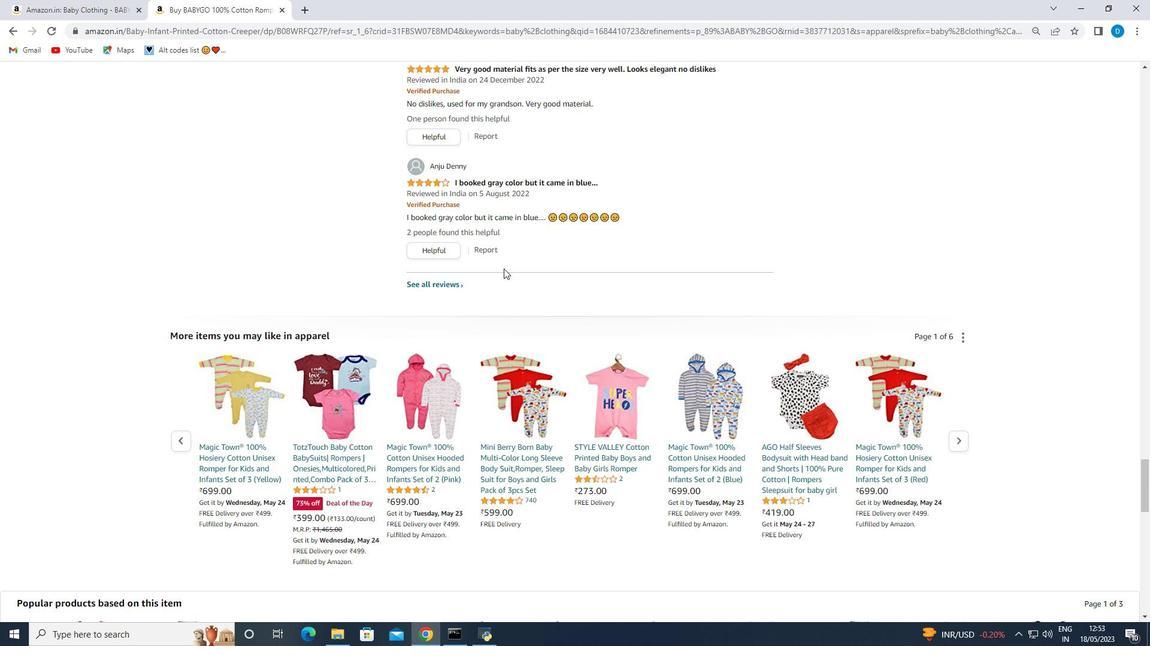 
Action: Mouse scrolled (506, 267) with delta (0, 0)
Screenshot: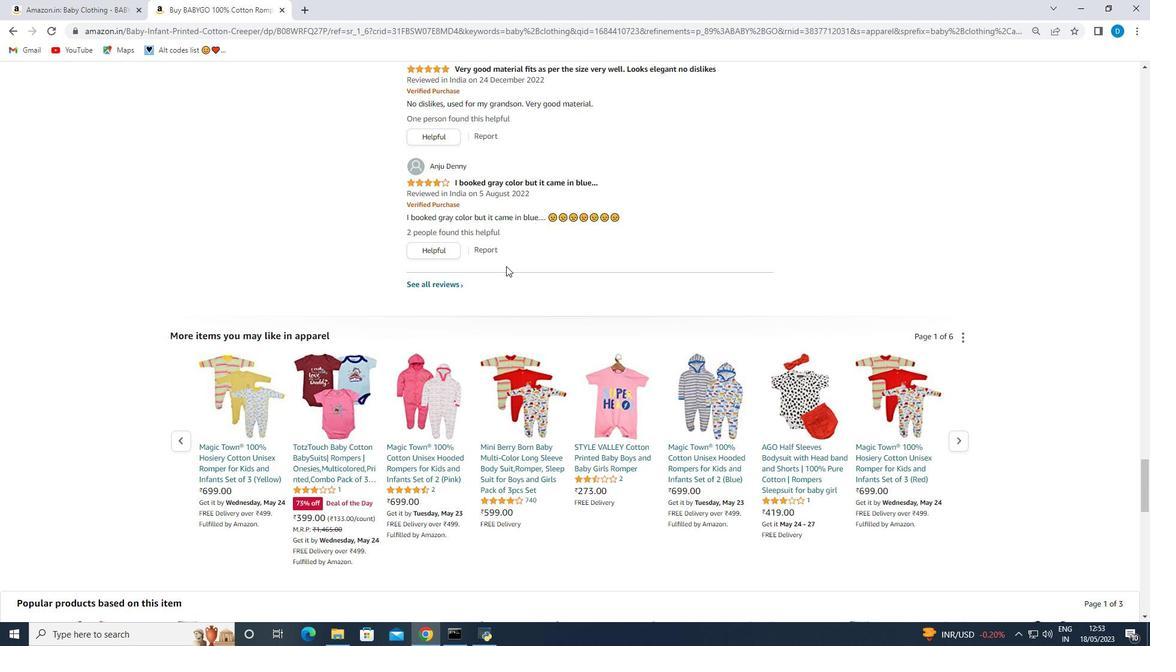 
Action: Mouse scrolled (506, 267) with delta (0, 0)
Screenshot: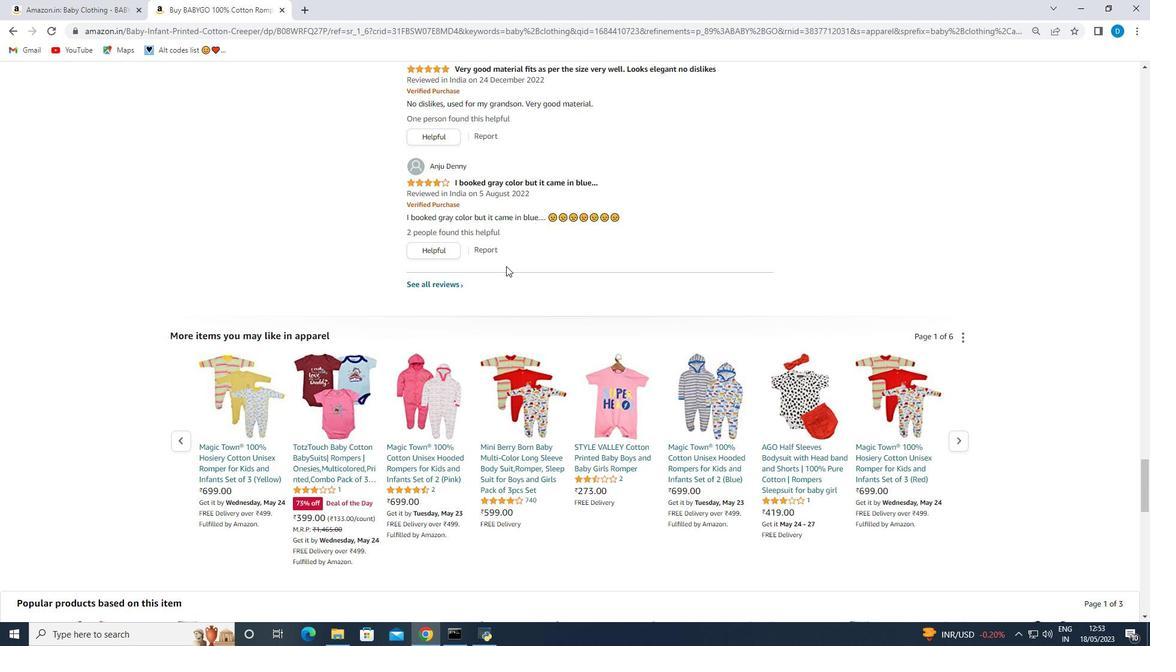 
Action: Mouse scrolled (506, 267) with delta (0, 0)
Screenshot: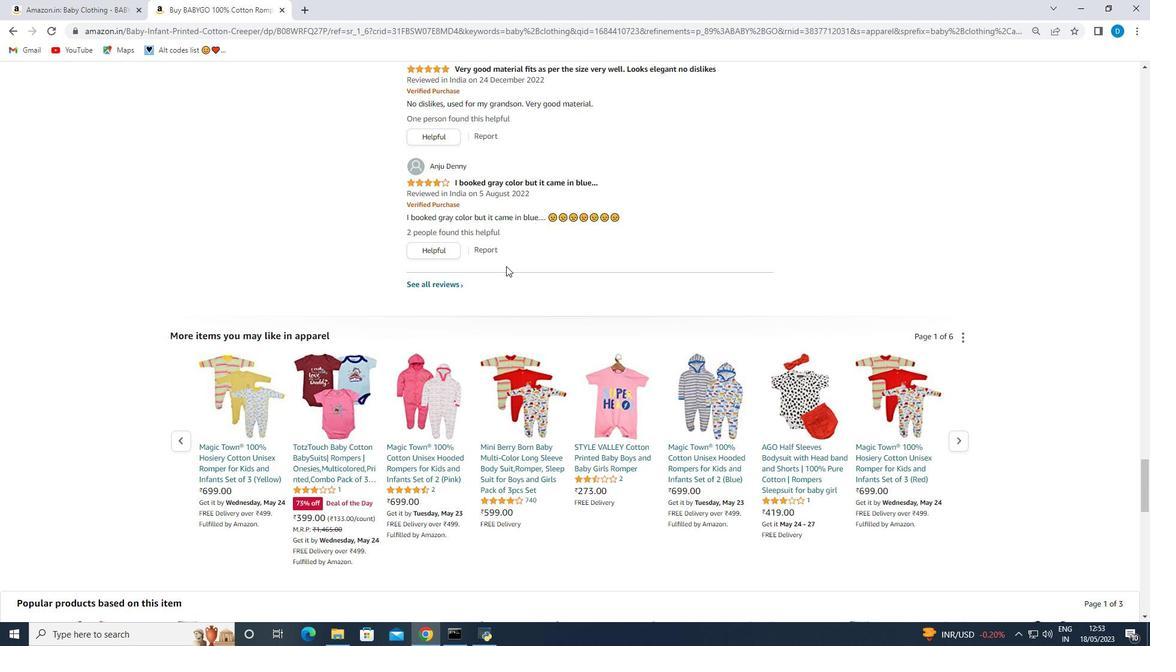 
Action: Mouse scrolled (506, 267) with delta (0, 0)
Screenshot: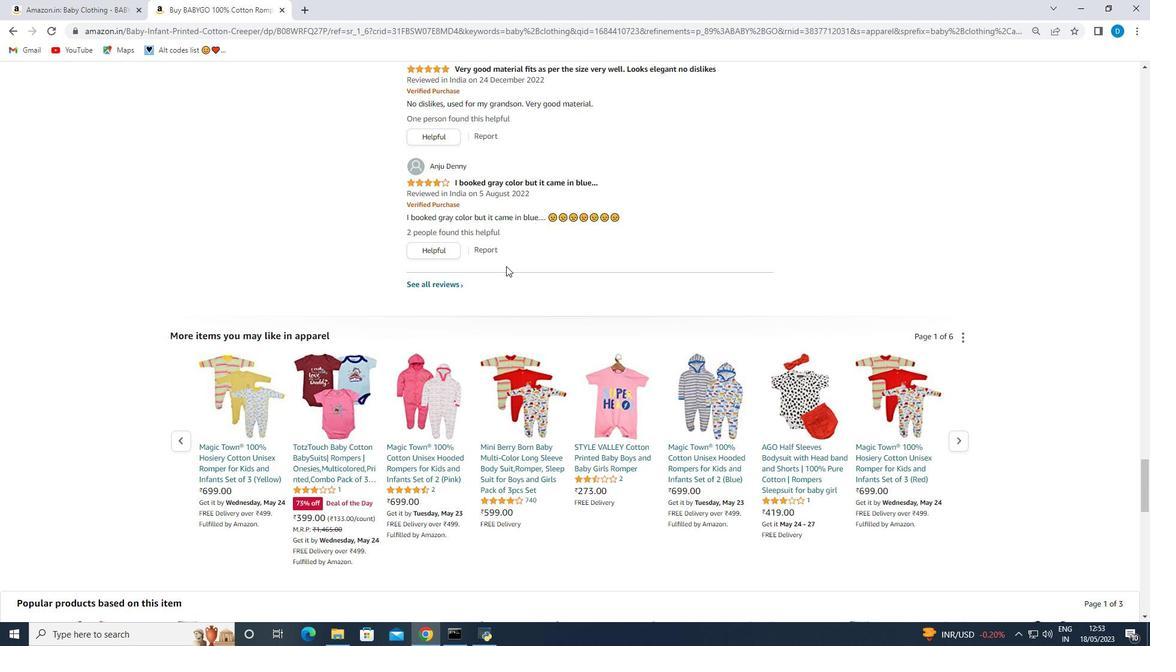 
Action: Mouse scrolled (506, 267) with delta (0, 0)
Screenshot: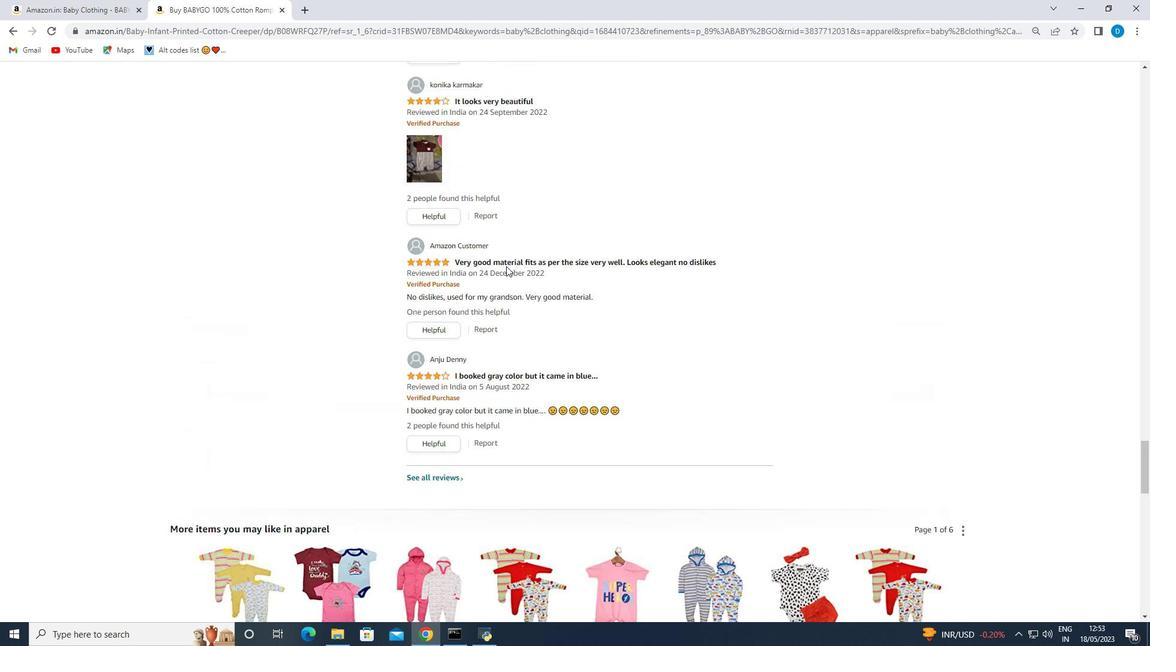 
Action: Mouse scrolled (506, 267) with delta (0, 0)
Screenshot: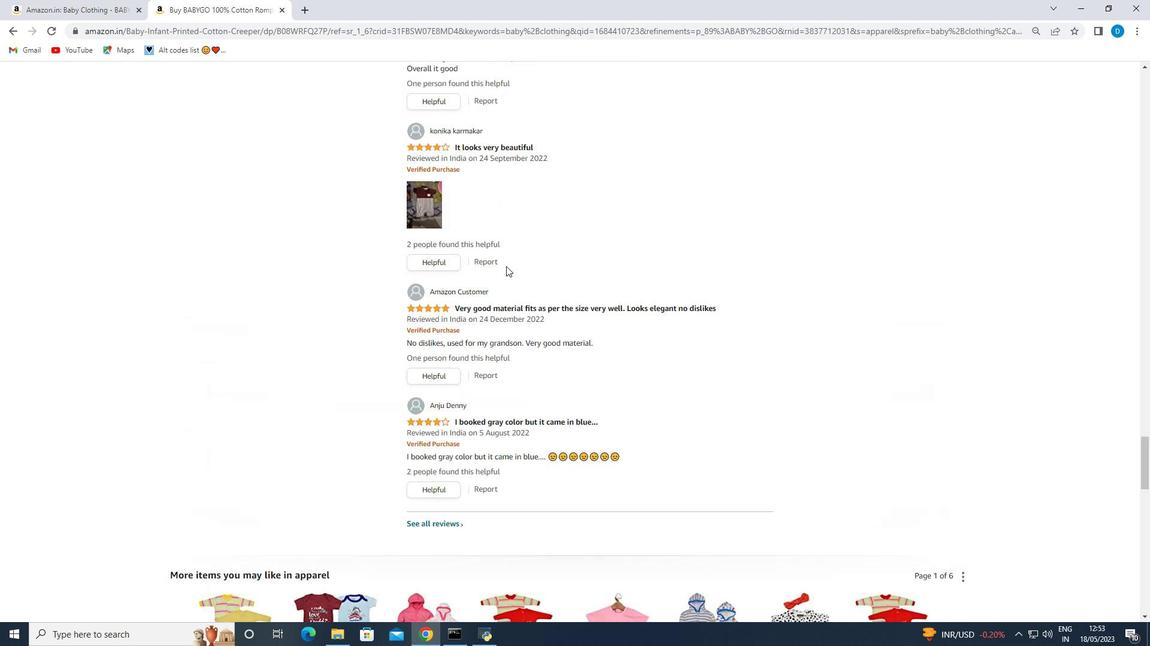
Action: Mouse scrolled (506, 267) with delta (0, 0)
Screenshot: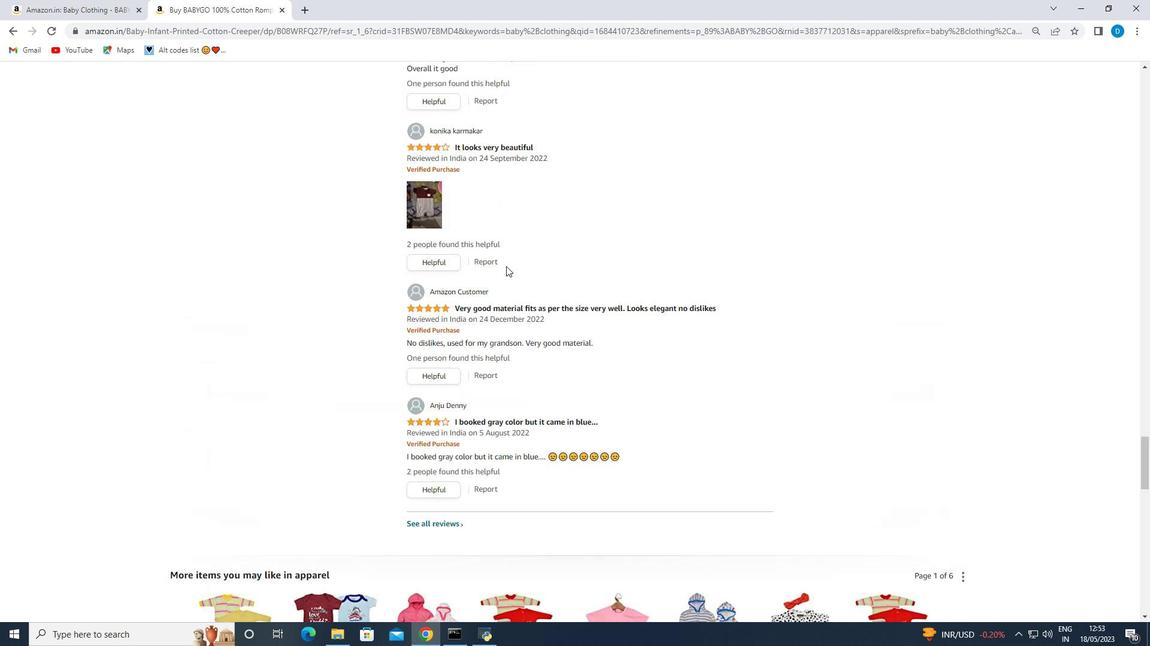
Action: Mouse scrolled (506, 267) with delta (0, 0)
Screenshot: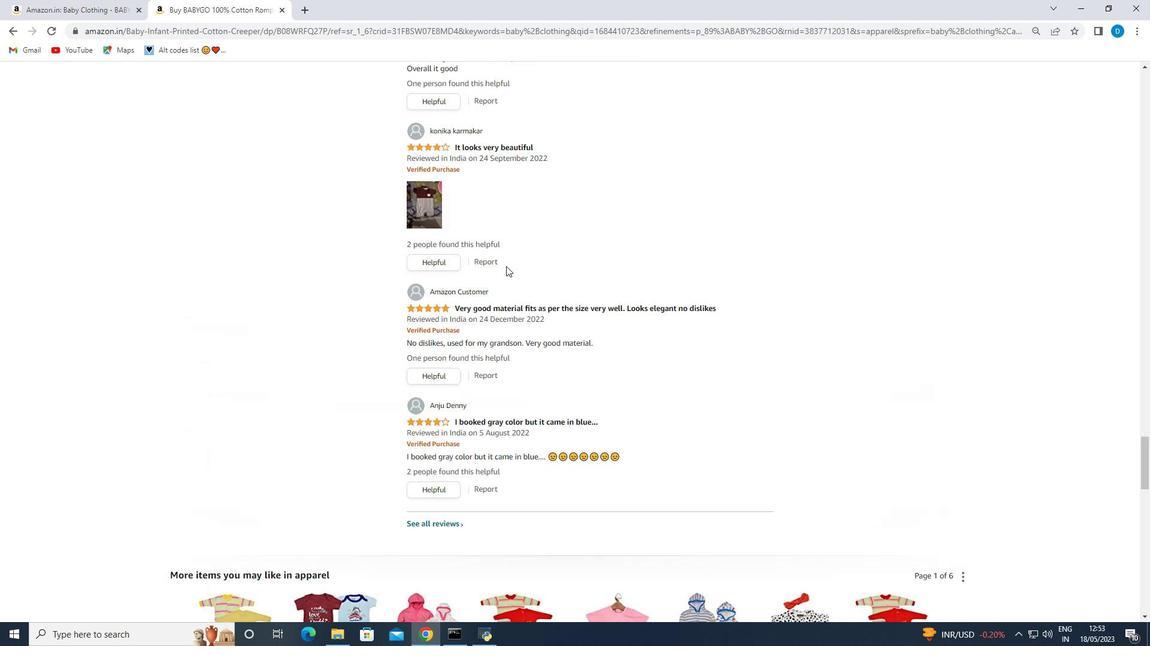 
Action: Mouse scrolled (506, 267) with delta (0, 0)
Screenshot: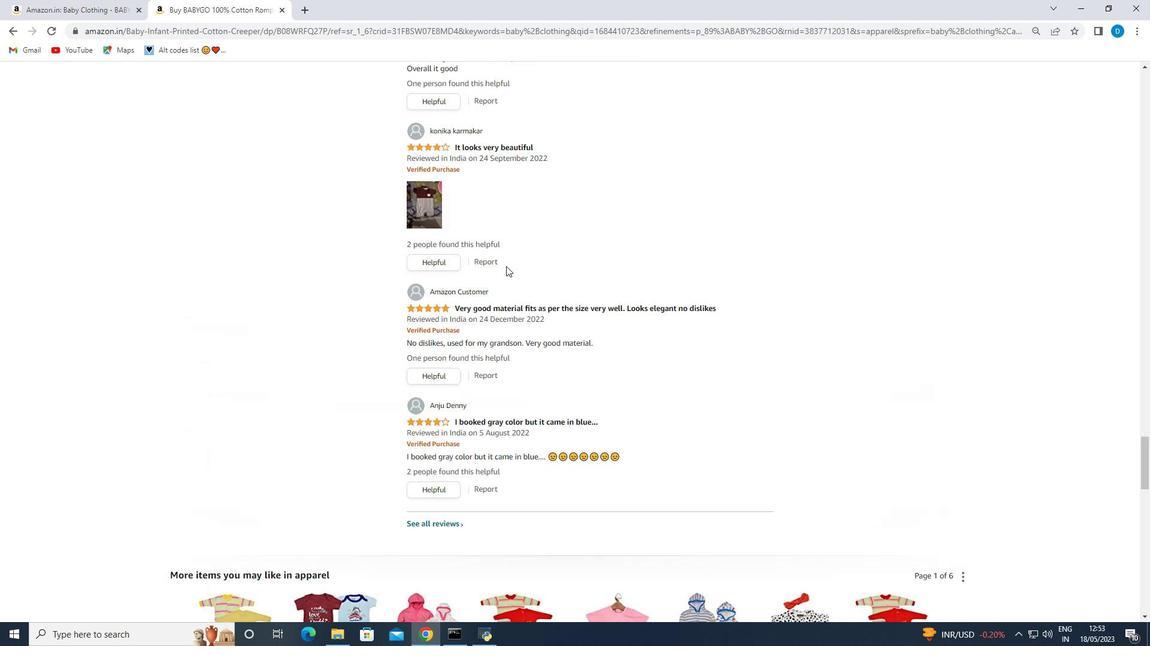 
Action: Mouse scrolled (506, 267) with delta (0, 0)
Screenshot: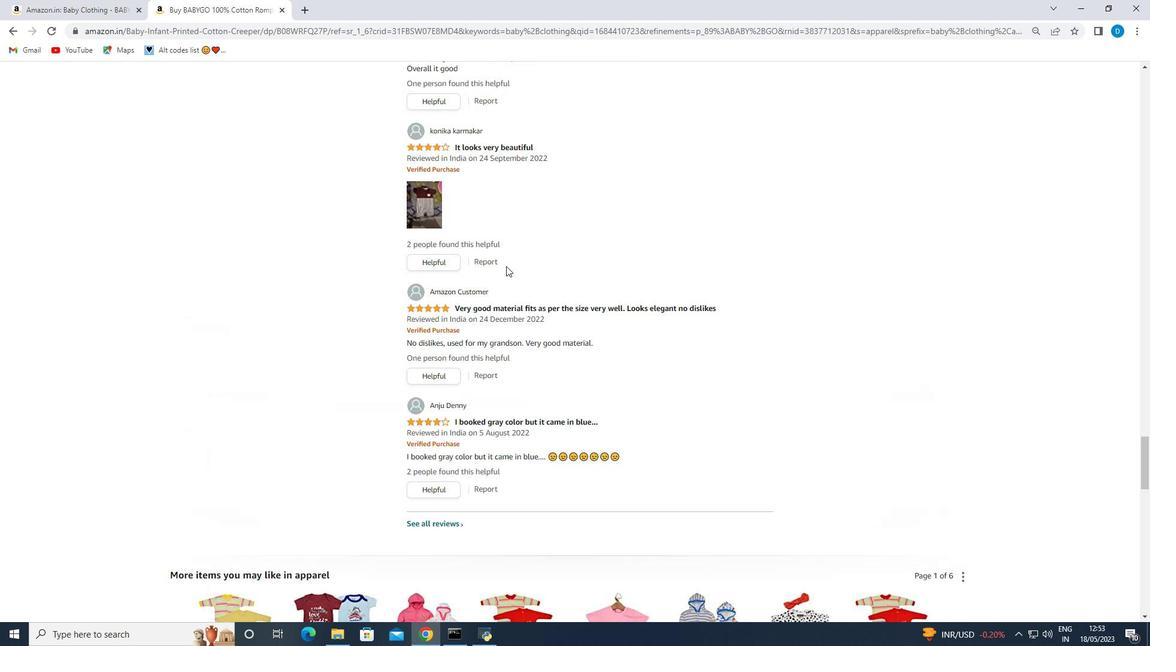 
Action: Mouse scrolled (506, 267) with delta (0, 0)
Screenshot: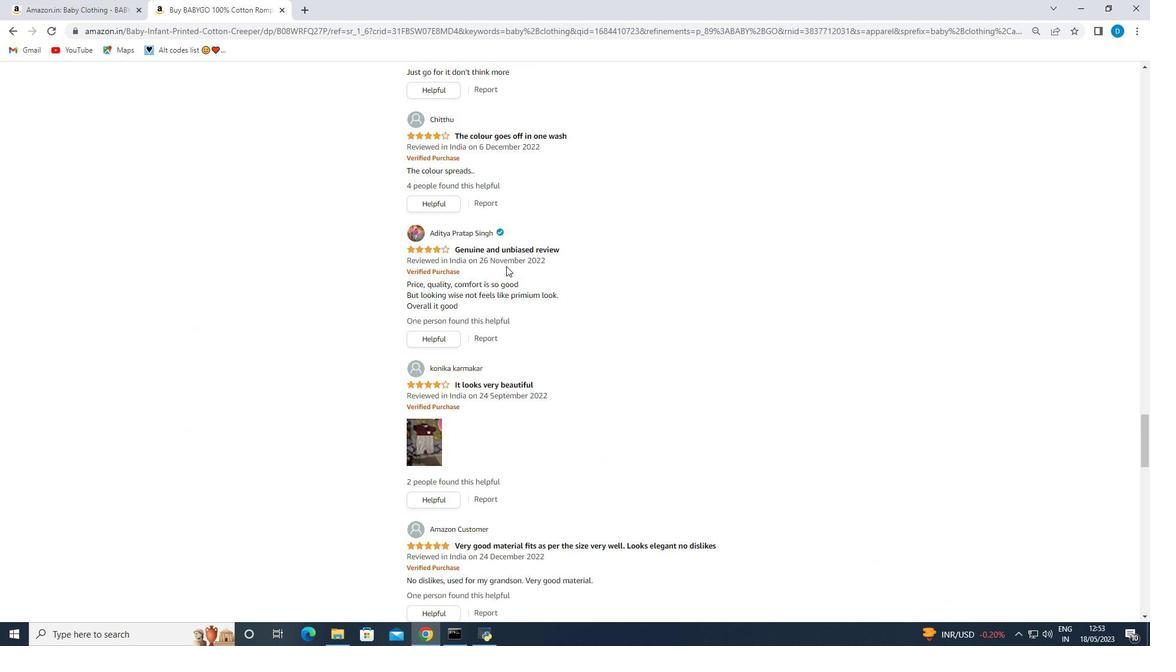 
Action: Mouse scrolled (506, 267) with delta (0, 0)
Screenshot: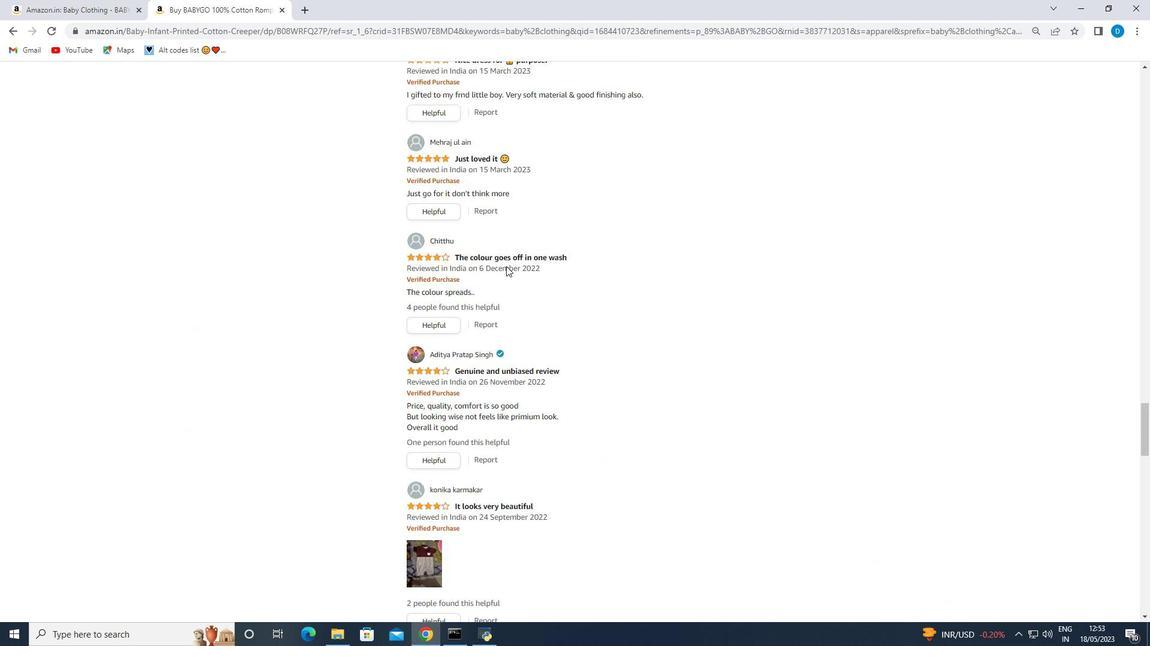 
Action: Mouse scrolled (506, 267) with delta (0, 0)
Screenshot: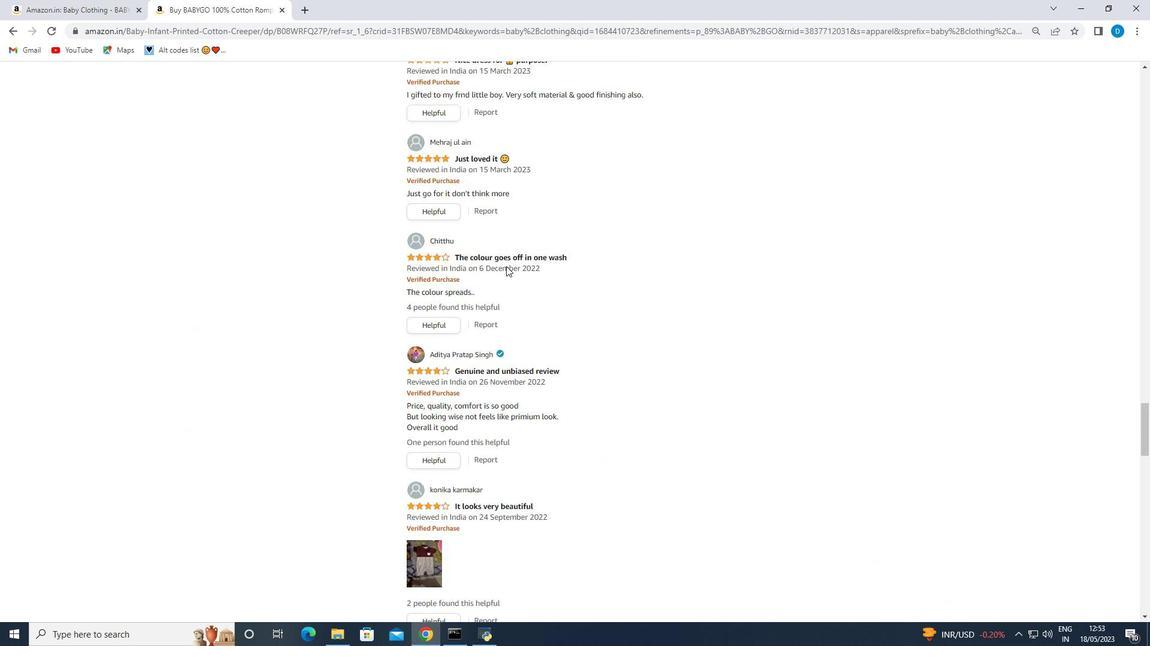 
Action: Mouse scrolled (506, 267) with delta (0, 0)
Screenshot: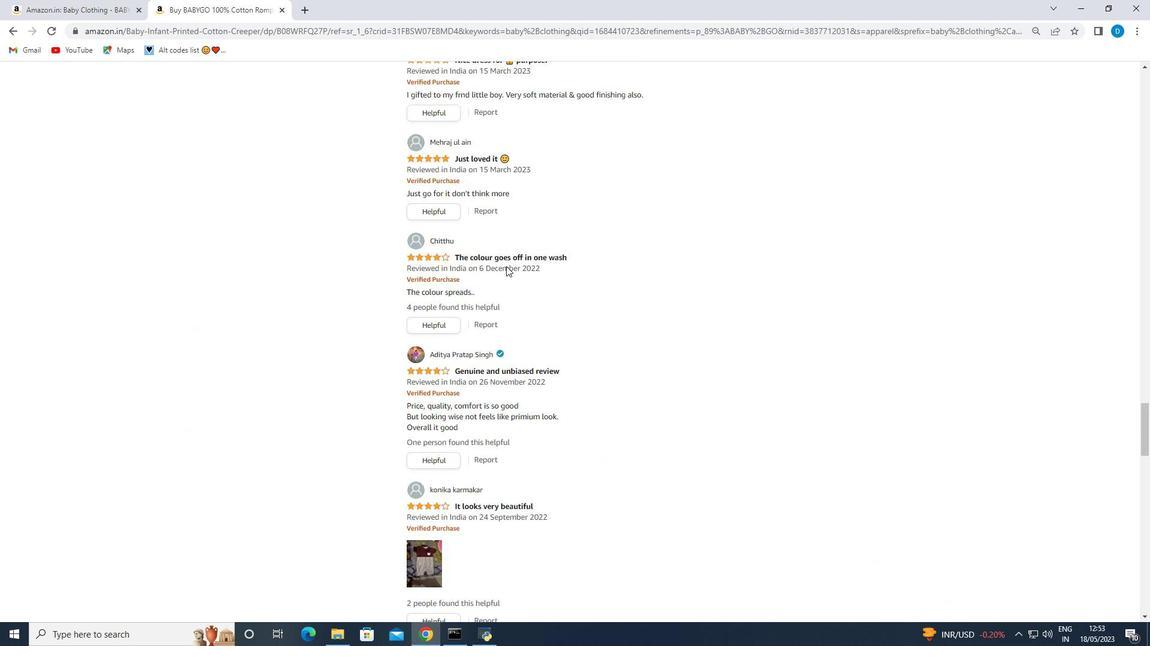 
Action: Mouse scrolled (506, 267) with delta (0, 0)
Screenshot: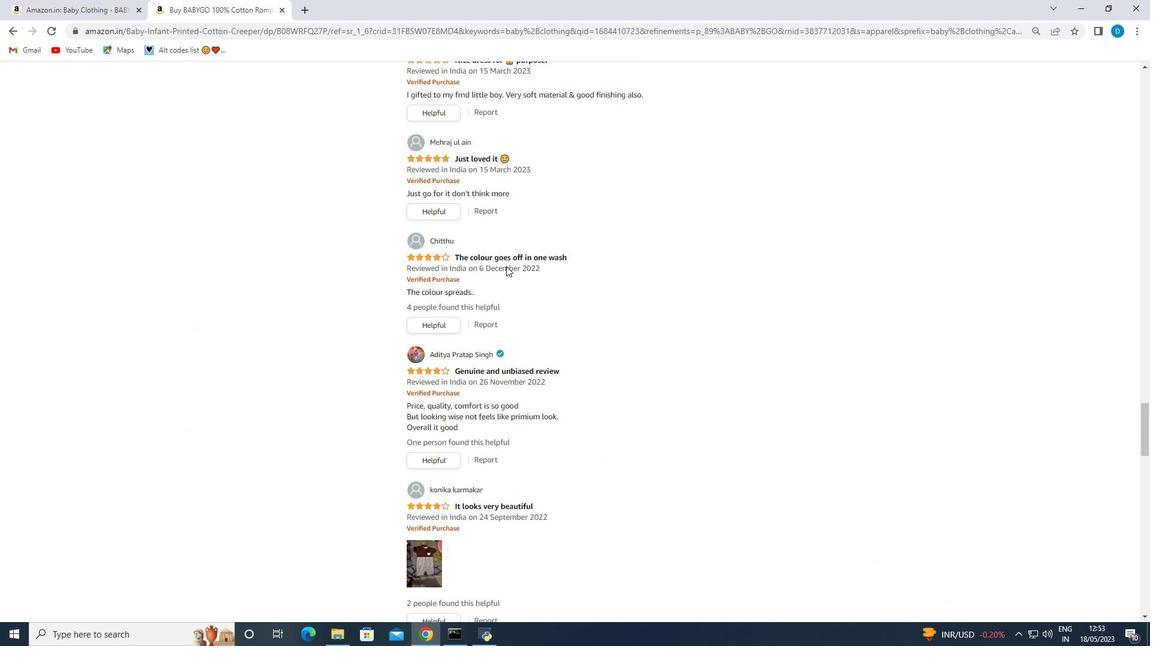 
Action: Mouse scrolled (506, 267) with delta (0, 0)
Screenshot: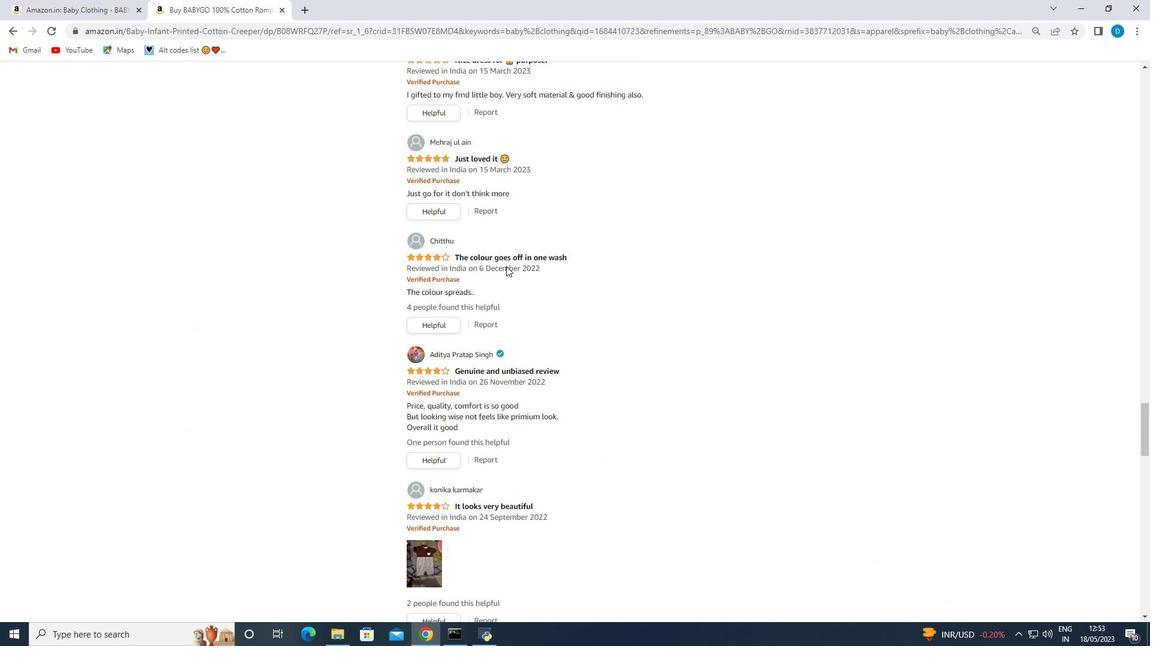 
Action: Mouse scrolled (506, 267) with delta (0, 0)
Screenshot: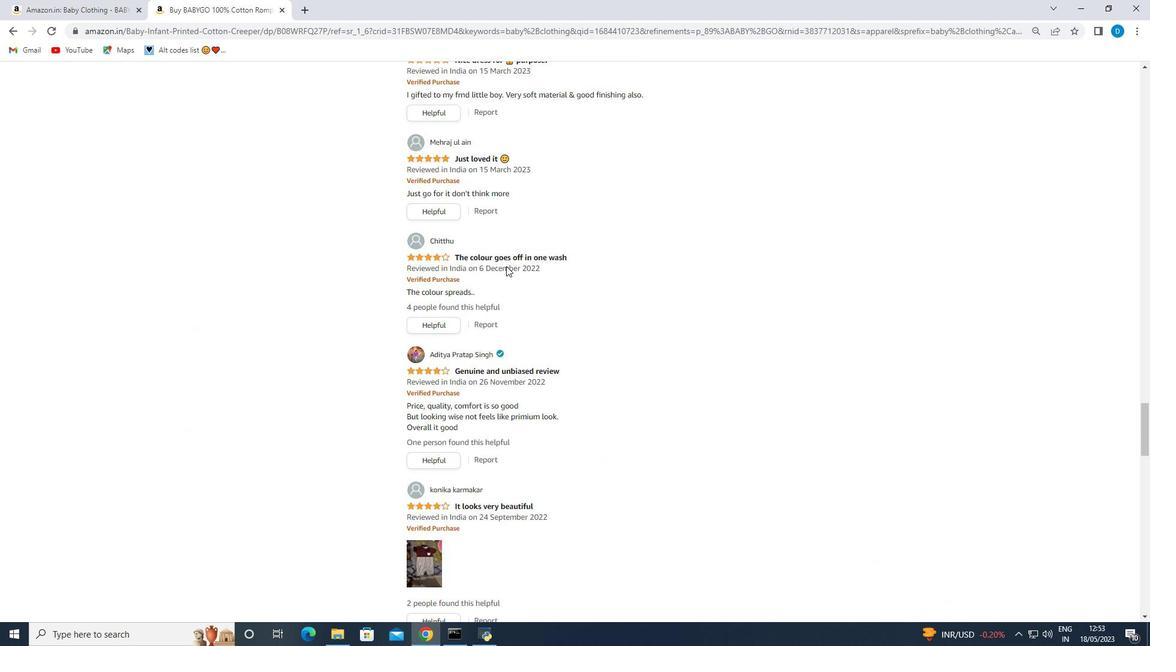
Action: Mouse scrolled (506, 267) with delta (0, 0)
Screenshot: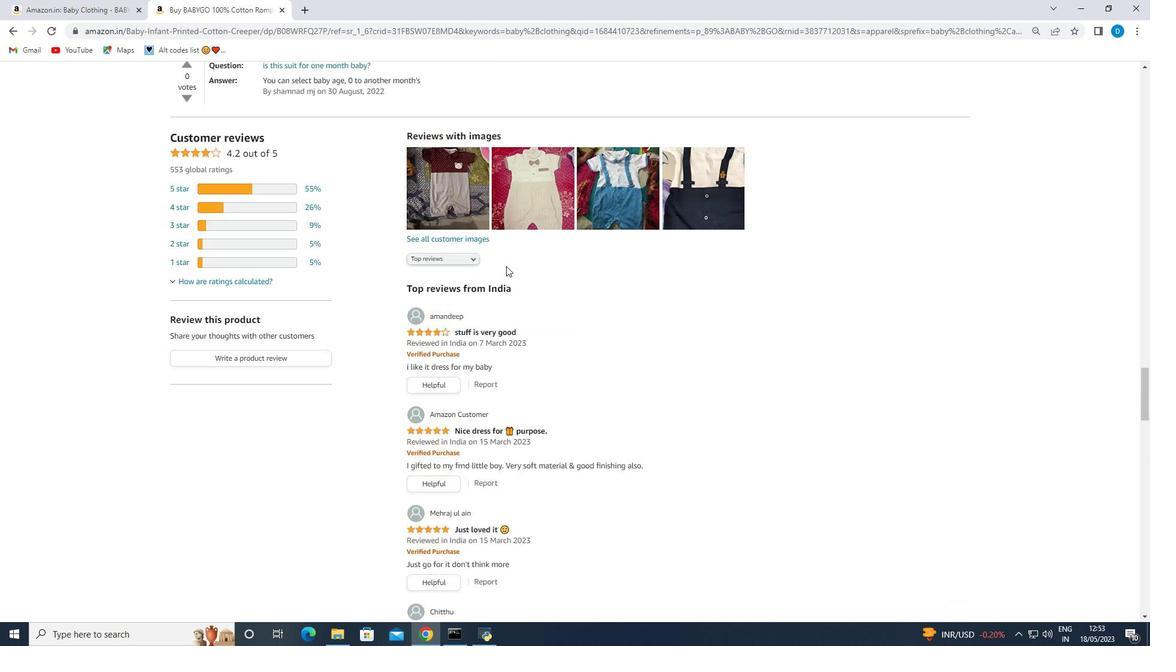 
Action: Mouse scrolled (506, 267) with delta (0, 0)
Screenshot: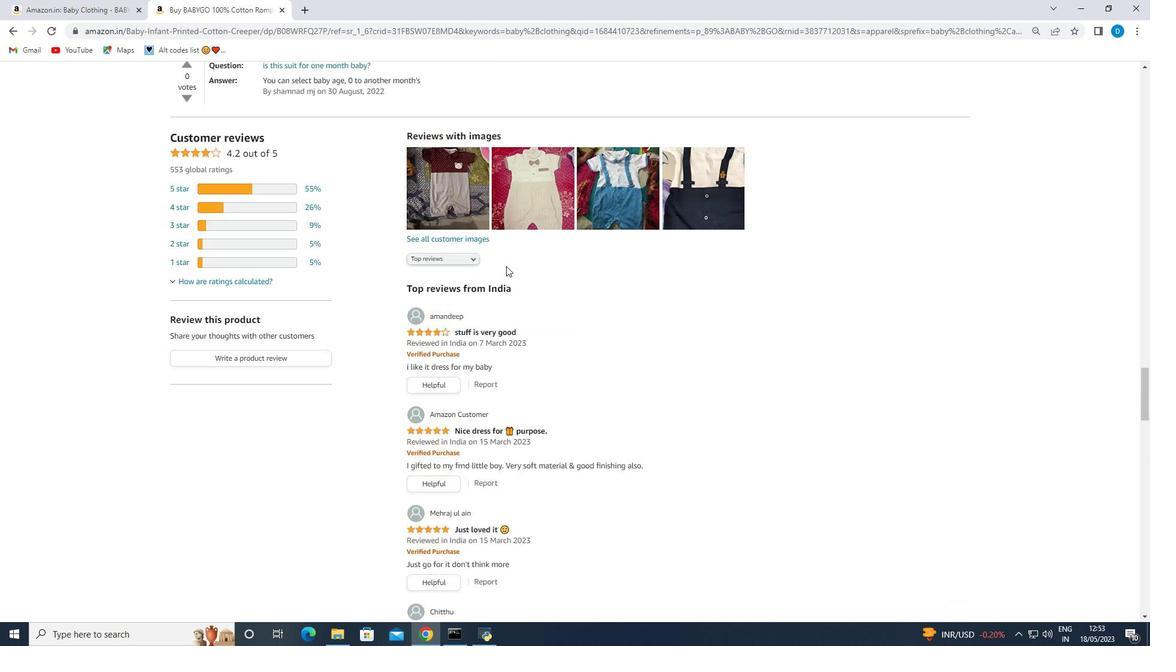 
Action: Mouse scrolled (506, 267) with delta (0, 0)
Screenshot: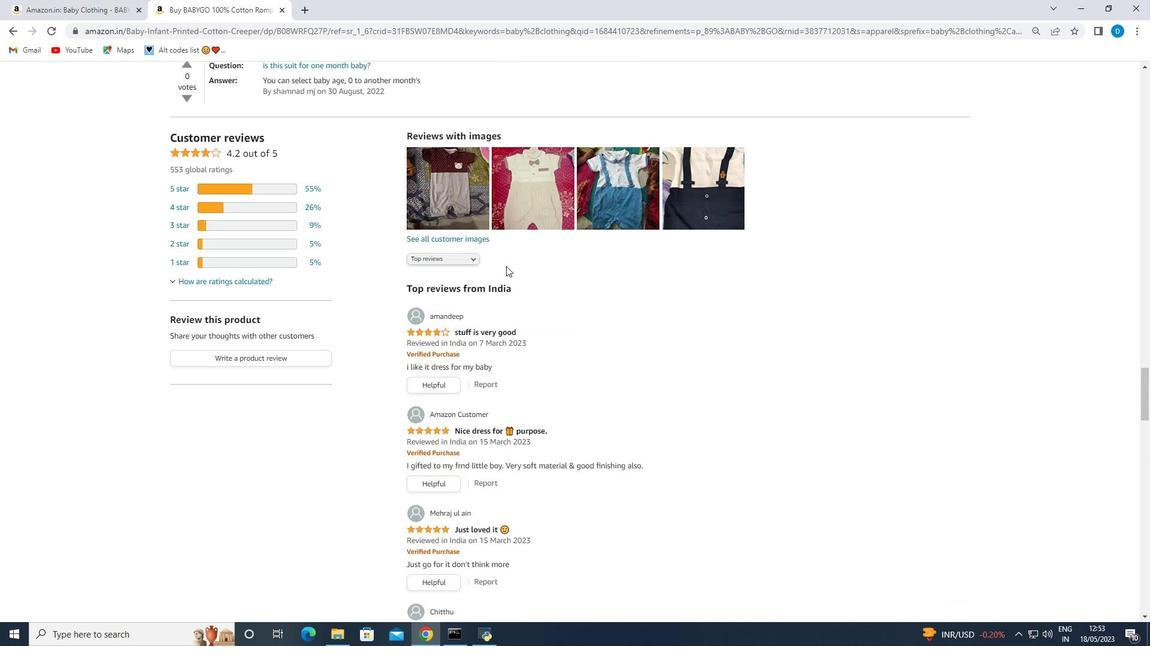 
Action: Mouse scrolled (506, 267) with delta (0, 0)
Screenshot: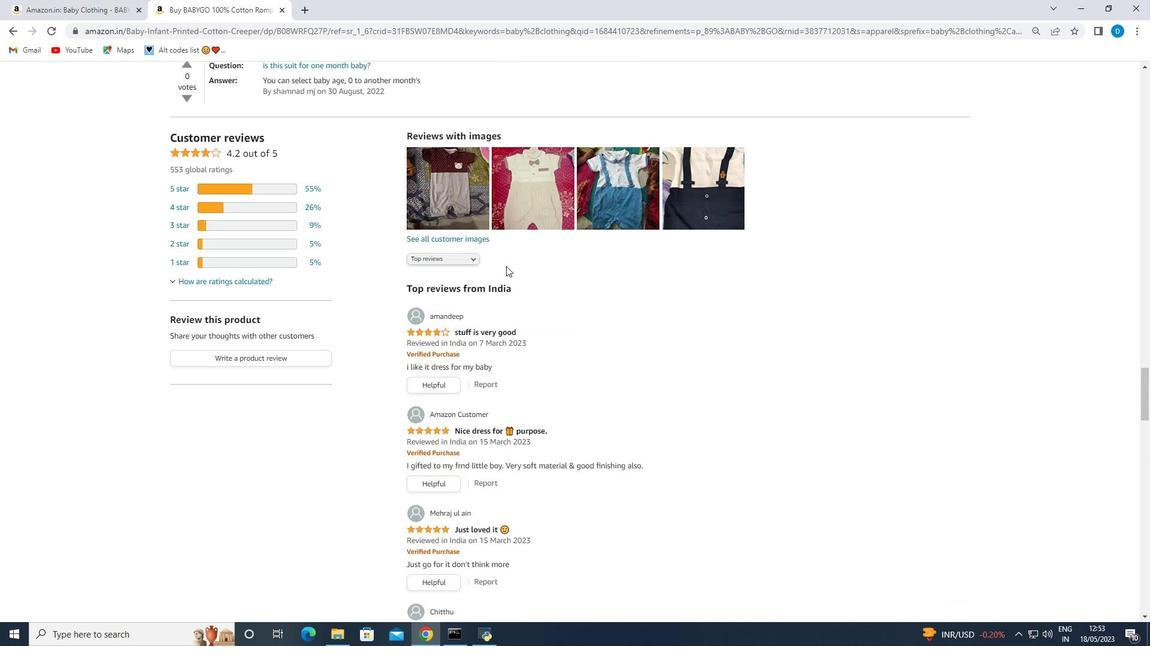 
Action: Mouse scrolled (506, 267) with delta (0, 0)
Screenshot: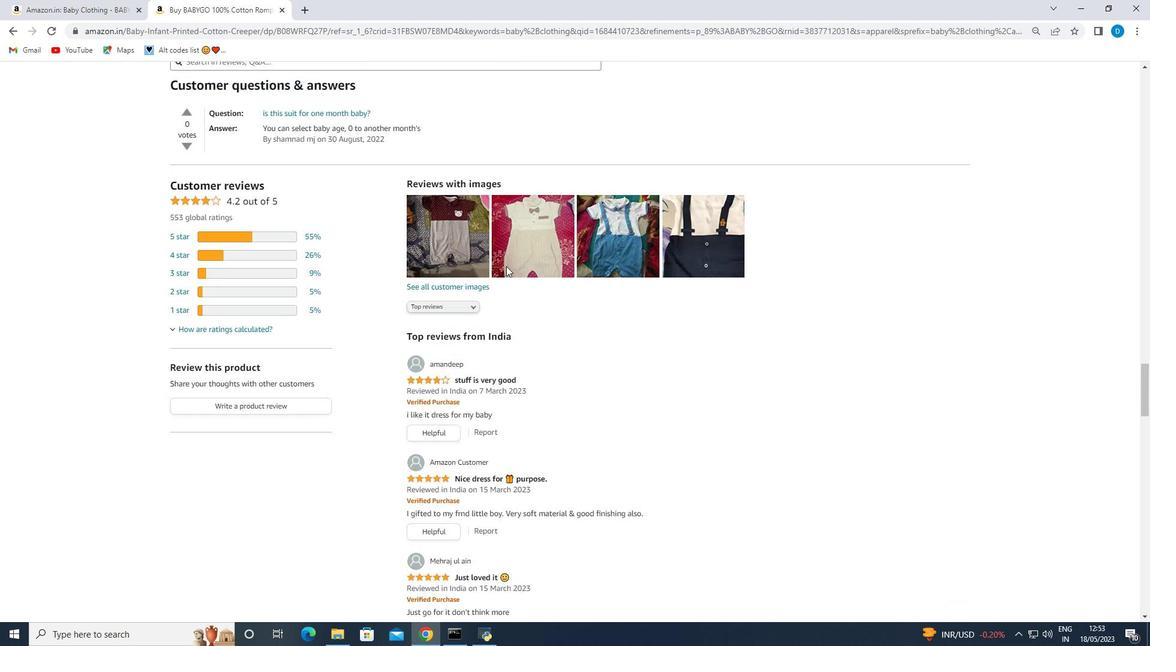 
Action: Mouse scrolled (506, 267) with delta (0, 0)
Screenshot: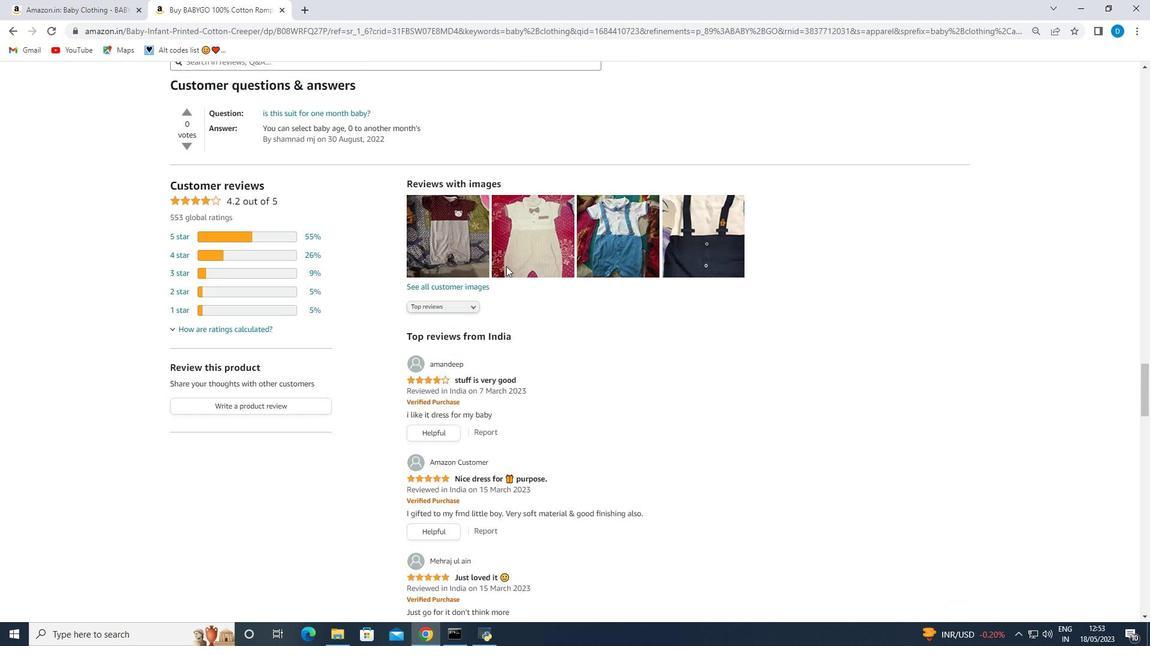 
Action: Mouse moved to (437, 307)
Screenshot: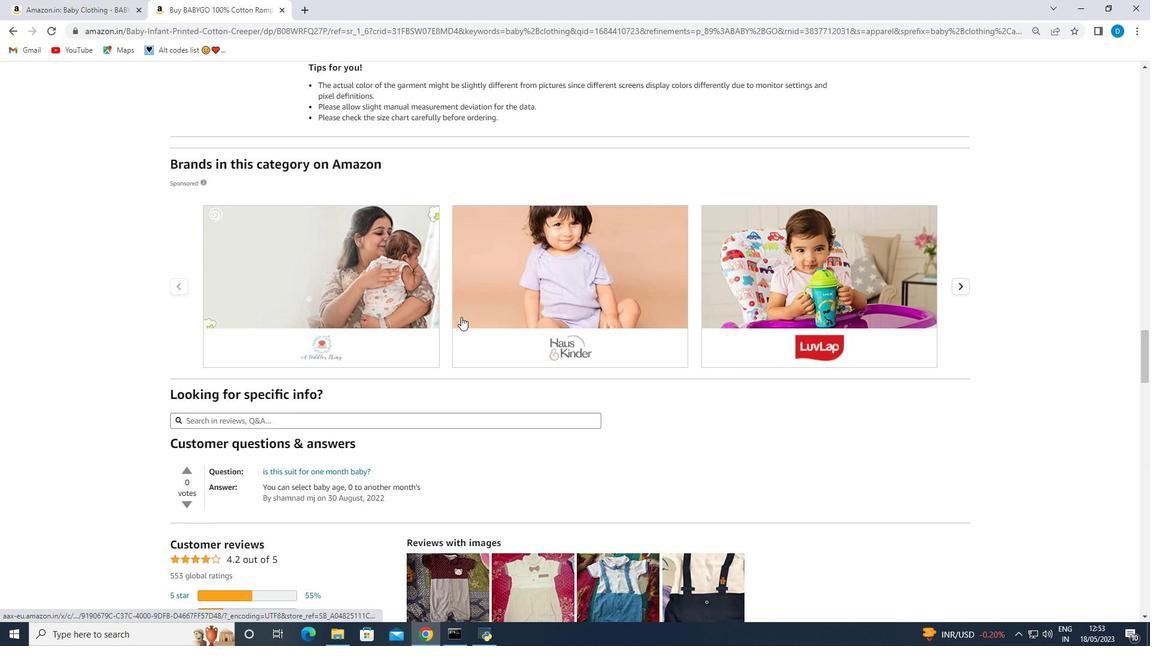 
Action: Mouse scrolled (437, 307) with delta (0, 0)
Screenshot: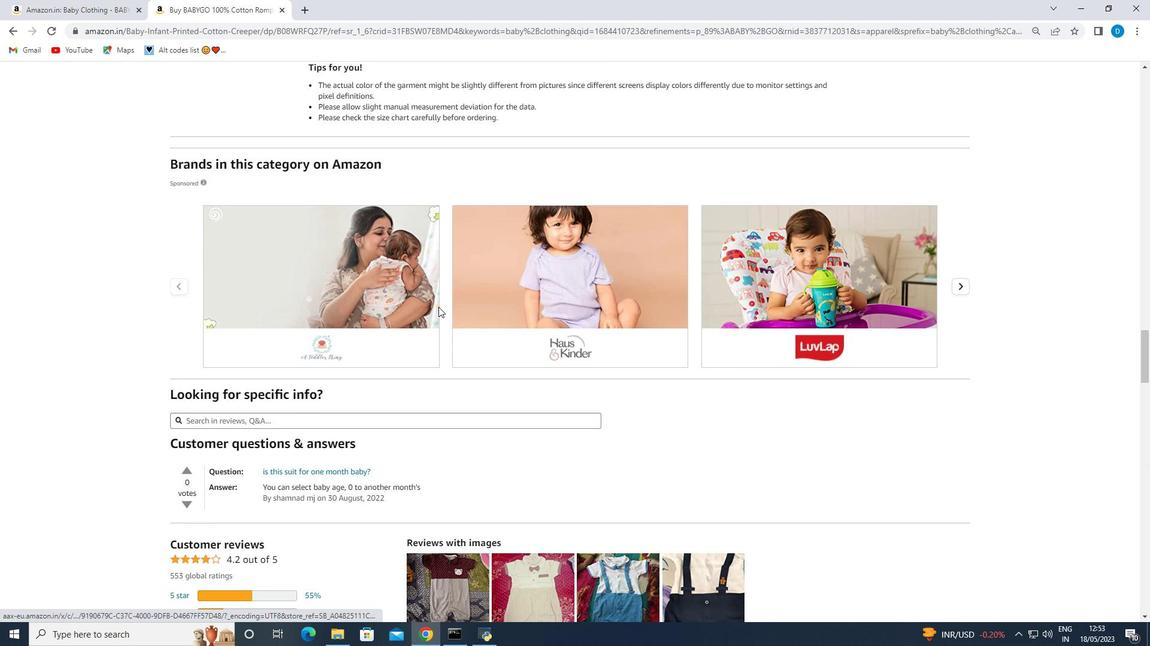 
Action: Mouse scrolled (437, 307) with delta (0, 0)
Screenshot: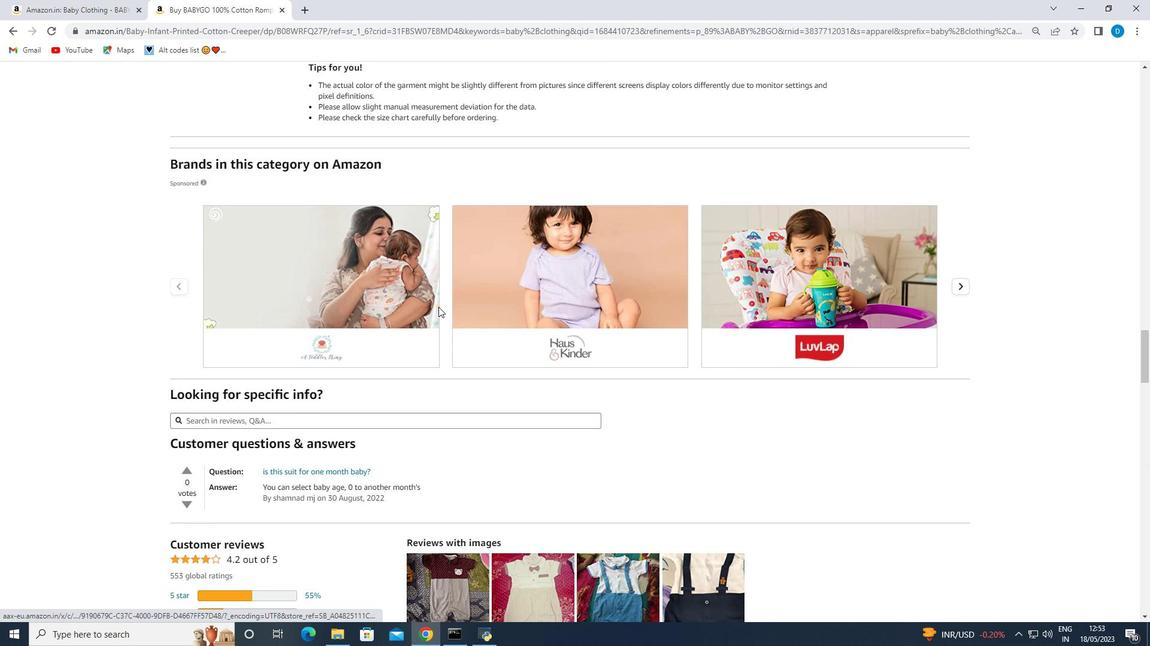 
Action: Mouse scrolled (437, 307) with delta (0, 0)
Screenshot: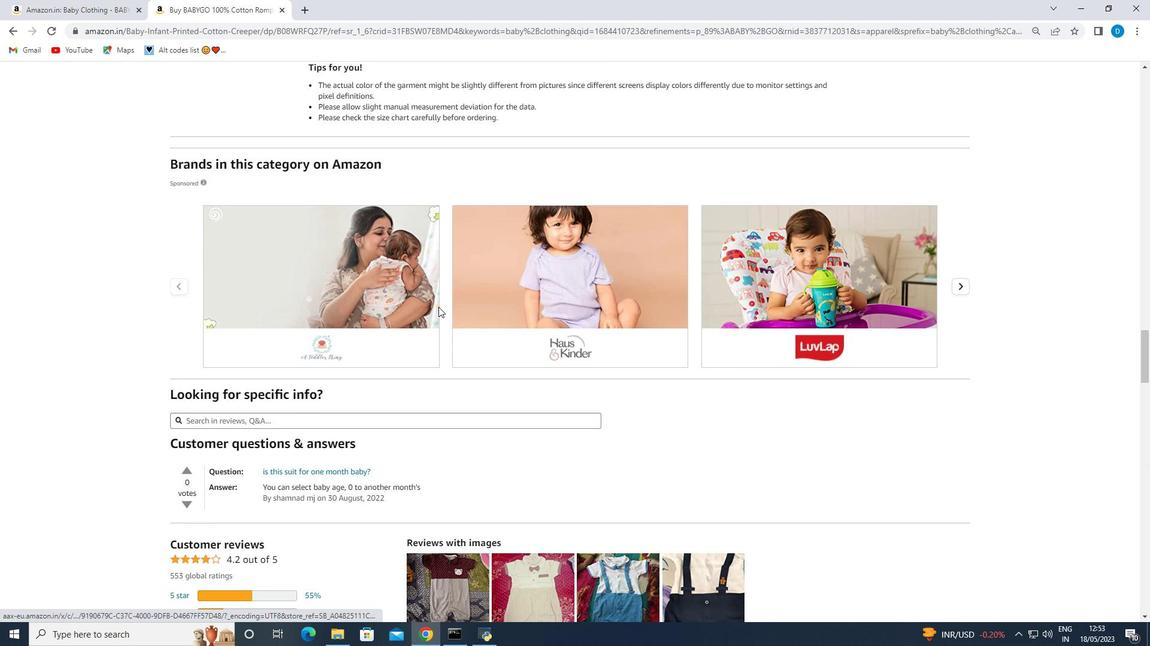 
Action: Mouse scrolled (437, 307) with delta (0, 0)
Screenshot: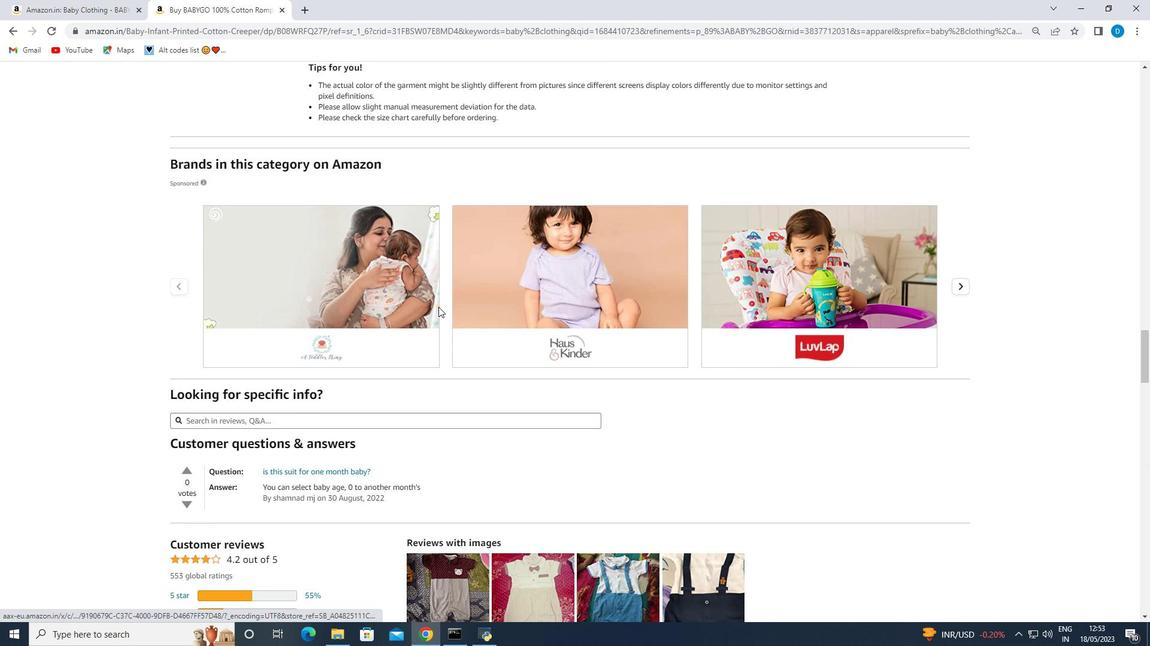 
Action: Mouse scrolled (437, 307) with delta (0, 0)
Screenshot: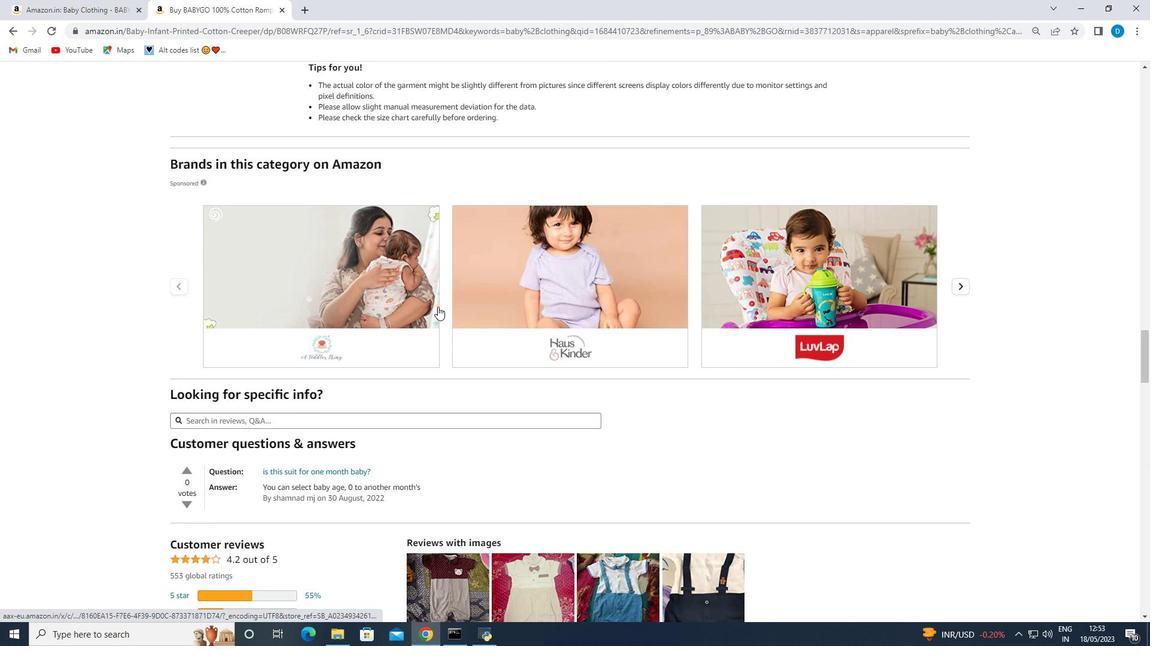 
Action: Mouse scrolled (437, 307) with delta (0, 0)
Screenshot: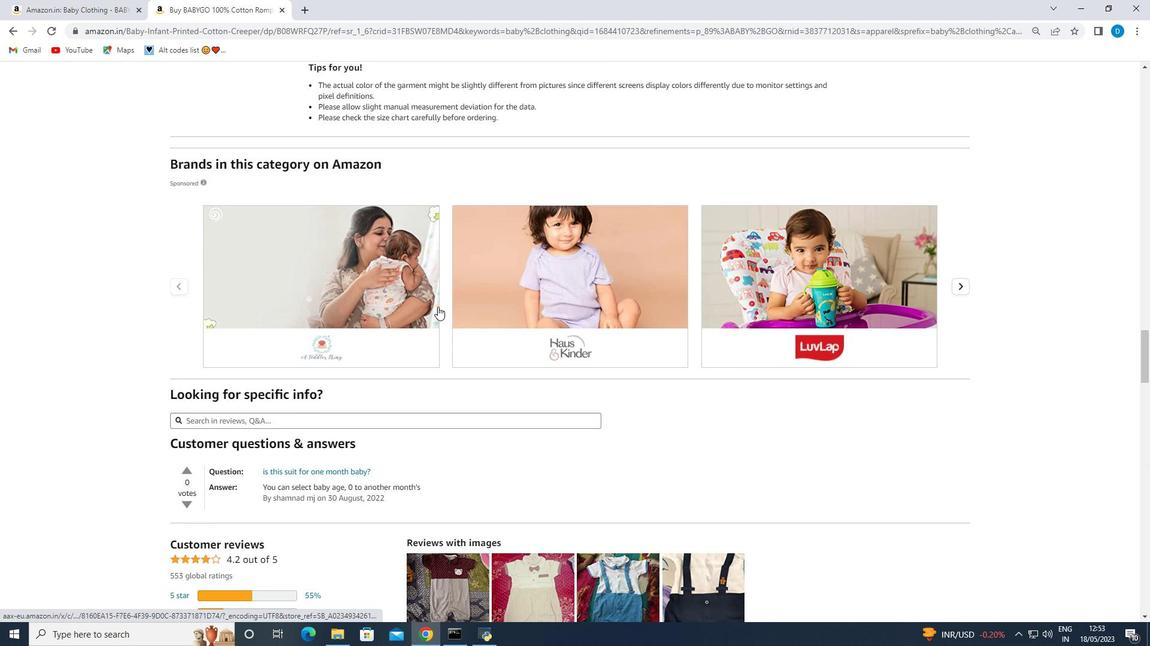 
Action: Mouse scrolled (437, 307) with delta (0, 0)
Screenshot: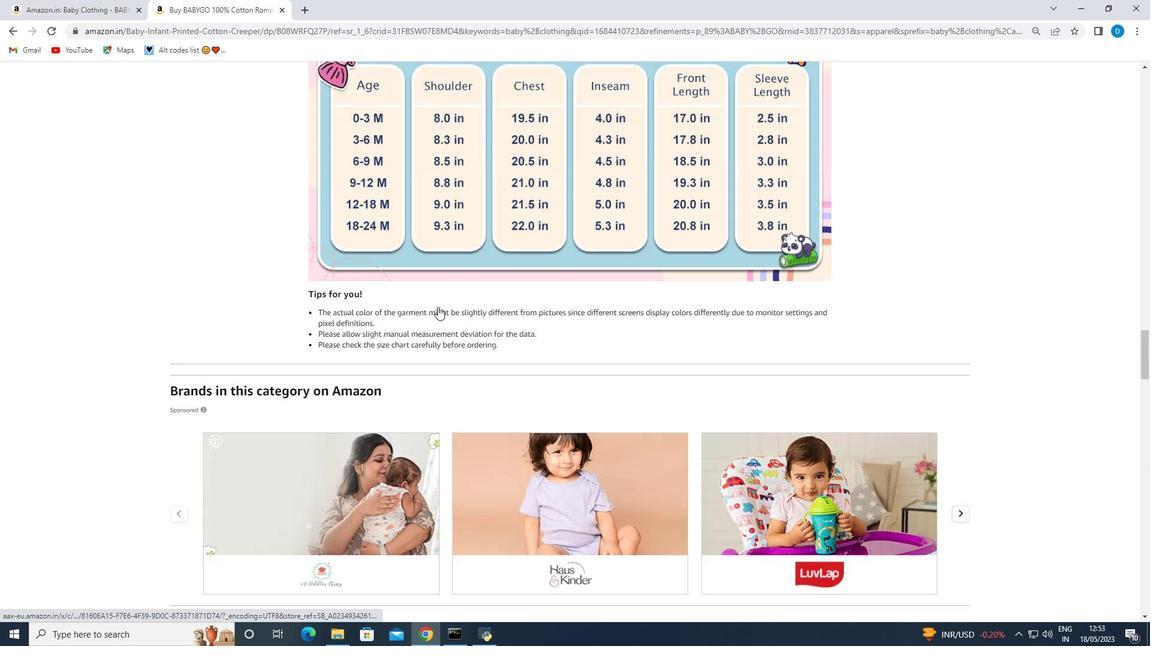 
Action: Mouse scrolled (437, 307) with delta (0, 0)
Screenshot: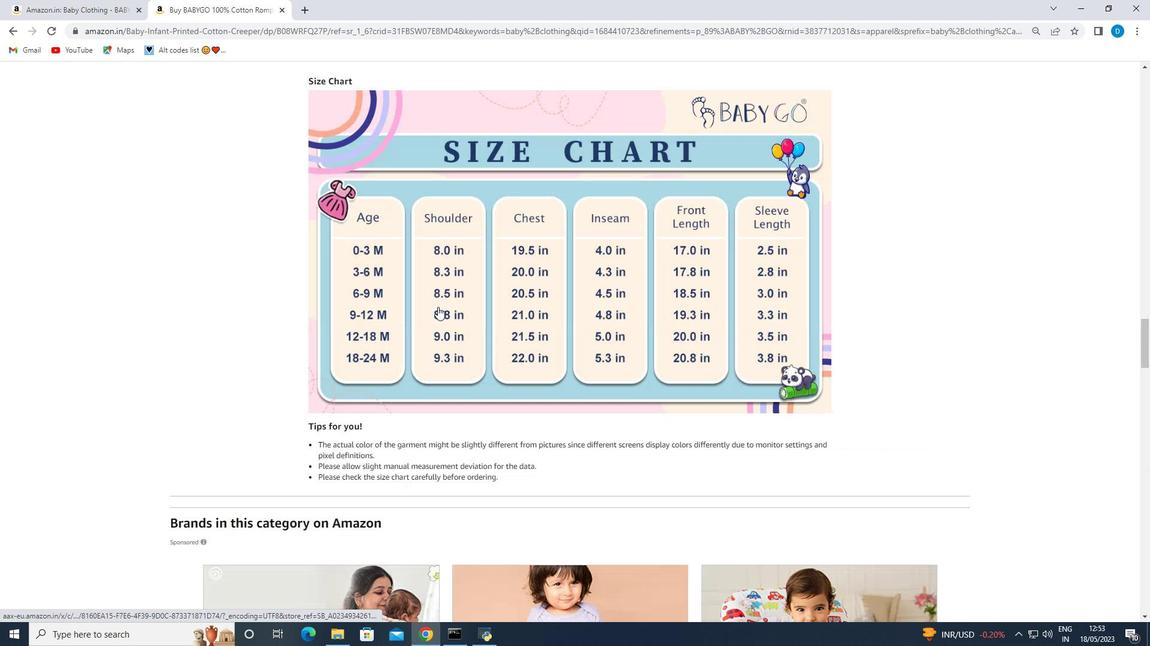 
Action: Mouse scrolled (437, 307) with delta (0, 0)
Screenshot: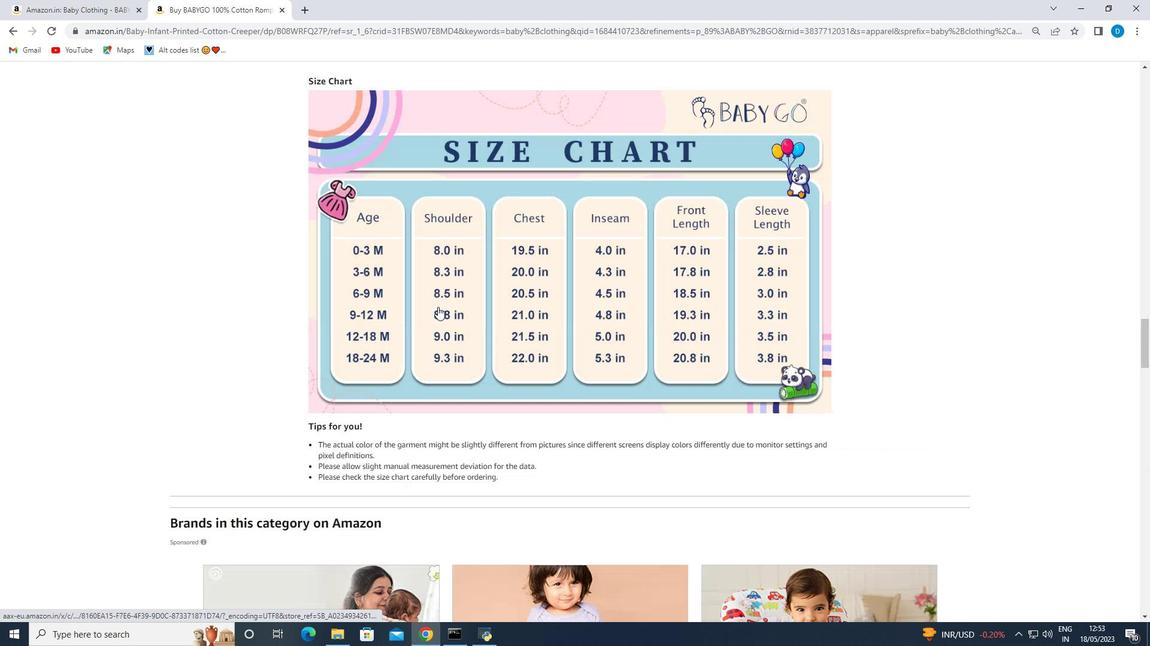 
Action: Mouse scrolled (437, 307) with delta (0, 0)
Screenshot: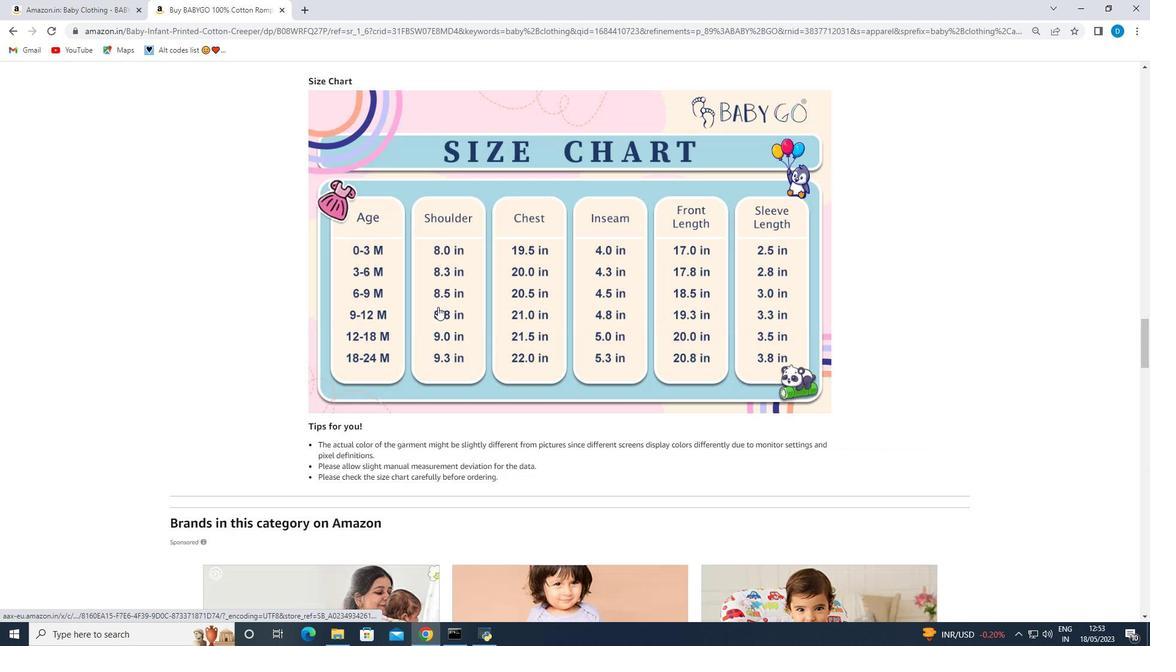 
Action: Mouse scrolled (437, 307) with delta (0, 0)
Screenshot: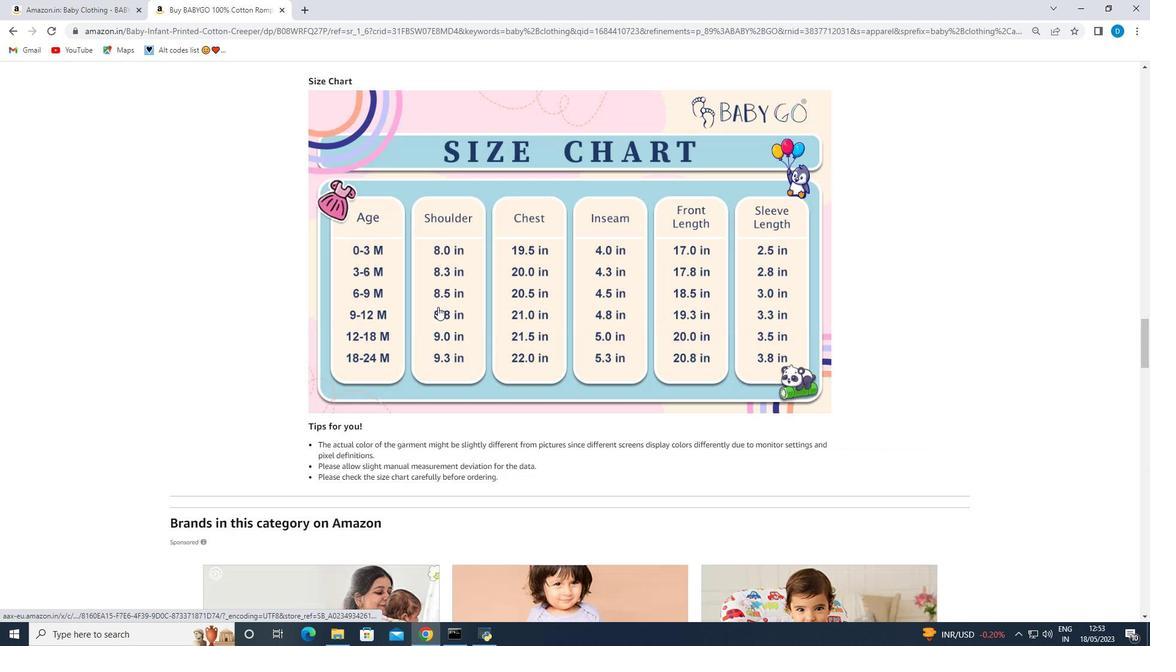 
Action: Mouse scrolled (437, 307) with delta (0, 0)
Screenshot: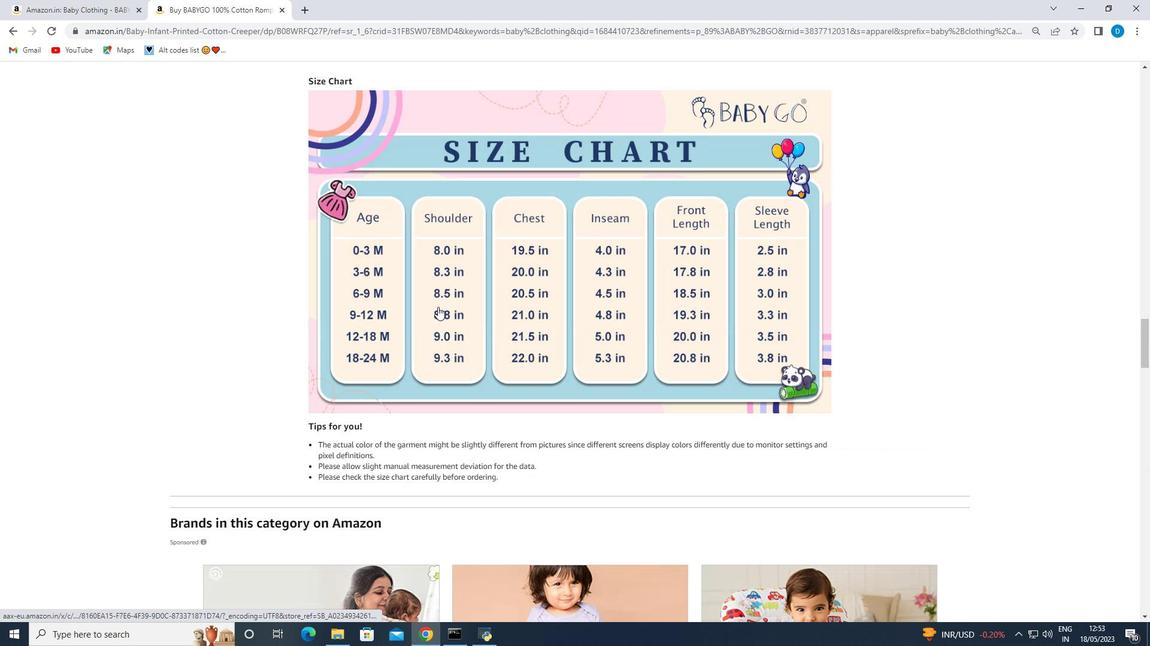 
Action: Mouse scrolled (437, 307) with delta (0, 0)
Screenshot: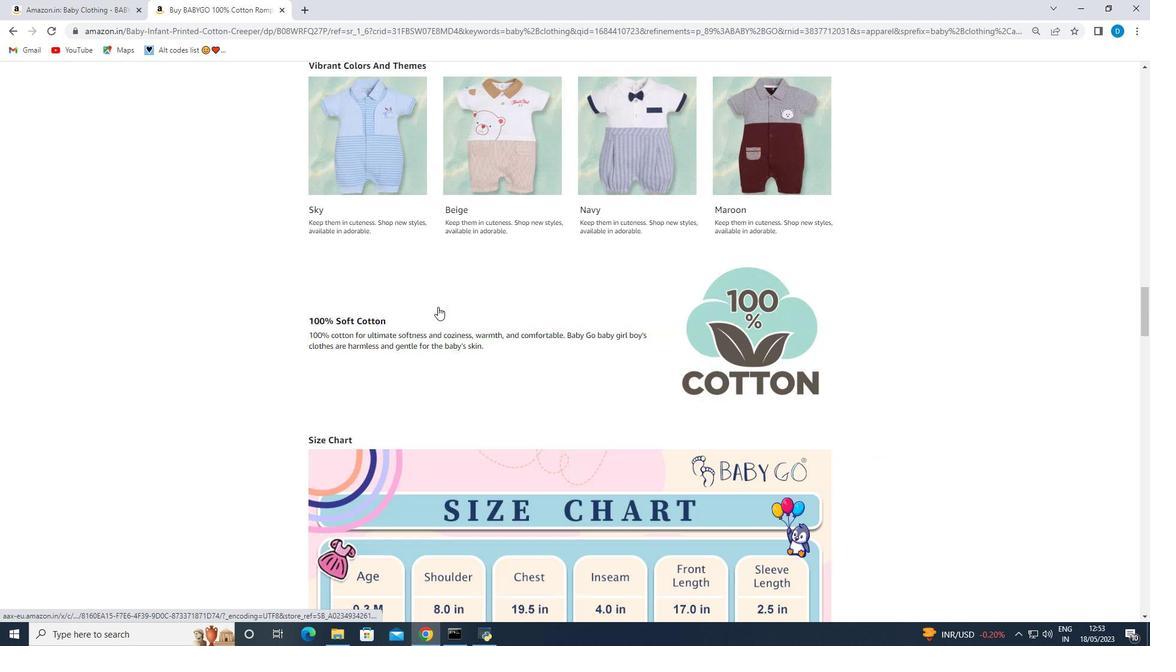 
Action: Mouse scrolled (437, 307) with delta (0, 0)
Screenshot: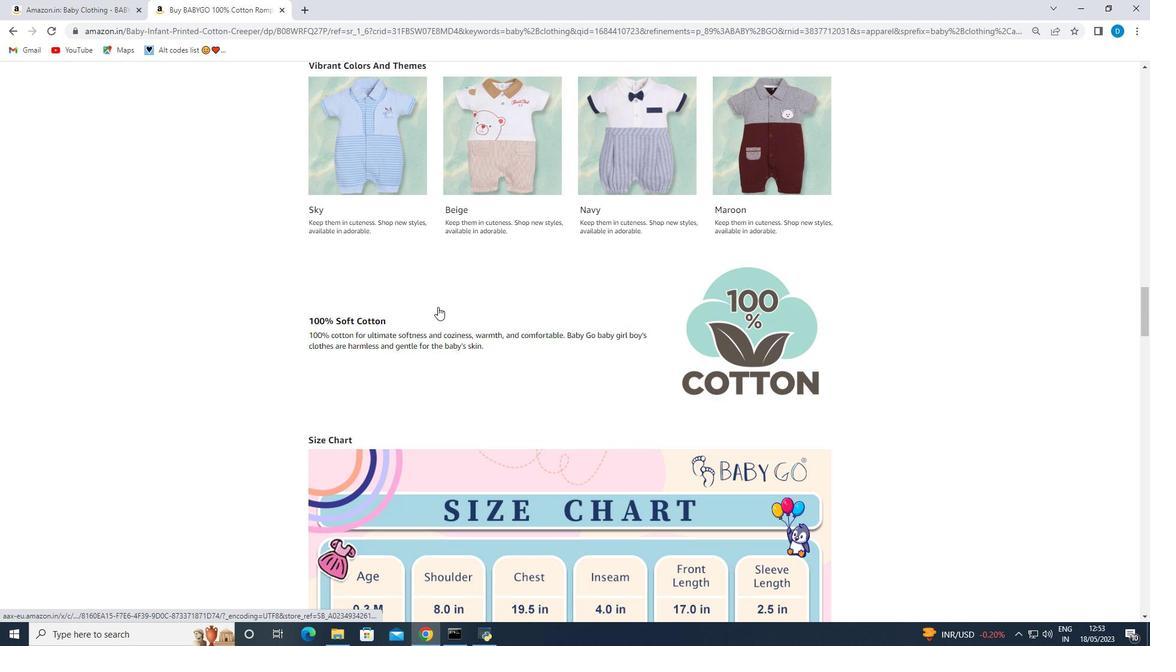 
Action: Mouse scrolled (437, 307) with delta (0, 0)
Screenshot: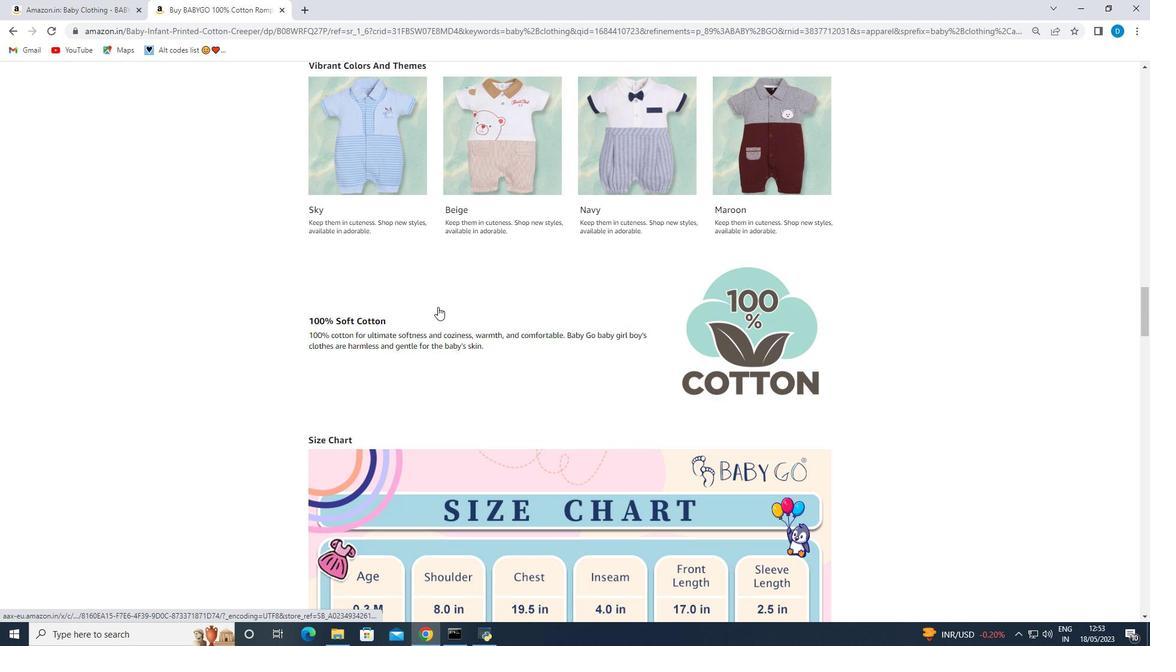 
Action: Mouse scrolled (437, 307) with delta (0, 0)
Screenshot: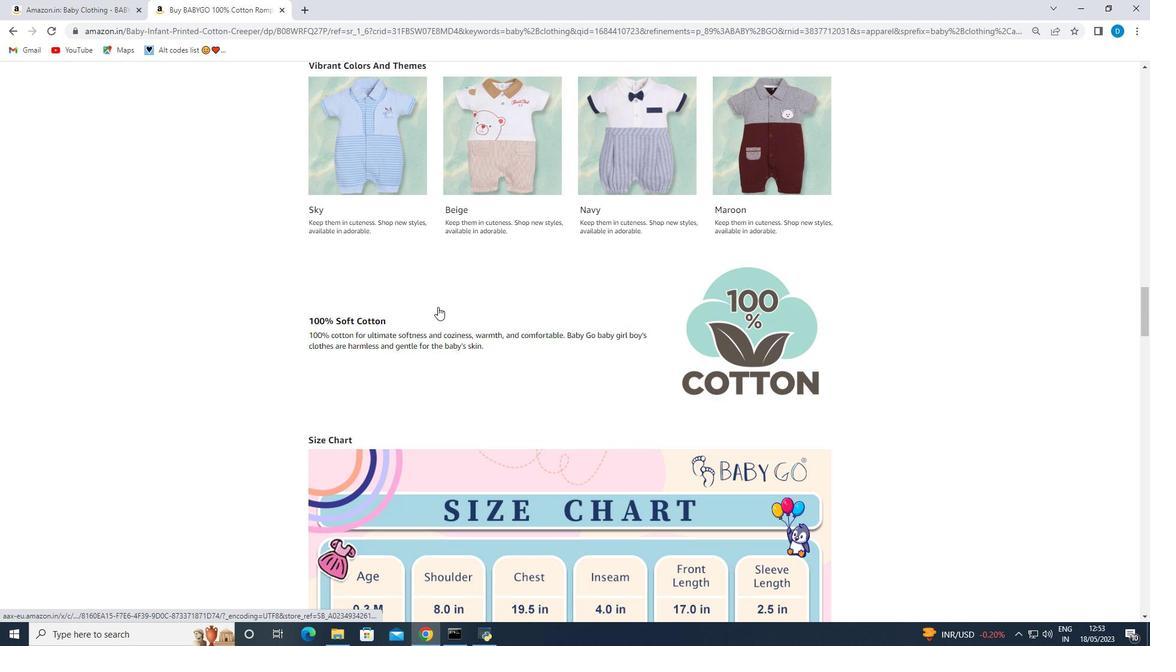
Action: Mouse scrolled (437, 307) with delta (0, 0)
Screenshot: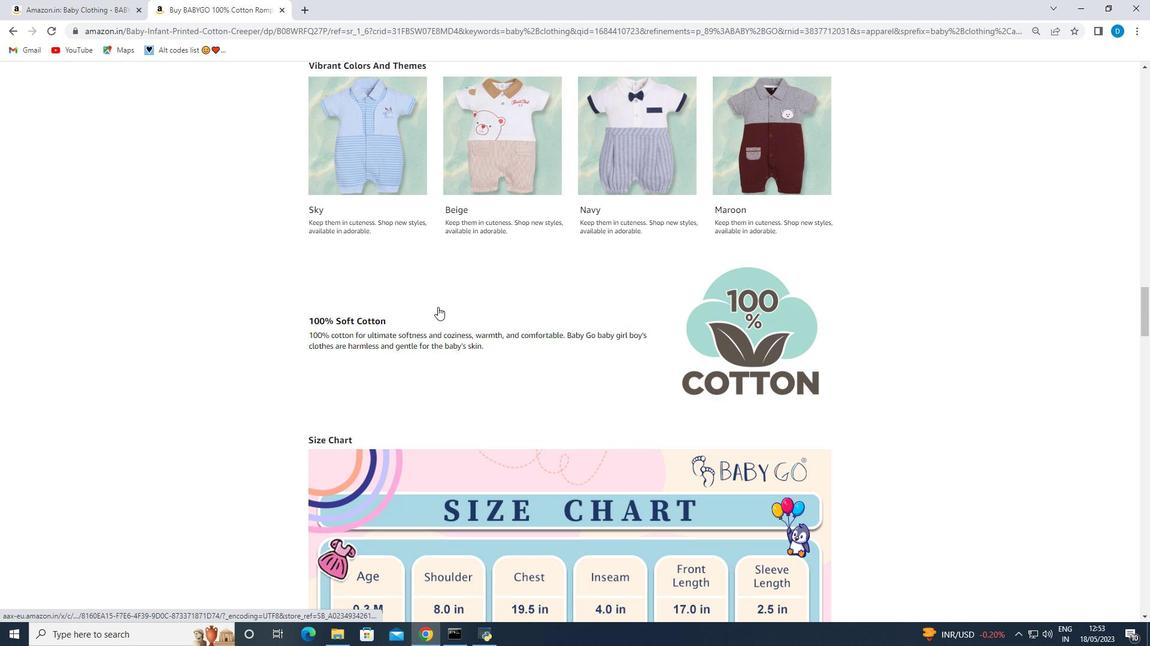 
Action: Mouse scrolled (437, 307) with delta (0, 0)
Screenshot: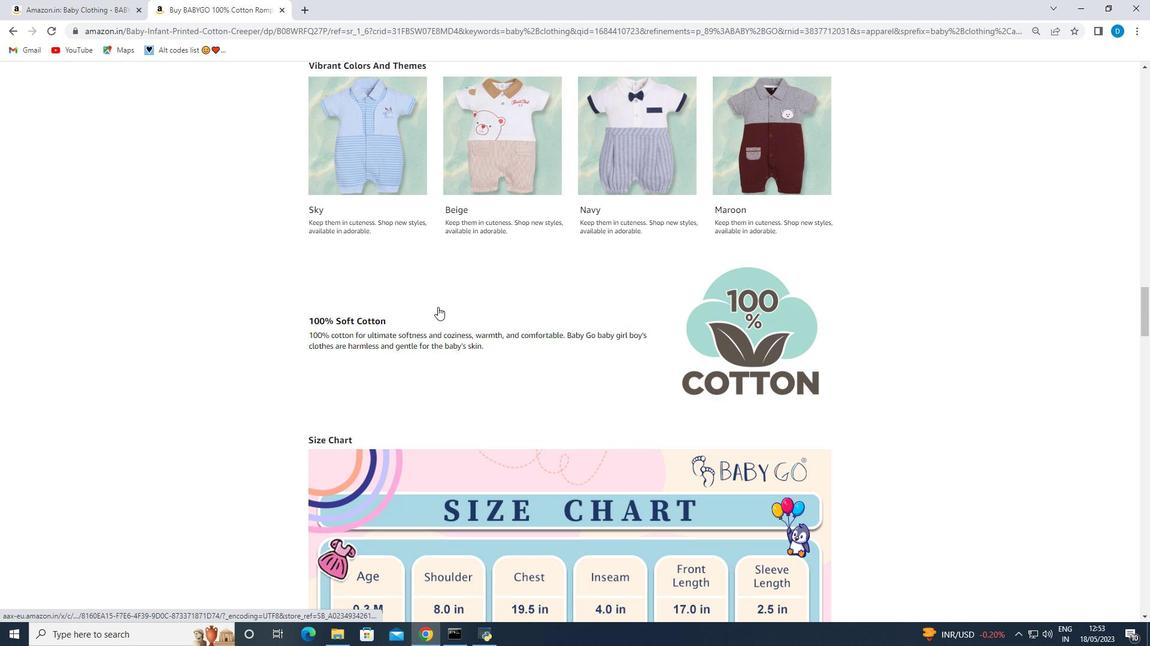 
Action: Mouse scrolled (437, 307) with delta (0, 0)
Screenshot: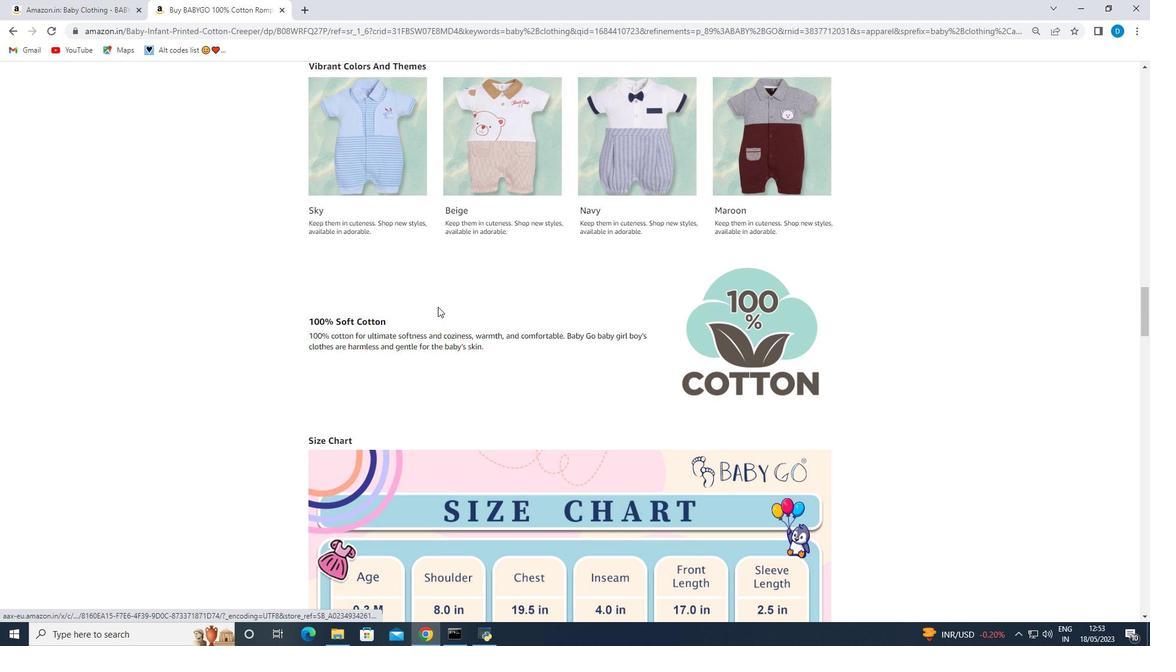 
Action: Mouse scrolled (437, 307) with delta (0, 0)
Screenshot: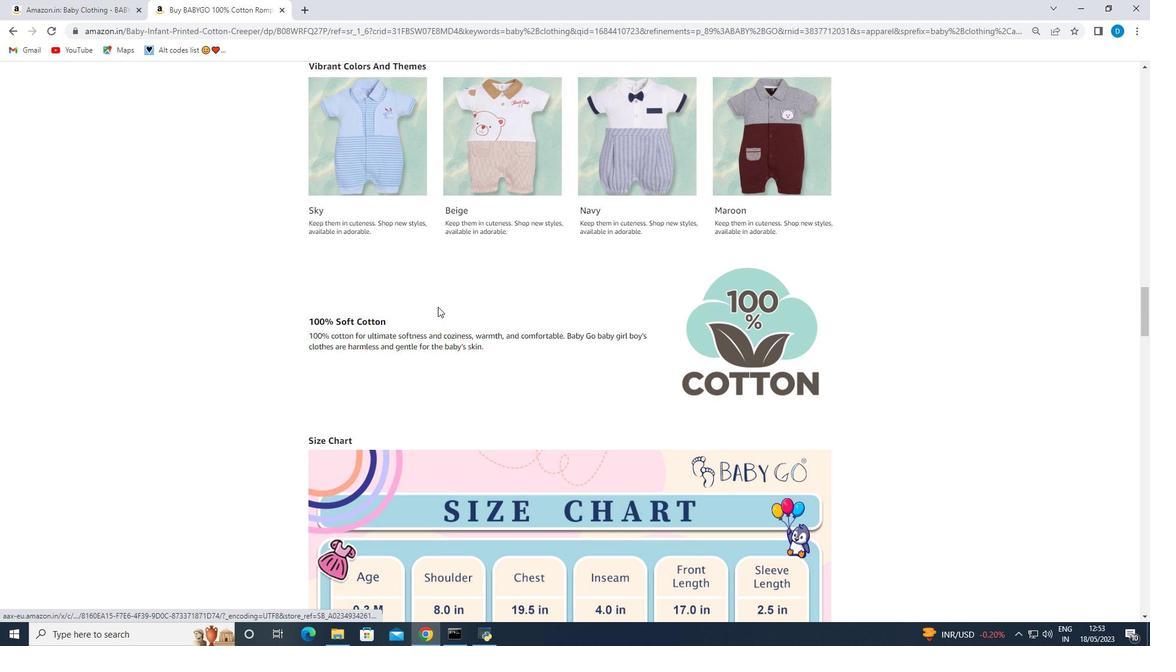
Action: Mouse scrolled (437, 307) with delta (0, 0)
Screenshot: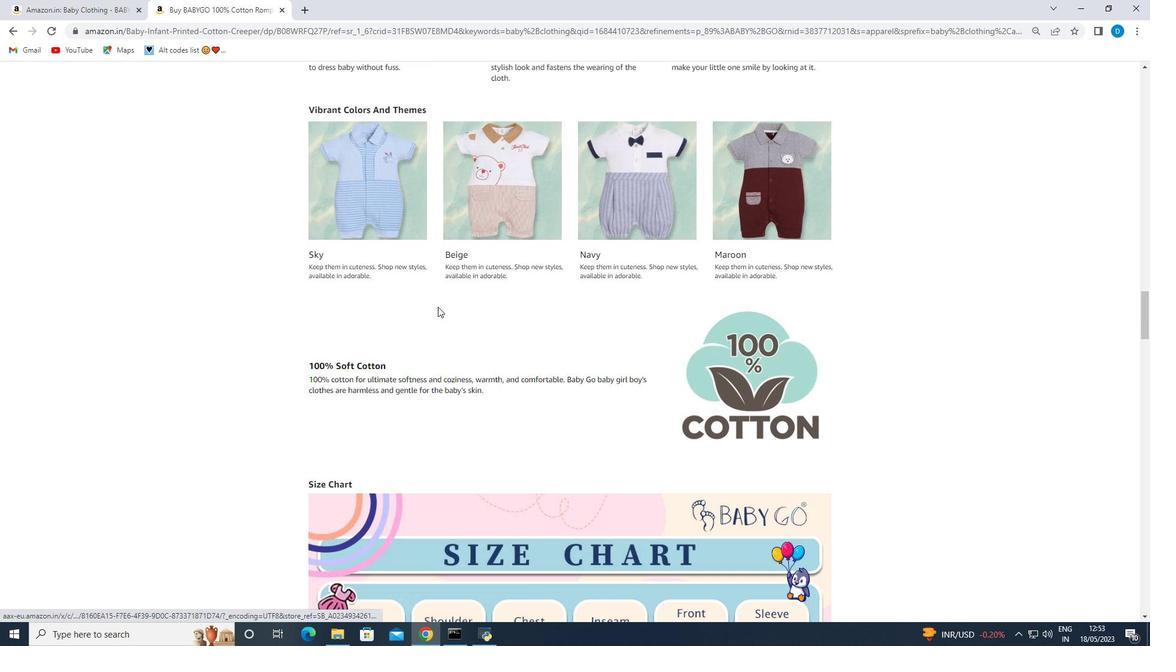 
Action: Mouse scrolled (437, 307) with delta (0, 0)
Screenshot: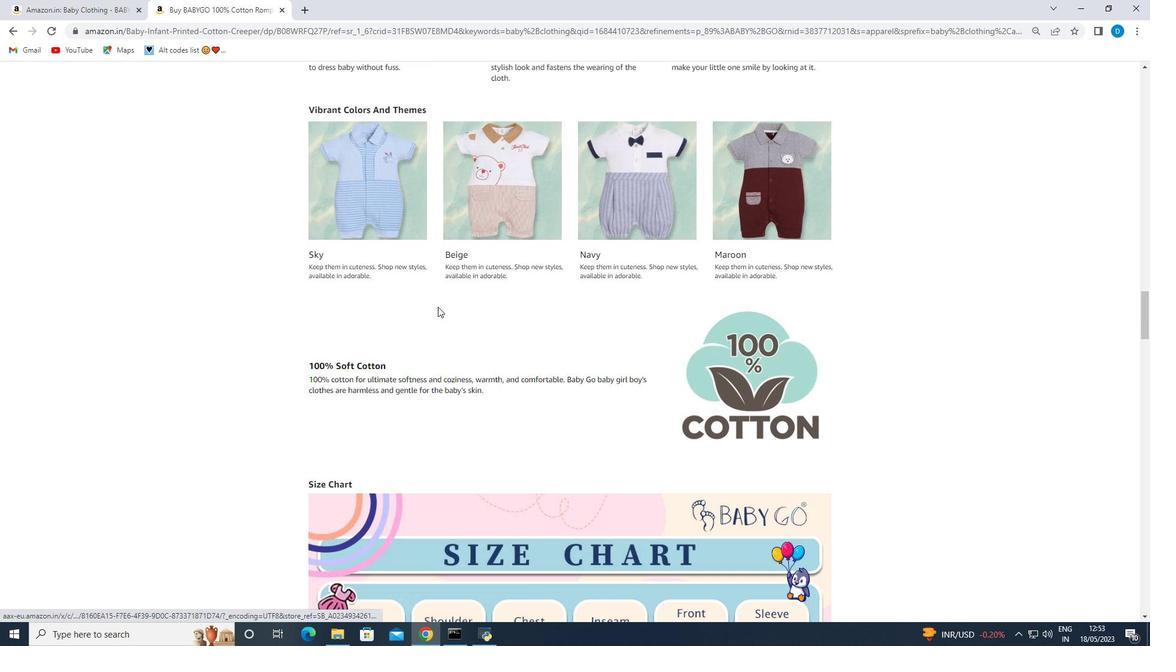 
Action: Mouse scrolled (437, 307) with delta (0, 0)
Screenshot: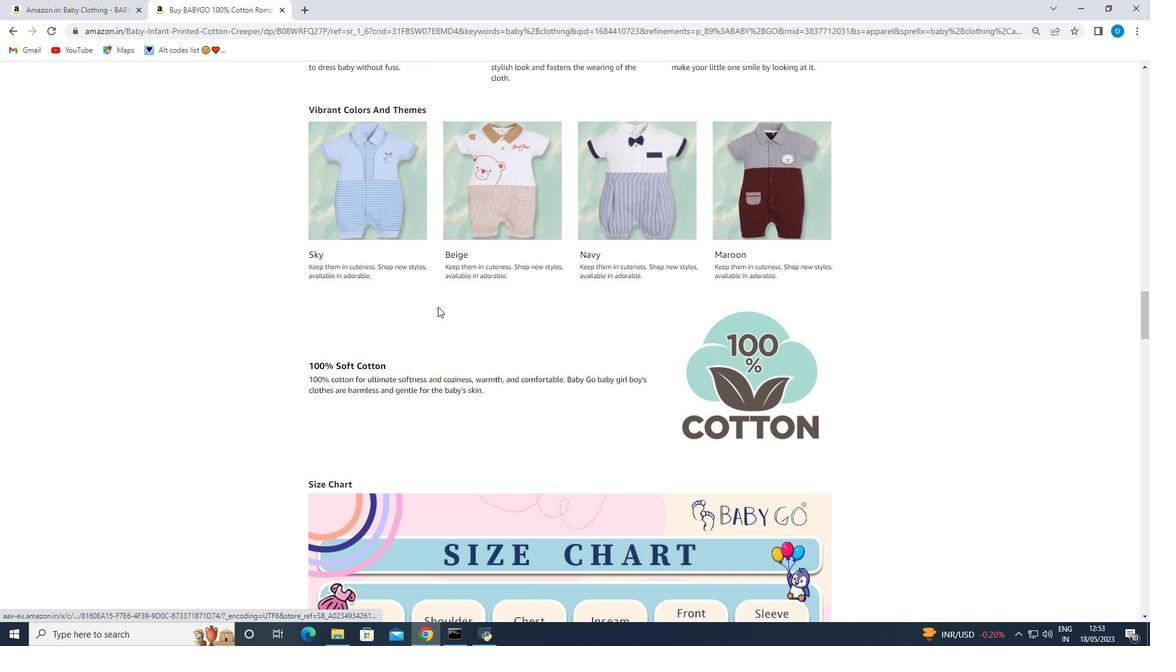 
Action: Mouse scrolled (437, 307) with delta (0, 0)
Screenshot: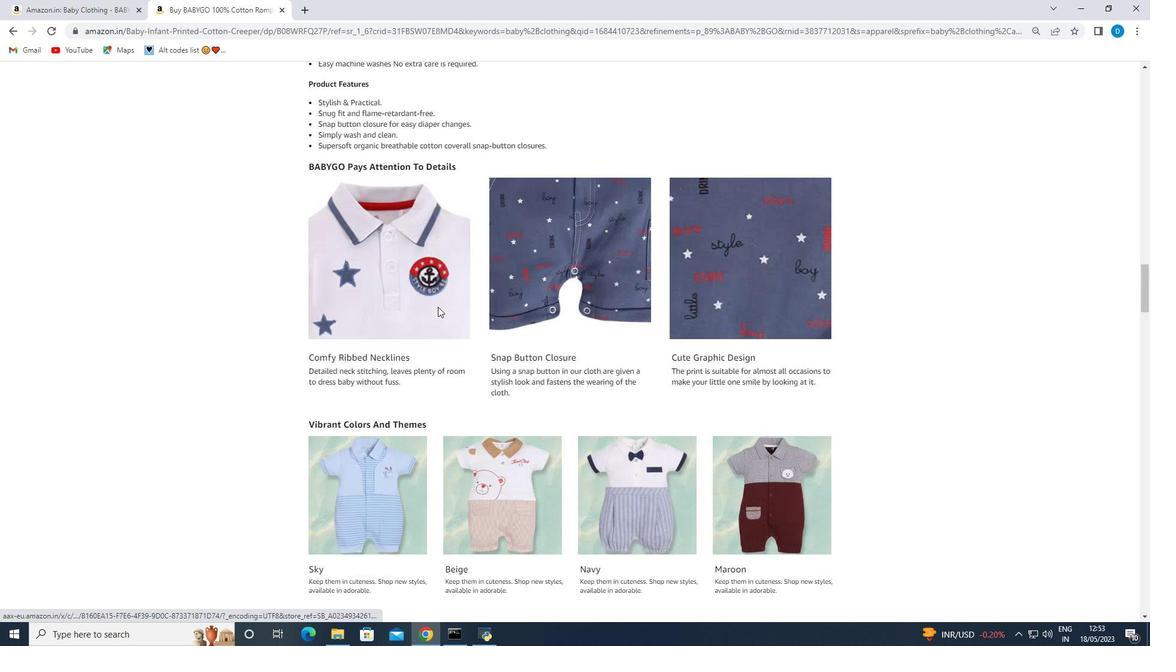 
Action: Mouse moved to (439, 307)
Screenshot: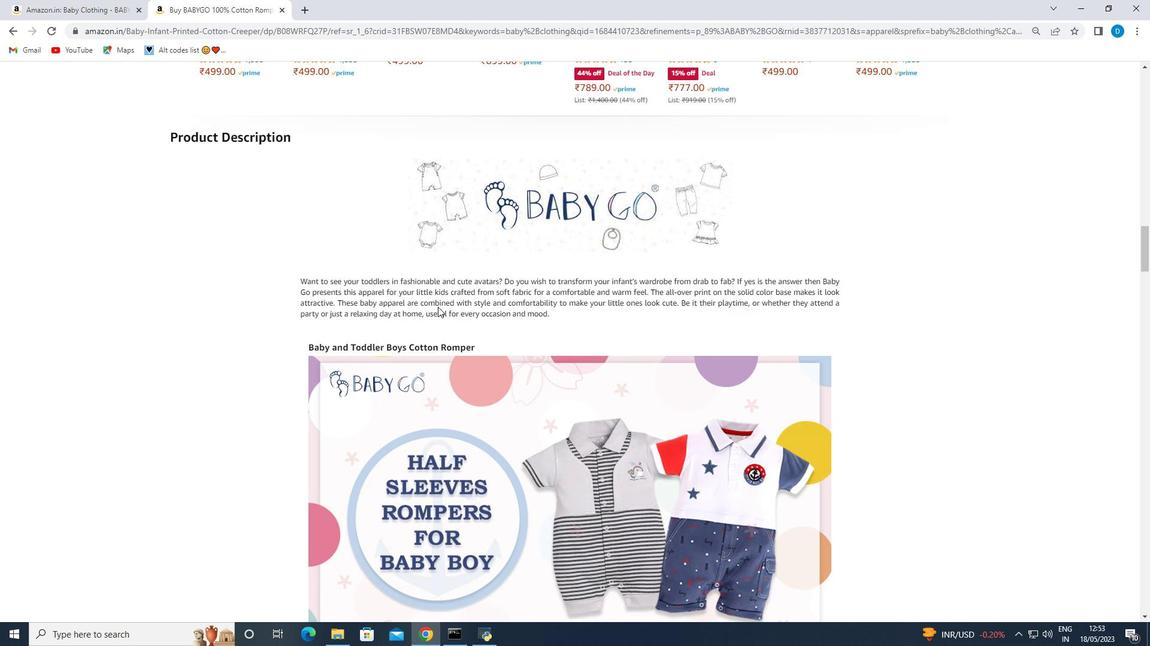 
Action: Mouse scrolled (439, 307) with delta (0, 0)
Screenshot: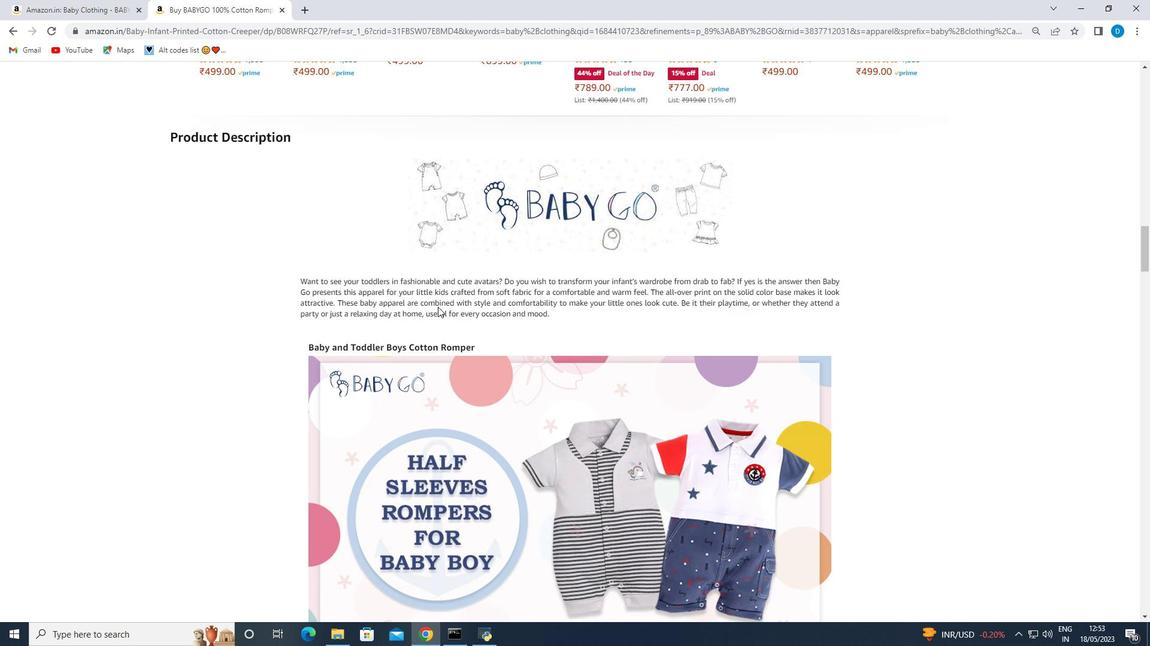 
Action: Mouse moved to (439, 308)
Screenshot: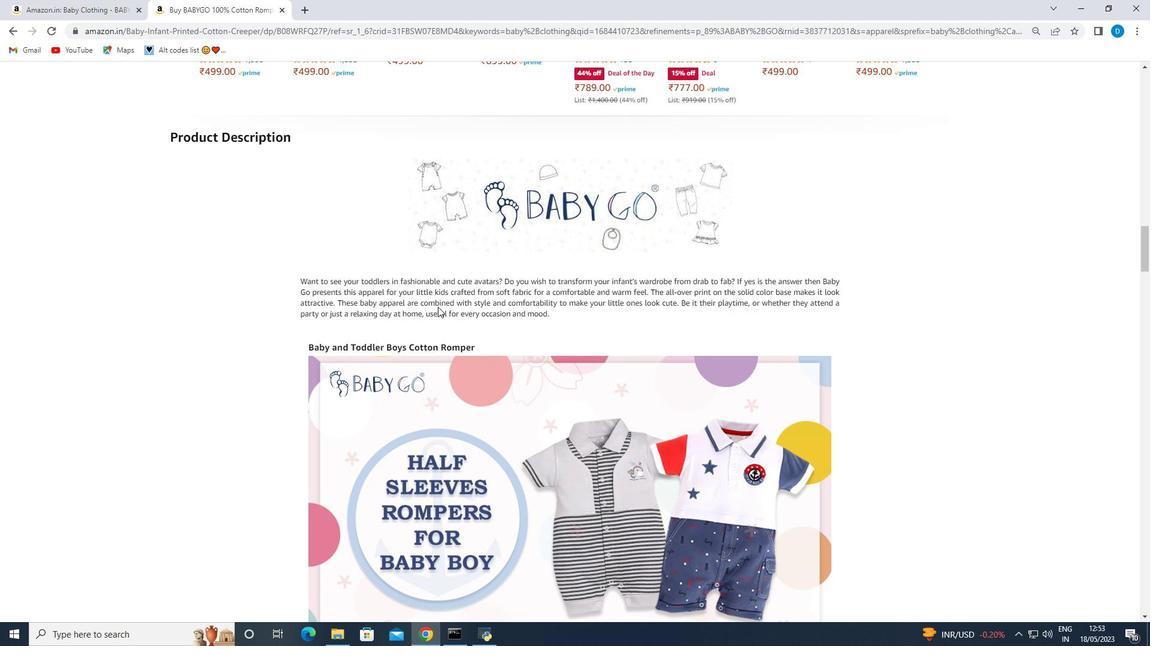
Action: Mouse scrolled (439, 307) with delta (0, 0)
Screenshot: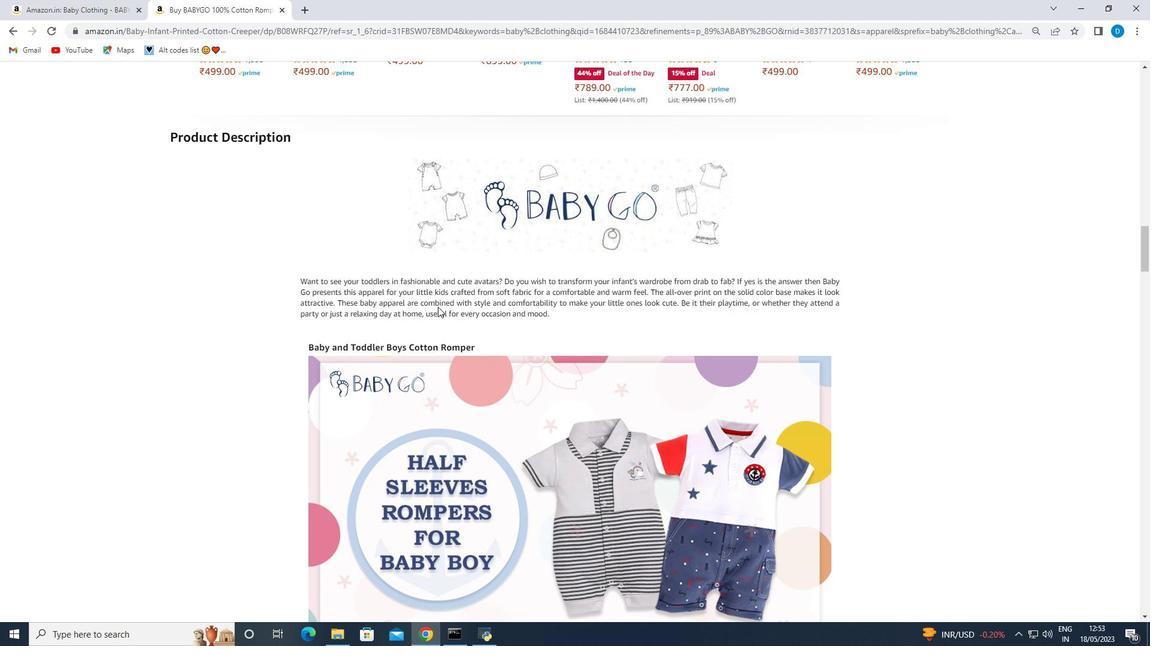 
Action: Mouse moved to (440, 309)
Screenshot: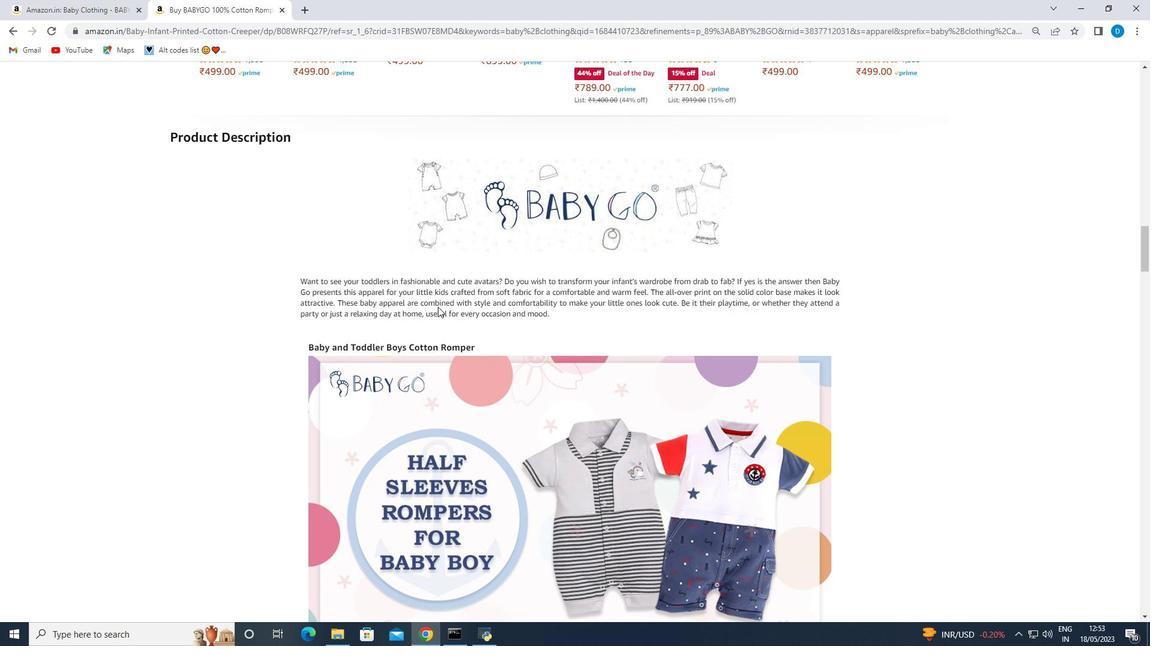 
Action: Mouse scrolled (440, 308) with delta (0, 0)
Screenshot: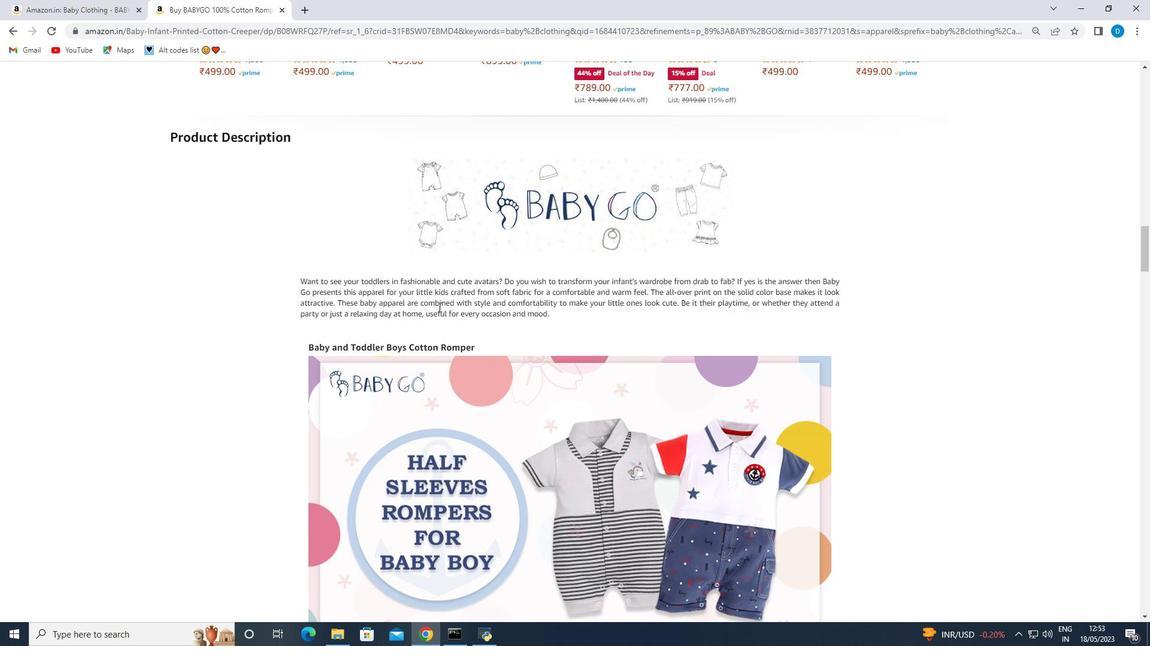 
Action: Mouse scrolled (440, 308) with delta (0, 0)
Screenshot: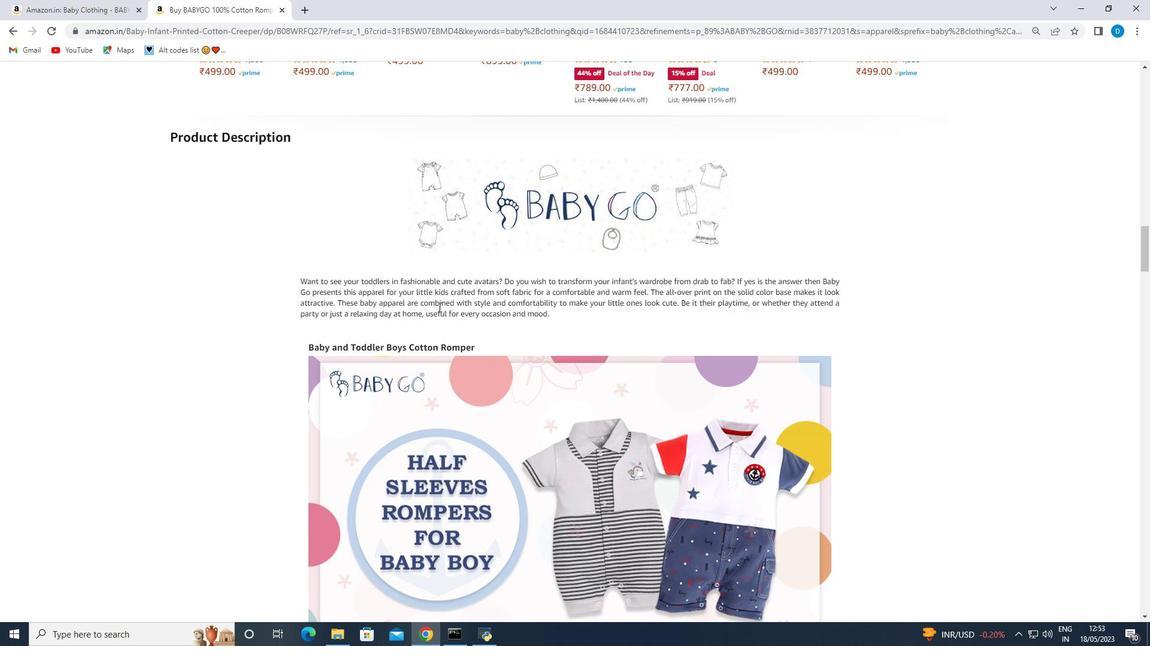 
Action: Mouse scrolled (440, 308) with delta (0, 0)
Screenshot: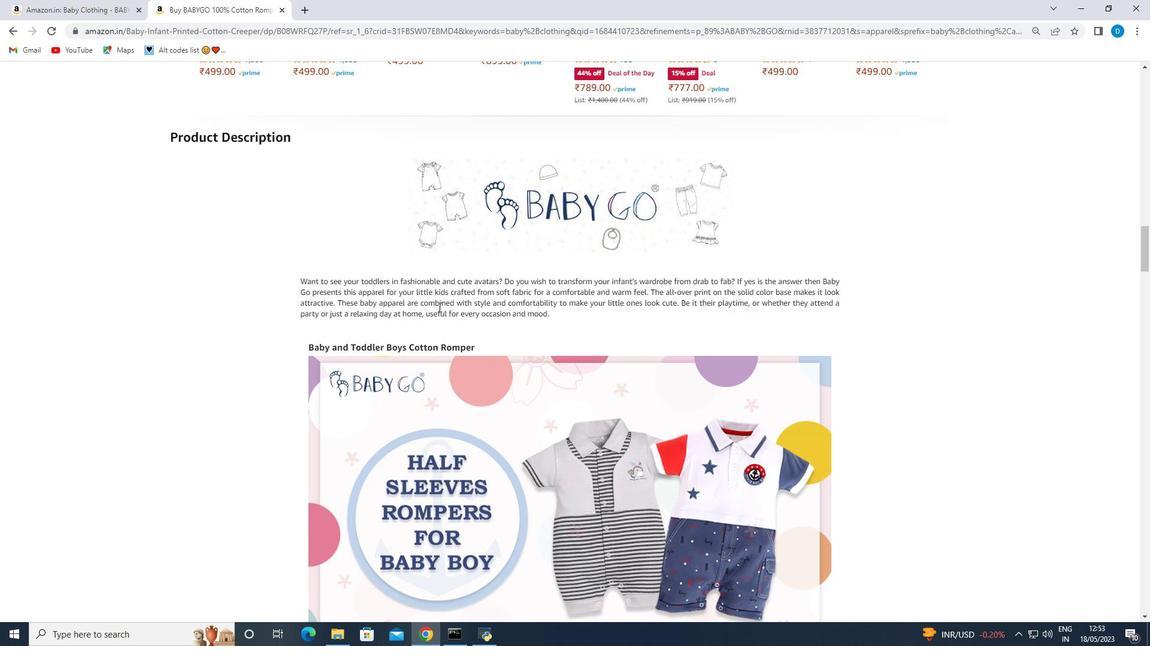 
Action: Mouse scrolled (440, 308) with delta (0, 0)
Screenshot: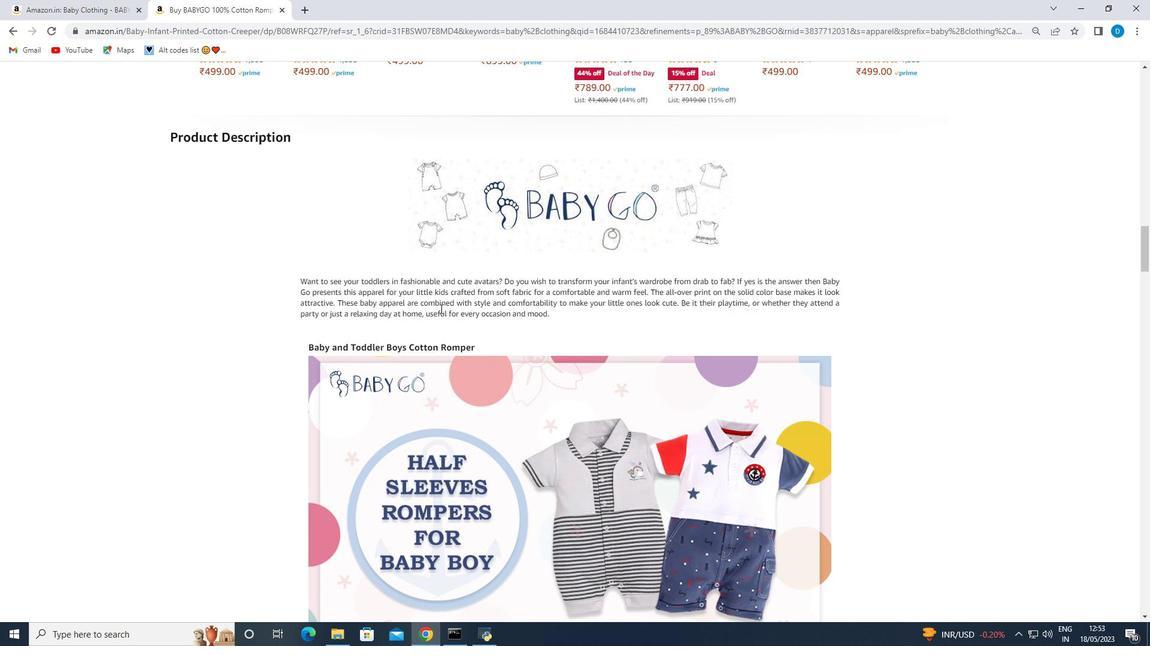 
Action: Mouse moved to (440, 309)
Screenshot: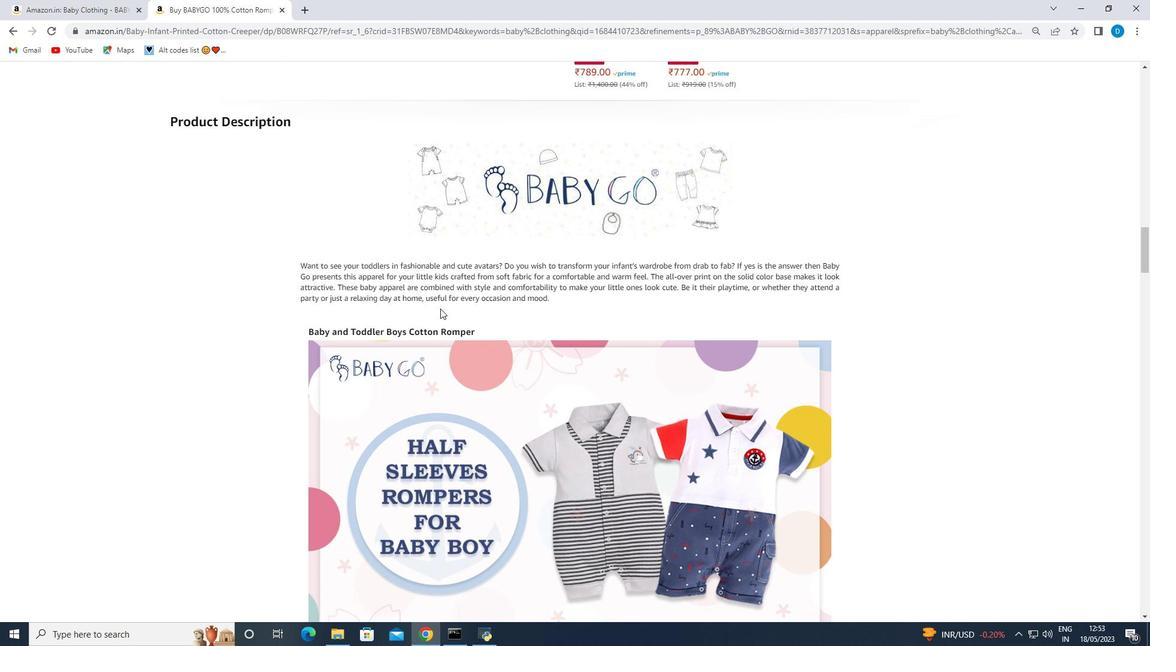 
Action: Mouse scrolled (440, 308) with delta (0, 0)
Screenshot: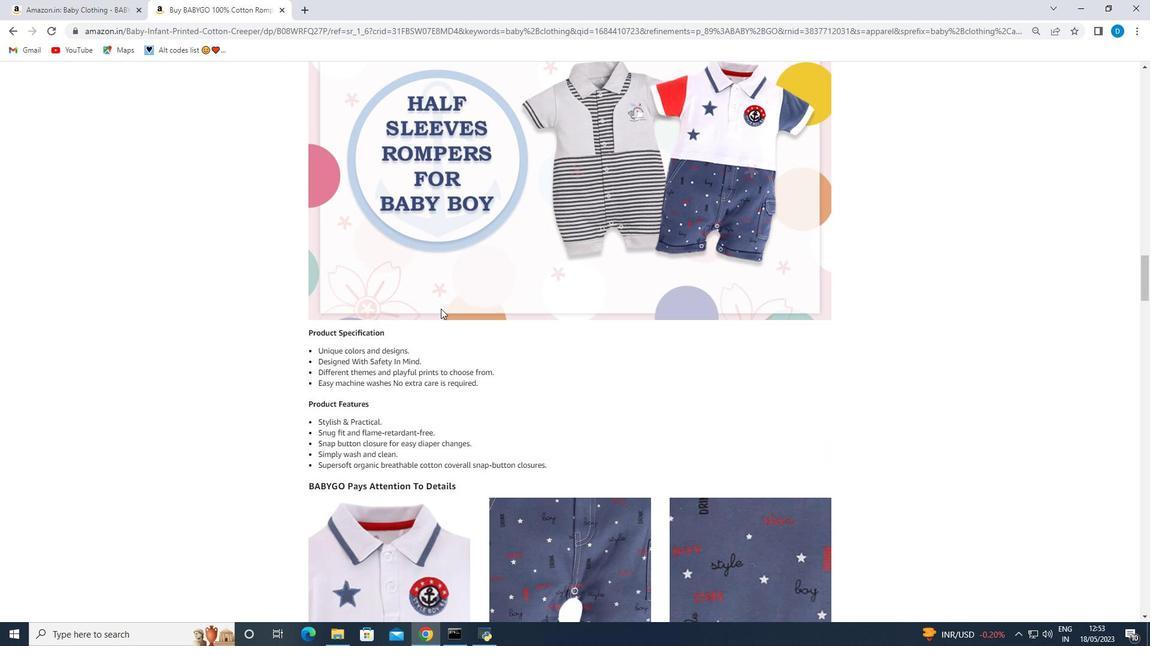 
Action: Mouse scrolled (440, 308) with delta (0, 0)
Screenshot: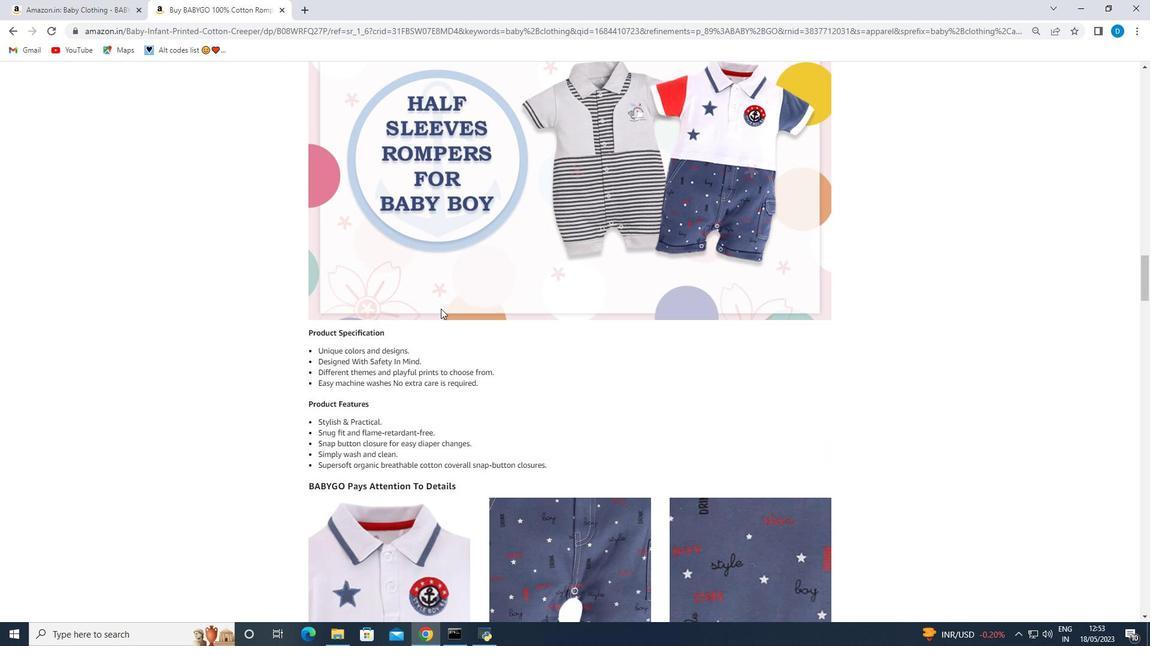 
Action: Mouse scrolled (440, 308) with delta (0, 0)
Screenshot: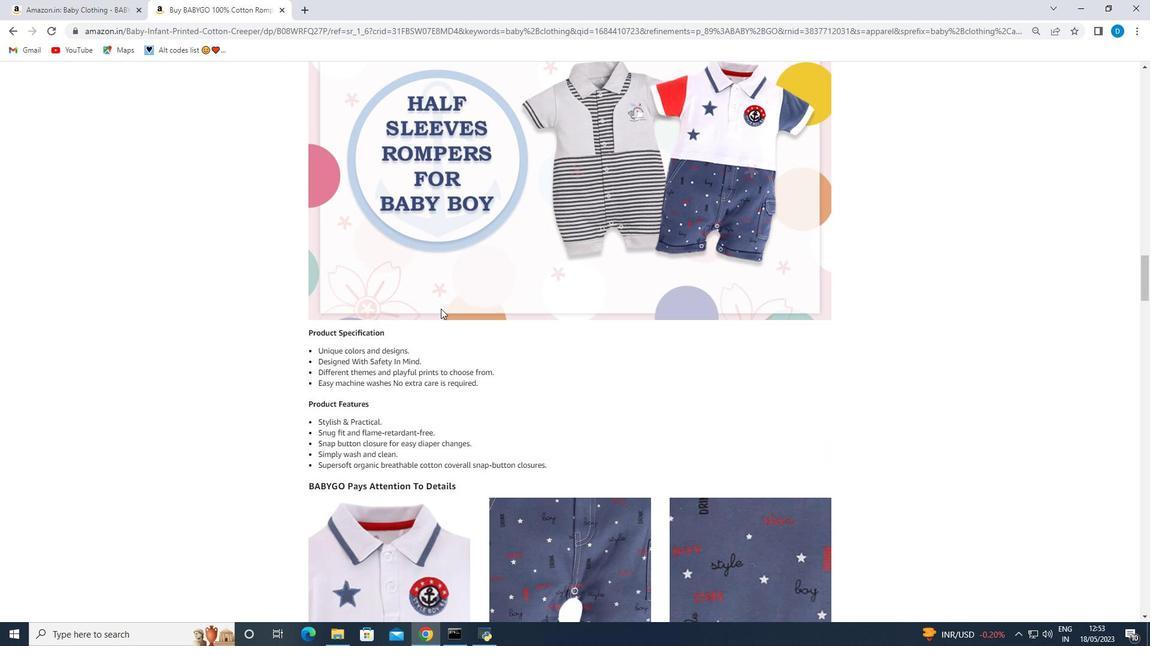 
Action: Mouse scrolled (440, 308) with delta (0, 0)
Screenshot: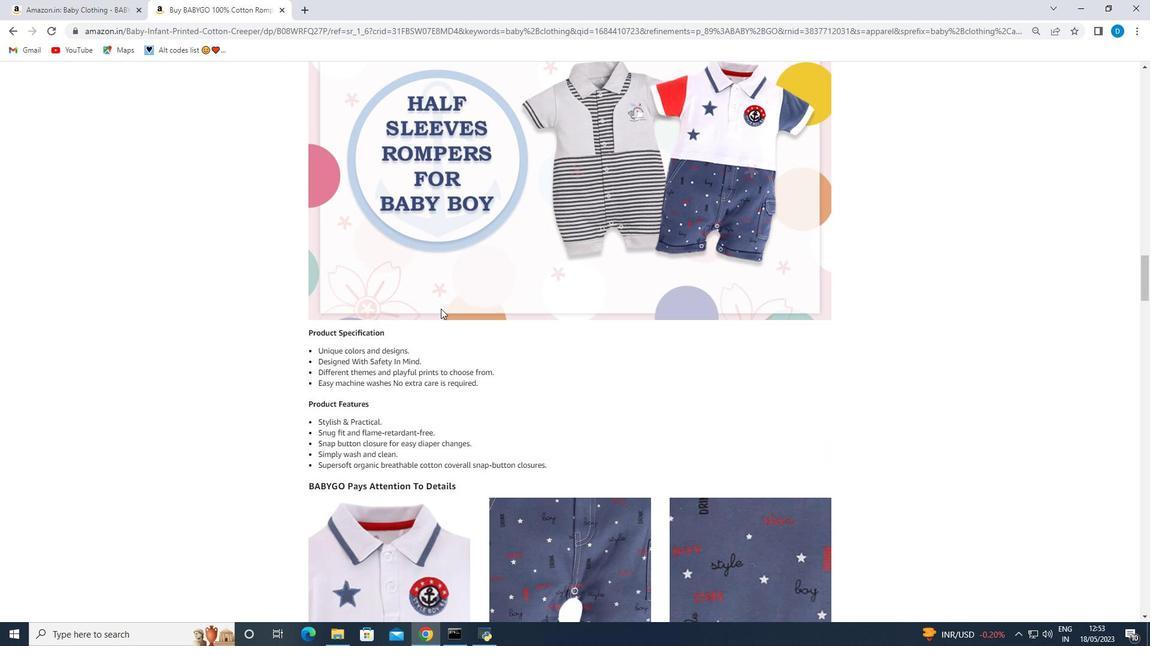 
Action: Mouse scrolled (440, 308) with delta (0, 0)
Screenshot: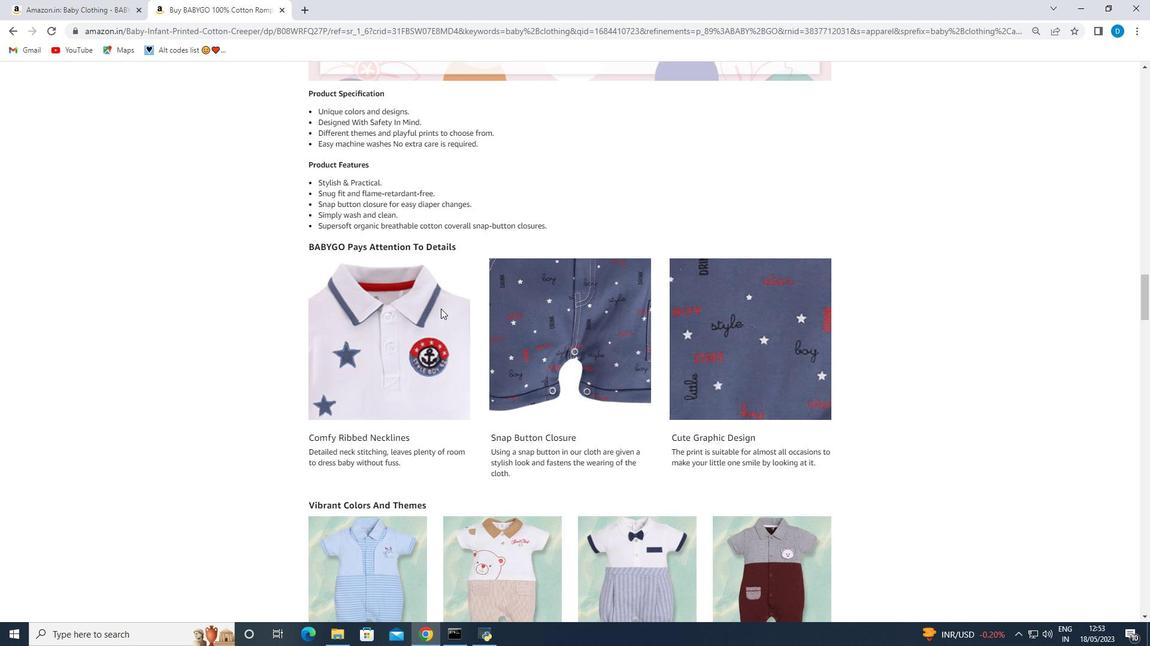
Action: Mouse scrolled (440, 308) with delta (0, 0)
Screenshot: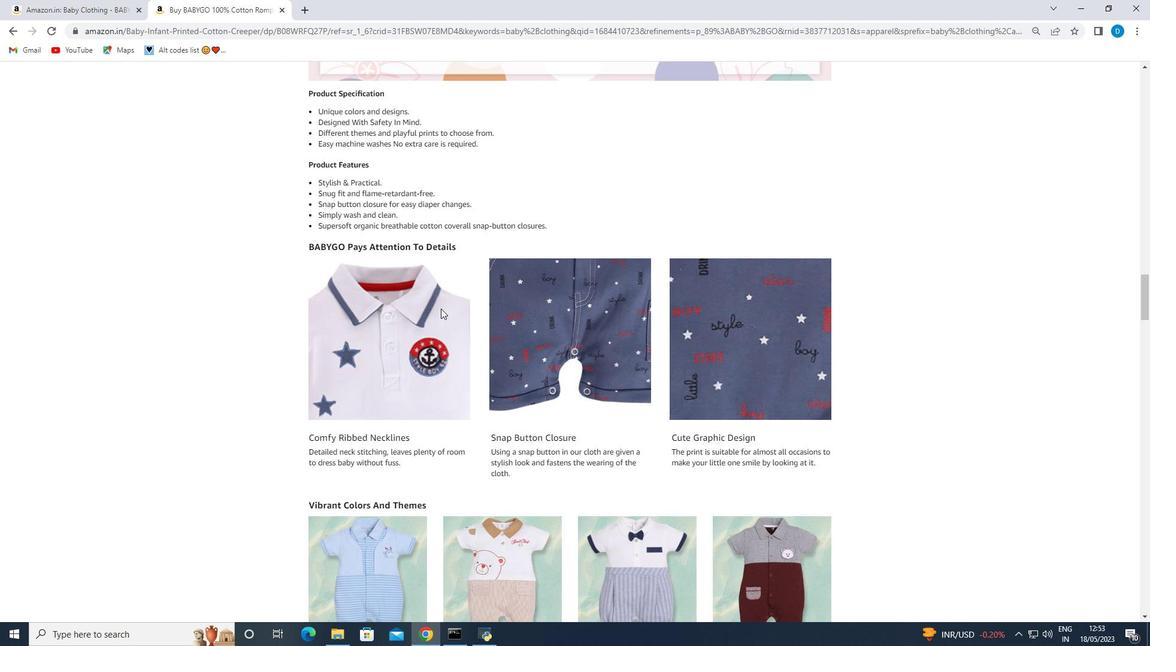 
Action: Mouse scrolled (440, 308) with delta (0, 0)
Screenshot: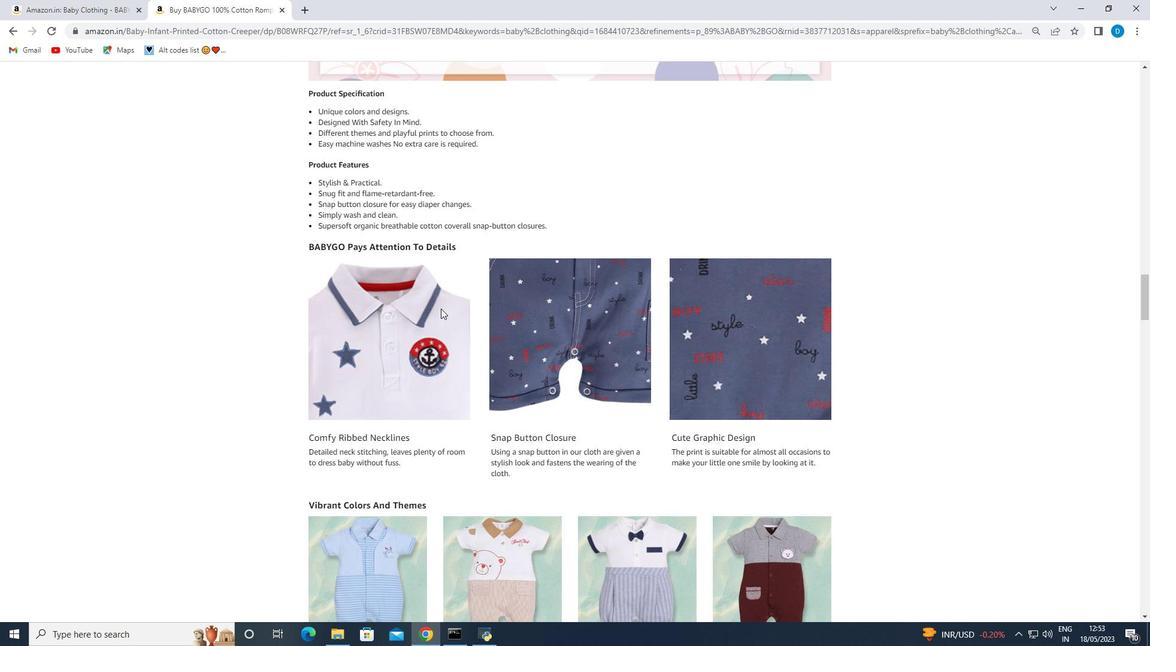 
Action: Mouse scrolled (440, 308) with delta (0, 0)
Screenshot: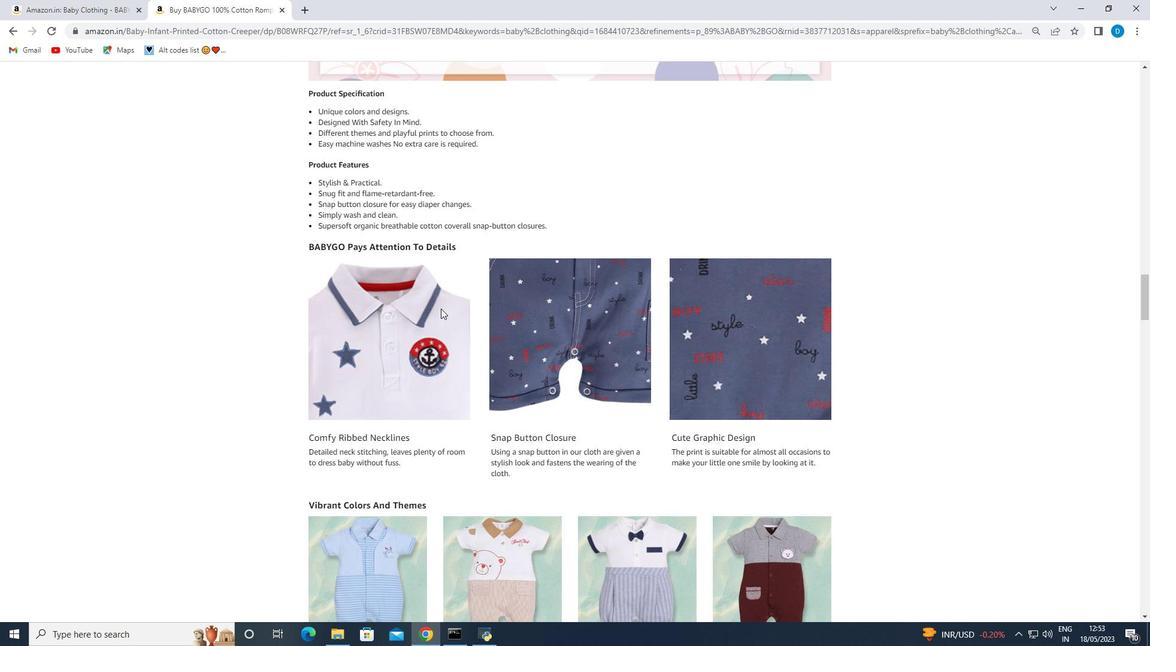 
Action: Mouse moved to (379, 323)
Screenshot: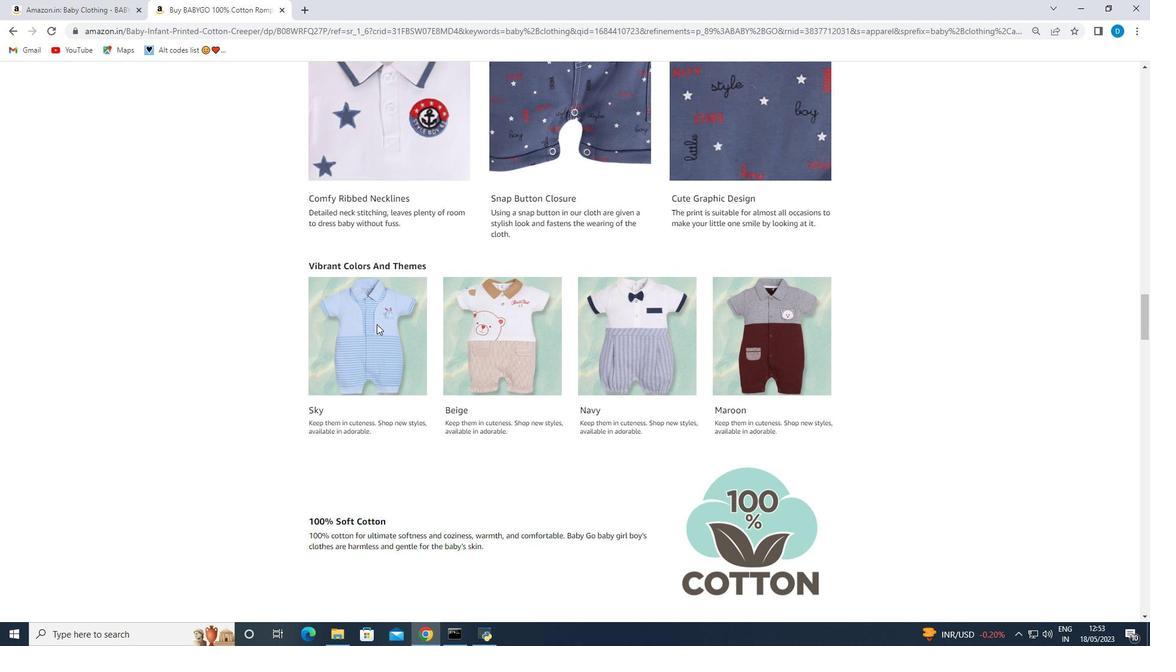 
Action: Mouse pressed left at (379, 323)
Screenshot: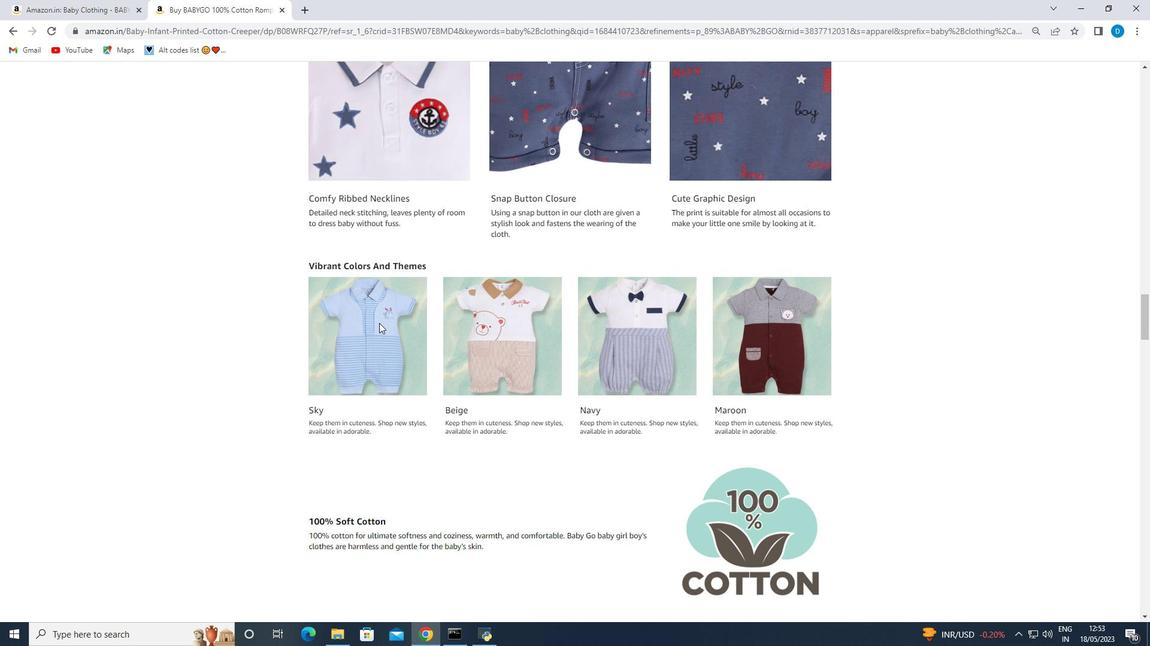 
Action: Mouse moved to (472, 319)
Screenshot: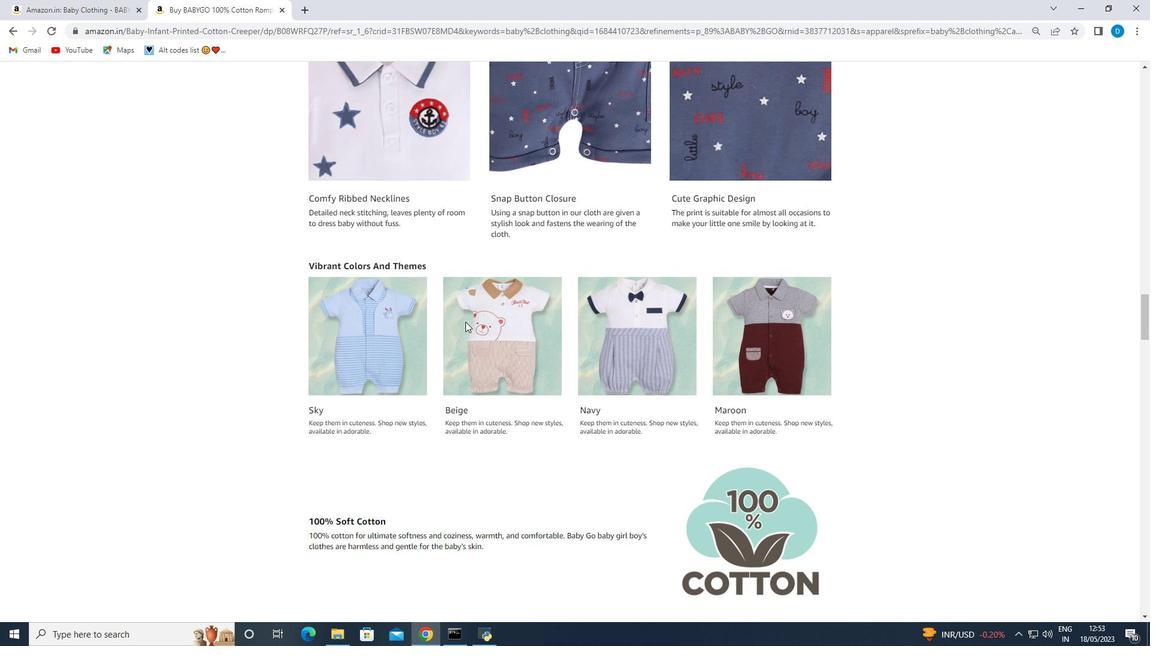 
Action: Mouse pressed left at (472, 319)
Screenshot: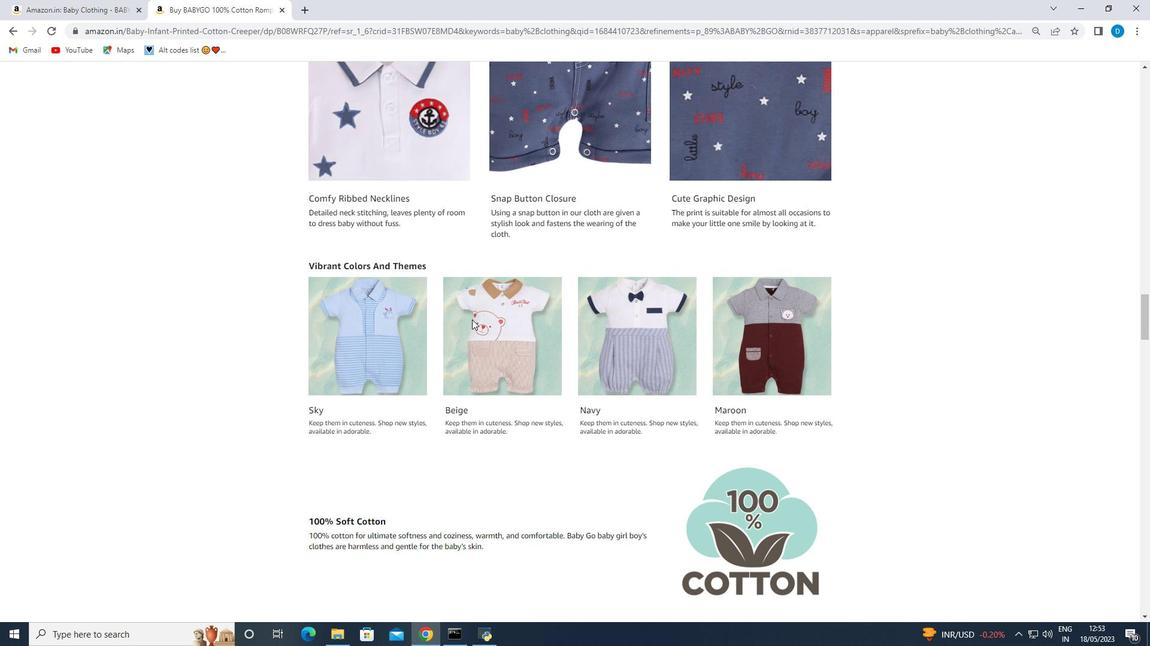 
Action: Mouse moved to (453, 344)
Screenshot: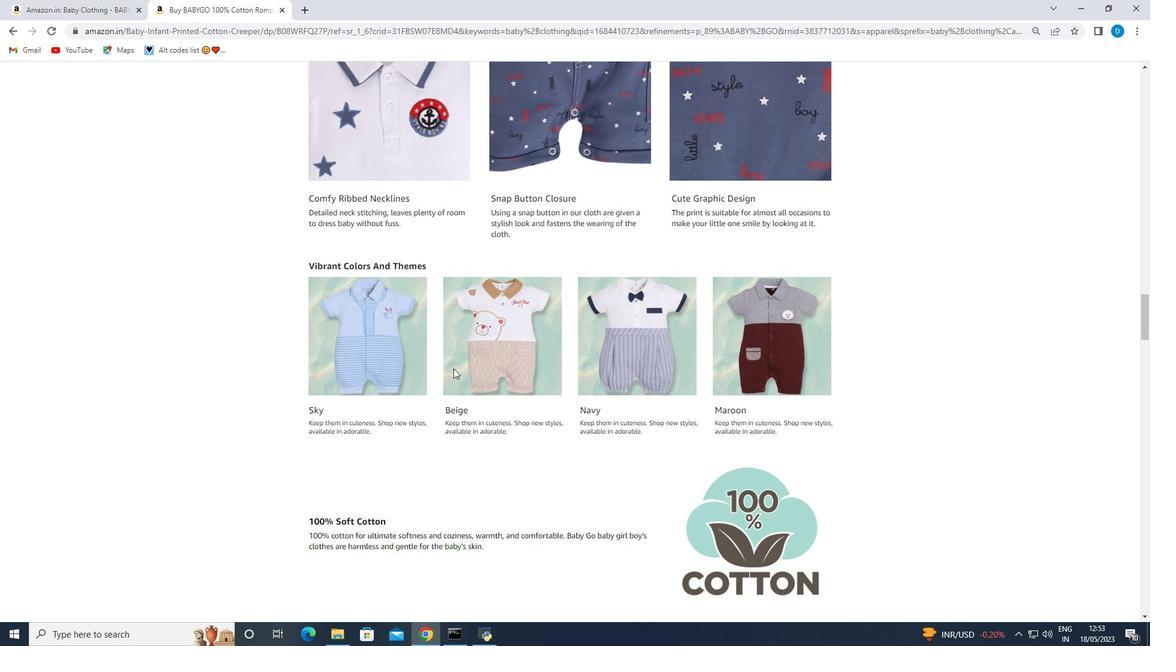 
Action: Mouse scrolled (453, 345) with delta (0, 0)
Screenshot: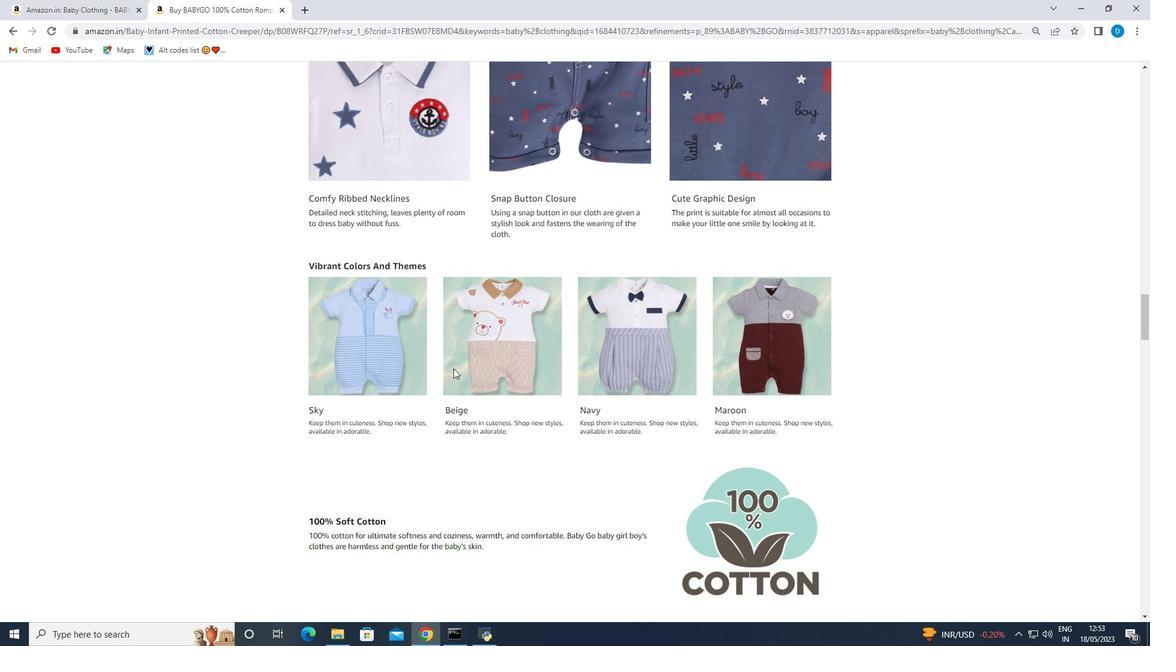 
Action: Mouse moved to (453, 344)
Screenshot: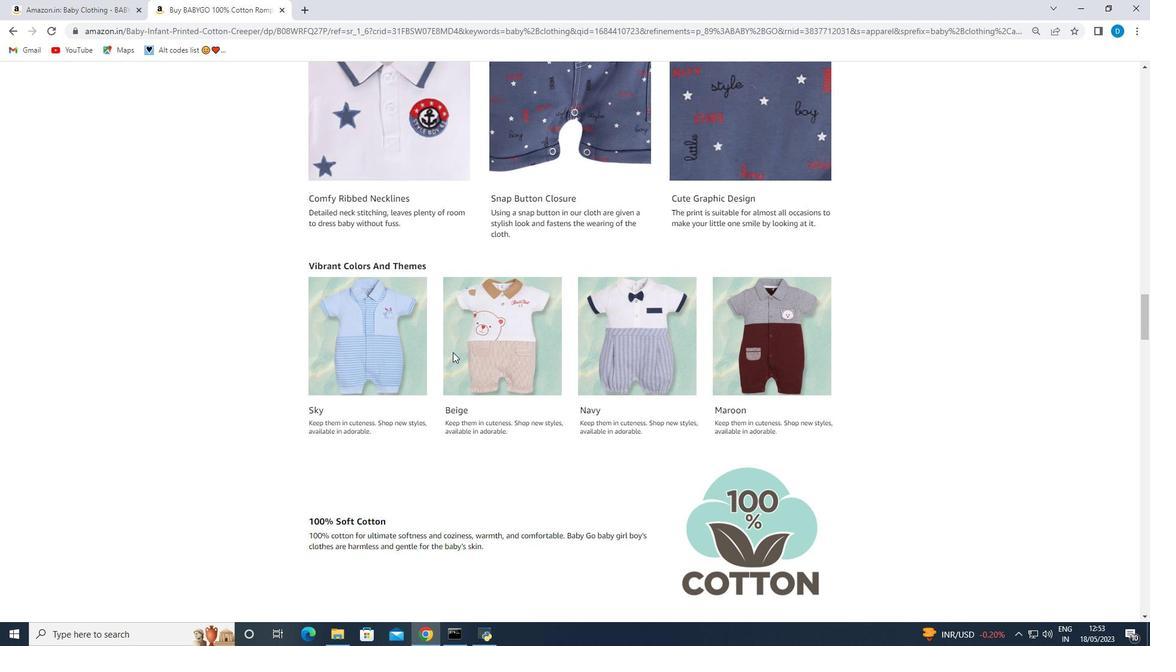 
Action: Mouse scrolled (453, 345) with delta (0, 0)
Screenshot: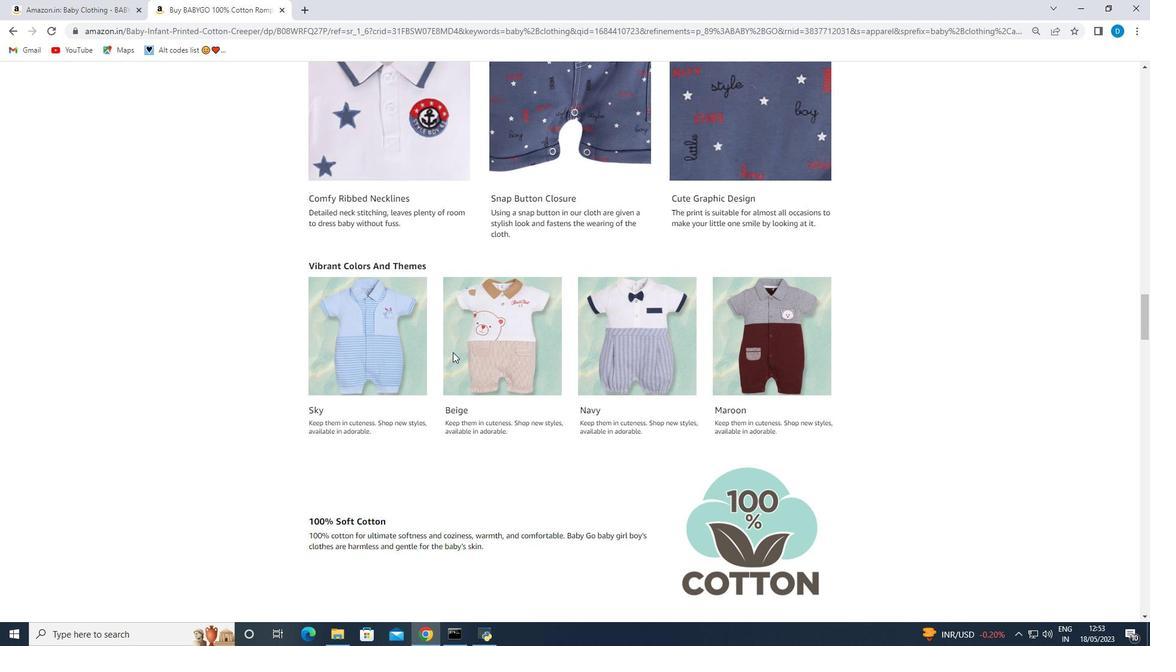 
Action: Mouse scrolled (453, 345) with delta (0, 0)
Screenshot: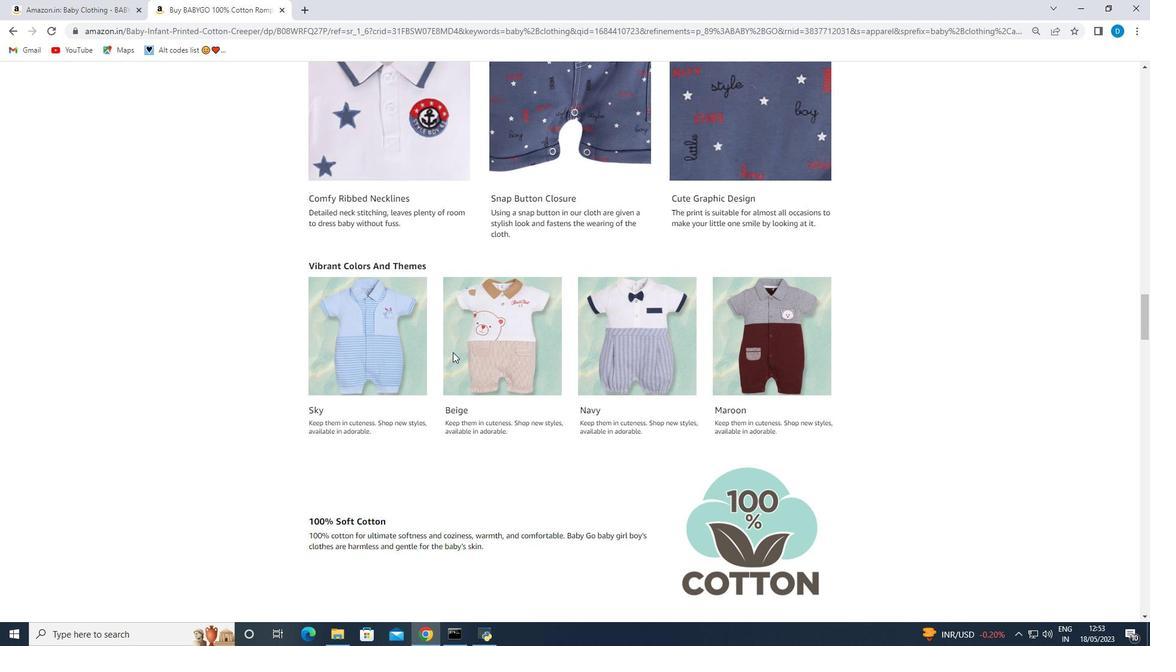 
Action: Mouse scrolled (453, 345) with delta (0, 0)
Screenshot: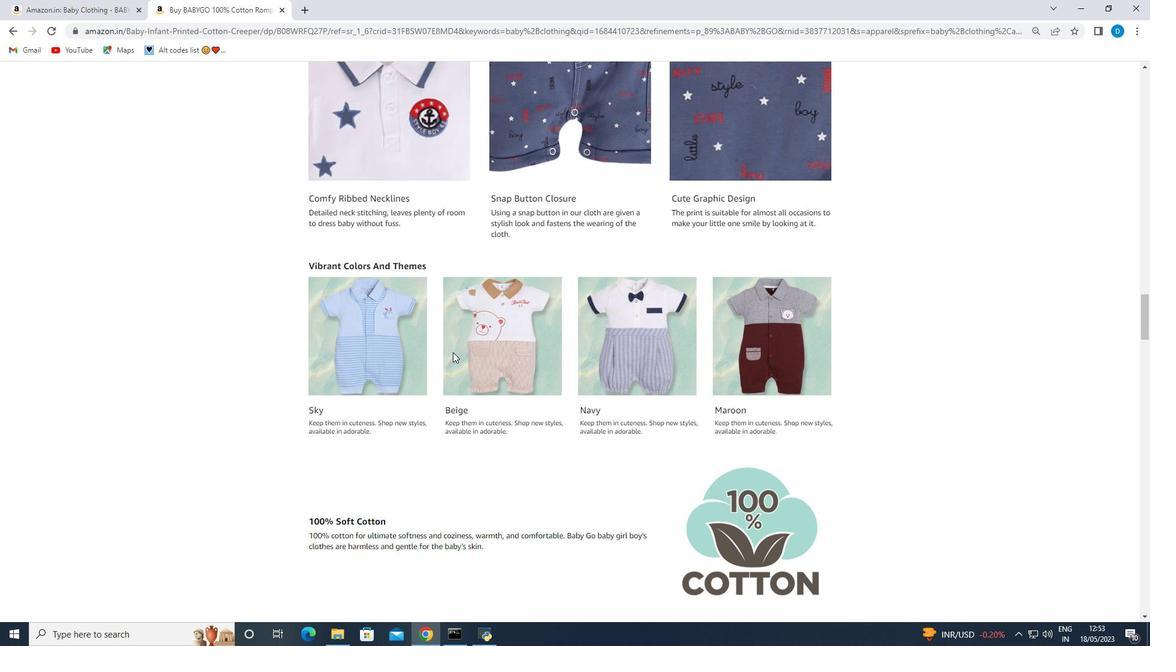 
Action: Mouse moved to (455, 340)
Screenshot: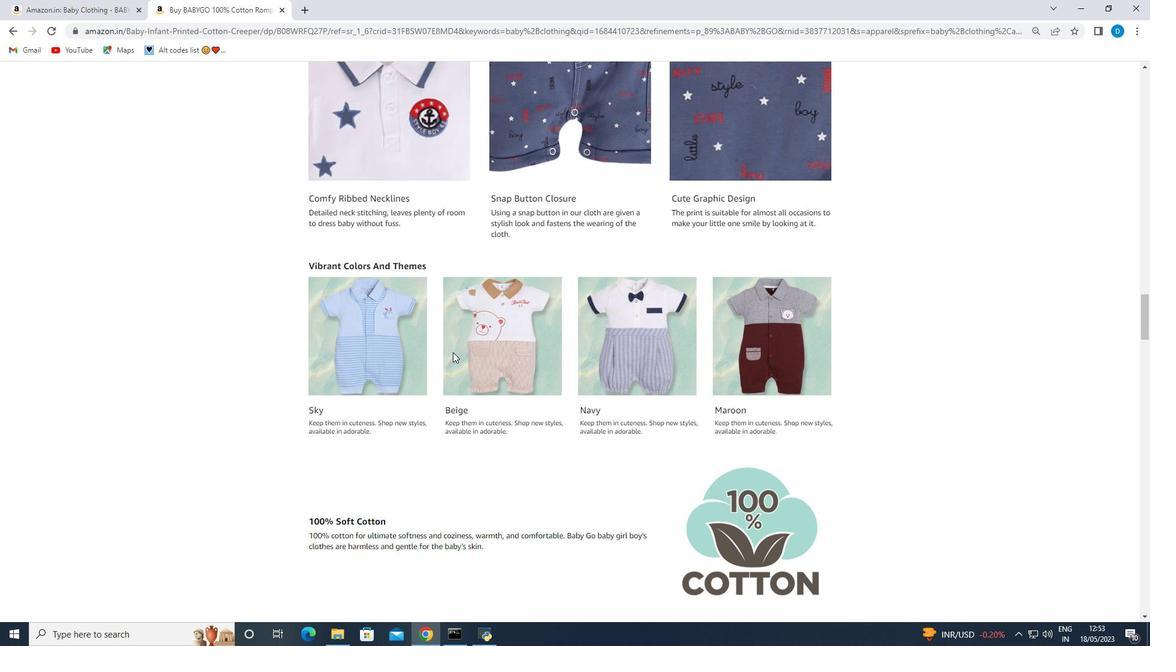 
Action: Mouse scrolled (455, 340) with delta (0, 0)
Screenshot: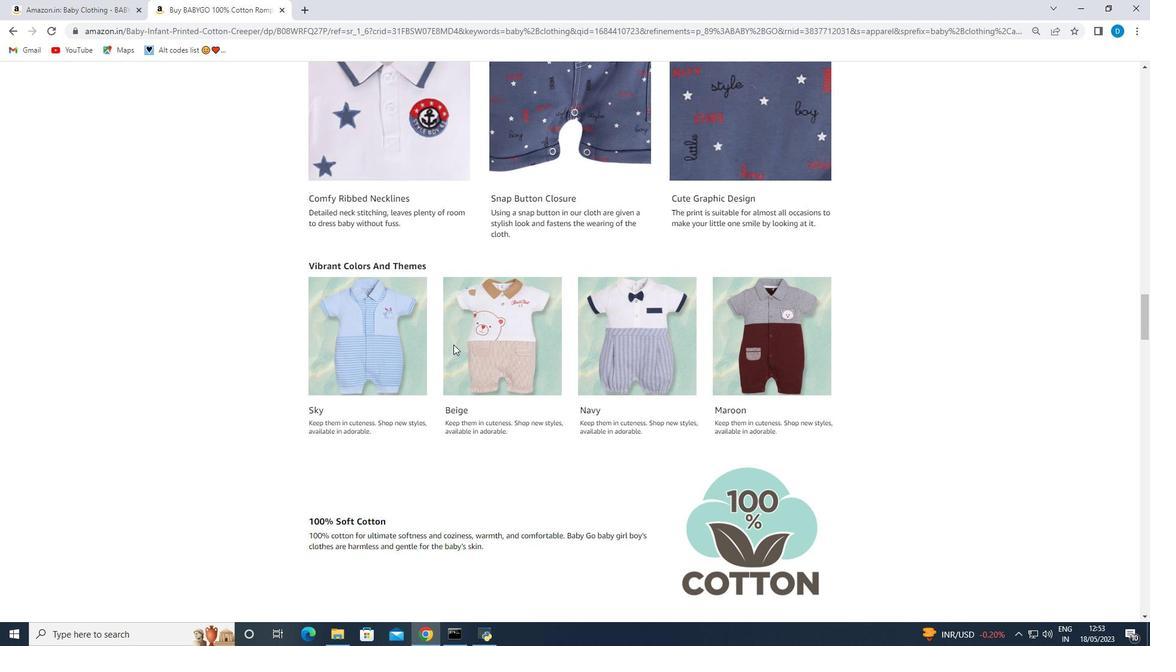 
Action: Mouse moved to (458, 328)
